 Task: Create a 3D modeling of Mechanical Components.
Action: Mouse moved to (514, 516)
Screenshot: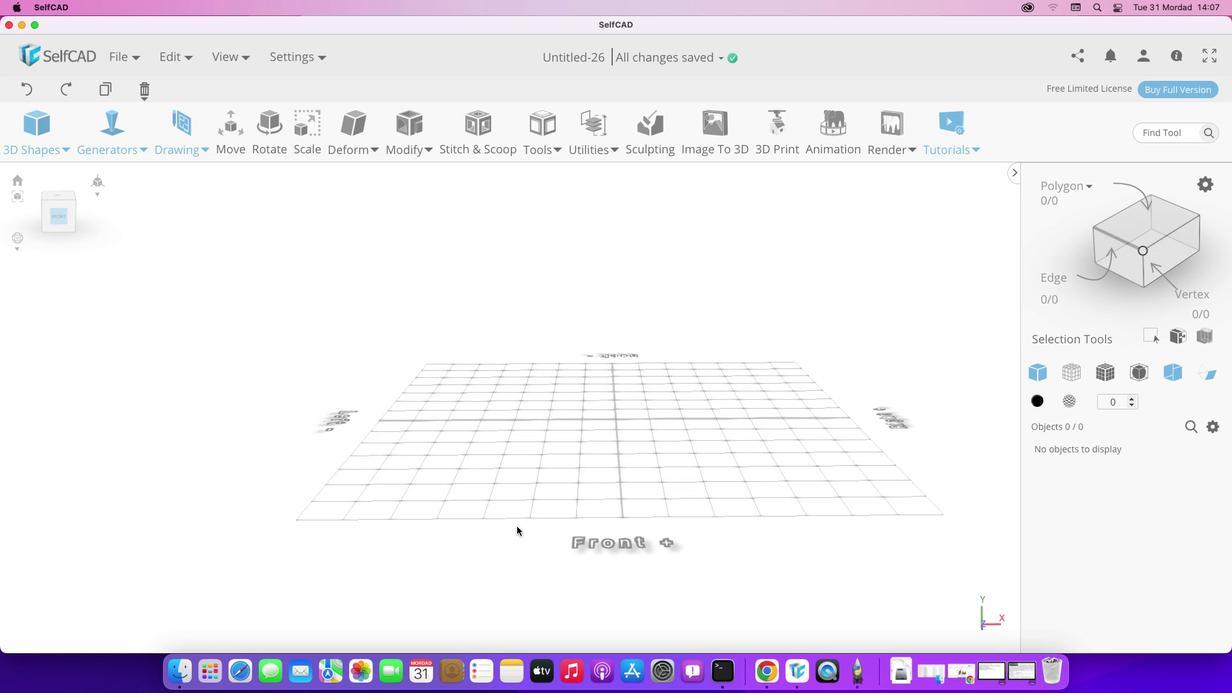 
Action: Mouse pressed left at (514, 516)
Screenshot: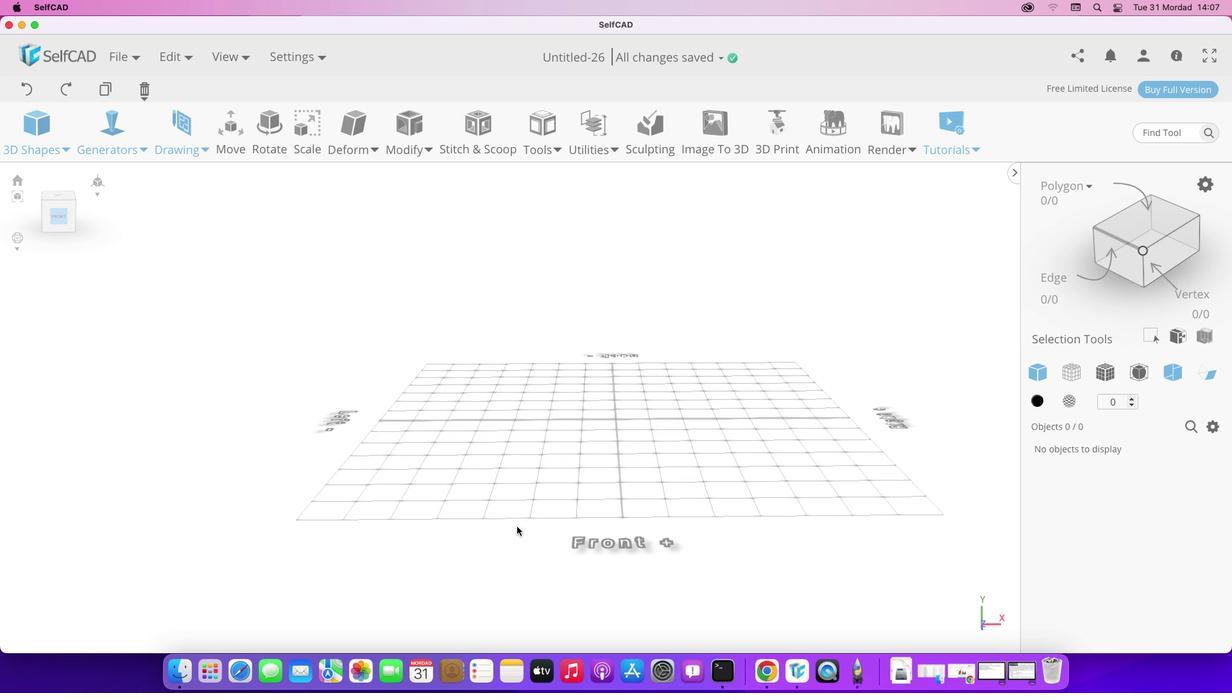 
Action: Mouse moved to (81, 190)
Screenshot: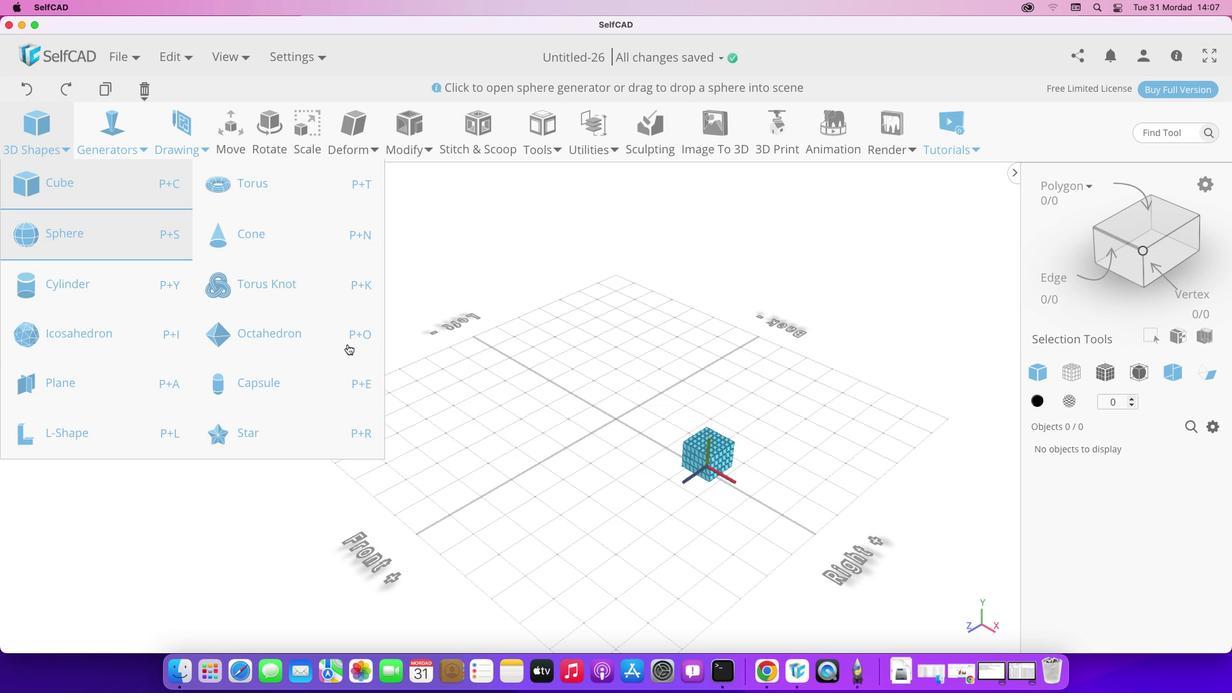 
Action: Mouse pressed left at (81, 190)
Screenshot: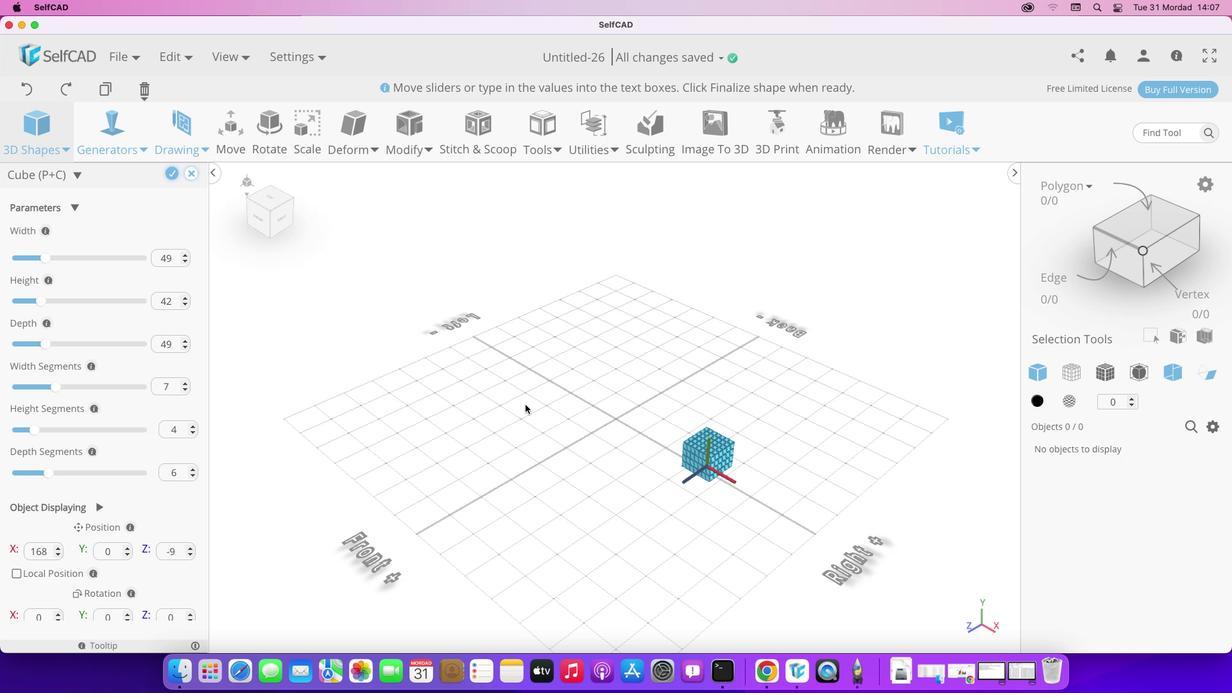 
Action: Mouse moved to (524, 552)
Screenshot: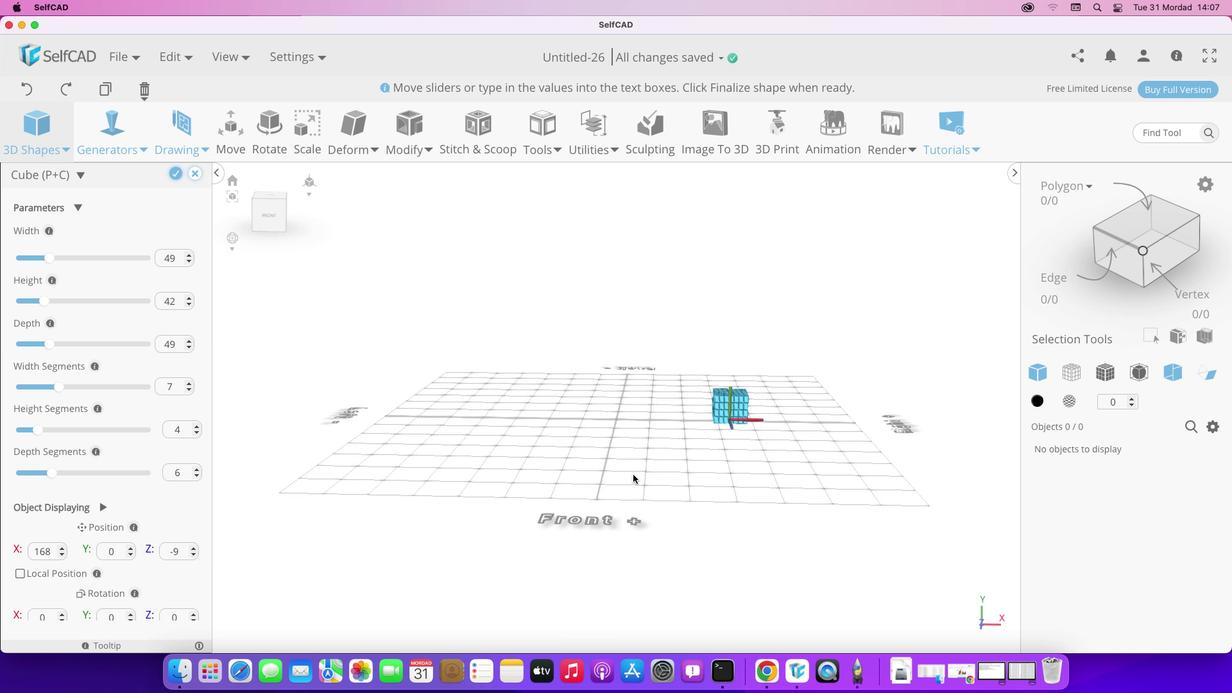 
Action: Mouse pressed left at (524, 552)
Screenshot: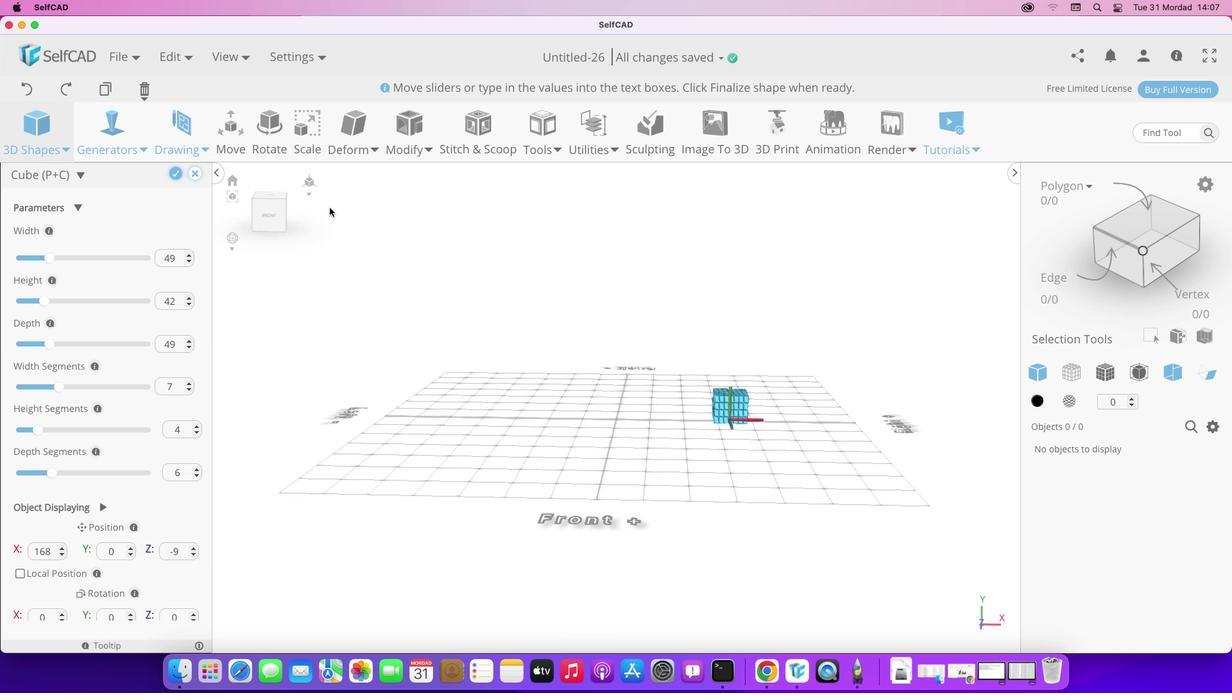 
Action: Mouse moved to (52, 258)
Screenshot: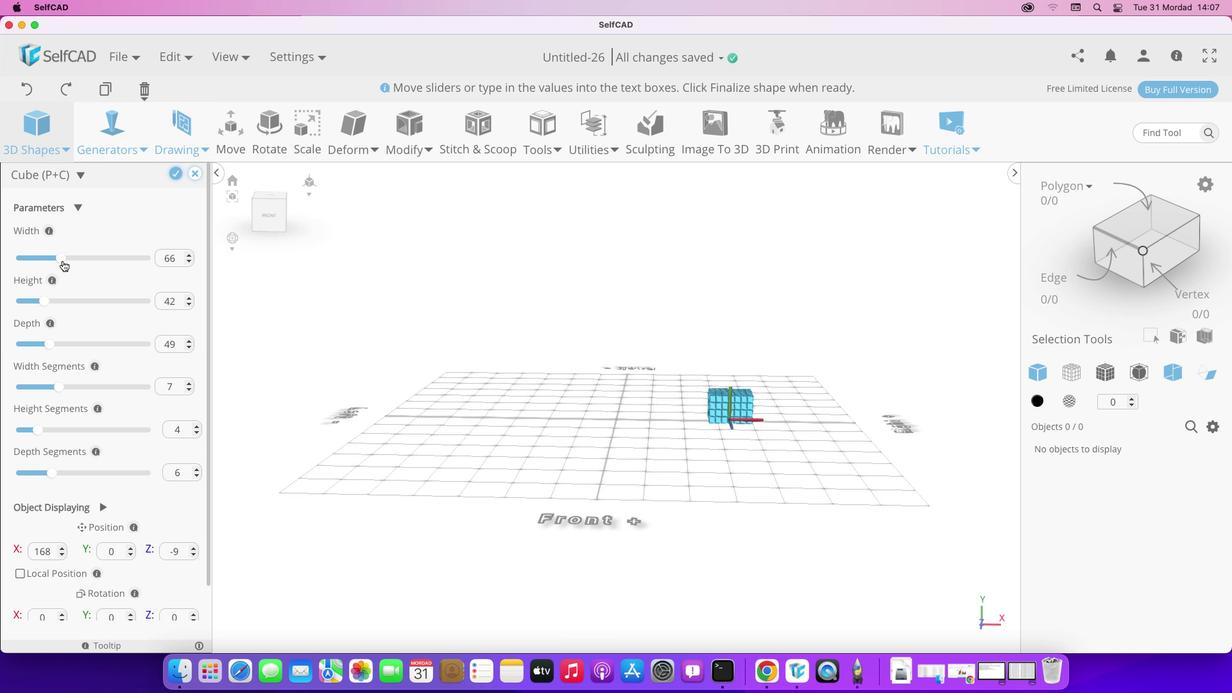 
Action: Mouse pressed left at (52, 258)
Screenshot: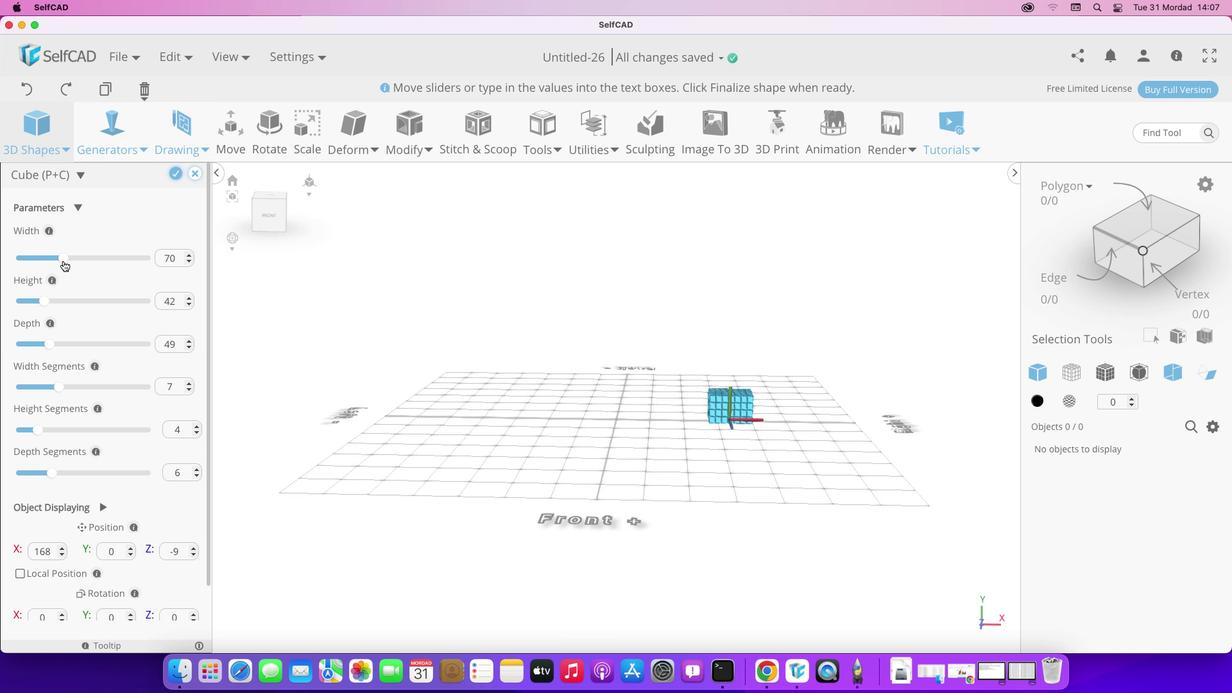
Action: Mouse moved to (482, 429)
Screenshot: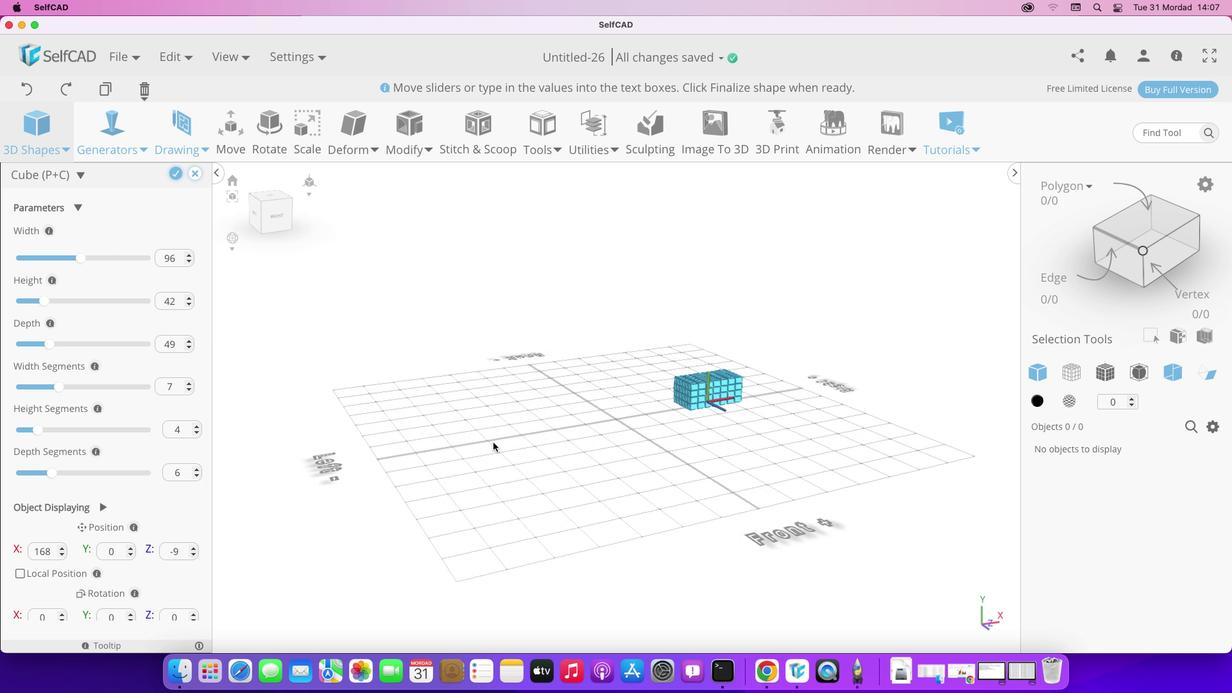 
Action: Mouse pressed left at (482, 429)
Screenshot: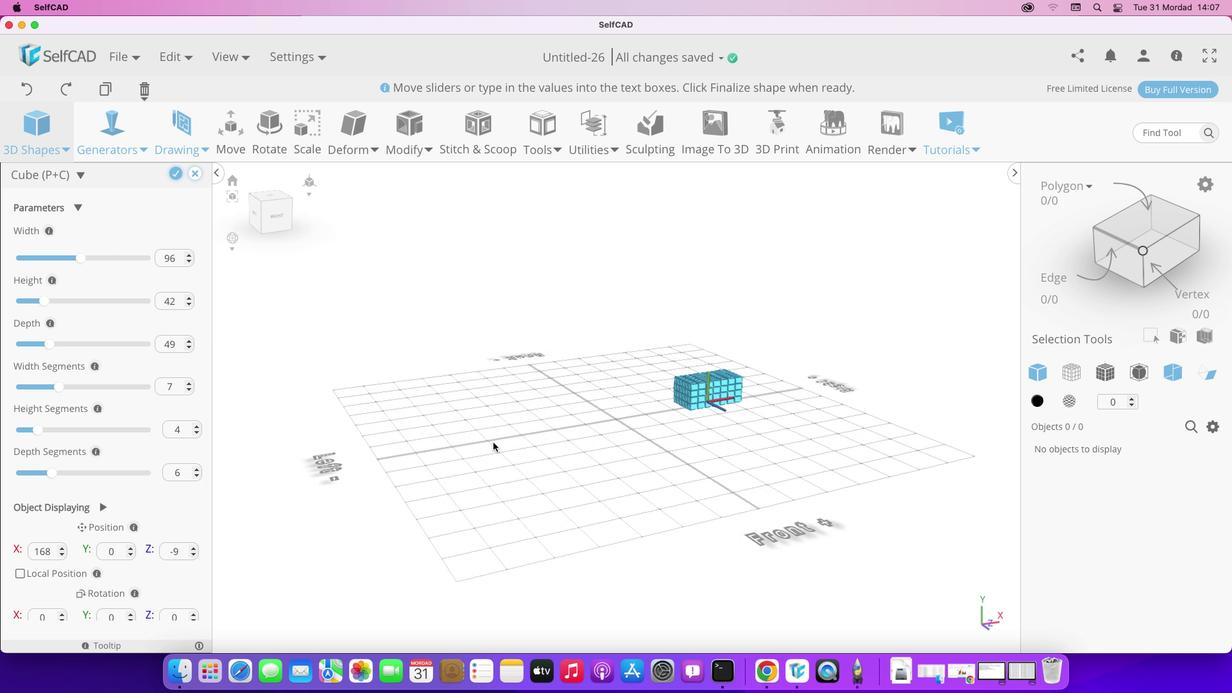 
Action: Mouse moved to (462, 439)
Screenshot: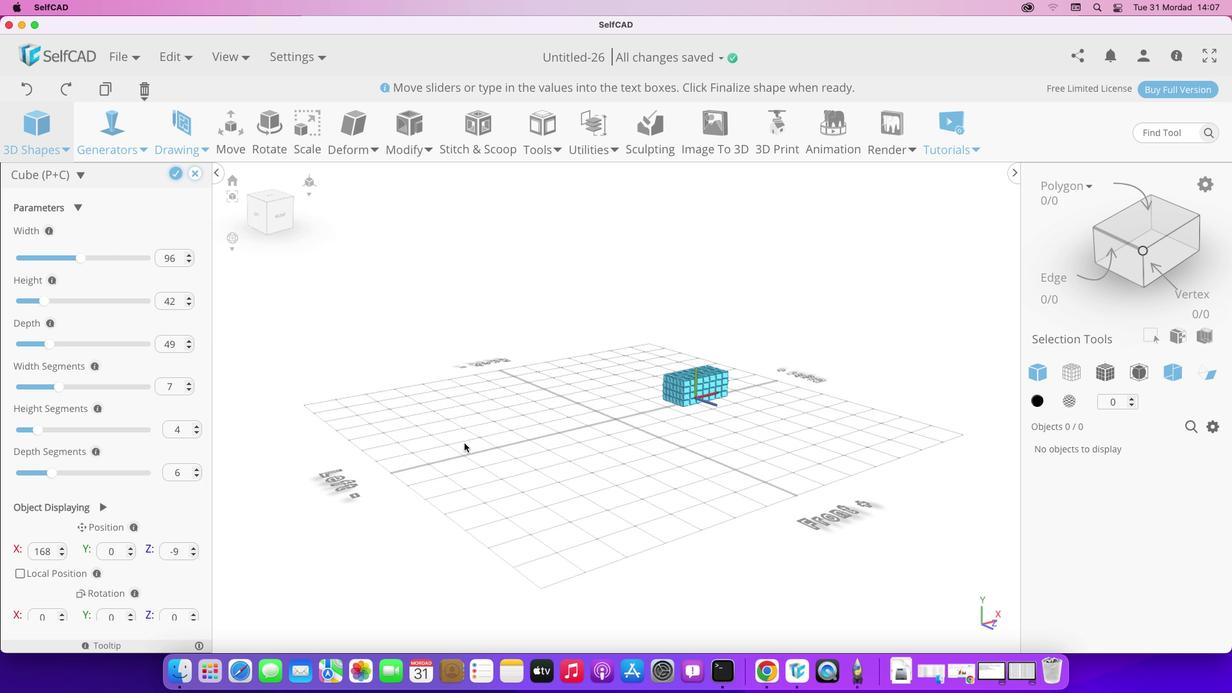 
Action: Mouse pressed left at (462, 439)
Screenshot: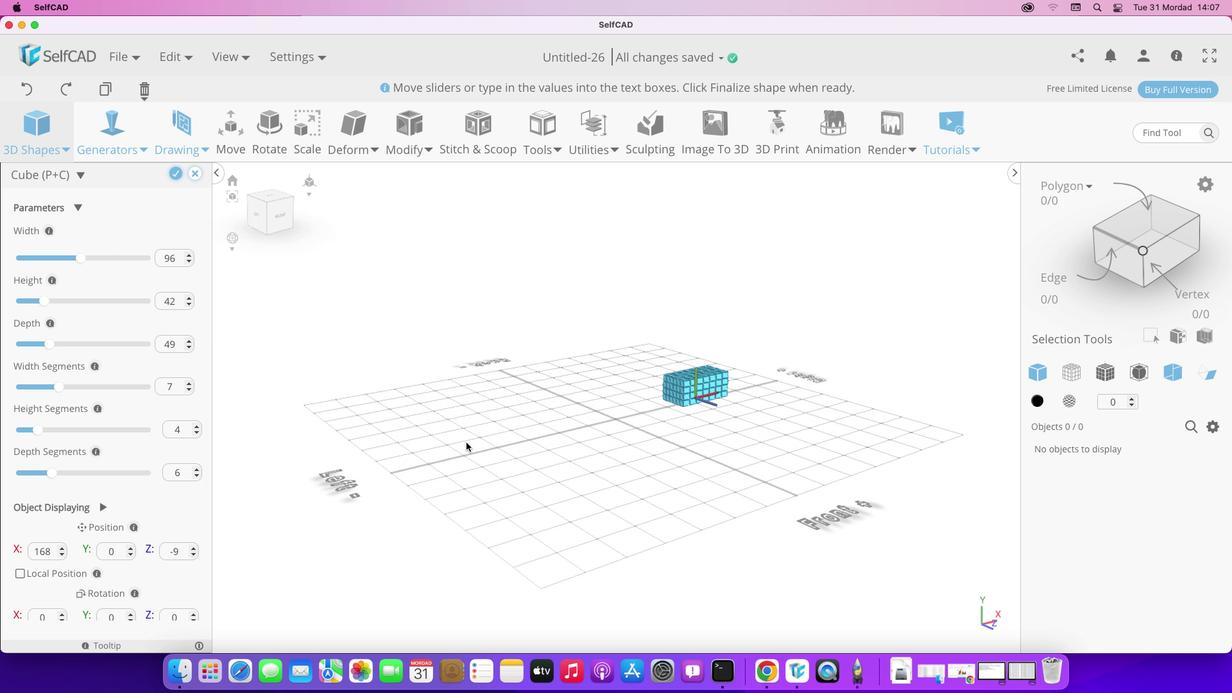 
Action: Mouse moved to (466, 442)
Screenshot: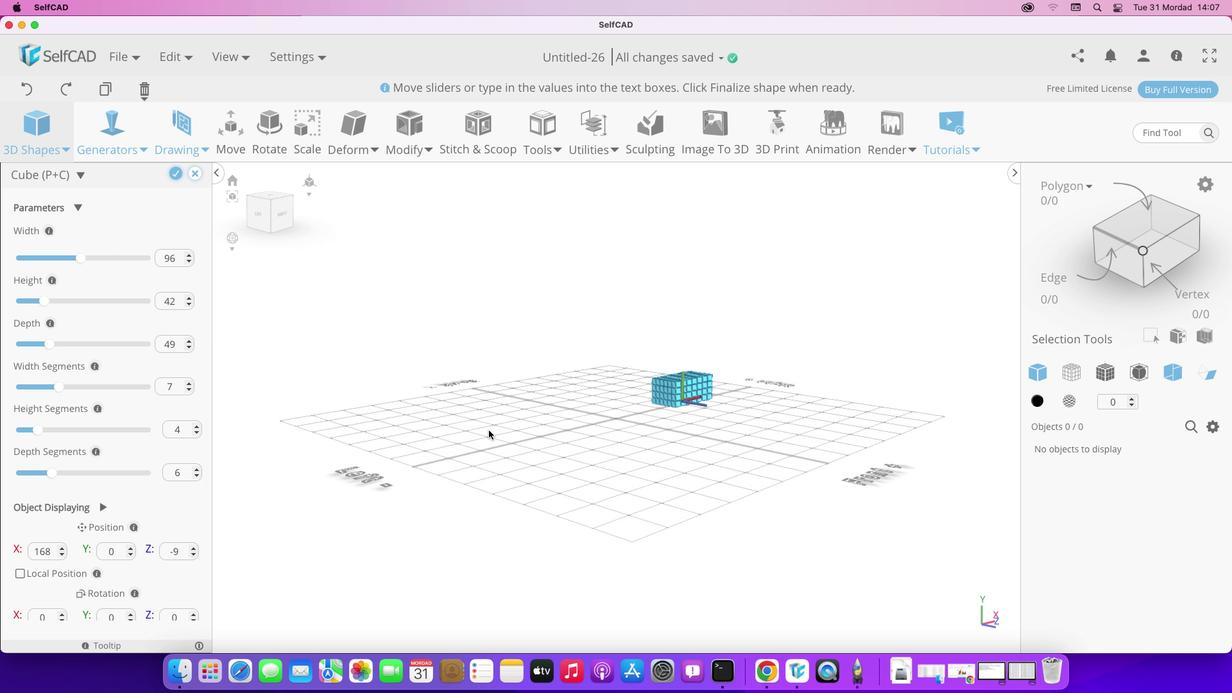 
Action: Mouse pressed left at (466, 442)
Screenshot: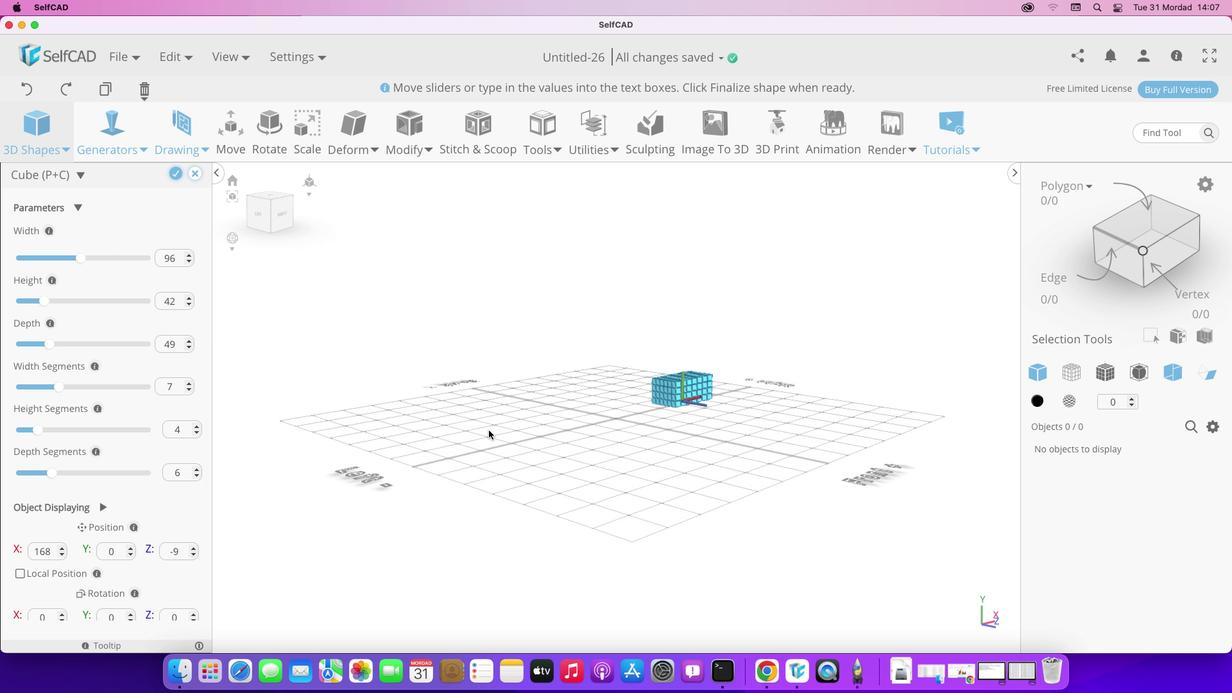 
Action: Mouse moved to (488, 430)
Screenshot: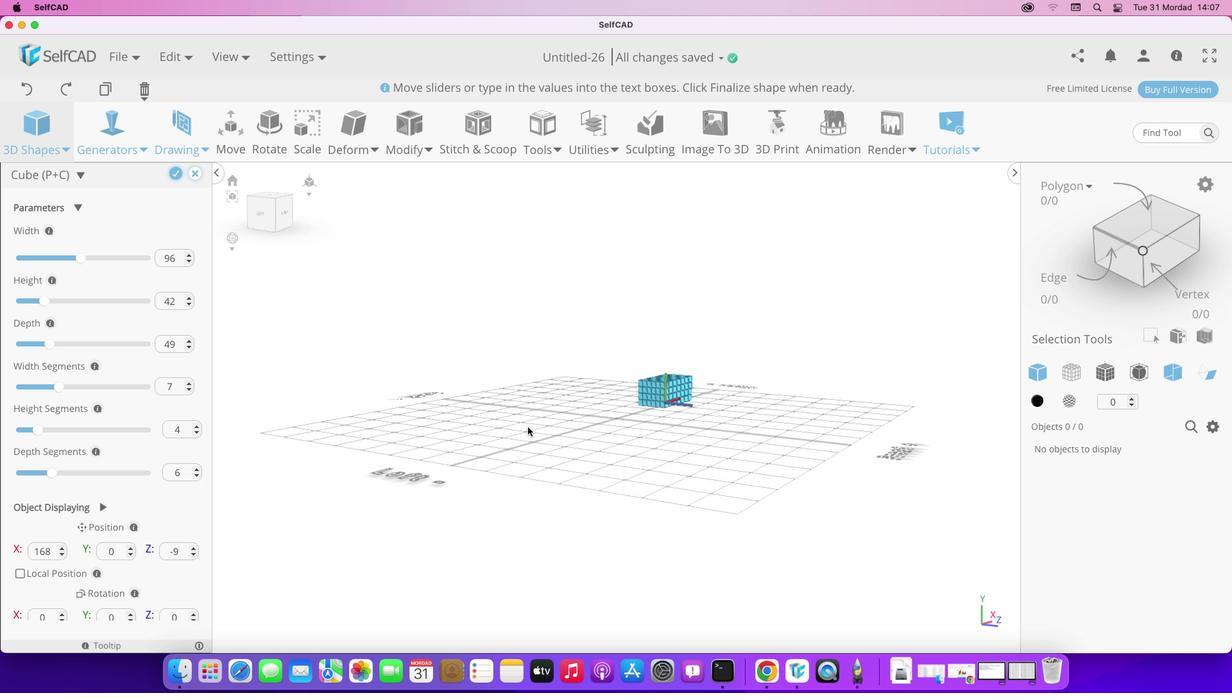 
Action: Mouse pressed left at (488, 430)
Screenshot: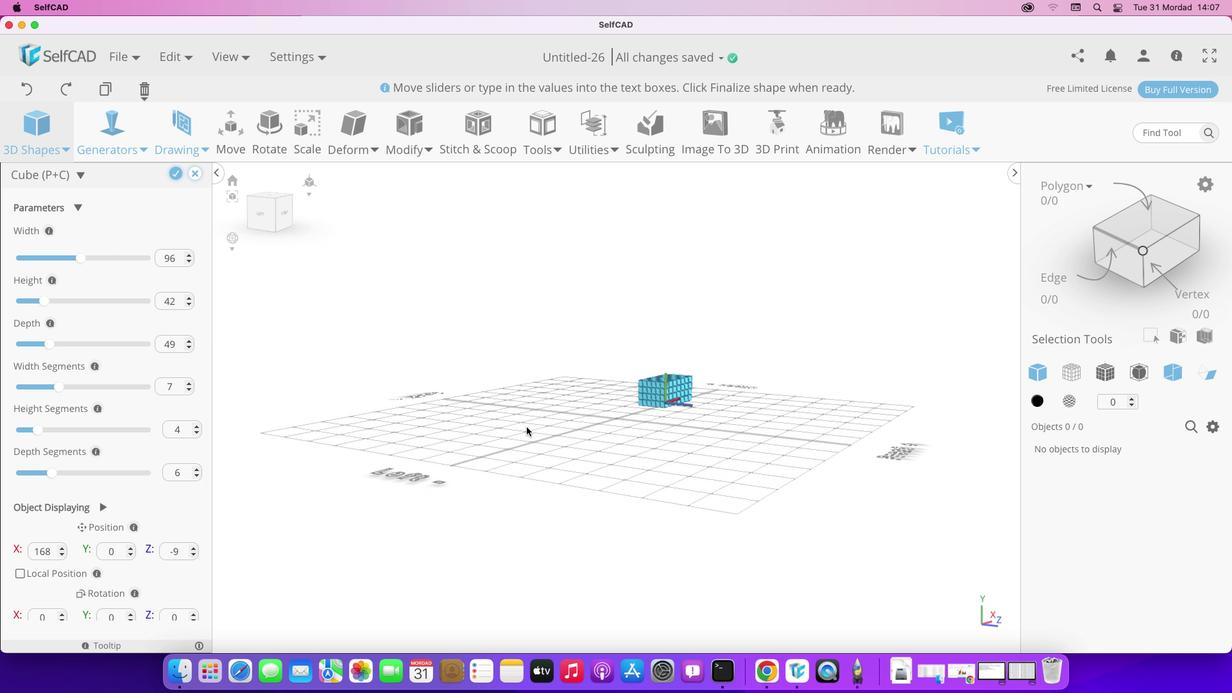 
Action: Mouse moved to (526, 427)
Screenshot: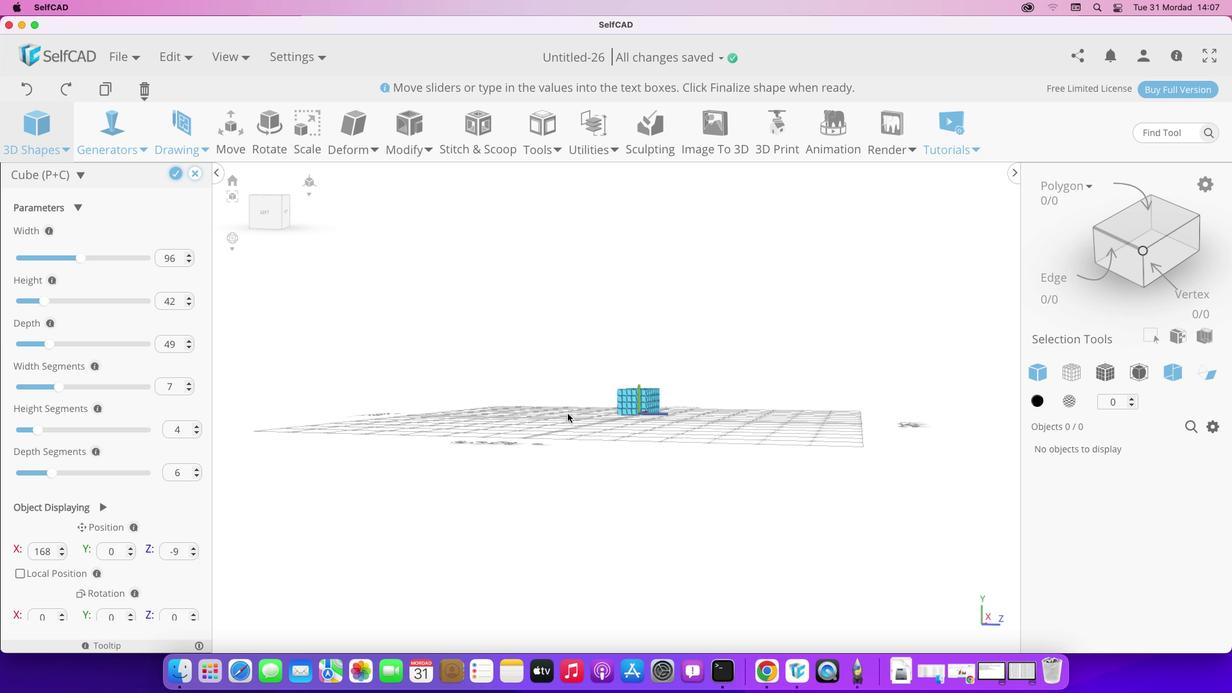 
Action: Mouse pressed left at (526, 427)
Screenshot: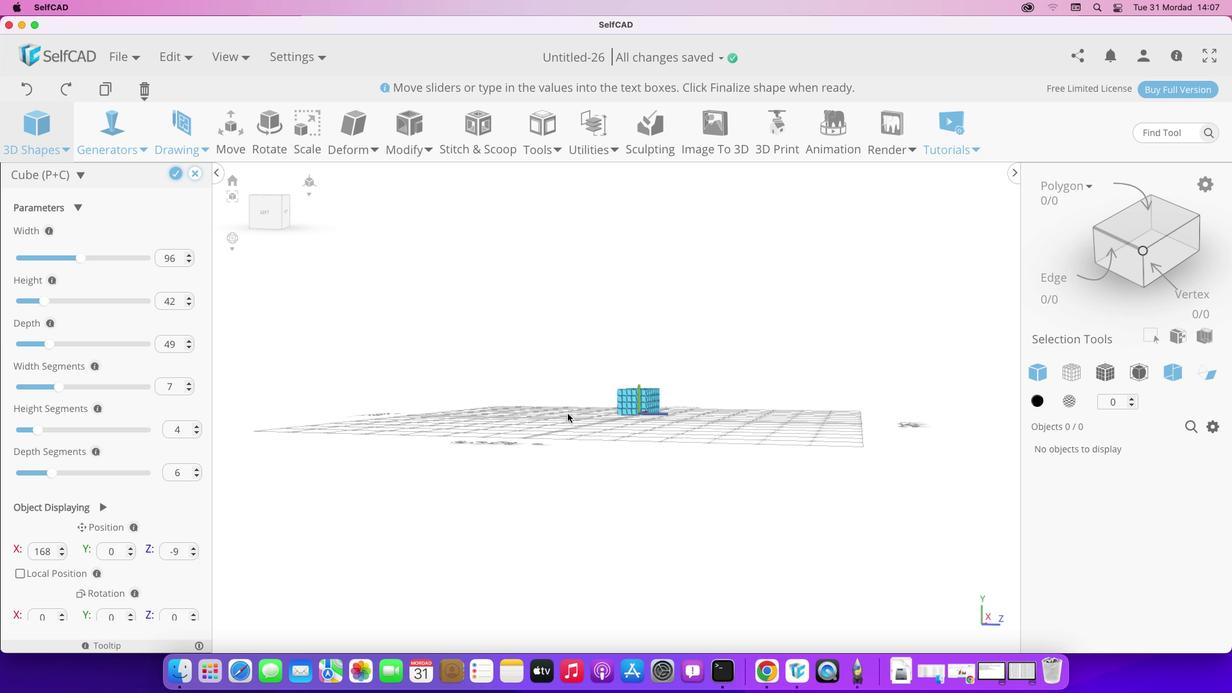 
Action: Mouse moved to (521, 428)
Screenshot: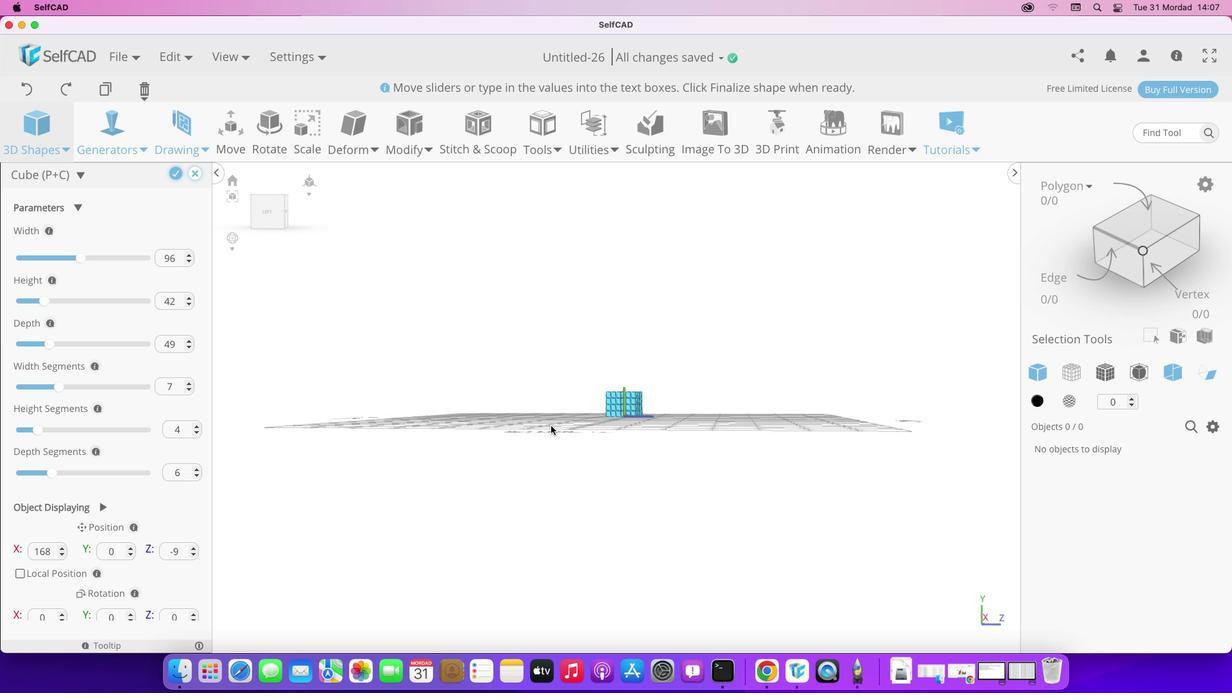 
Action: Mouse pressed left at (521, 428)
Screenshot: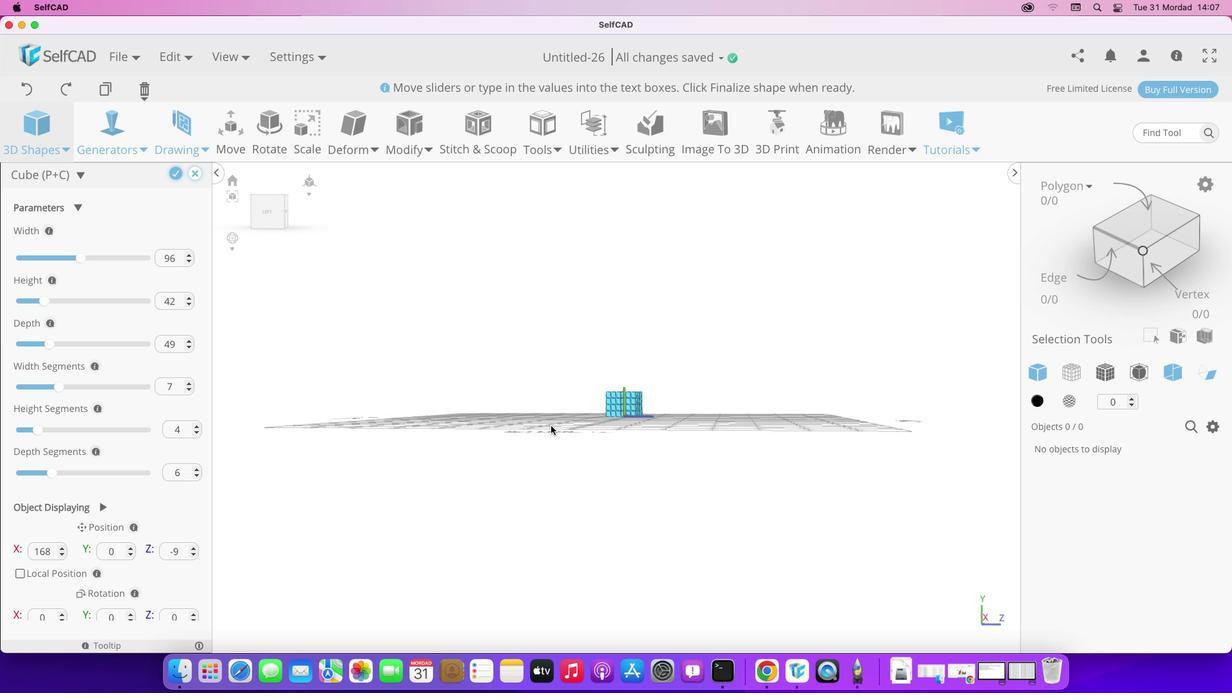 
Action: Mouse moved to (551, 426)
Screenshot: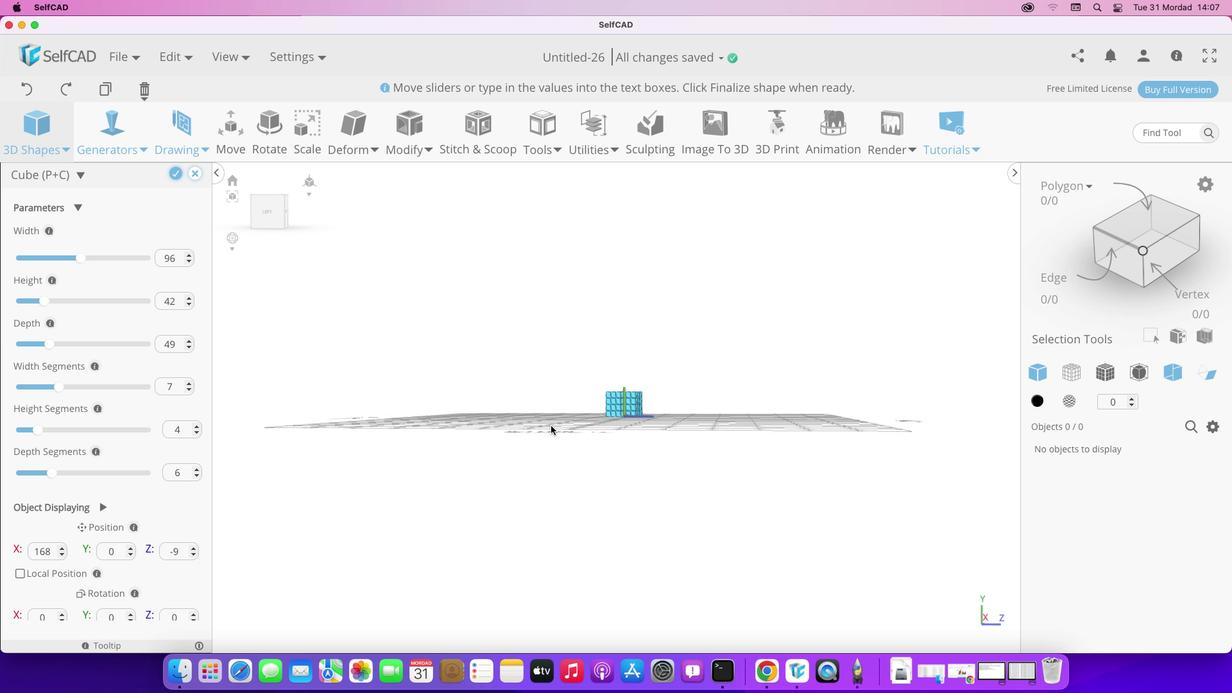 
Action: Mouse pressed left at (551, 426)
Screenshot: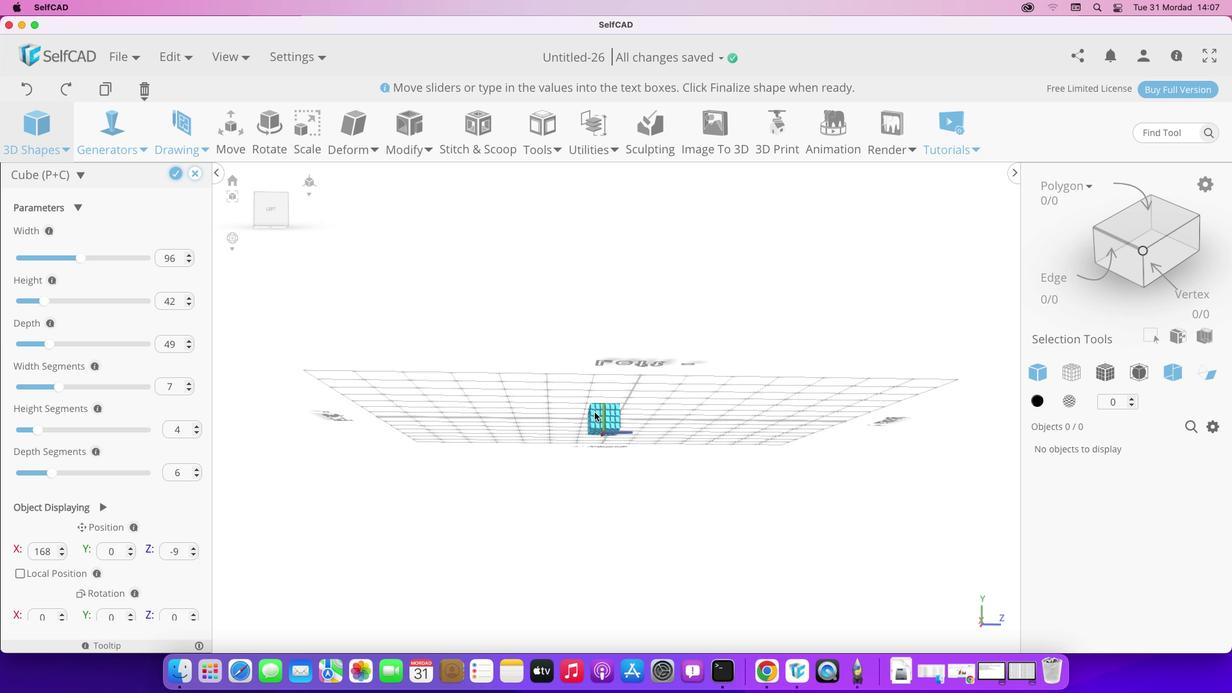 
Action: Mouse moved to (504, 430)
Screenshot: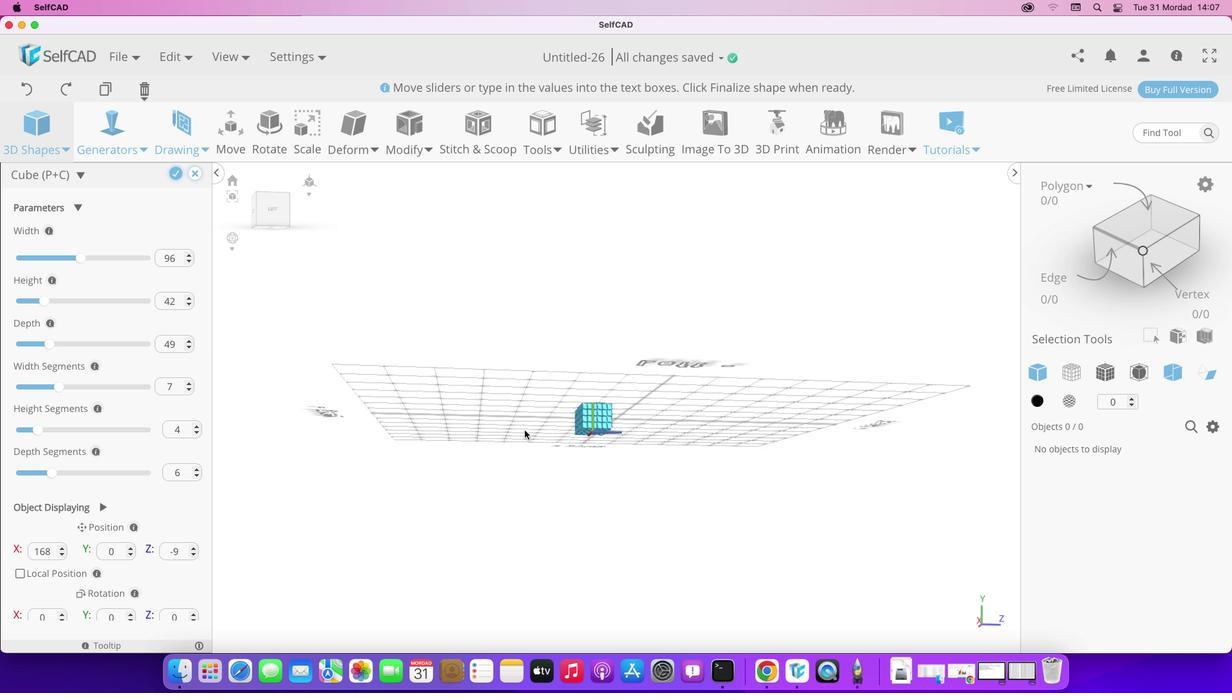 
Action: Mouse pressed left at (504, 430)
Screenshot: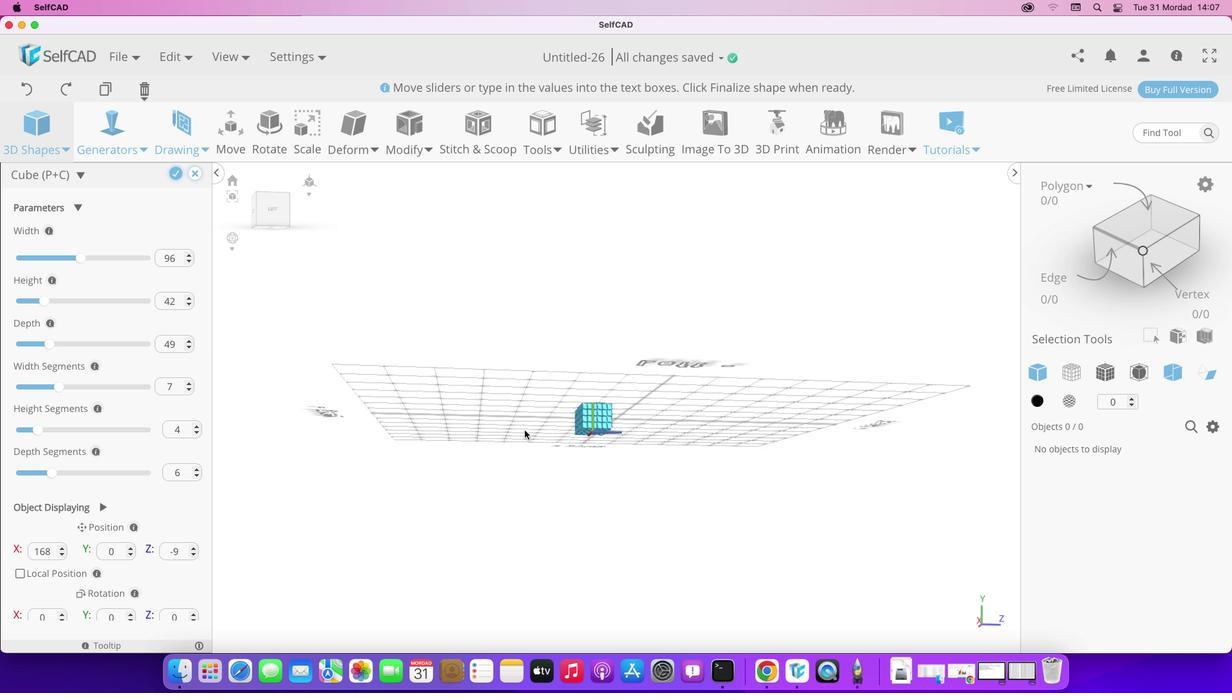 
Action: Mouse moved to (509, 432)
Screenshot: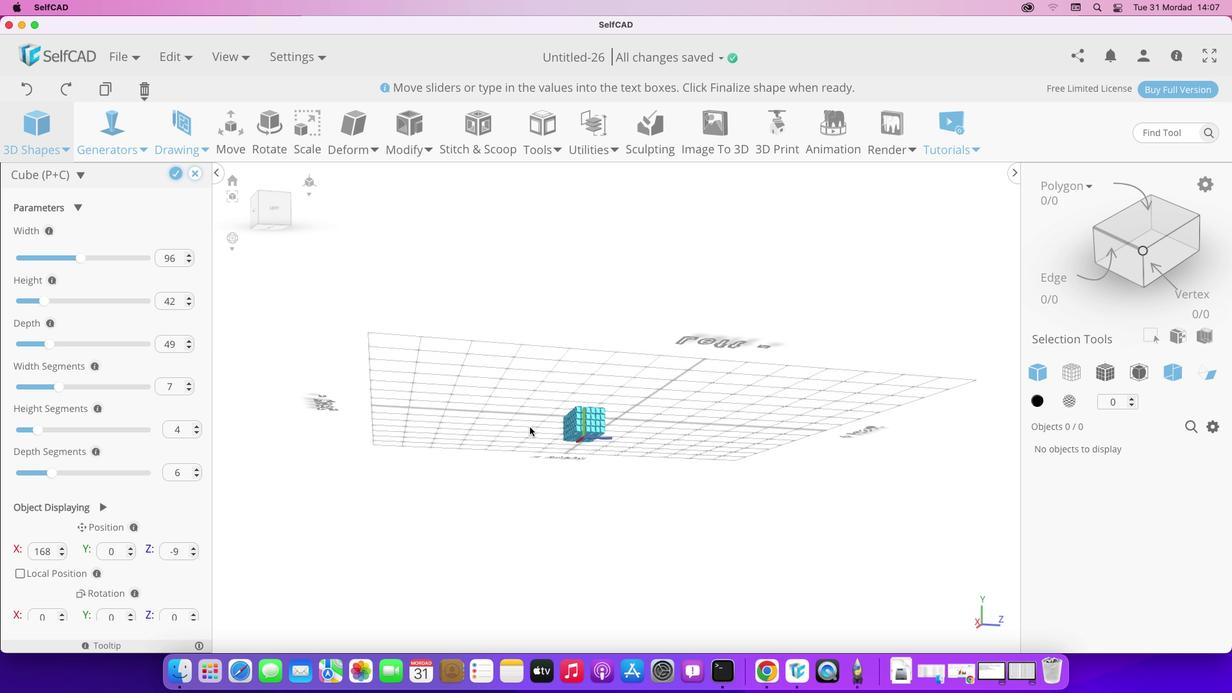 
Action: Mouse pressed left at (509, 432)
Screenshot: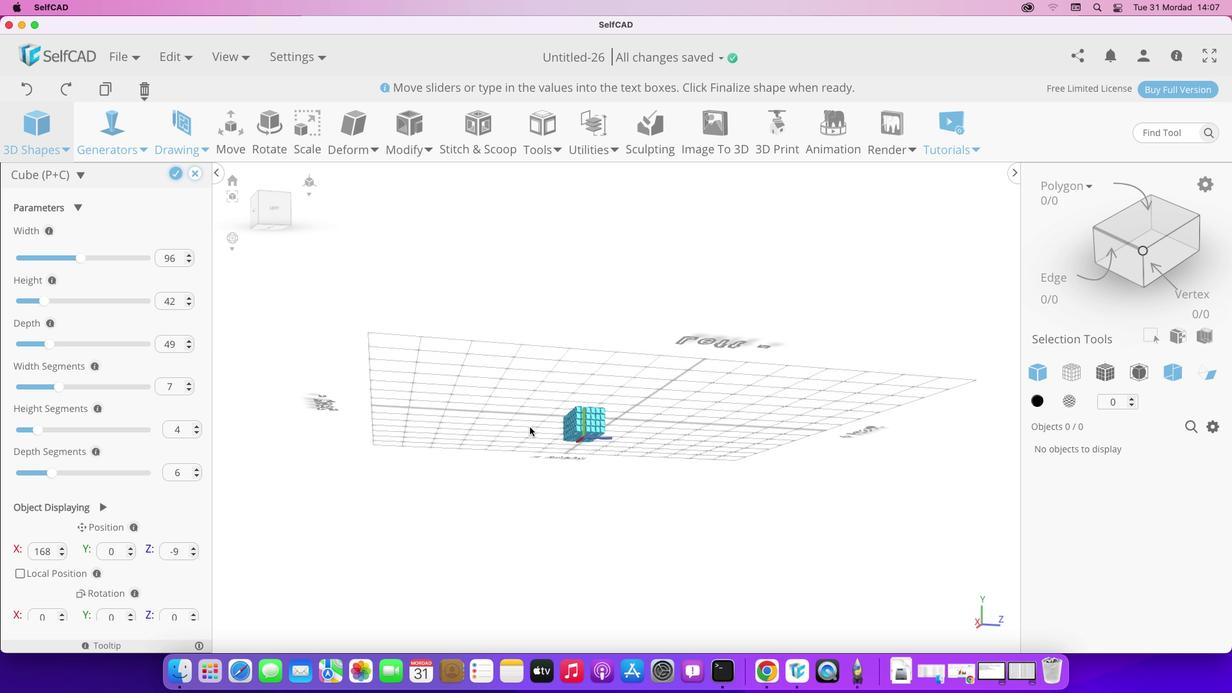 
Action: Mouse moved to (446, 426)
Screenshot: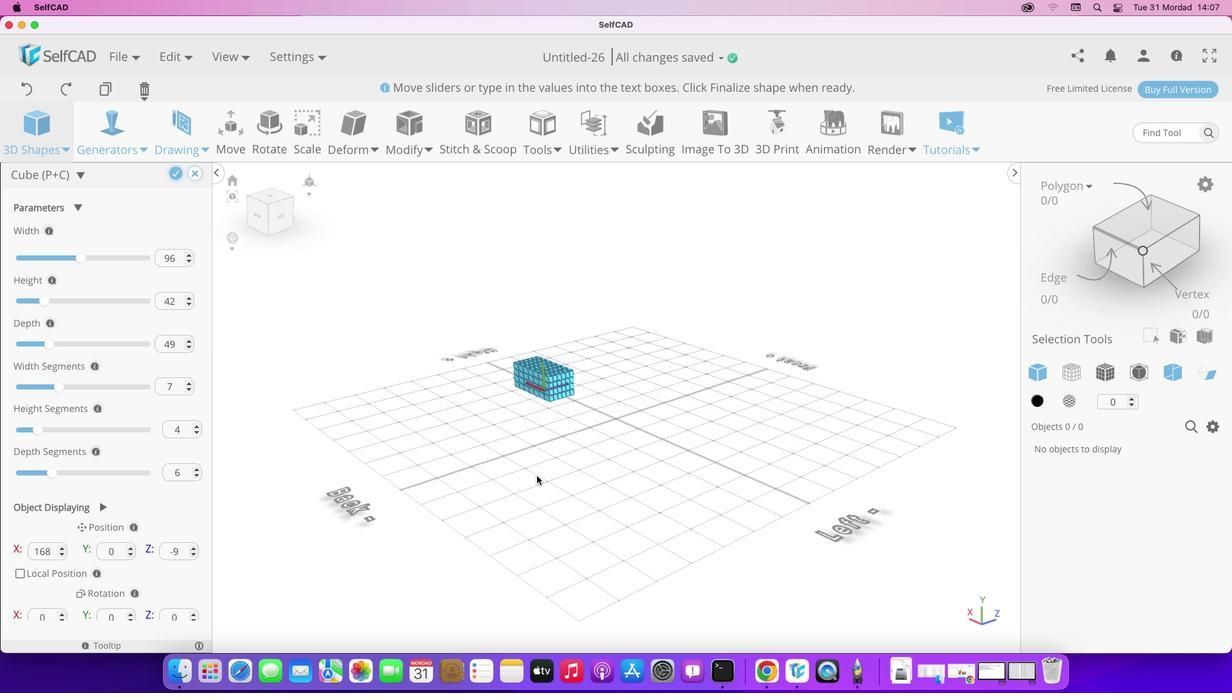 
Action: Mouse pressed left at (446, 426)
Screenshot: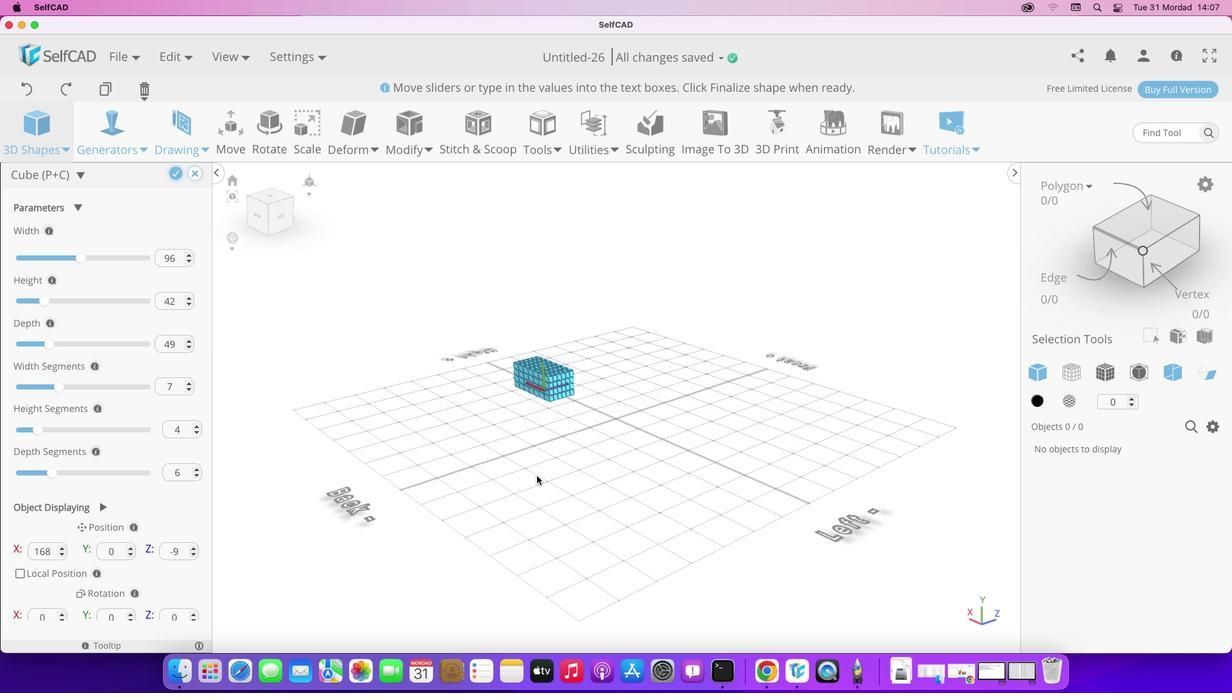 
Action: Mouse moved to (463, 477)
Screenshot: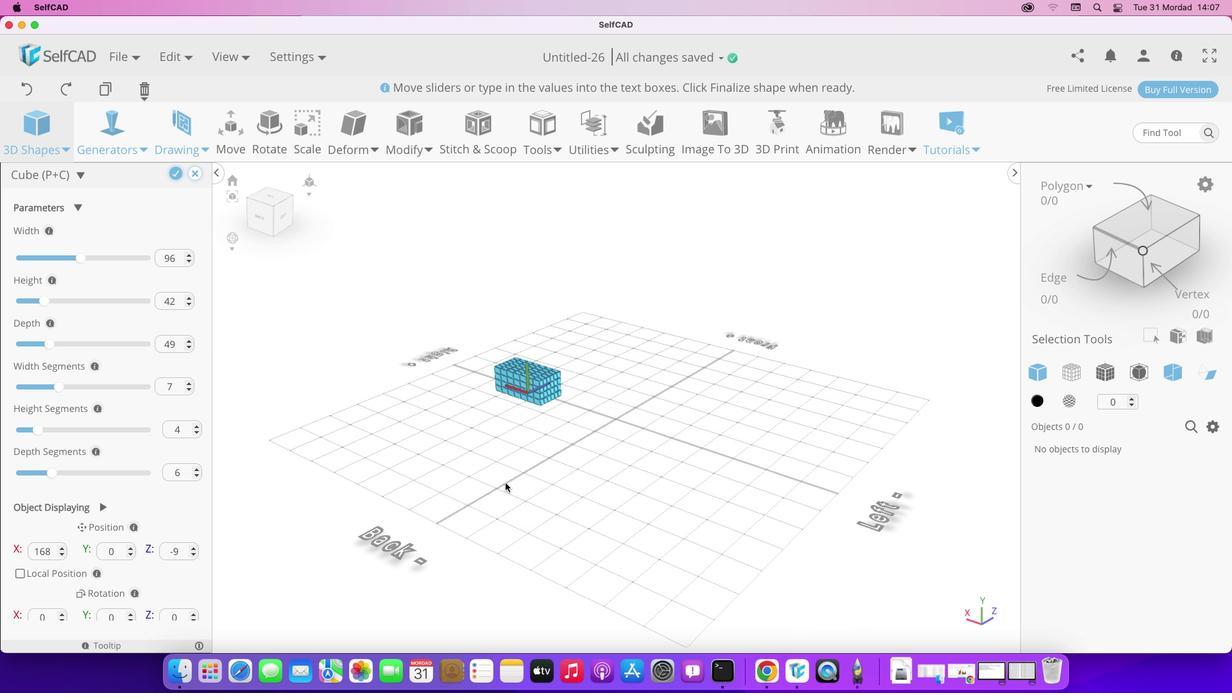 
Action: Mouse pressed left at (463, 477)
Screenshot: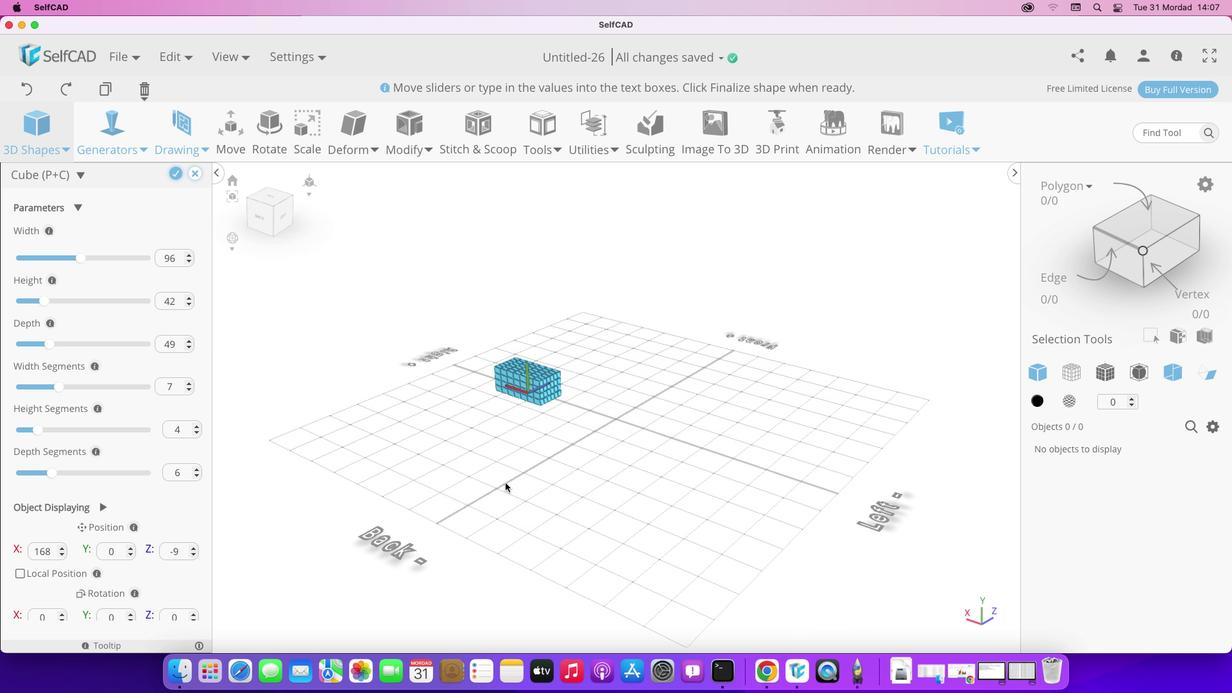 
Action: Mouse moved to (468, 492)
Screenshot: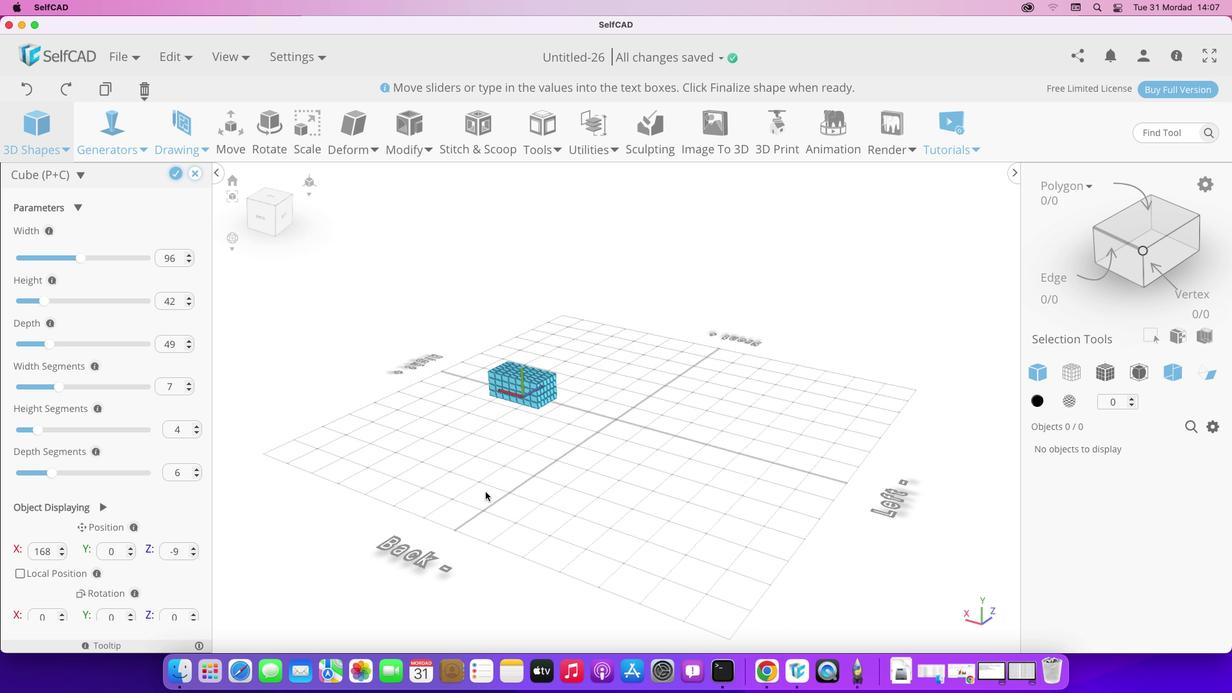 
Action: Mouse pressed left at (468, 492)
Screenshot: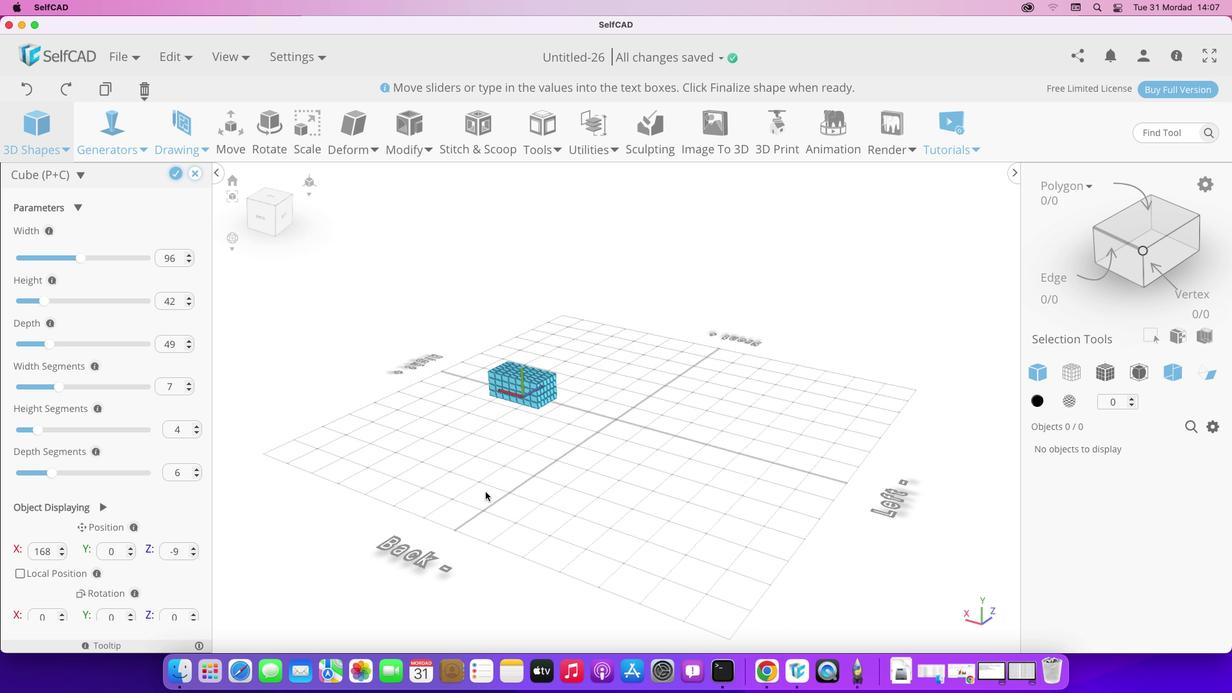 
Action: Mouse moved to (526, 488)
Screenshot: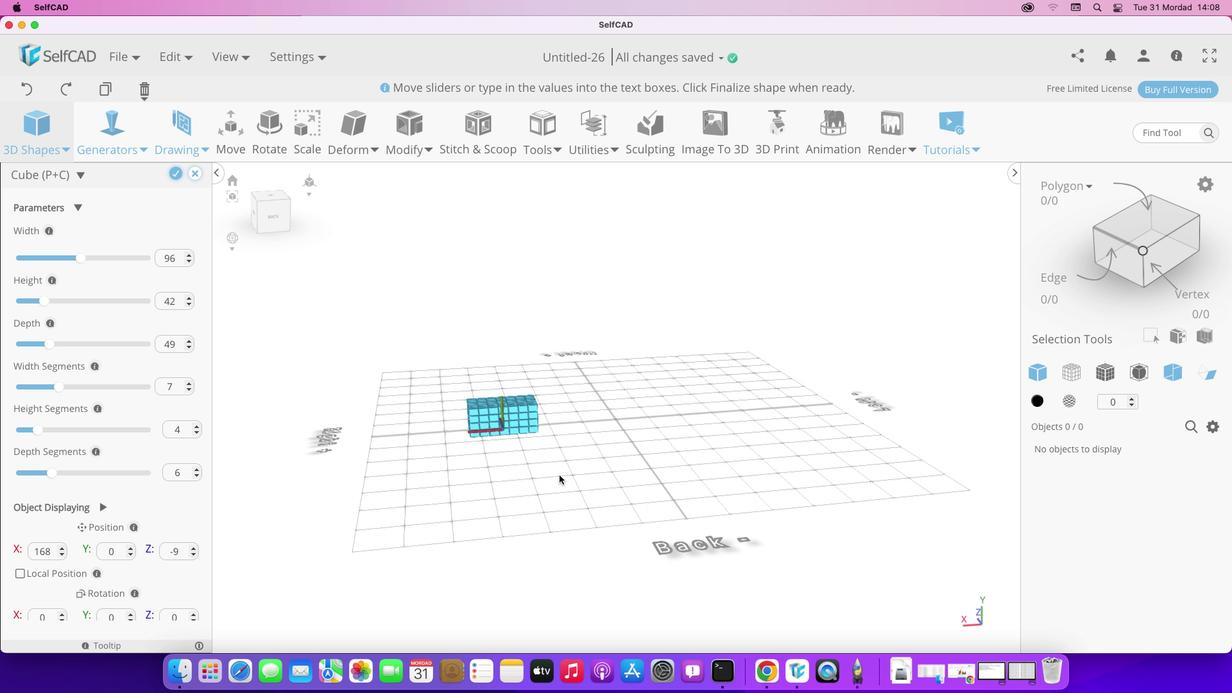 
Action: Mouse pressed left at (526, 488)
Screenshot: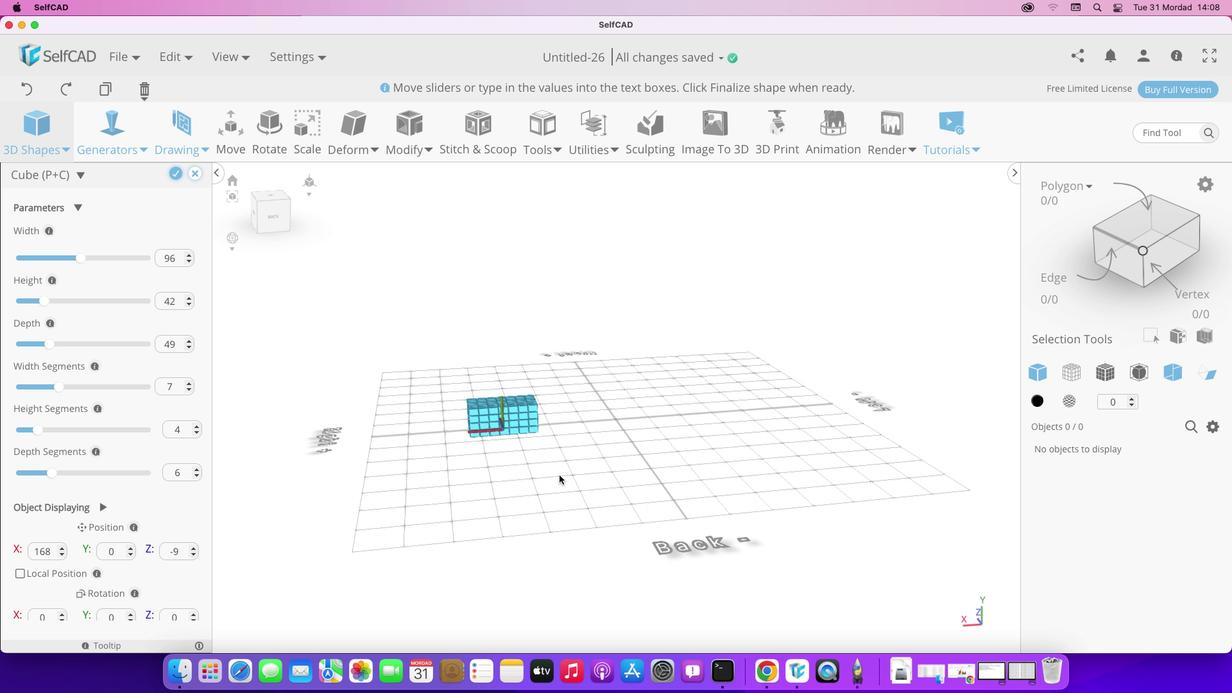 
Action: Mouse moved to (559, 475)
Screenshot: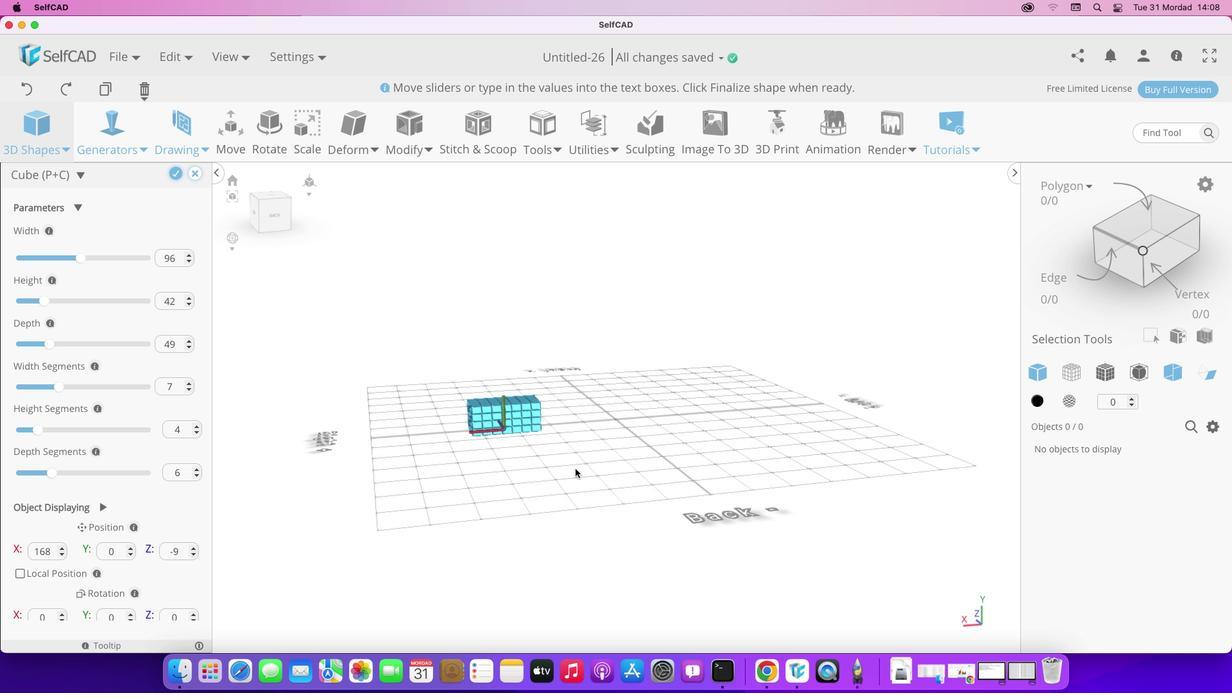 
Action: Mouse pressed left at (559, 475)
Screenshot: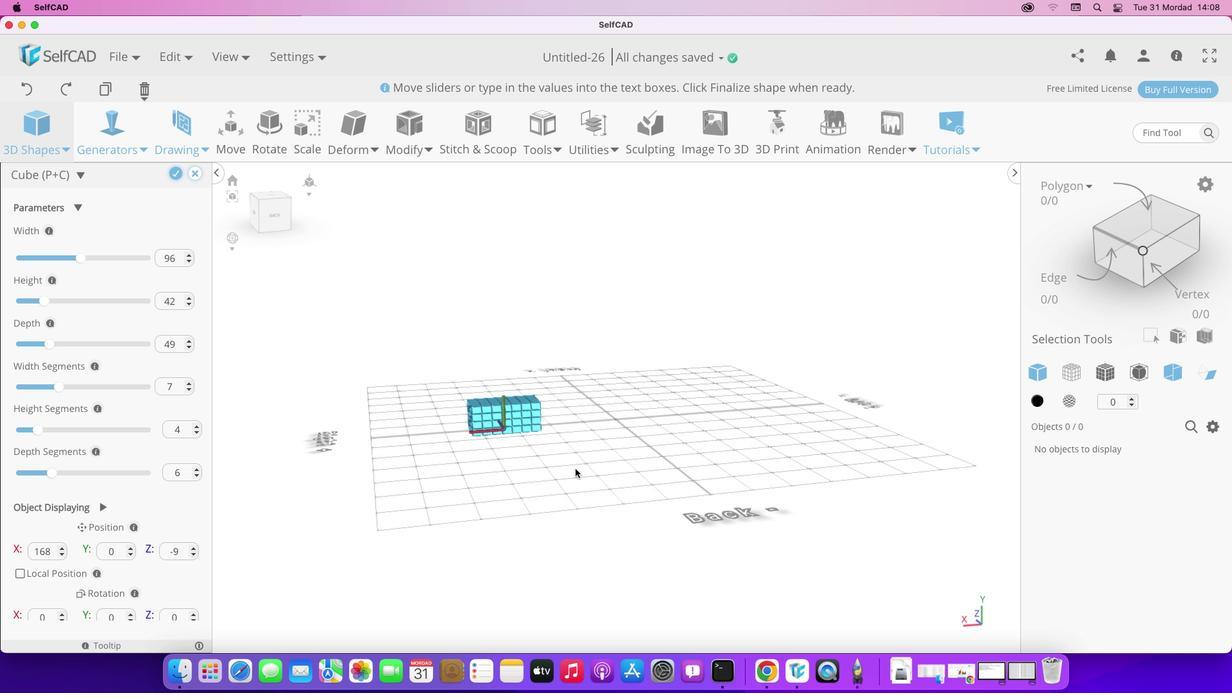 
Action: Mouse moved to (697, 432)
Screenshot: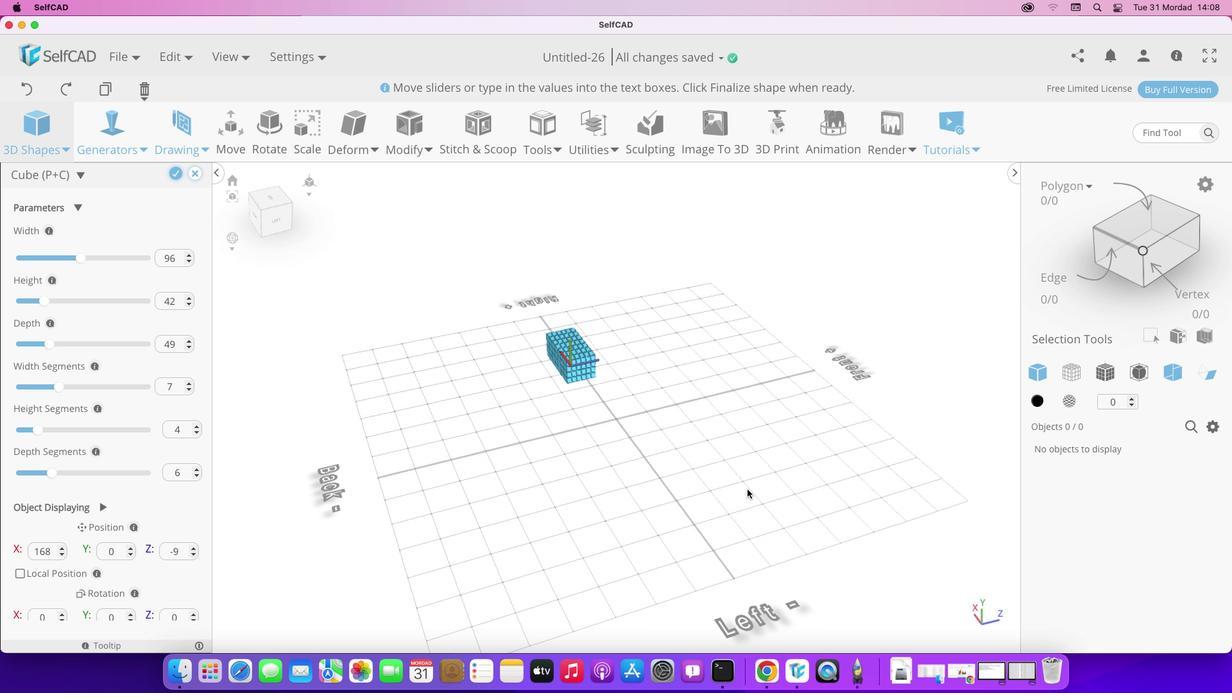 
Action: Mouse pressed left at (697, 432)
Screenshot: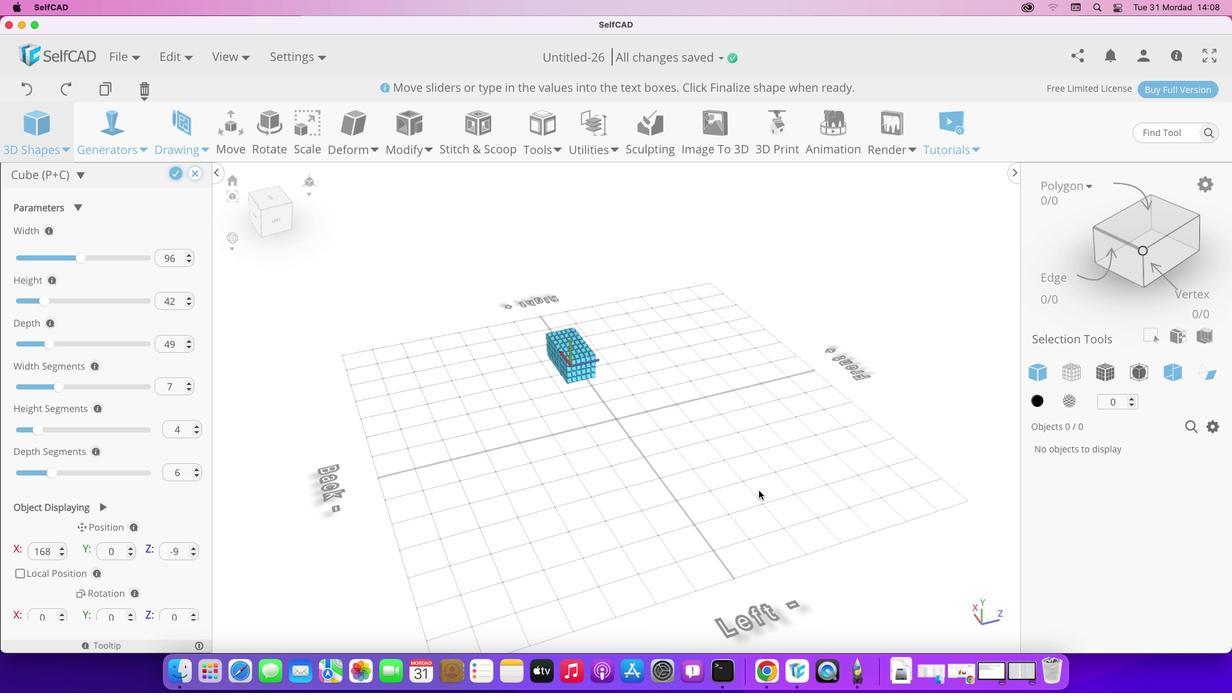 
Action: Mouse moved to (762, 491)
Screenshot: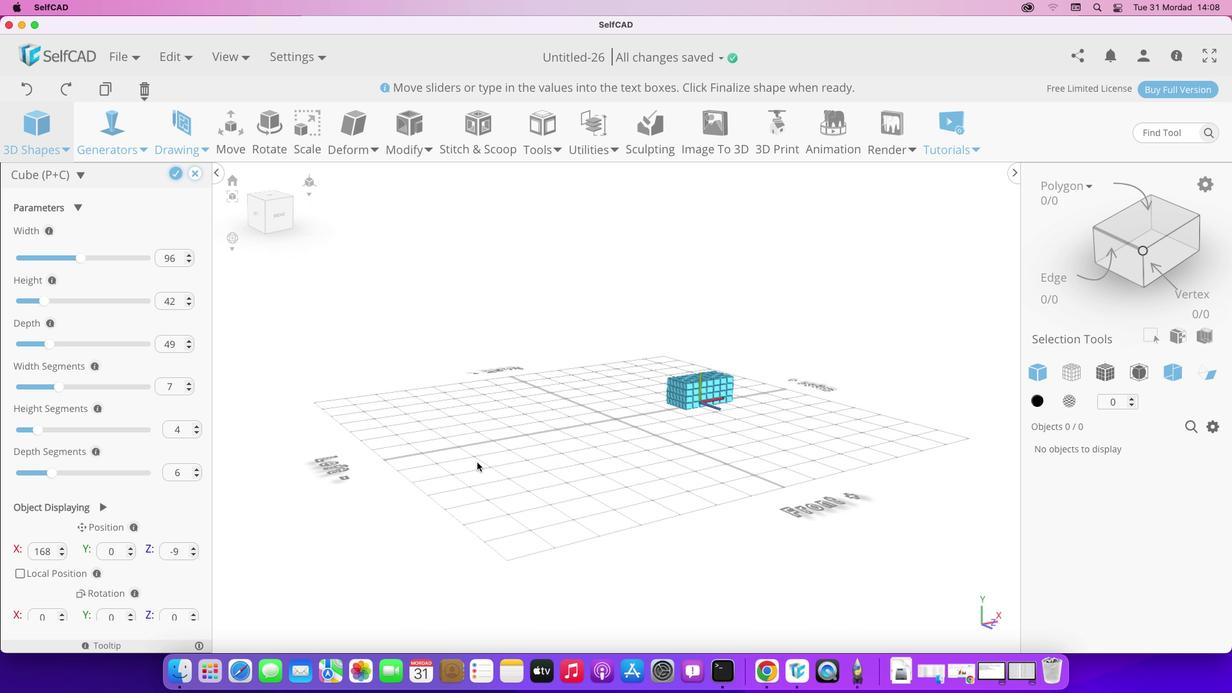 
Action: Mouse pressed left at (762, 491)
Screenshot: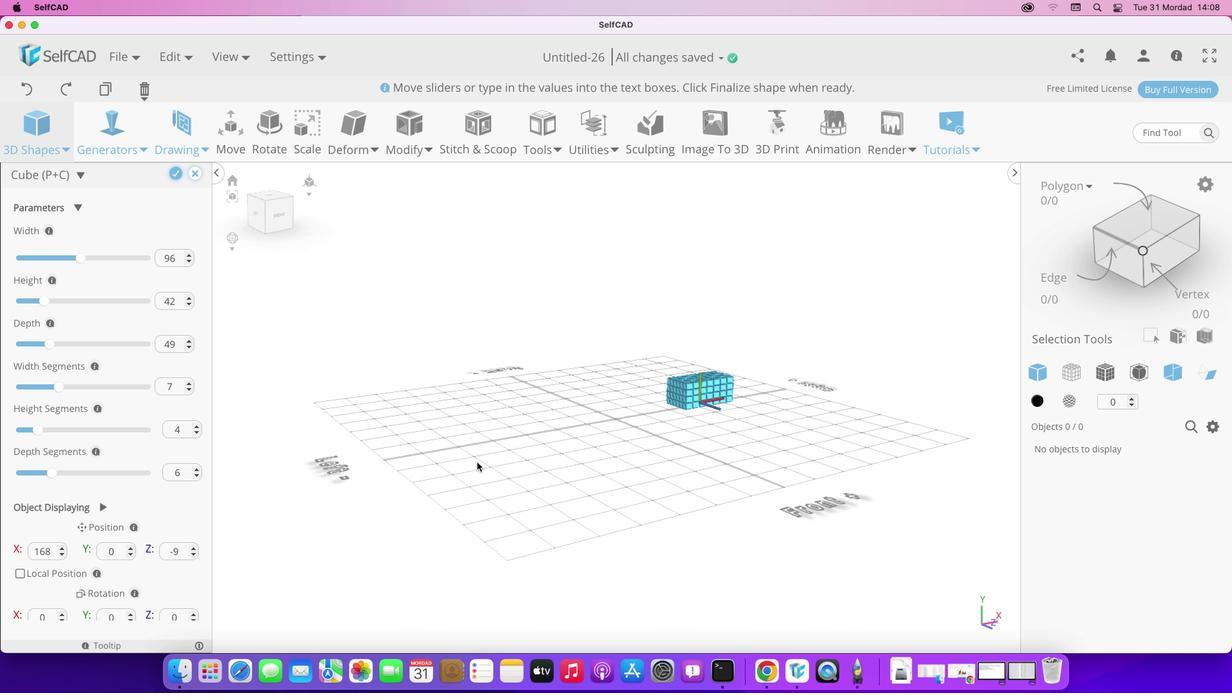 
Action: Mouse moved to (733, 450)
Screenshot: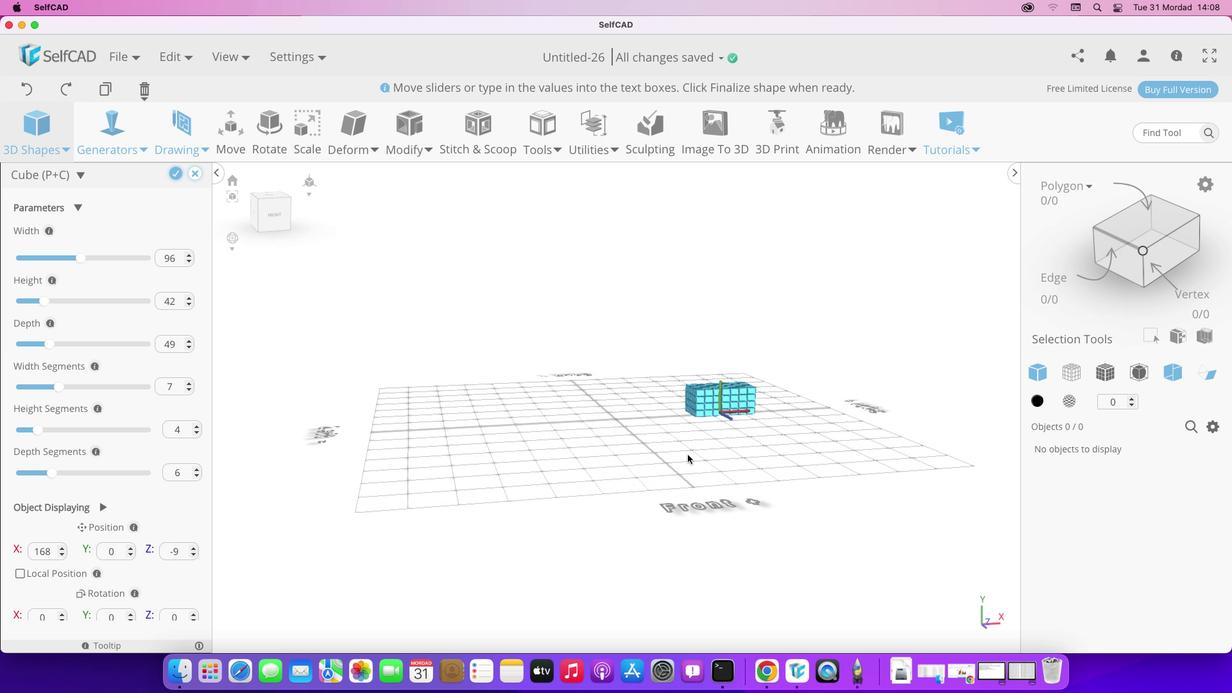
Action: Mouse pressed left at (733, 450)
Screenshot: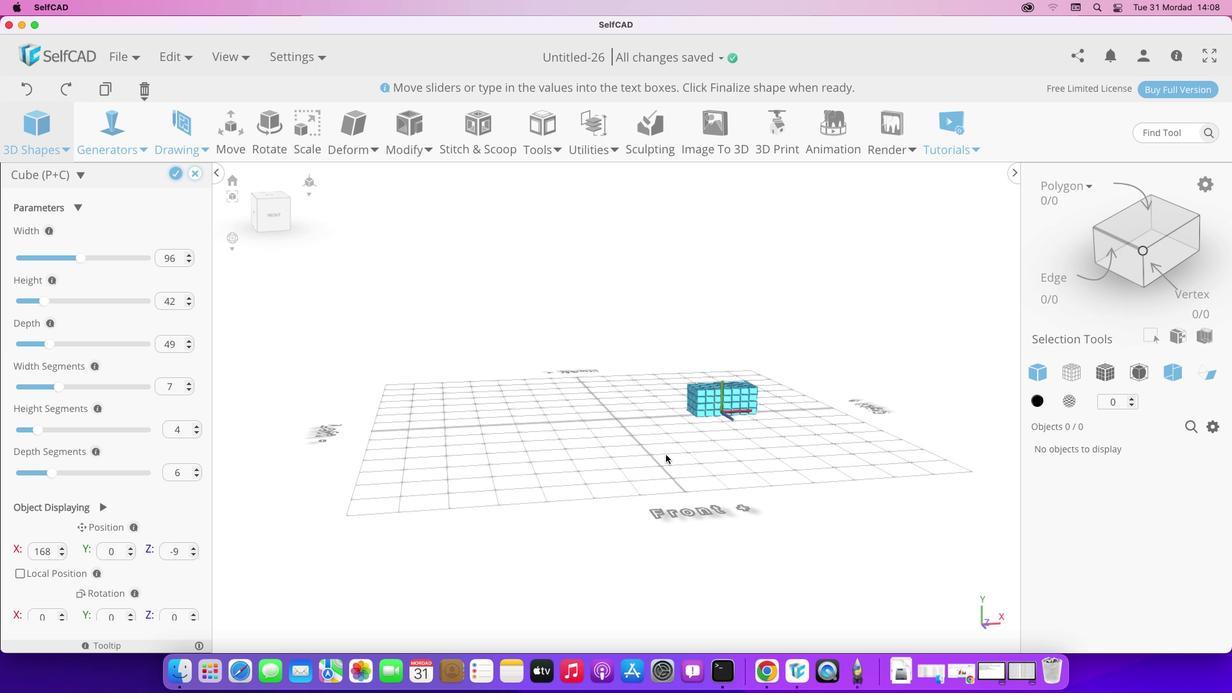 
Action: Mouse moved to (519, 274)
Screenshot: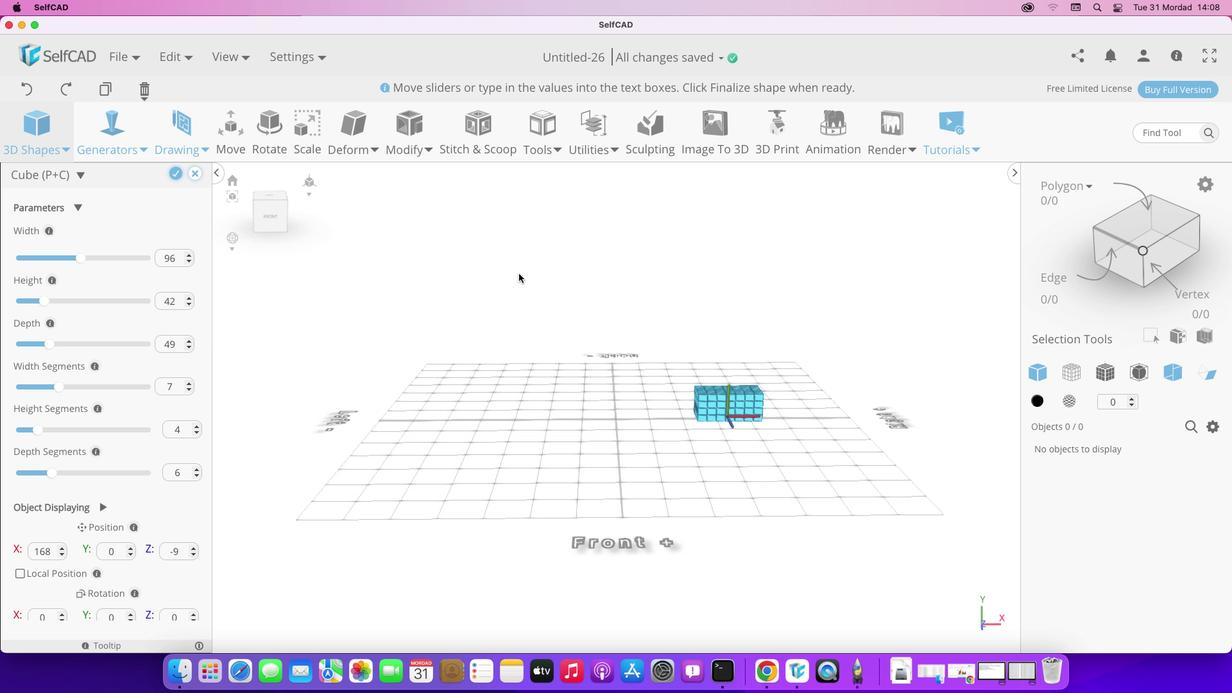 
Action: Mouse pressed left at (519, 274)
Screenshot: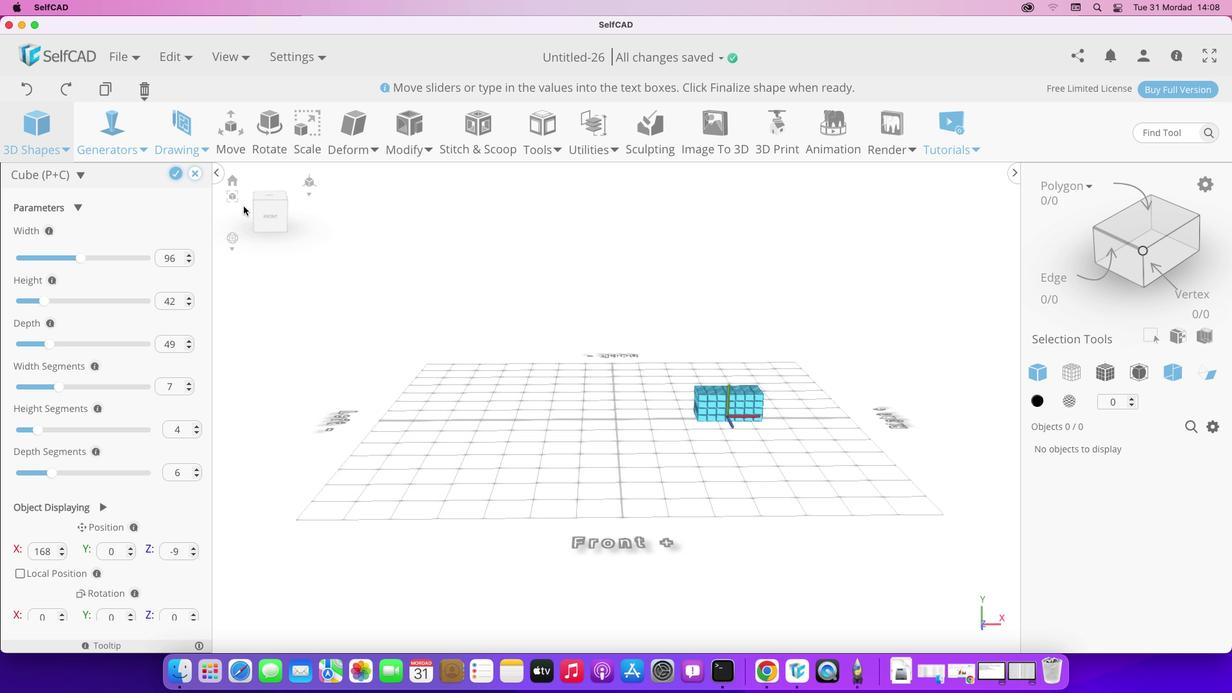 
Action: Mouse moved to (171, 177)
Screenshot: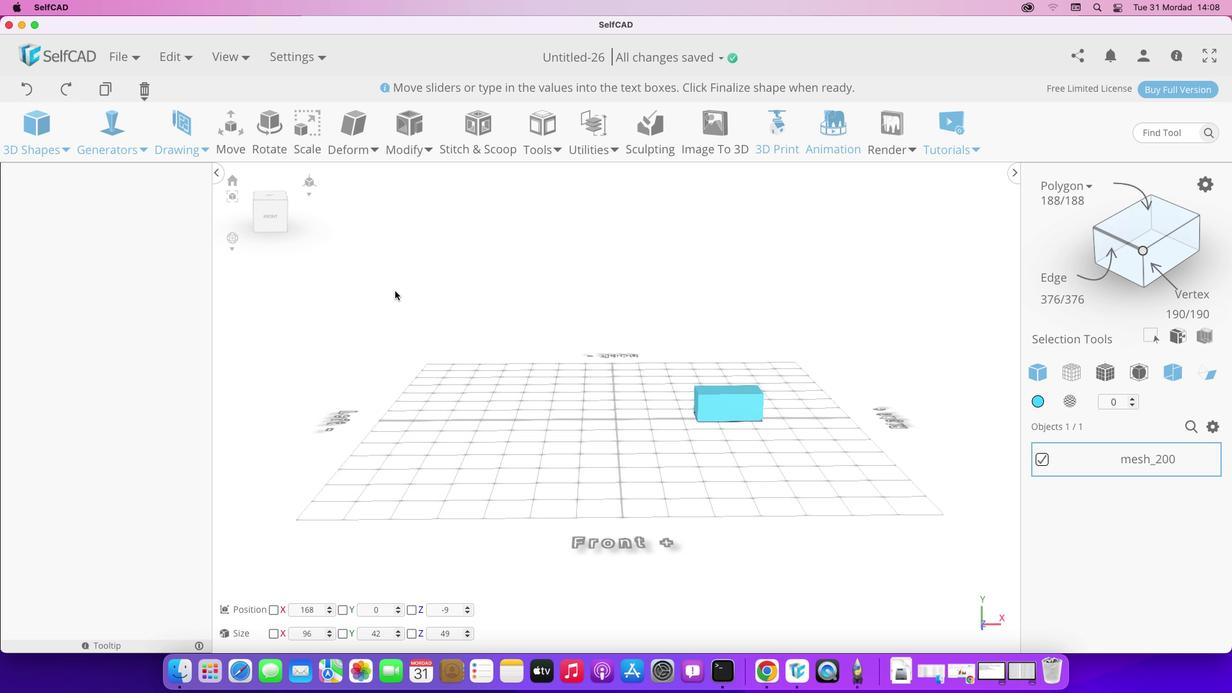 
Action: Mouse pressed left at (171, 177)
Screenshot: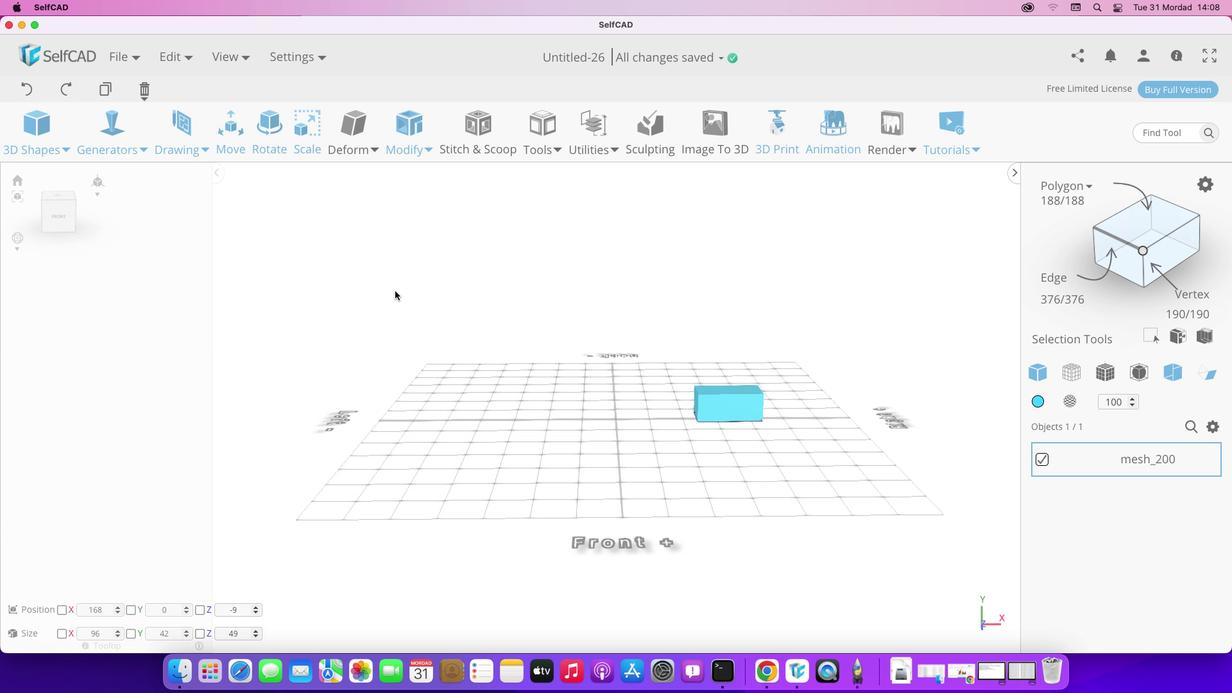 
Action: Mouse moved to (395, 291)
Screenshot: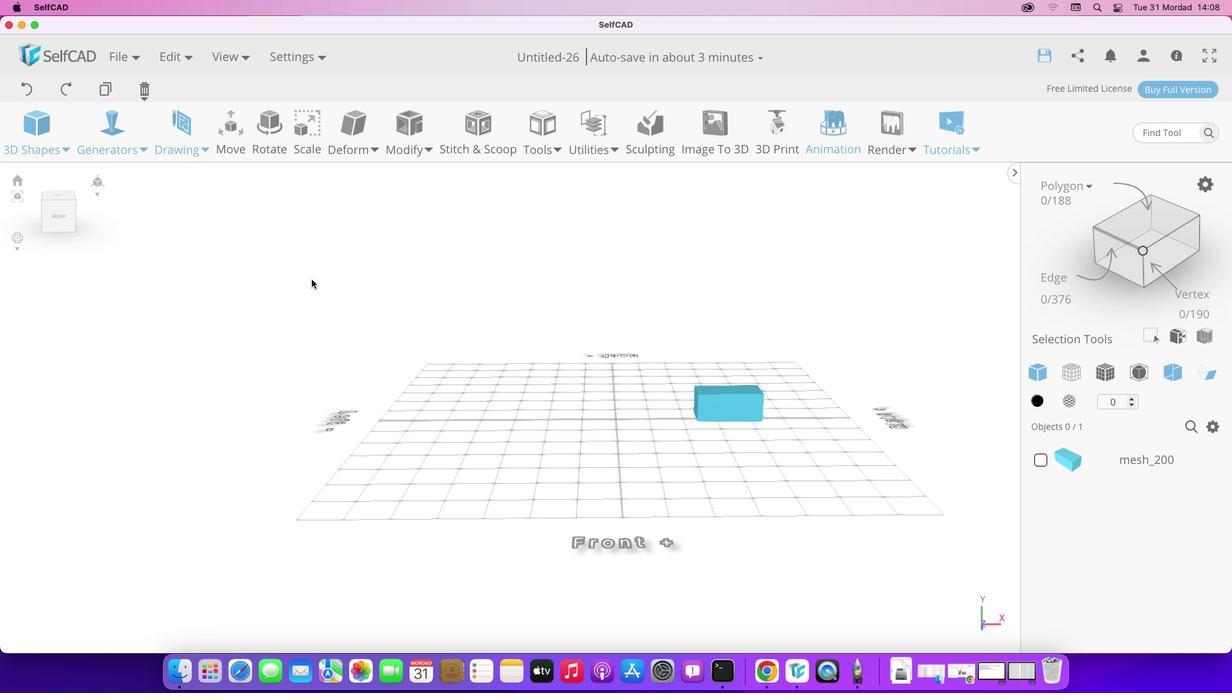 
Action: Mouse pressed left at (395, 291)
Screenshot: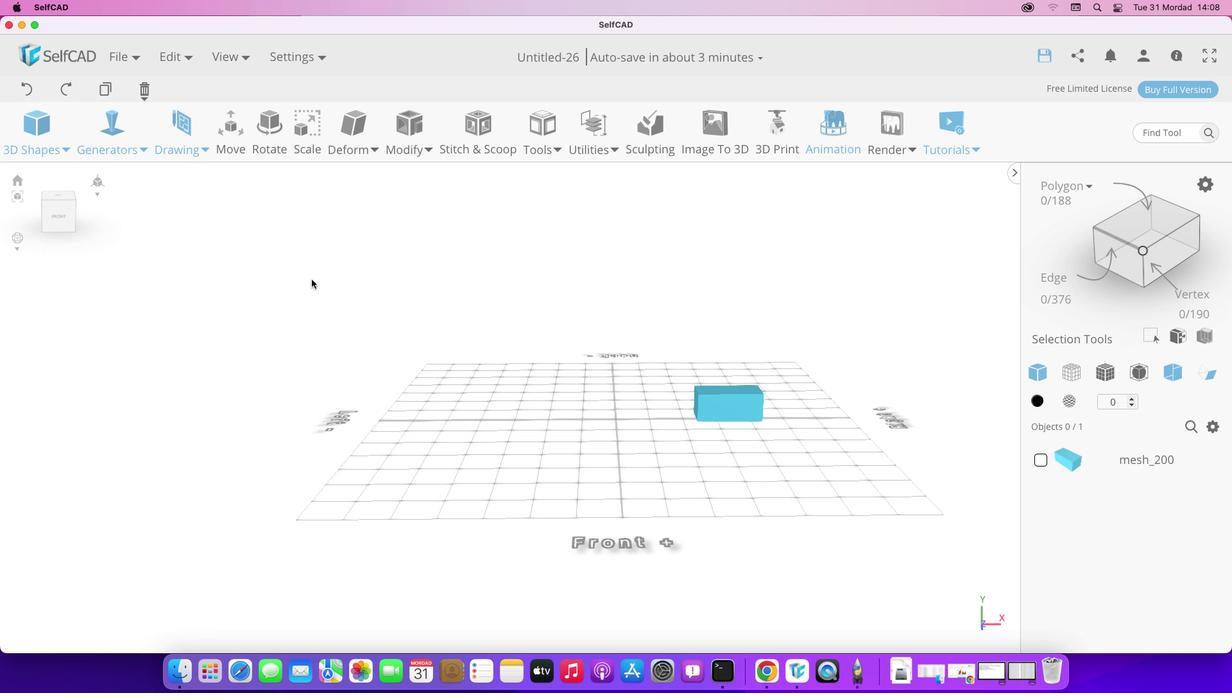 
Action: Mouse moved to (151, 222)
Screenshot: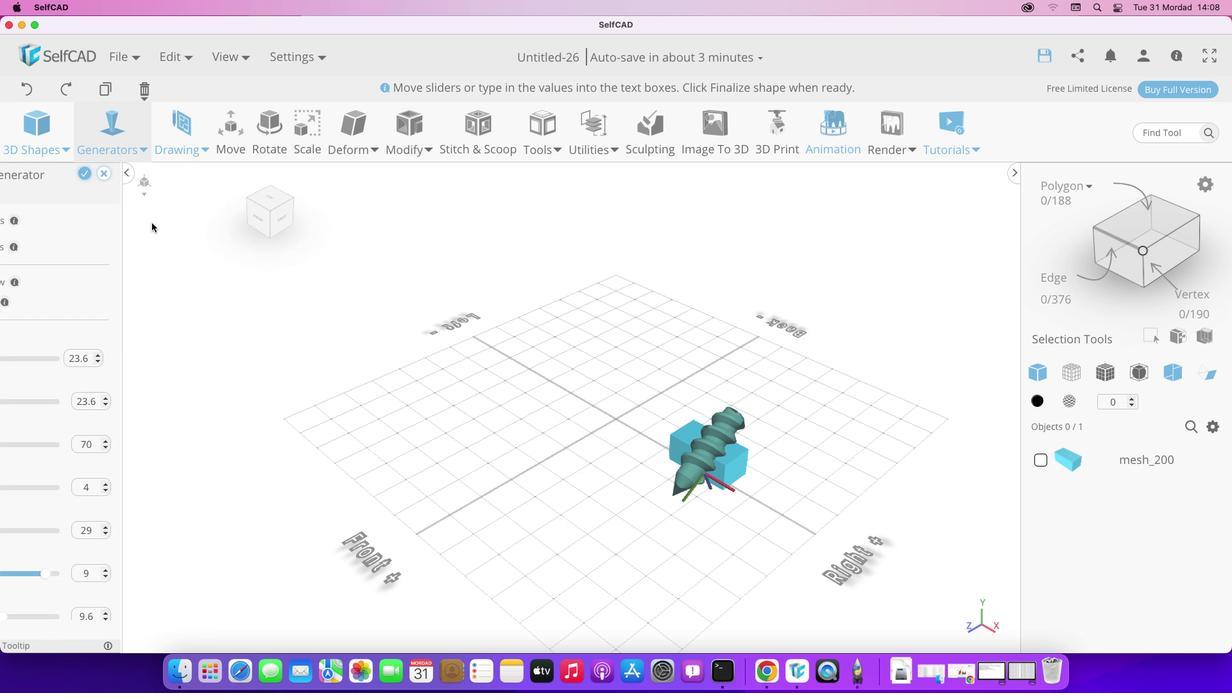 
Action: Mouse pressed left at (151, 222)
Screenshot: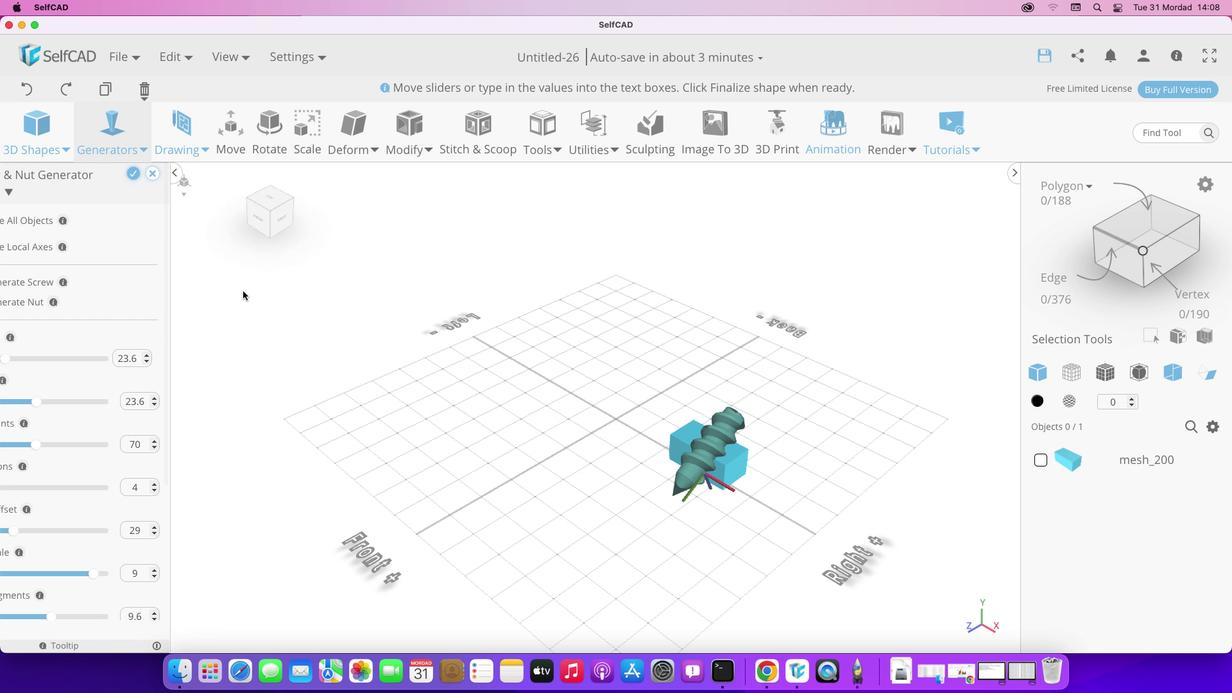 
Action: Mouse moved to (20, 301)
Screenshot: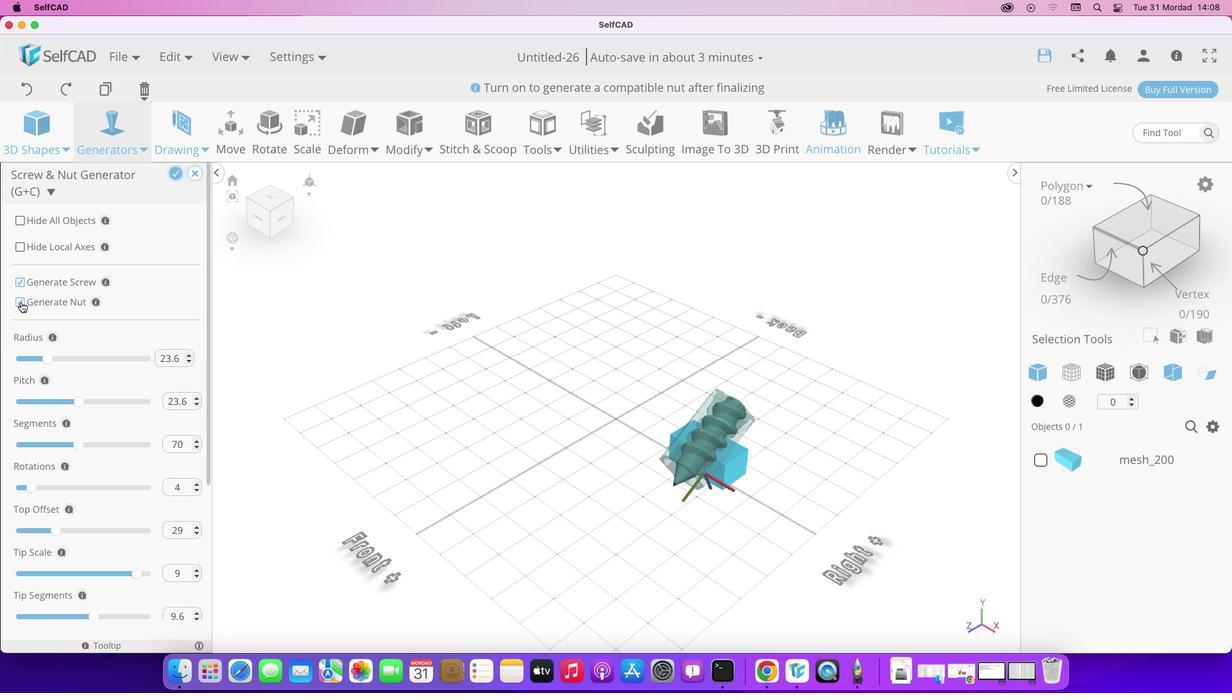 
Action: Mouse pressed left at (20, 301)
Screenshot: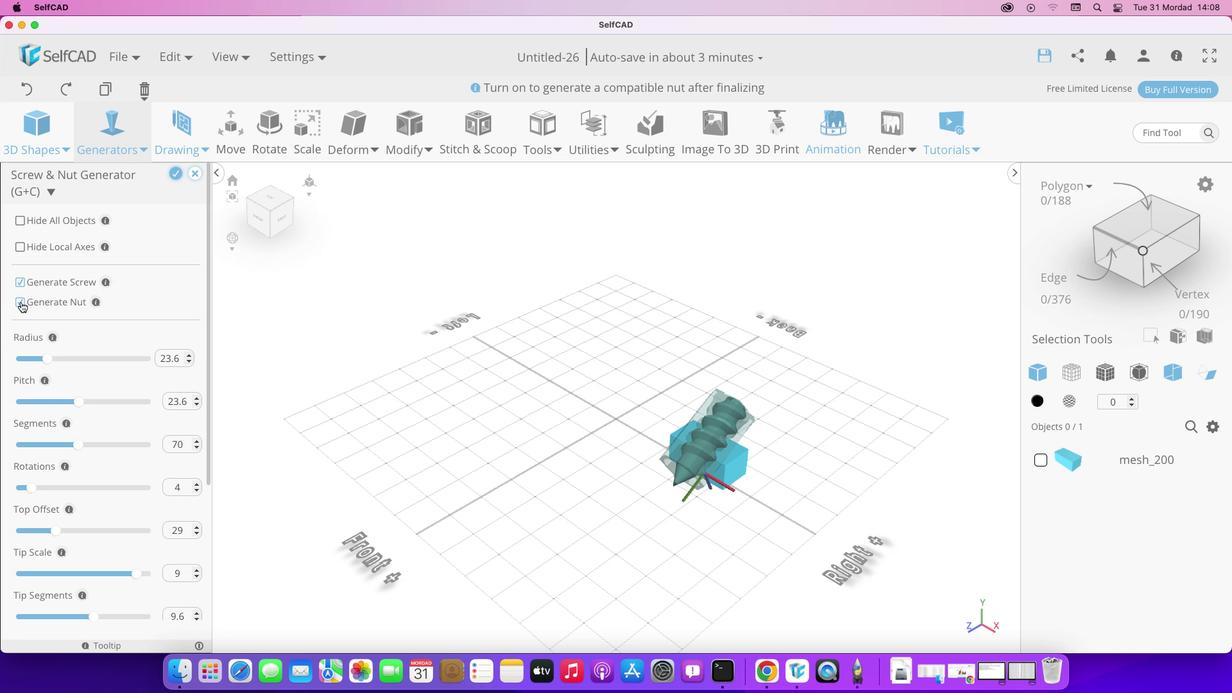 
Action: Mouse moved to (52, 358)
Screenshot: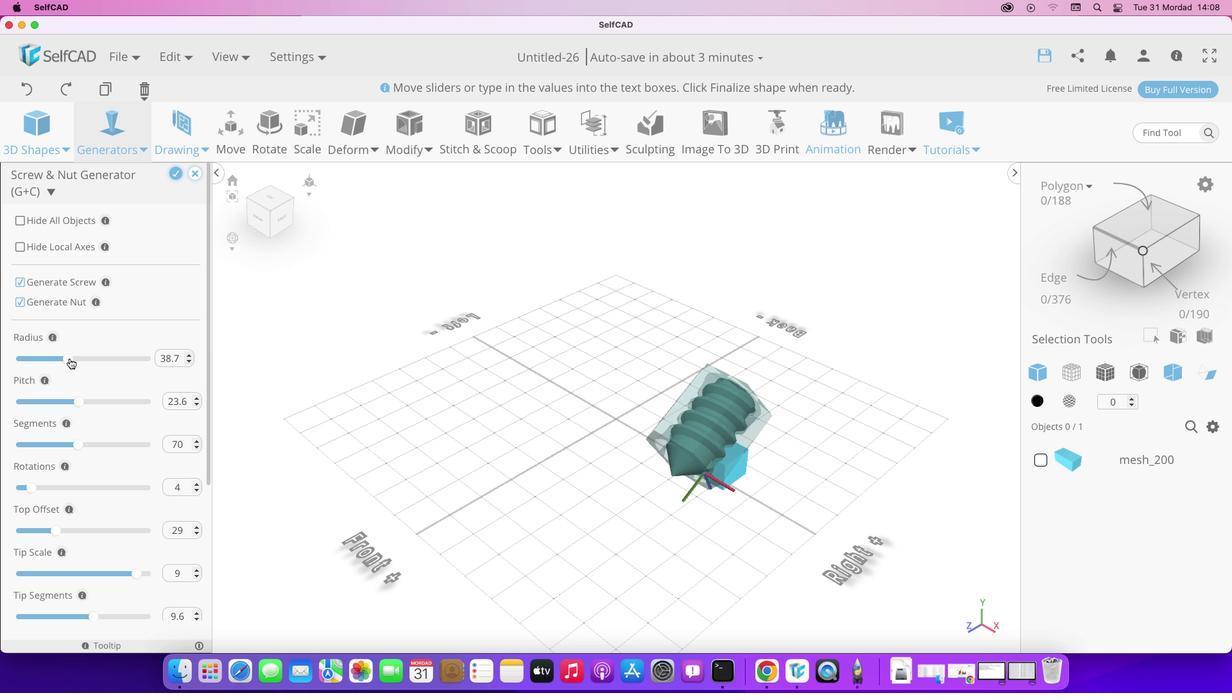 
Action: Mouse pressed left at (52, 358)
Screenshot: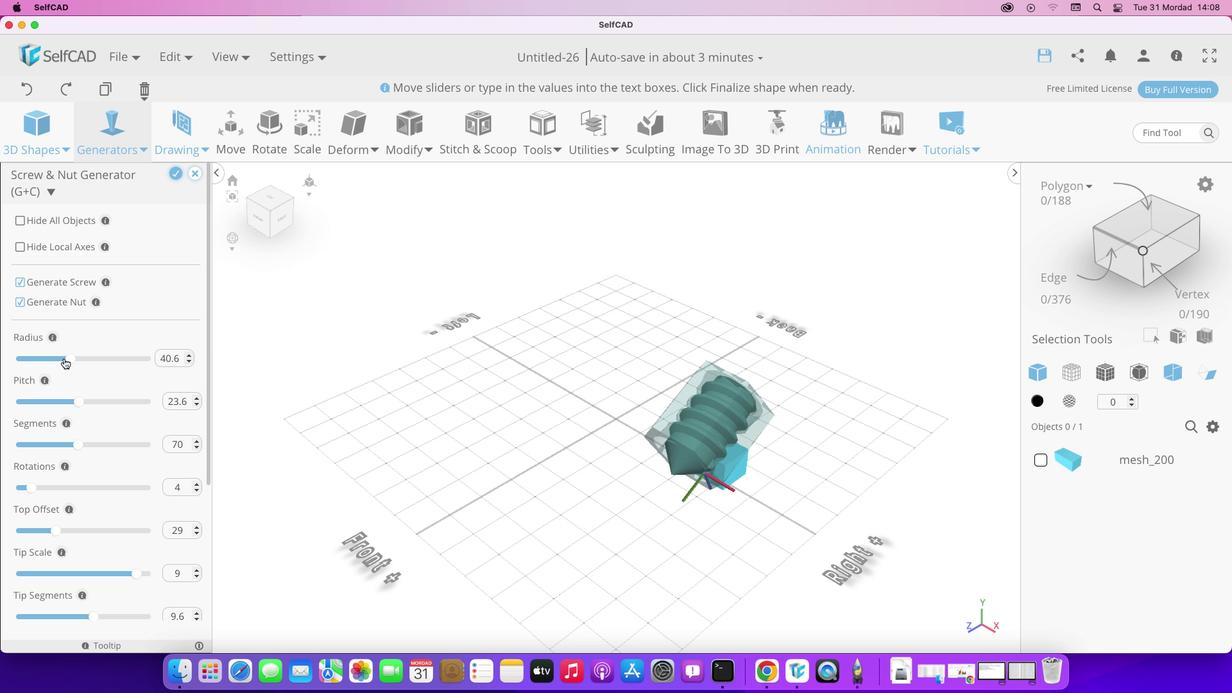 
Action: Mouse moved to (49, 356)
Screenshot: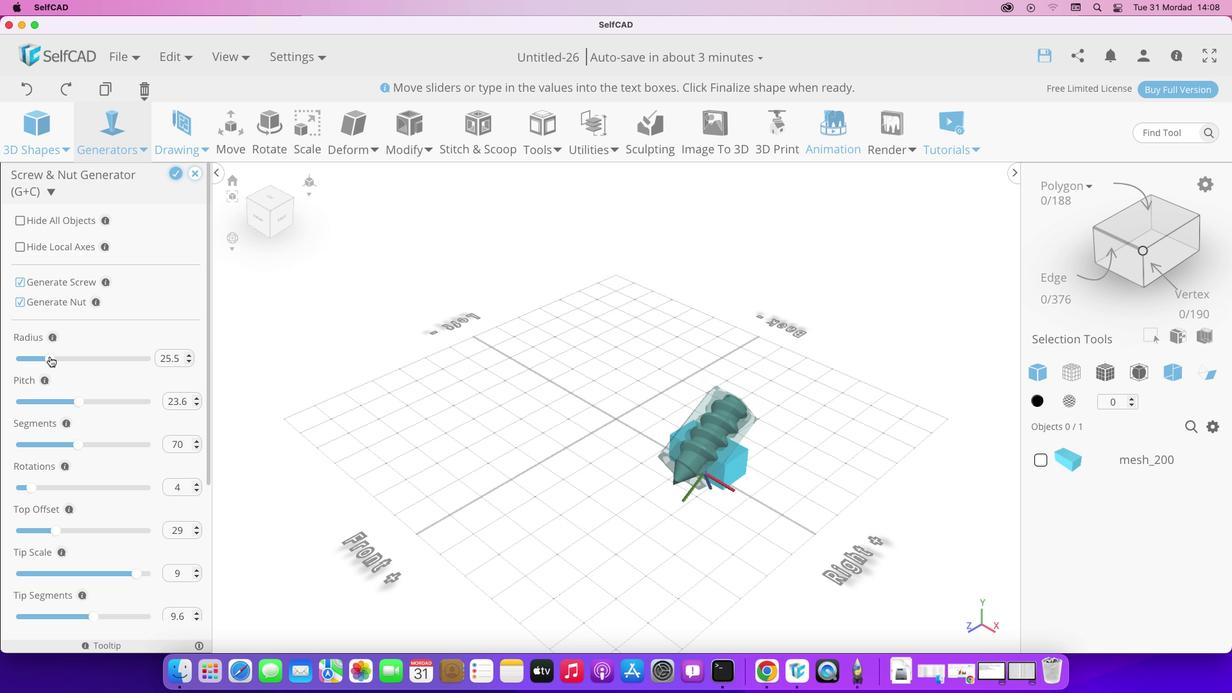 
Action: Mouse pressed left at (49, 356)
Screenshot: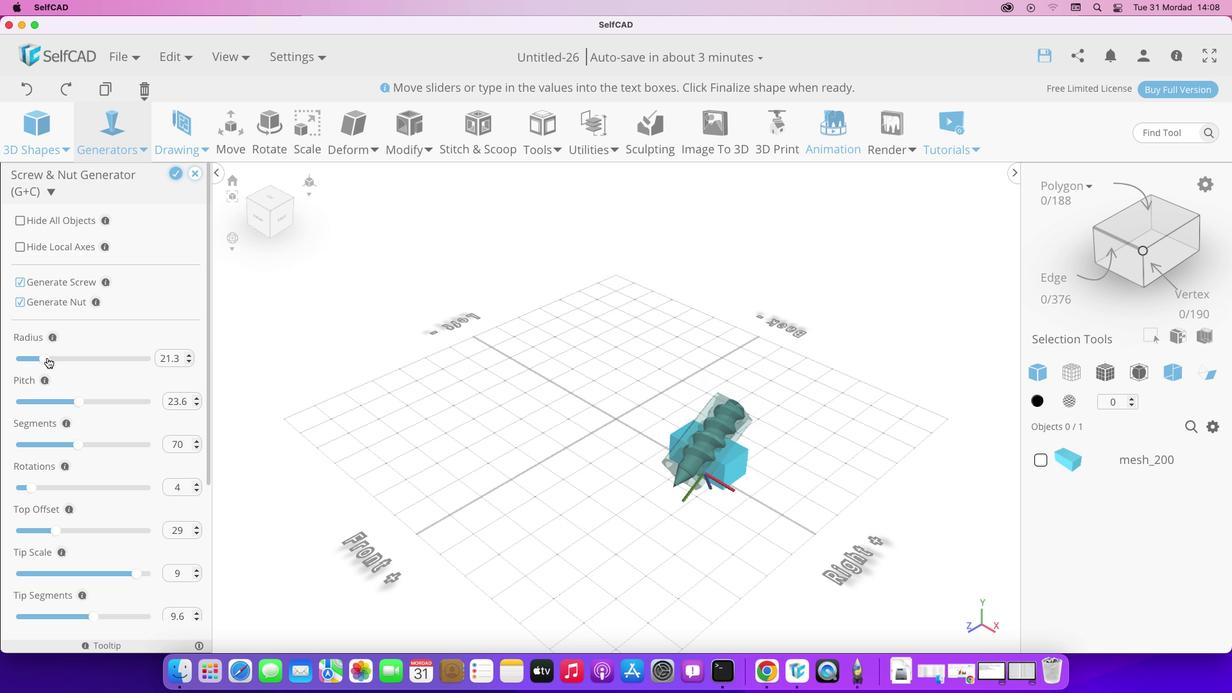 
Action: Mouse moved to (78, 400)
Screenshot: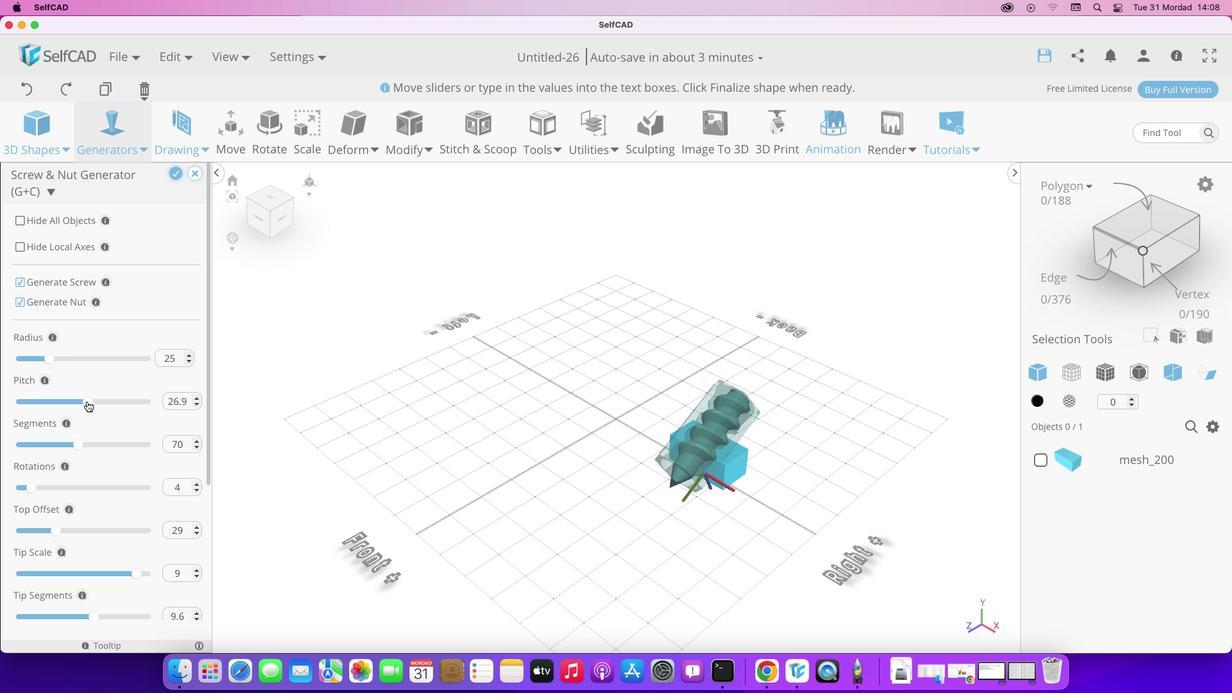 
Action: Mouse pressed left at (78, 400)
Screenshot: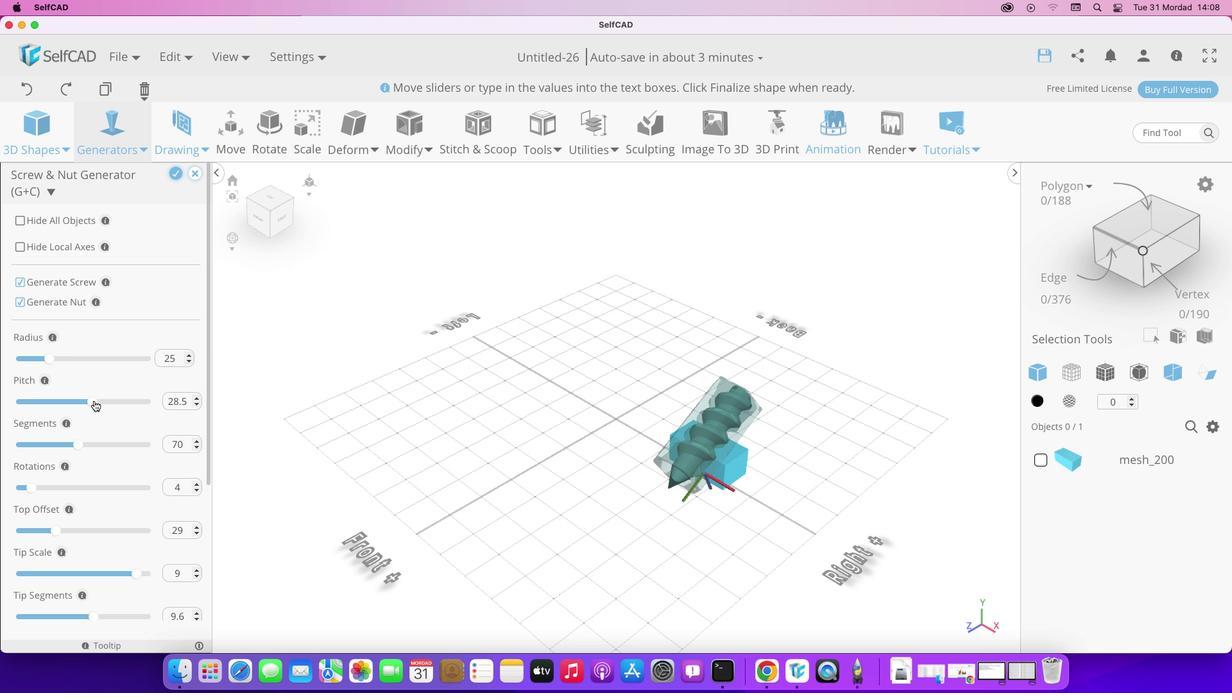 
Action: Mouse moved to (75, 445)
Screenshot: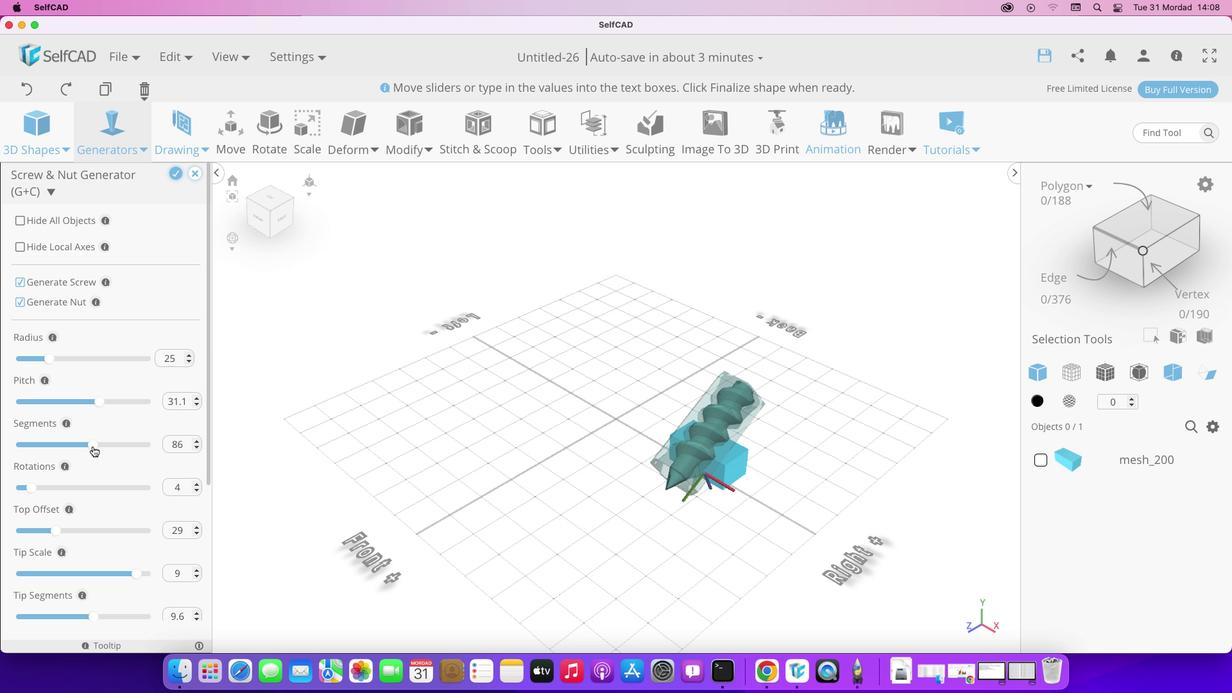 
Action: Mouse pressed left at (75, 445)
Screenshot: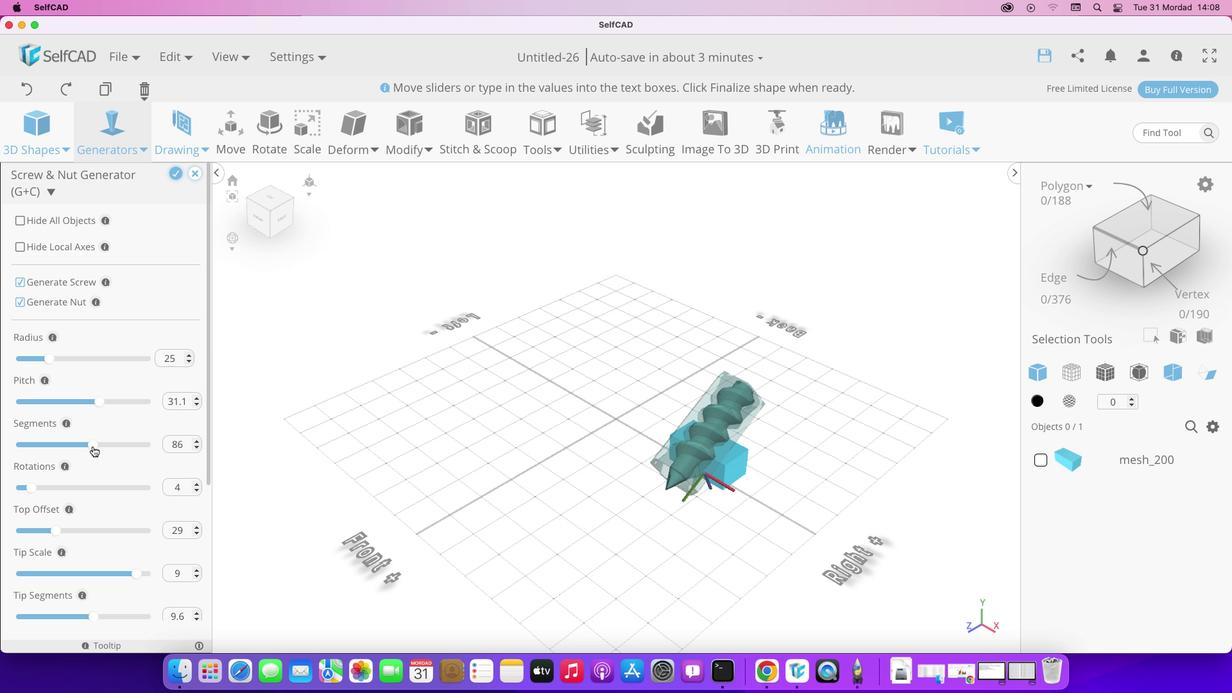 
Action: Mouse moved to (32, 486)
Screenshot: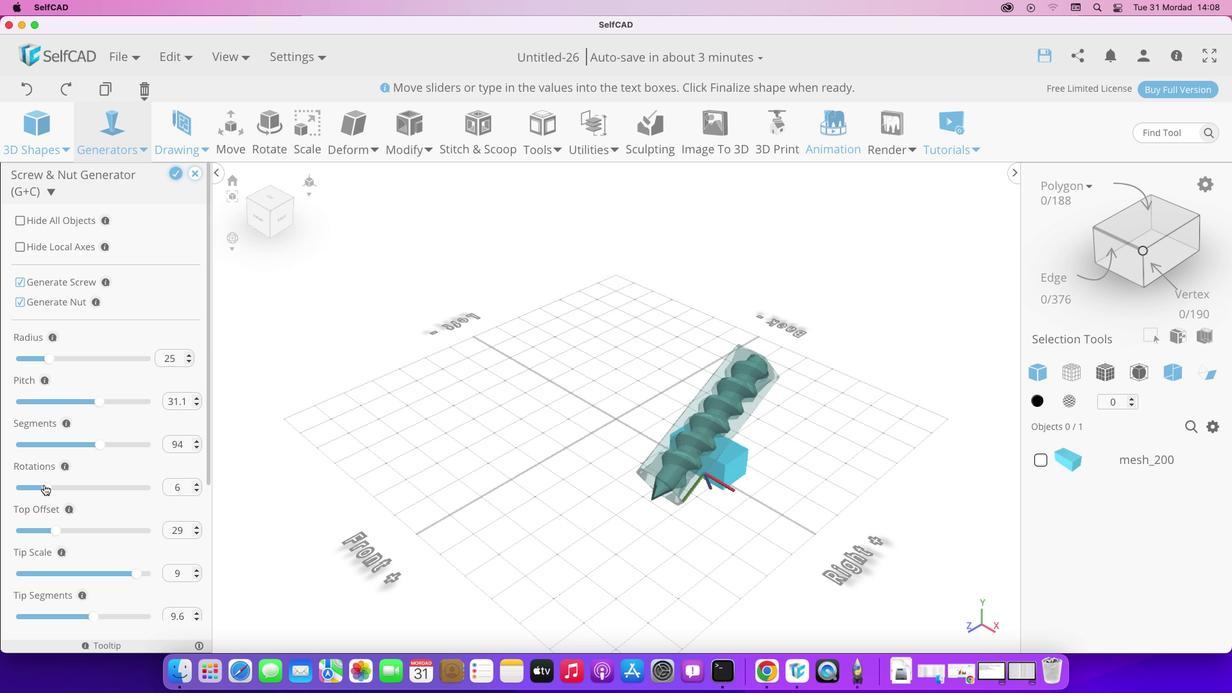 
Action: Mouse pressed left at (32, 486)
Screenshot: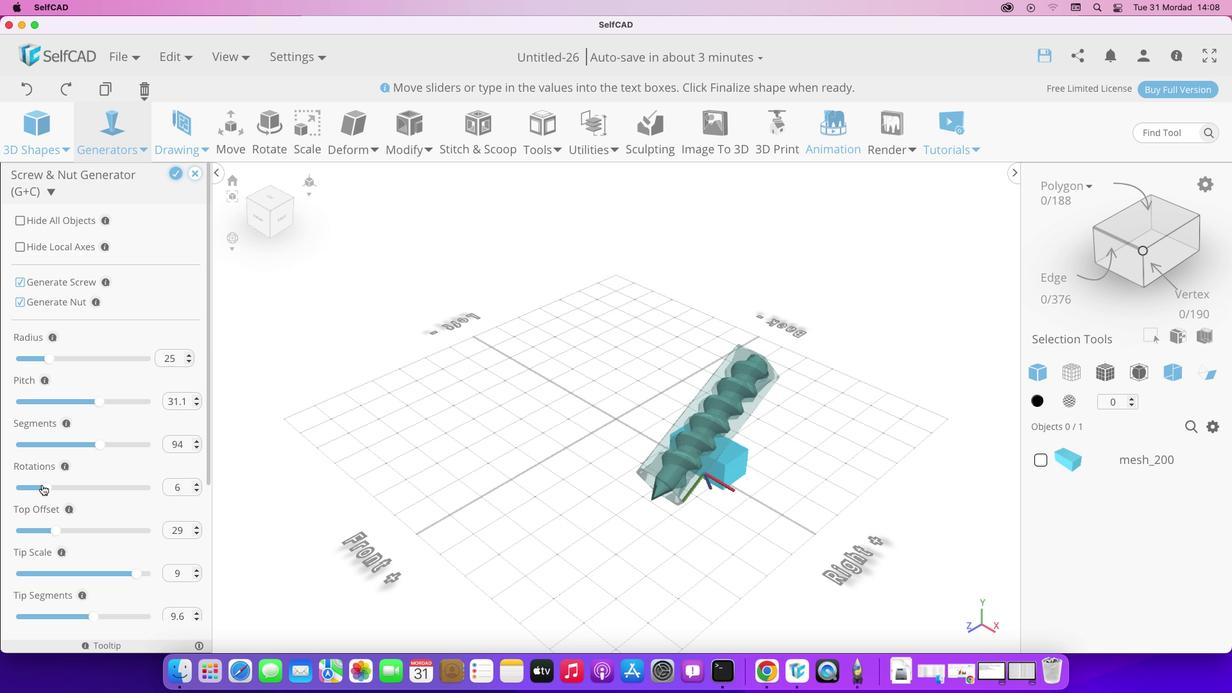
Action: Mouse moved to (57, 529)
Screenshot: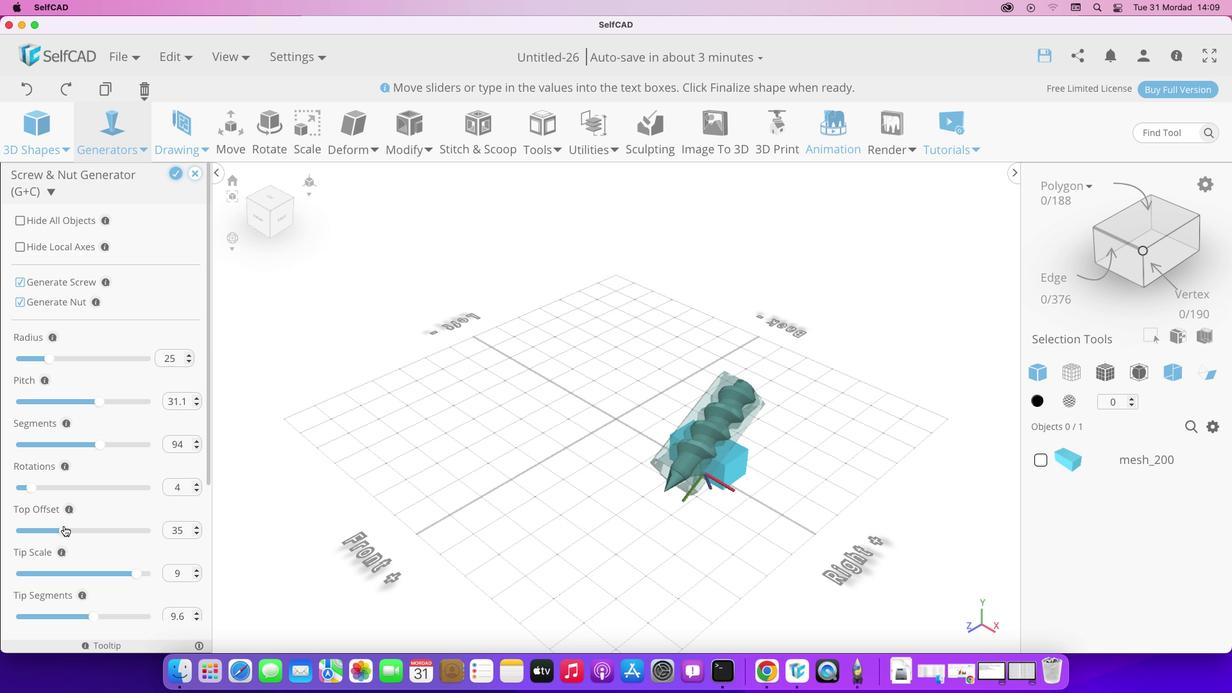
Action: Mouse pressed left at (57, 529)
Screenshot: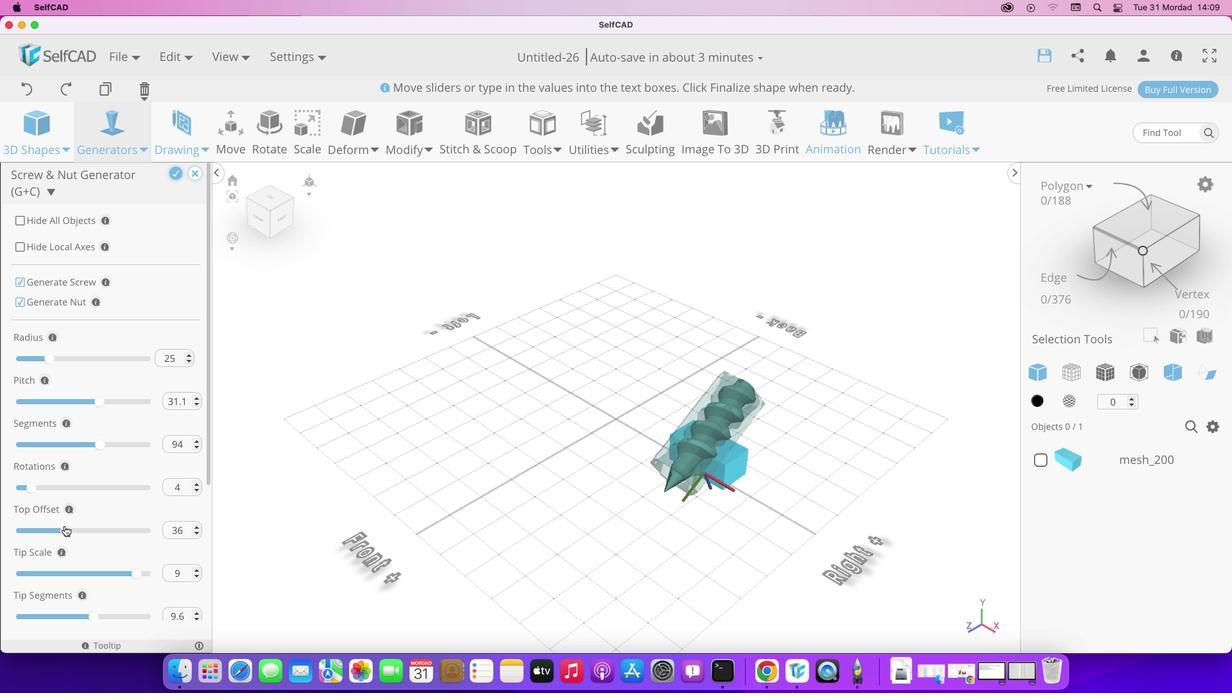 
Action: Mouse moved to (134, 576)
Screenshot: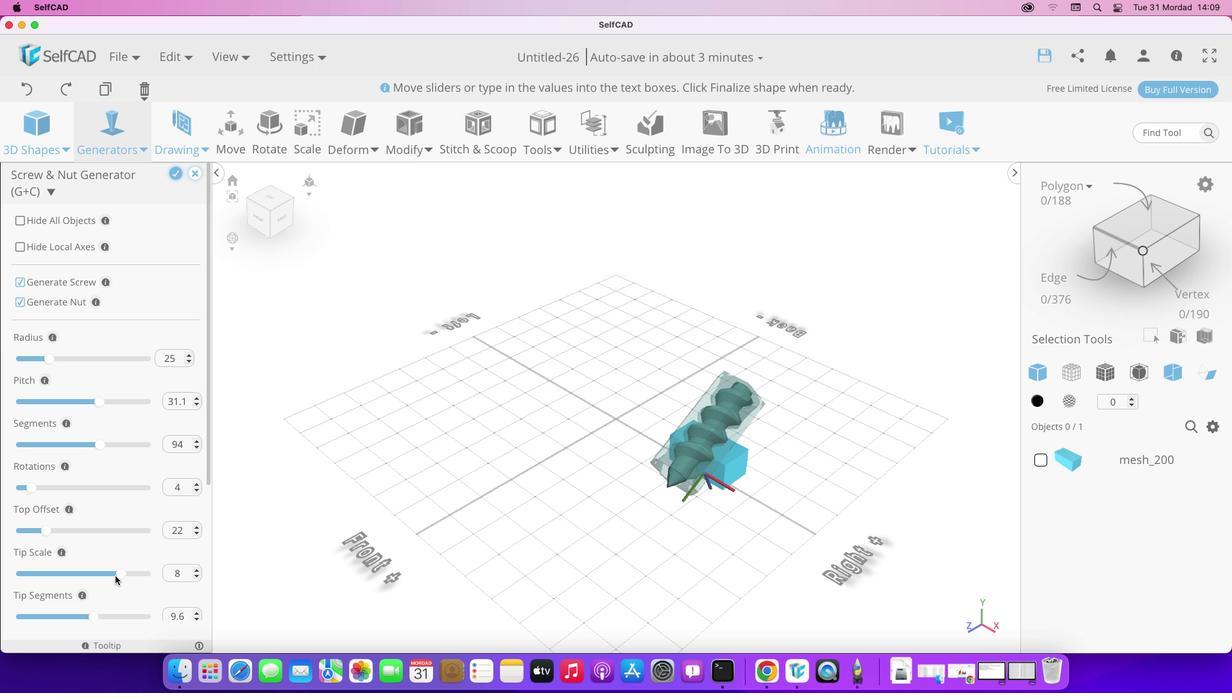 
Action: Mouse pressed left at (134, 576)
Screenshot: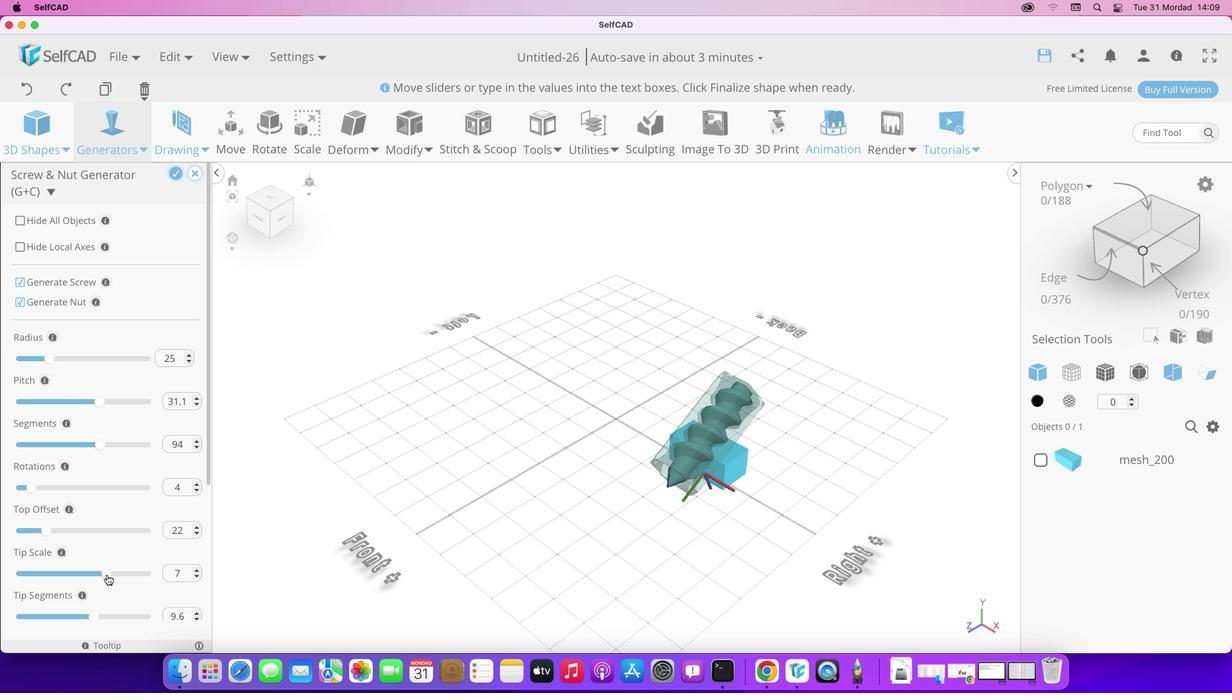 
Action: Mouse moved to (132, 571)
Screenshot: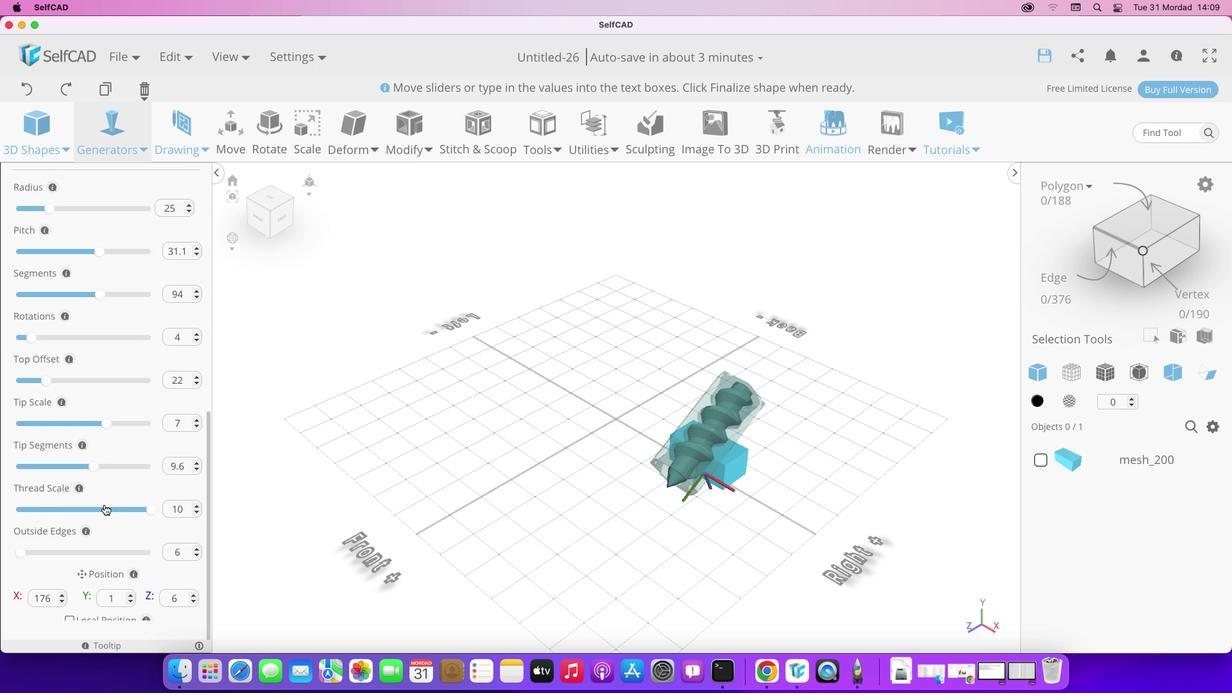 
Action: Mouse scrolled (132, 571) with delta (0, 0)
Screenshot: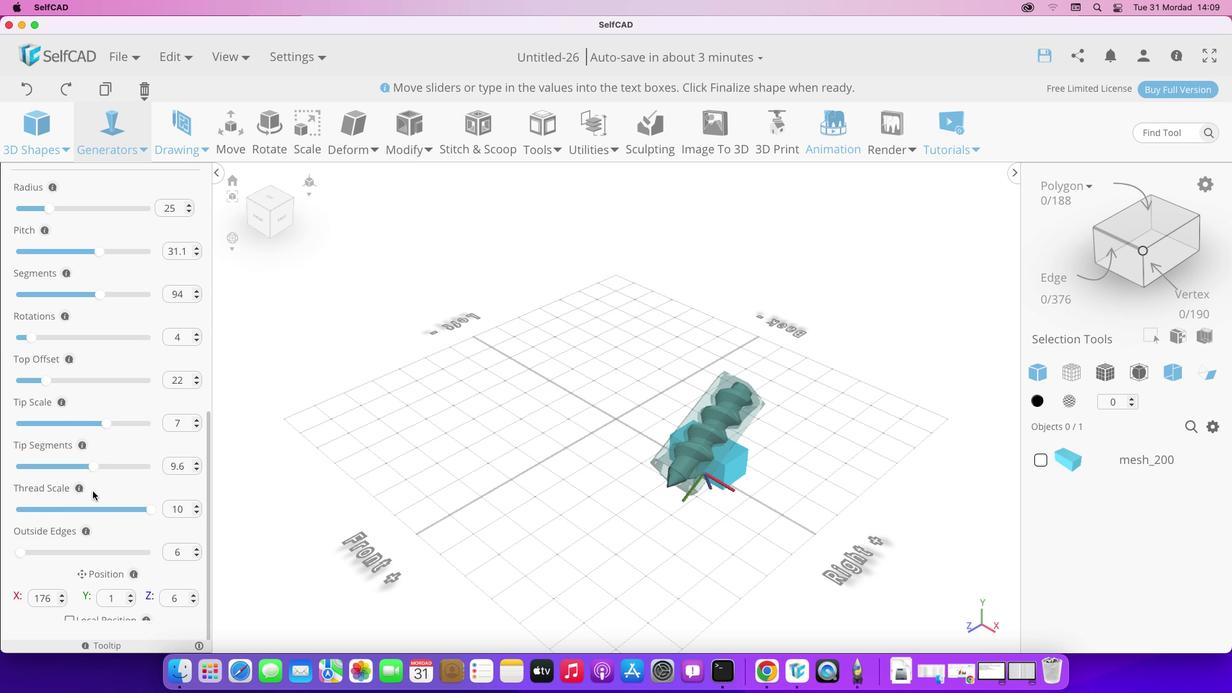 
Action: Mouse scrolled (132, 571) with delta (0, 0)
Screenshot: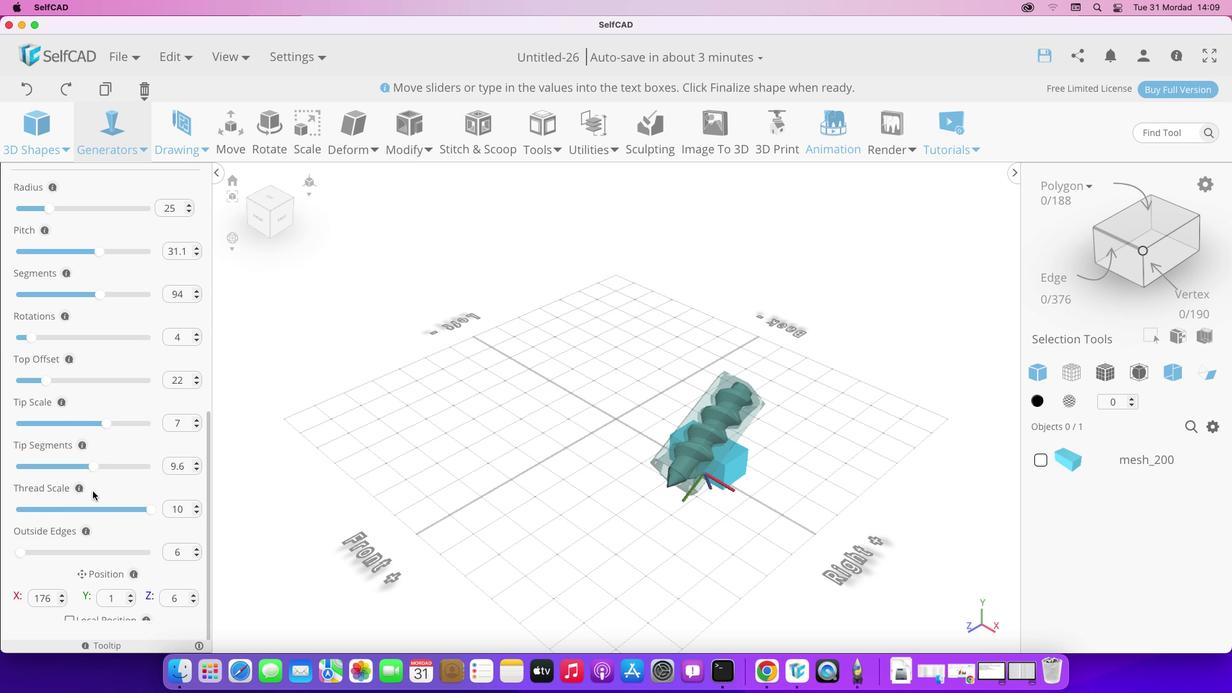 
Action: Mouse scrolled (132, 571) with delta (0, -1)
Screenshot: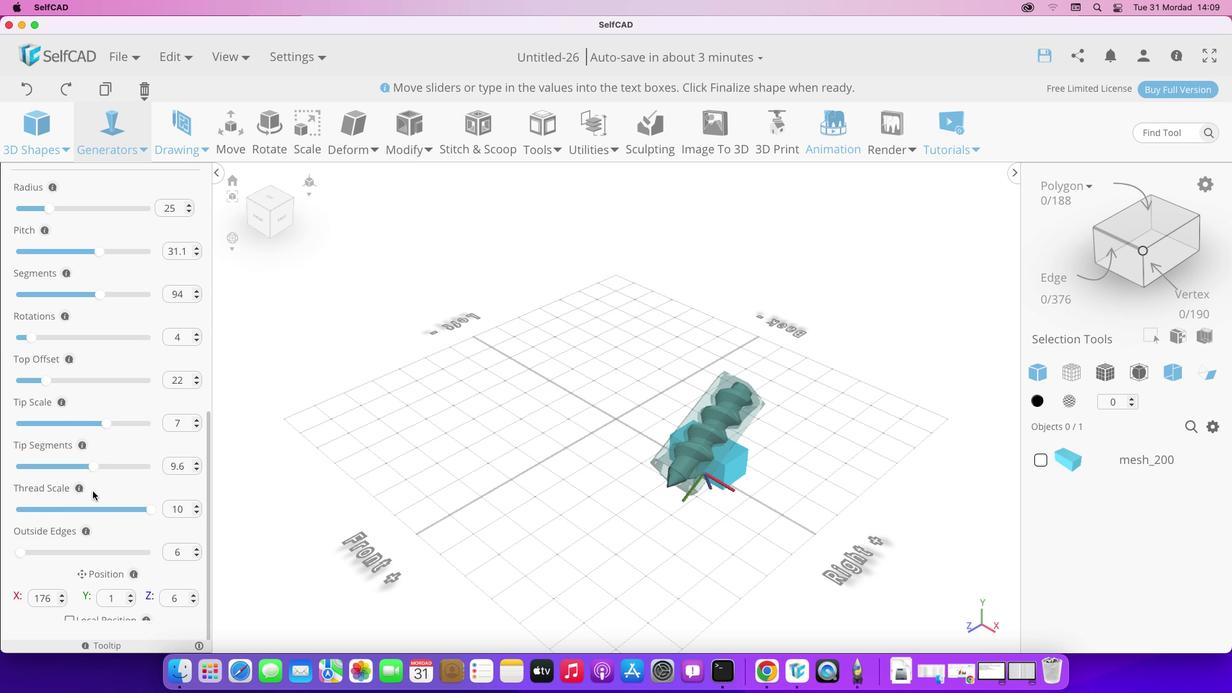 
Action: Mouse scrolled (132, 571) with delta (0, -1)
Screenshot: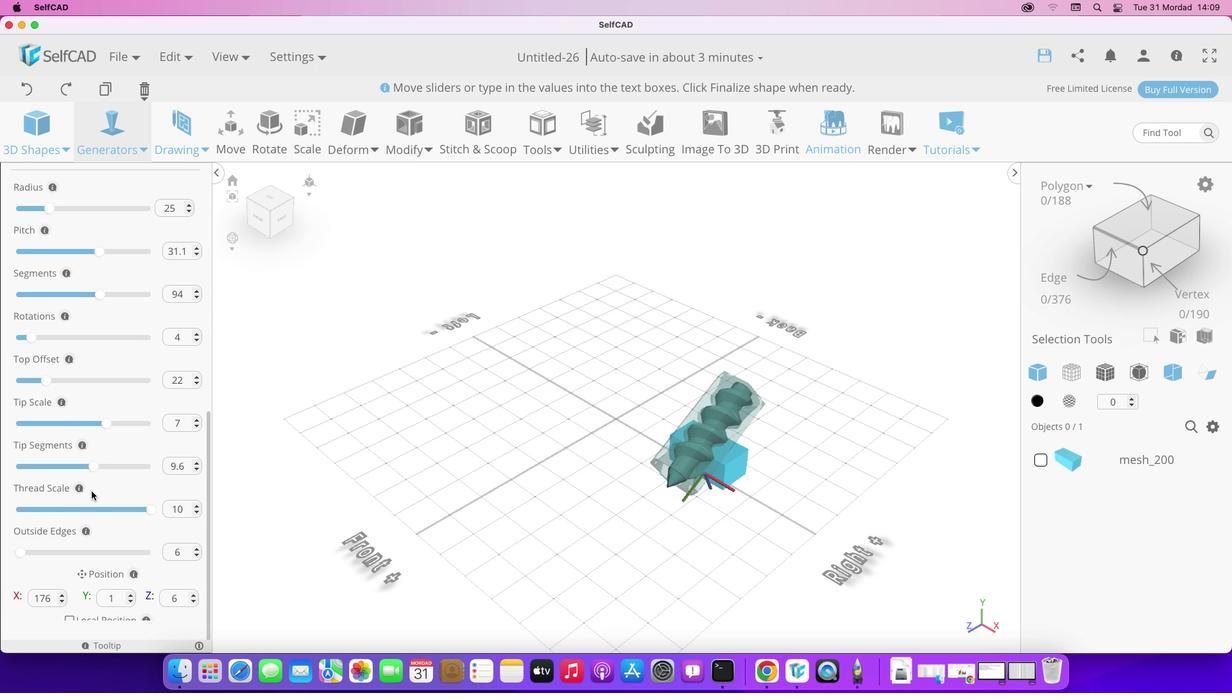 
Action: Mouse moved to (93, 467)
Screenshot: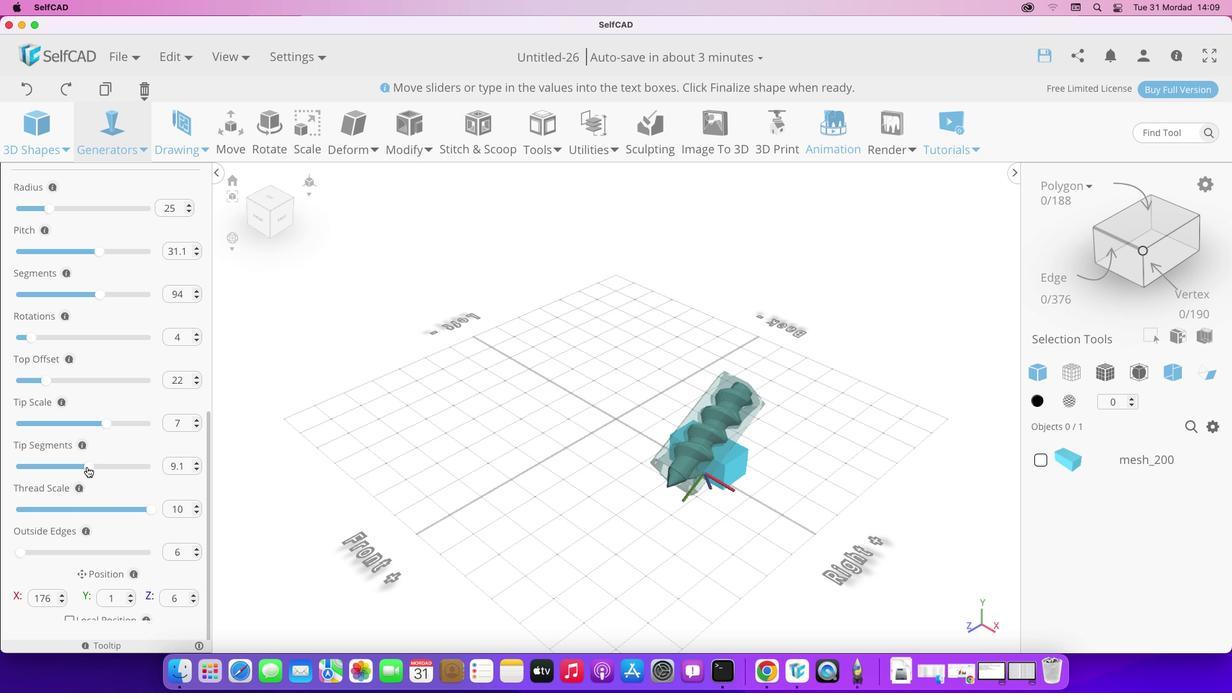 
Action: Mouse pressed left at (93, 467)
Screenshot: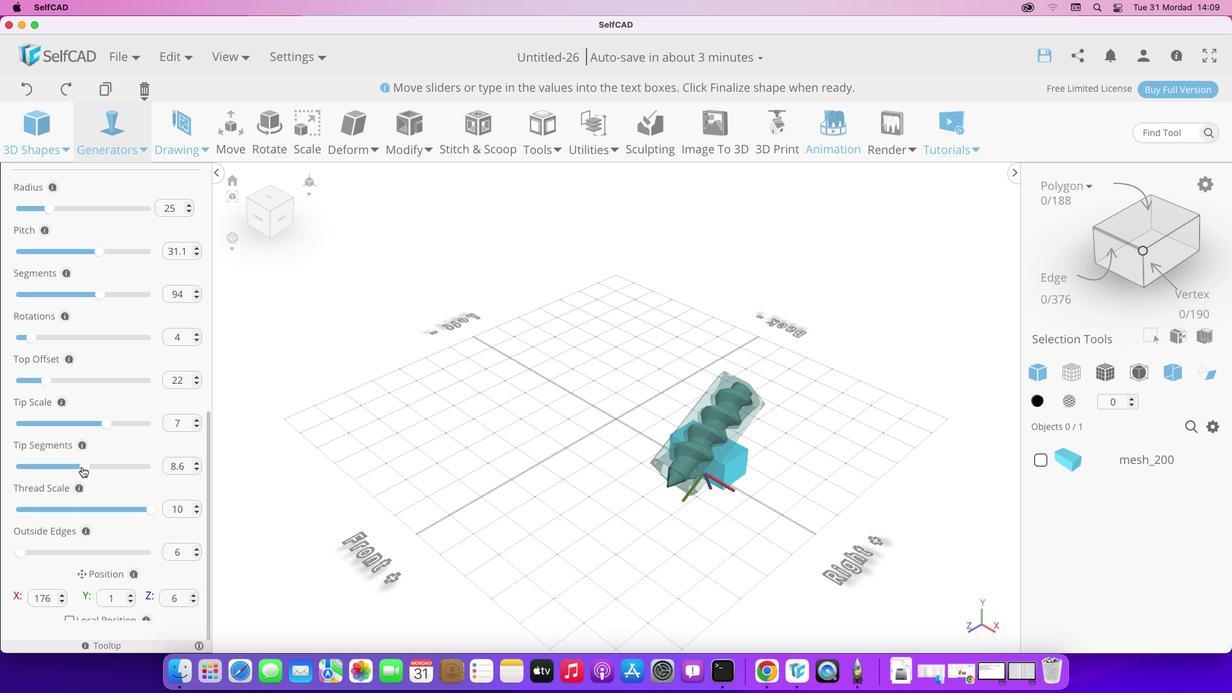 
Action: Mouse moved to (150, 508)
Screenshot: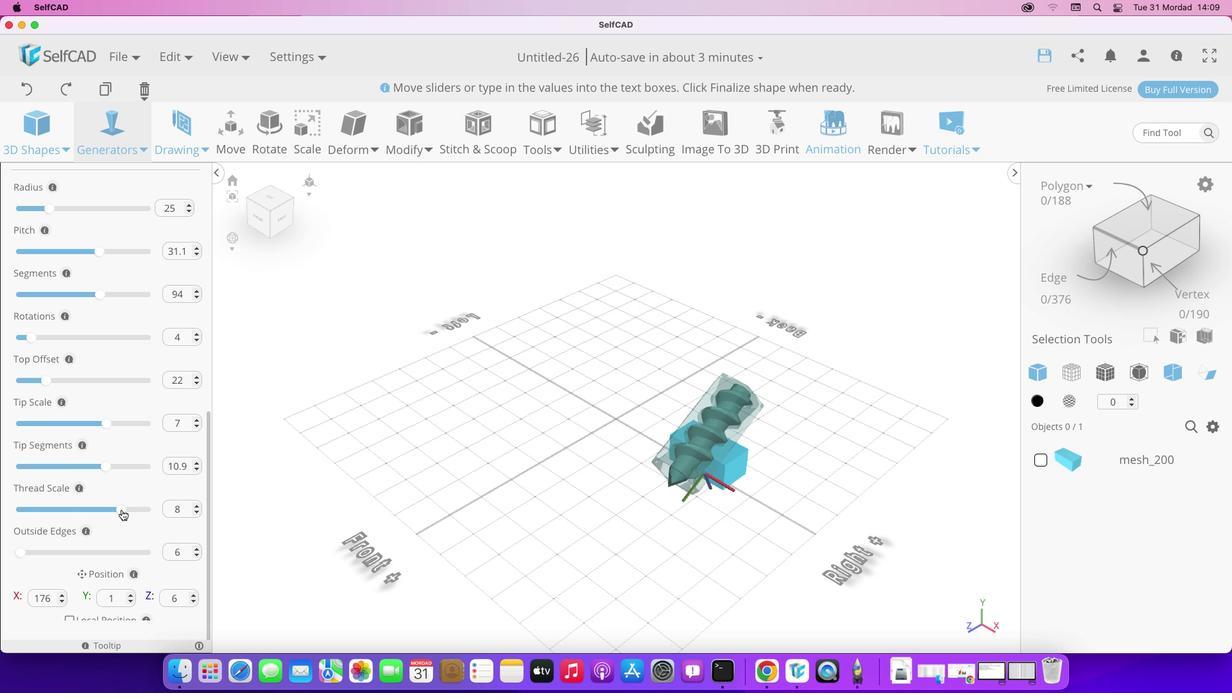 
Action: Mouse pressed left at (150, 508)
Screenshot: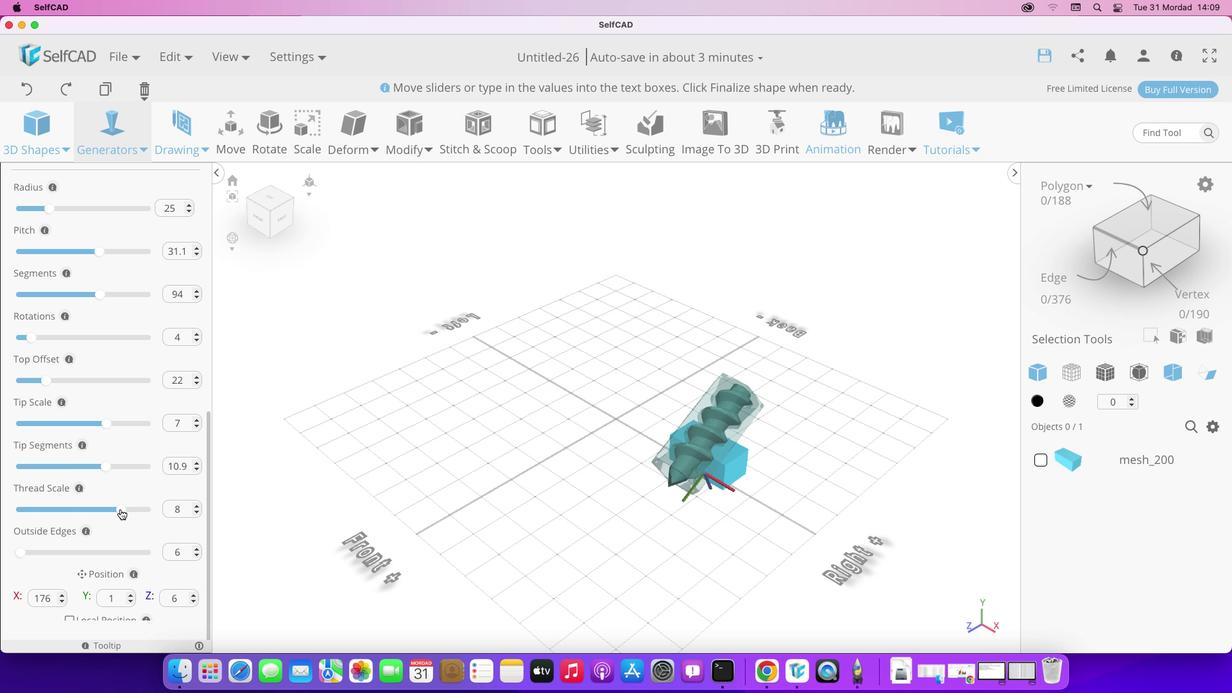 
Action: Mouse moved to (17, 550)
Screenshot: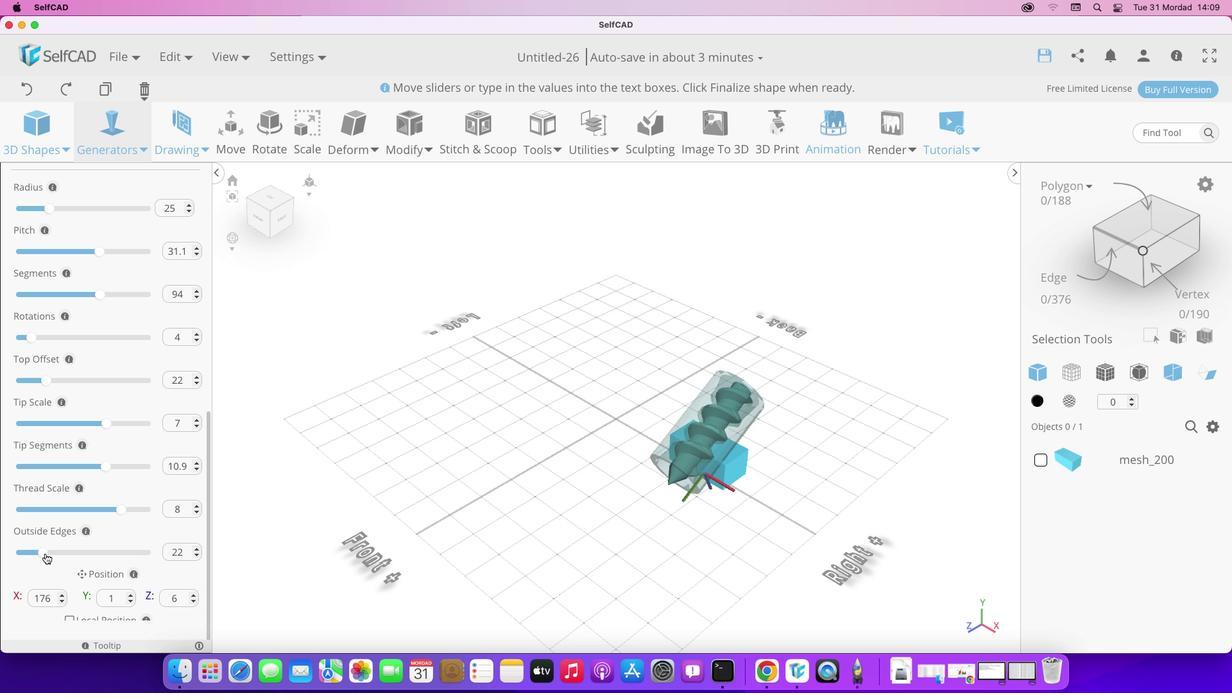 
Action: Mouse pressed left at (17, 550)
Screenshot: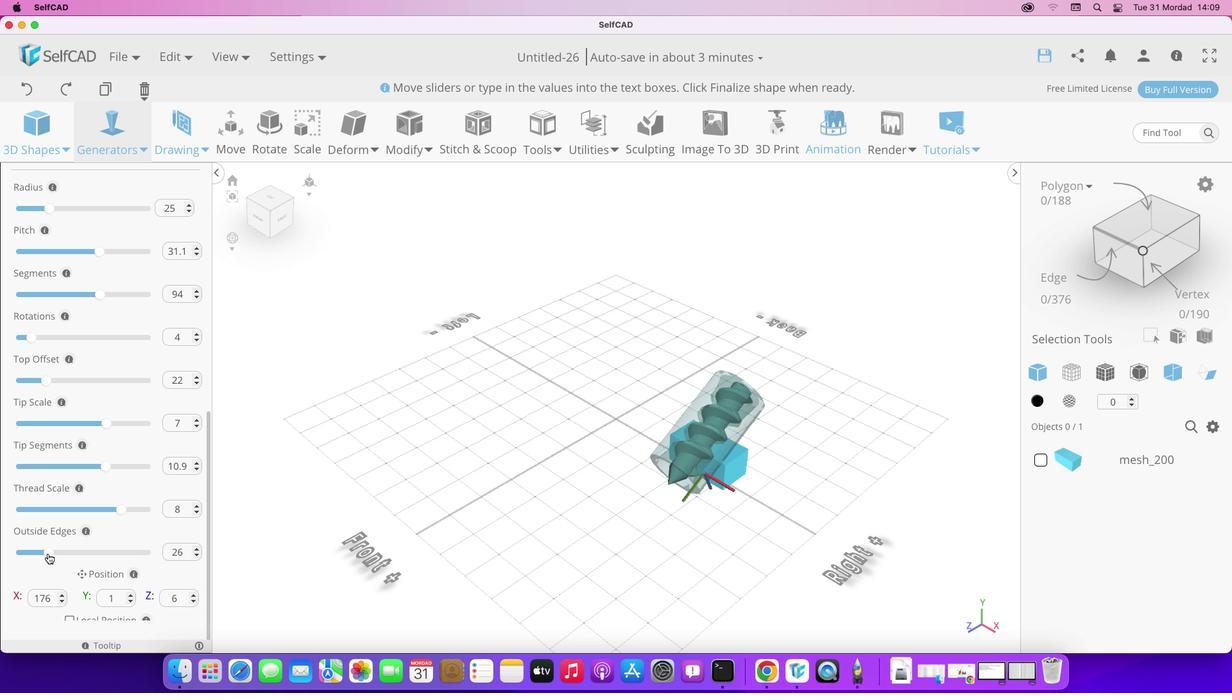 
Action: Mouse moved to (129, 585)
Screenshot: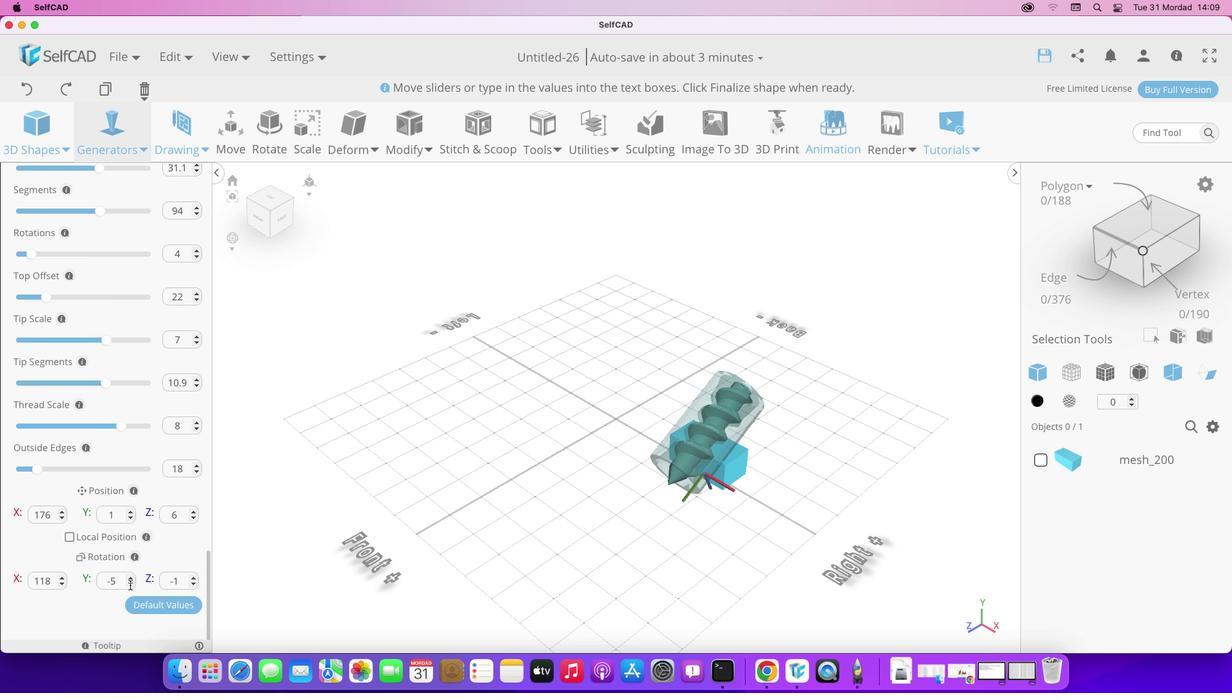 
Action: Mouse scrolled (129, 585) with delta (0, 0)
Screenshot: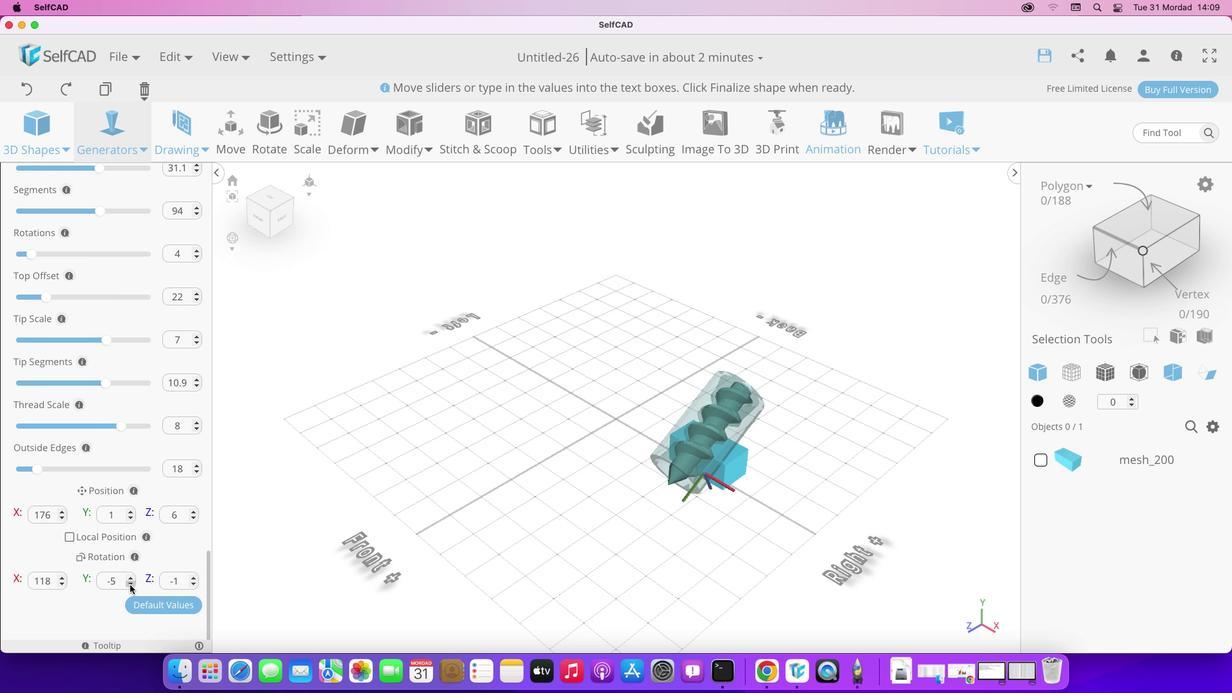 
Action: Mouse scrolled (129, 585) with delta (0, 0)
Screenshot: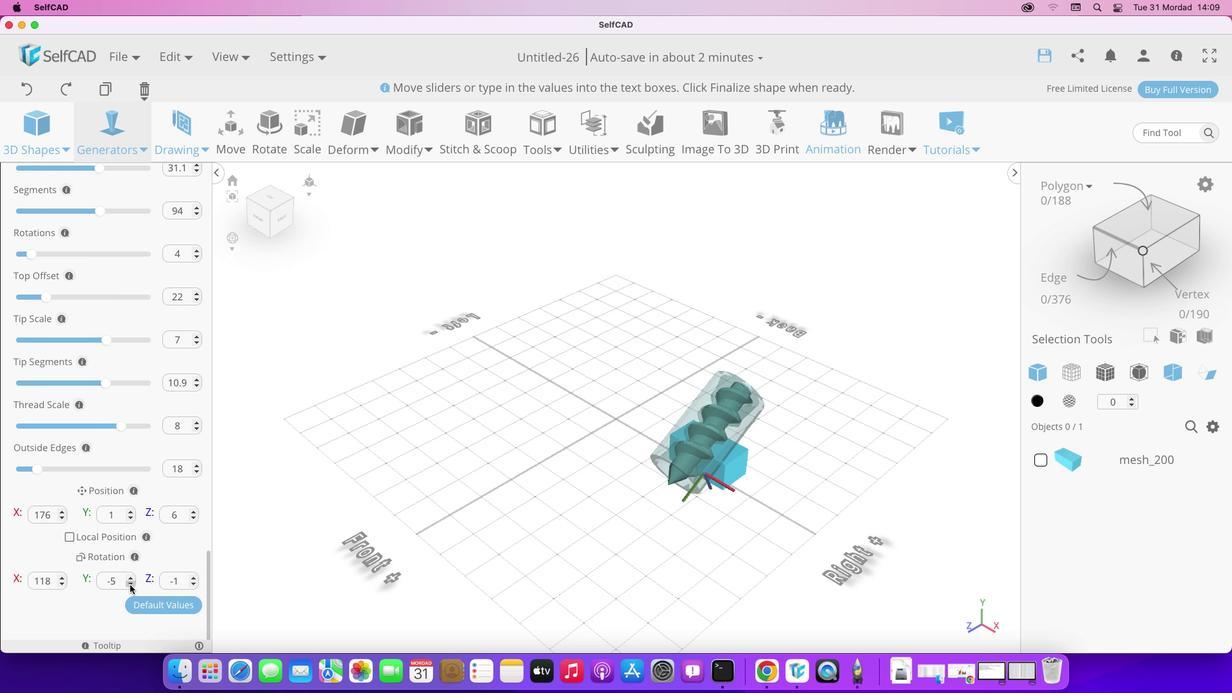 
Action: Mouse scrolled (129, 585) with delta (0, 0)
Screenshot: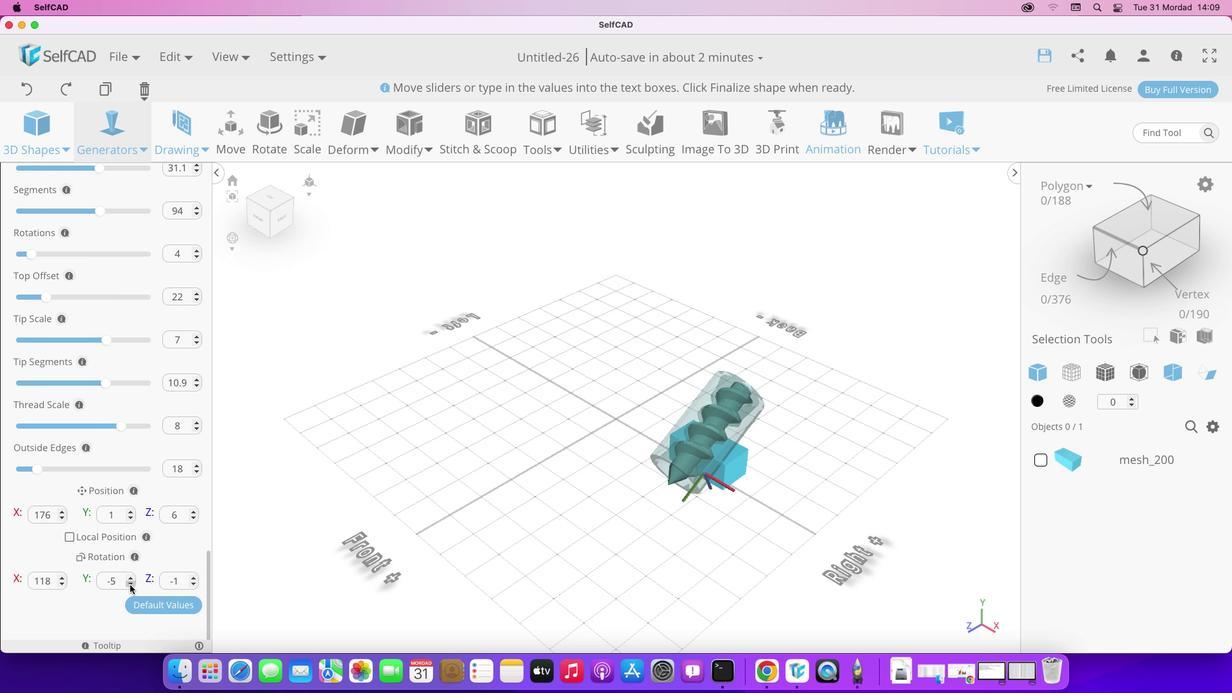 
Action: Mouse scrolled (129, 585) with delta (0, 0)
Screenshot: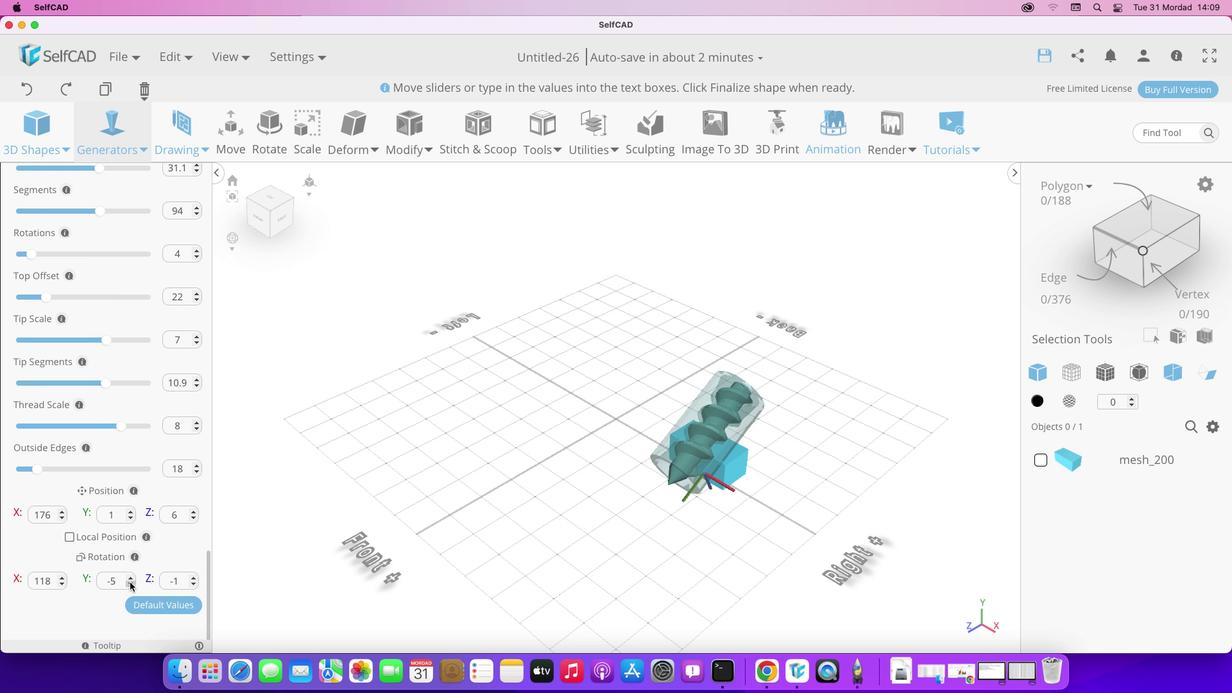 
Action: Mouse scrolled (129, 585) with delta (0, 0)
Screenshot: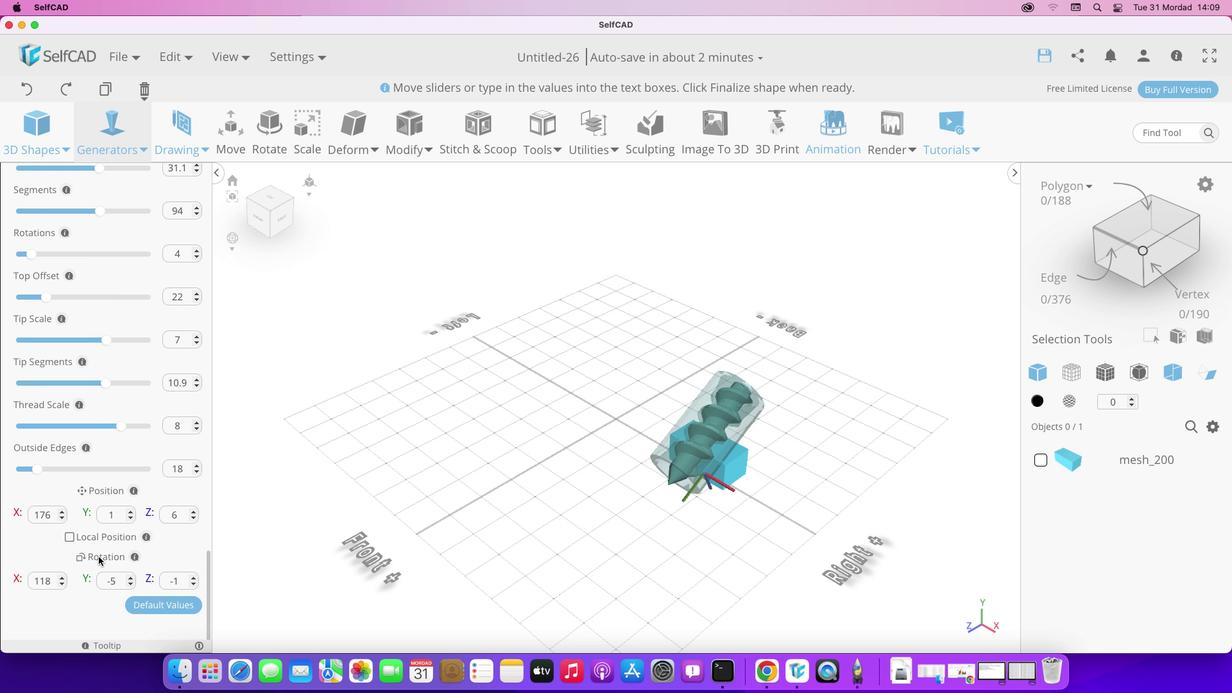 
Action: Mouse scrolled (129, 585) with delta (0, 0)
Screenshot: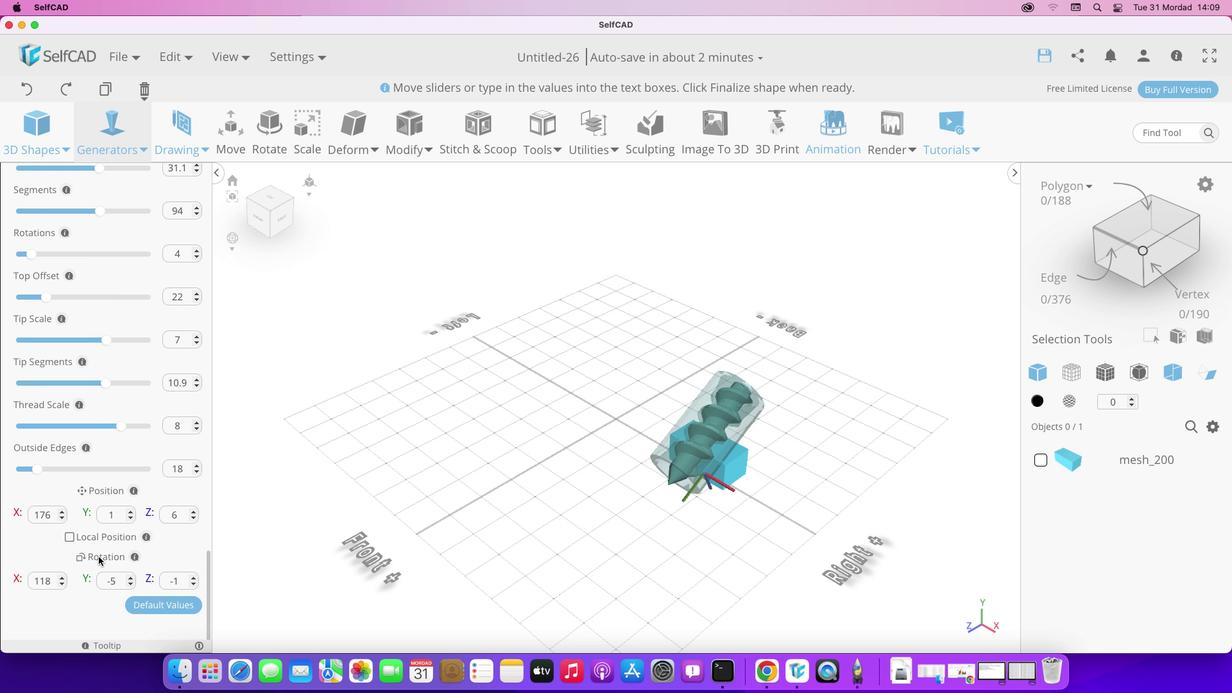 
Action: Mouse scrolled (129, 585) with delta (0, -1)
Screenshot: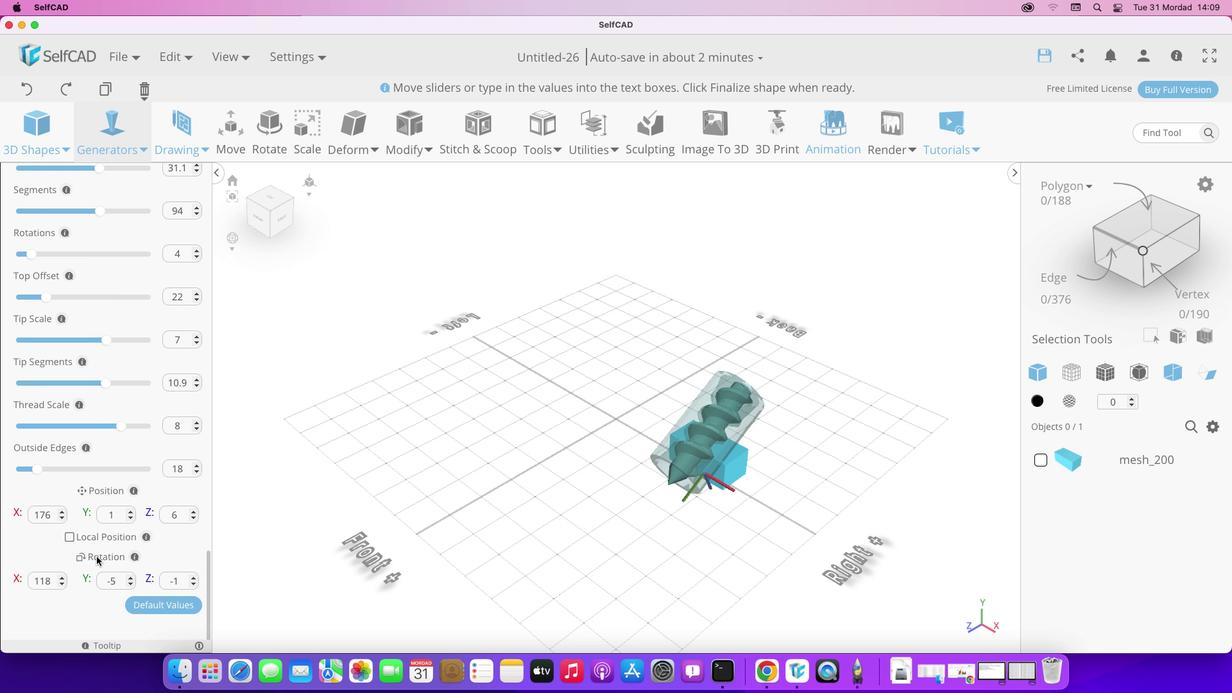 
Action: Mouse moved to (614, 552)
Screenshot: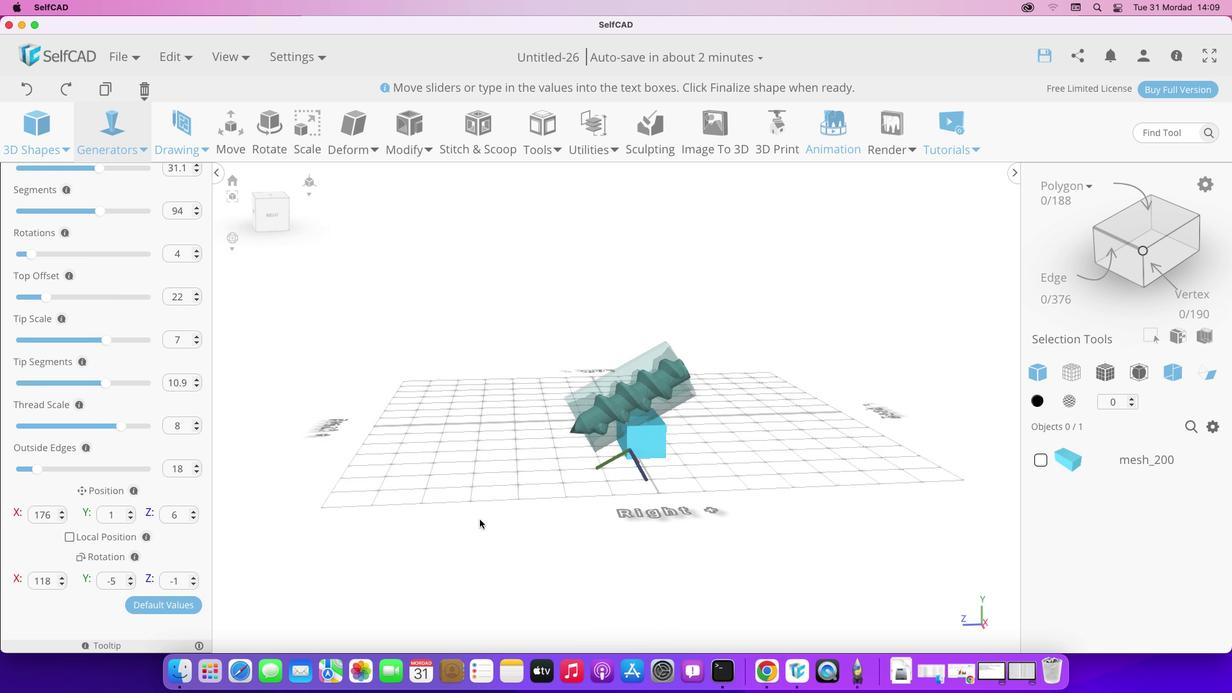 
Action: Mouse pressed left at (614, 552)
Screenshot: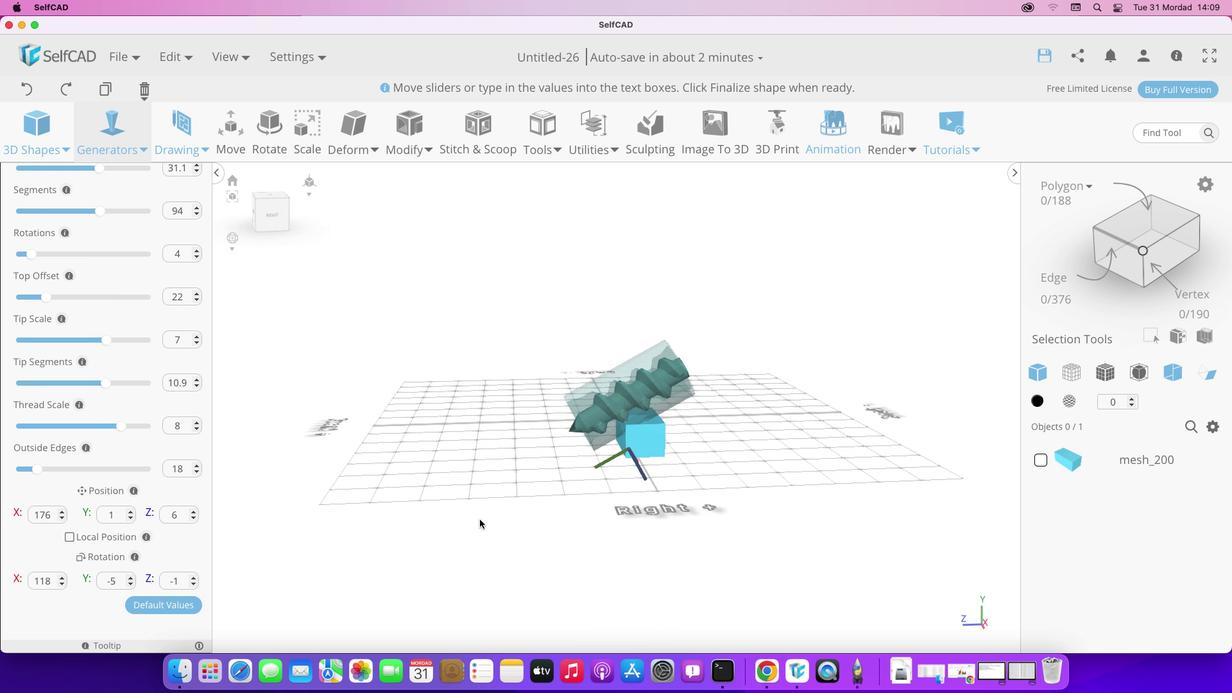
Action: Mouse moved to (63, 579)
Screenshot: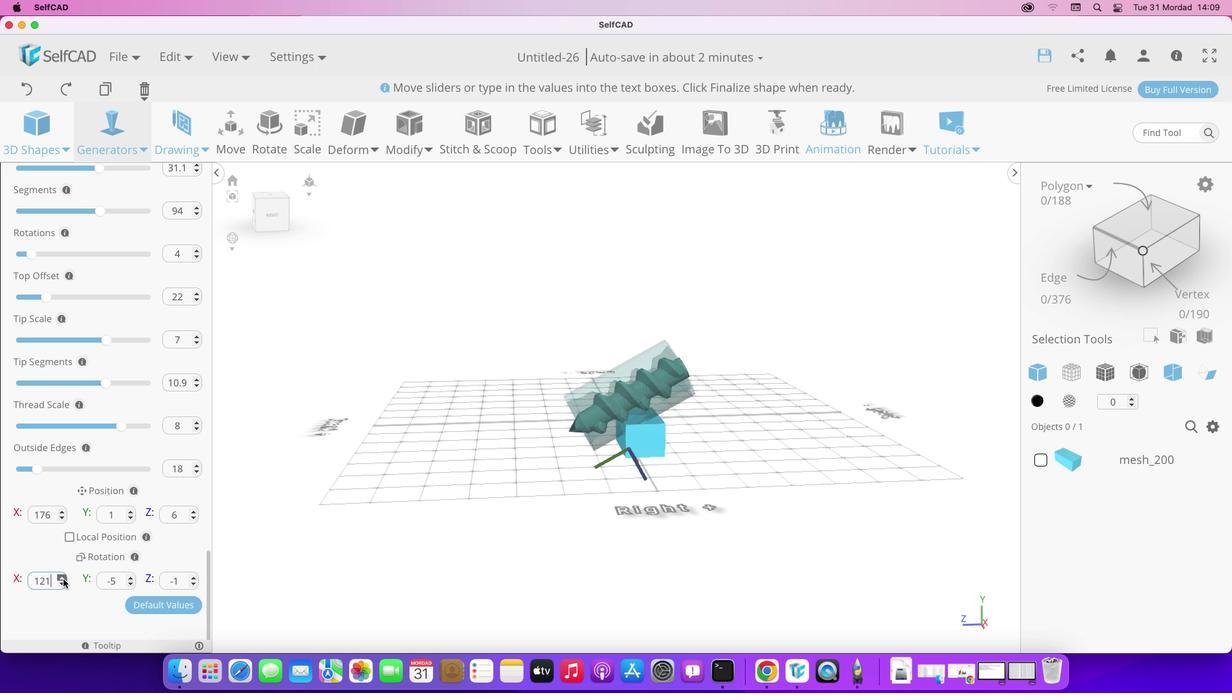 
Action: Mouse pressed left at (63, 579)
Screenshot: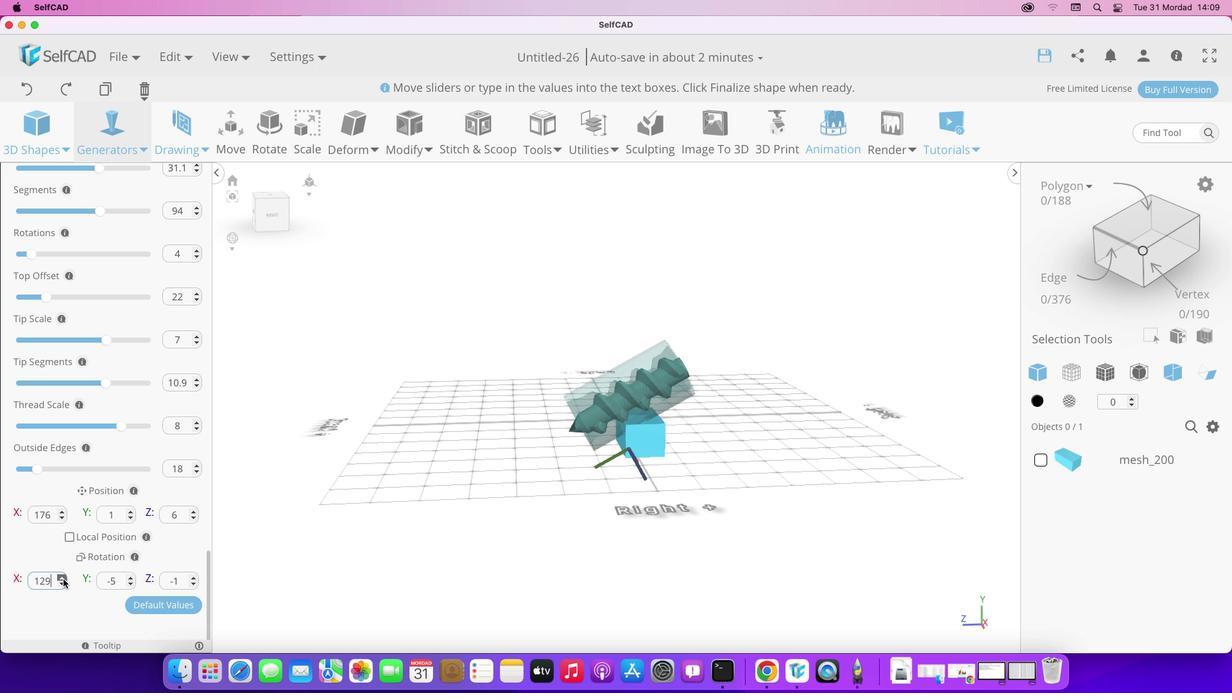 
Action: Mouse moved to (61, 585)
Screenshot: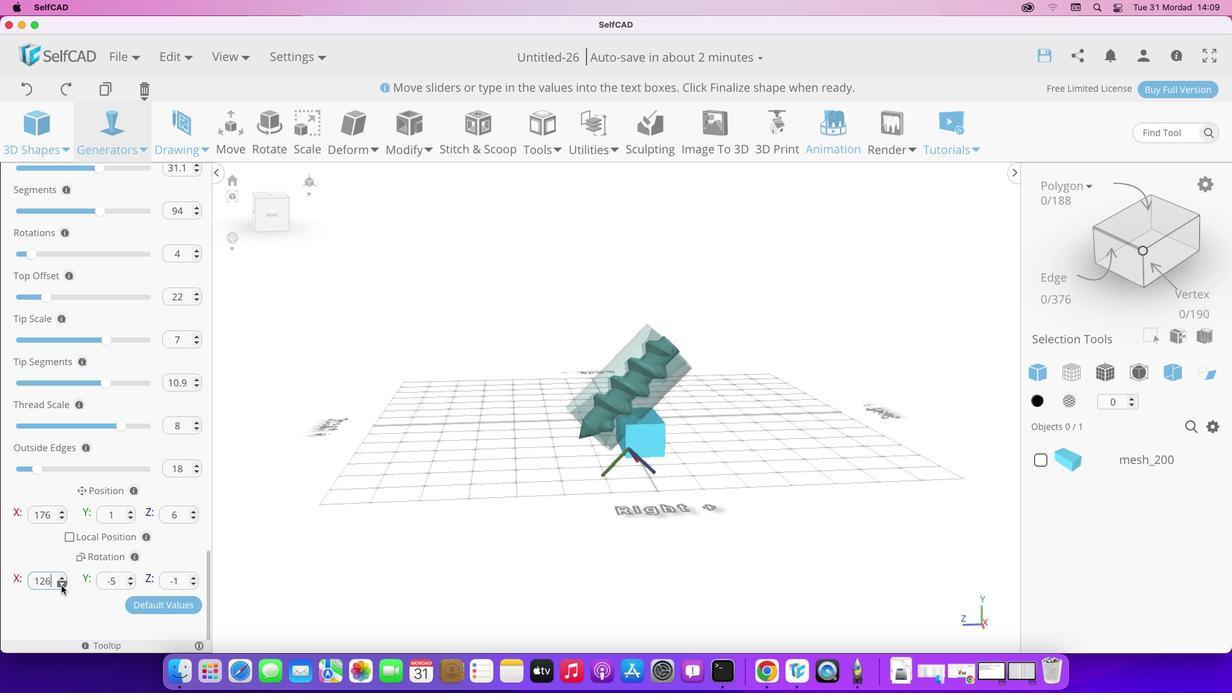 
Action: Mouse pressed left at (61, 585)
Screenshot: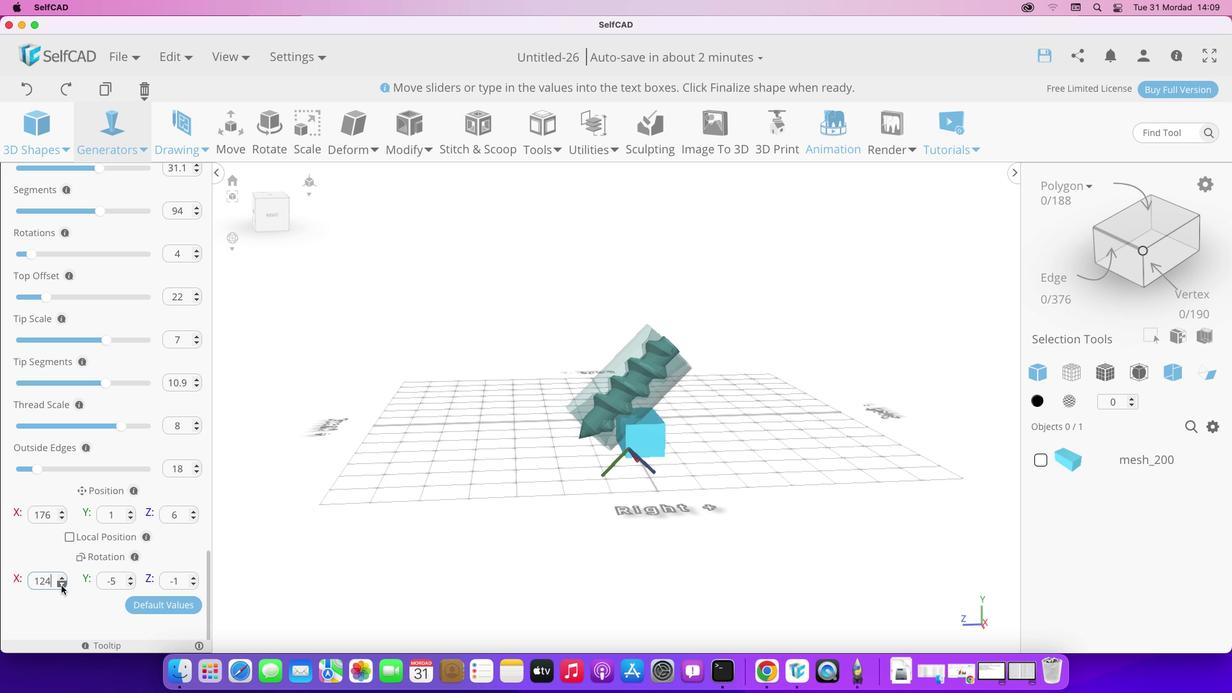 
Action: Mouse pressed left at (61, 585)
Screenshot: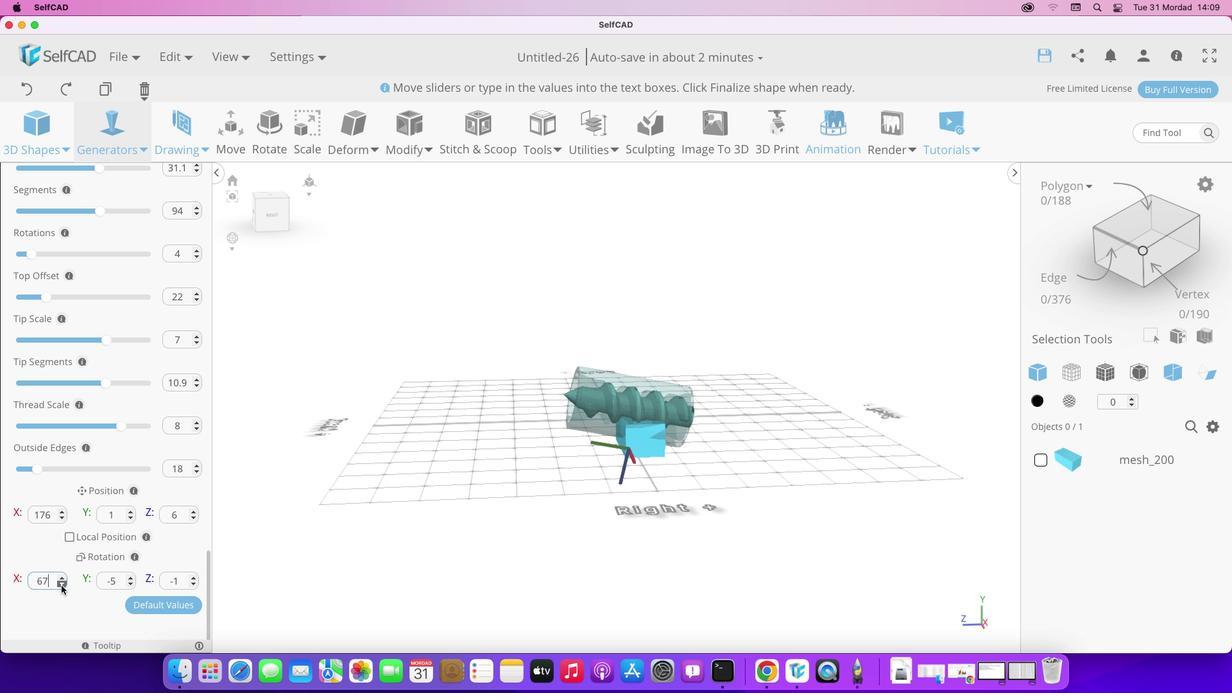 
Action: Mouse pressed left at (61, 585)
Screenshot: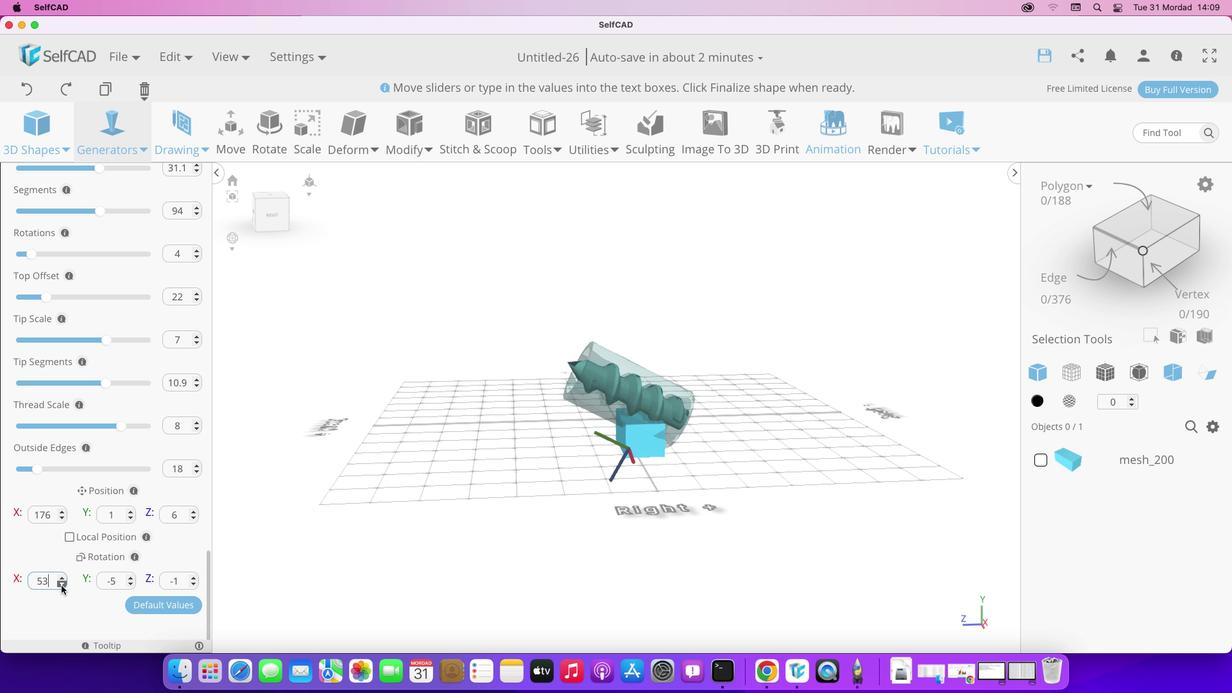 
Action: Mouse pressed left at (61, 585)
Screenshot: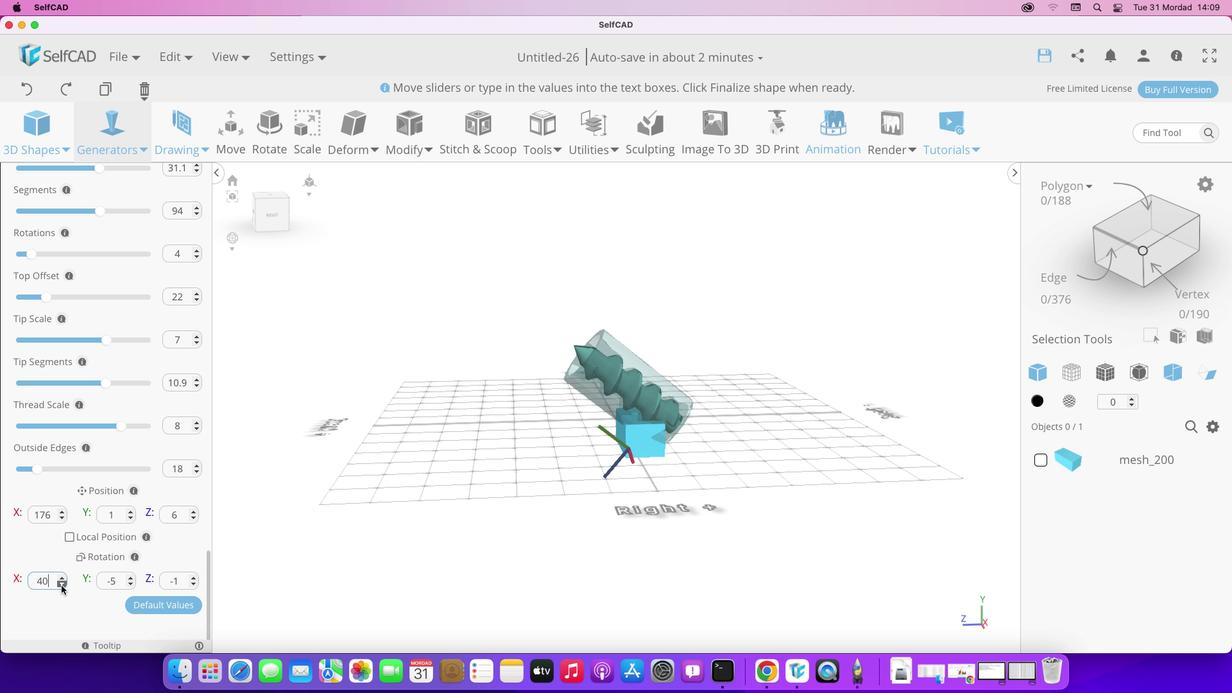 
Action: Mouse pressed left at (61, 585)
Screenshot: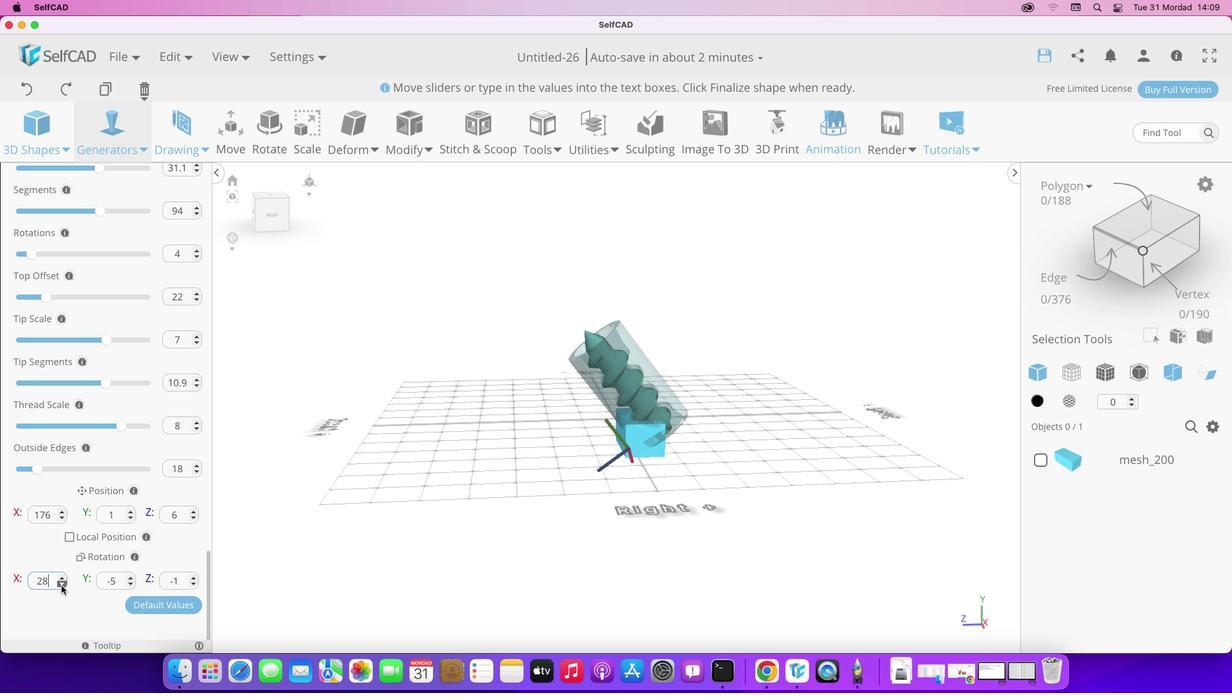 
Action: Mouse pressed left at (61, 585)
Screenshot: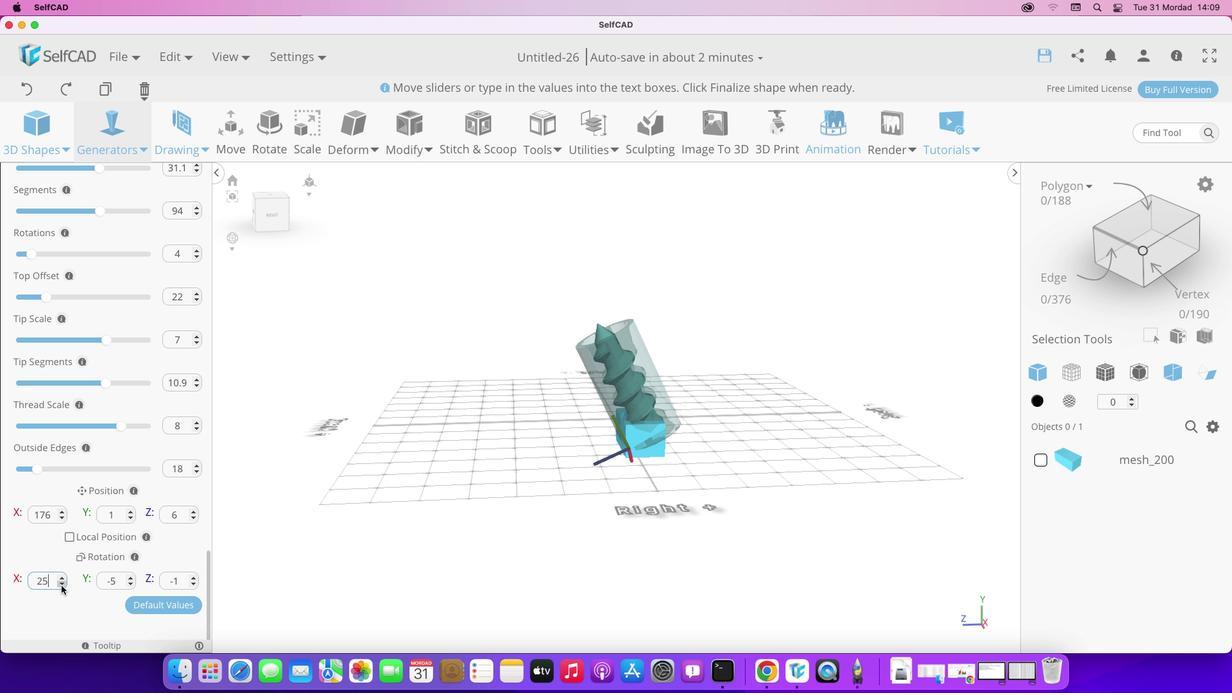 
Action: Mouse pressed left at (61, 585)
Screenshot: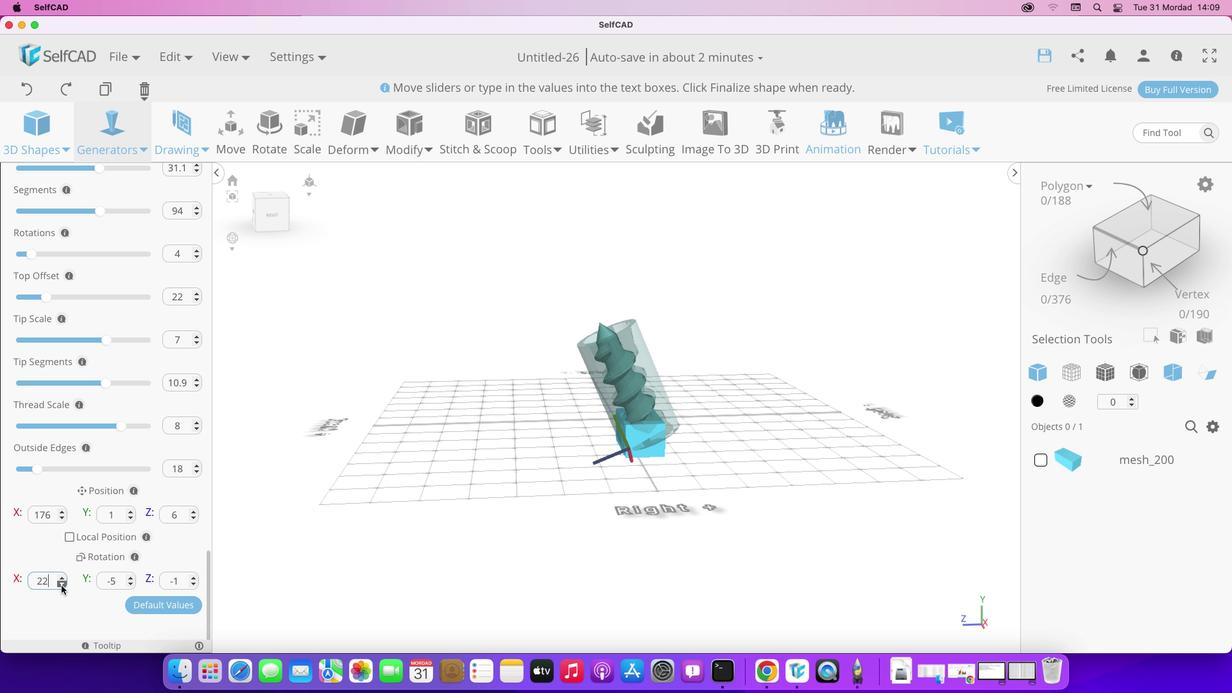 
Action: Mouse pressed left at (61, 585)
Screenshot: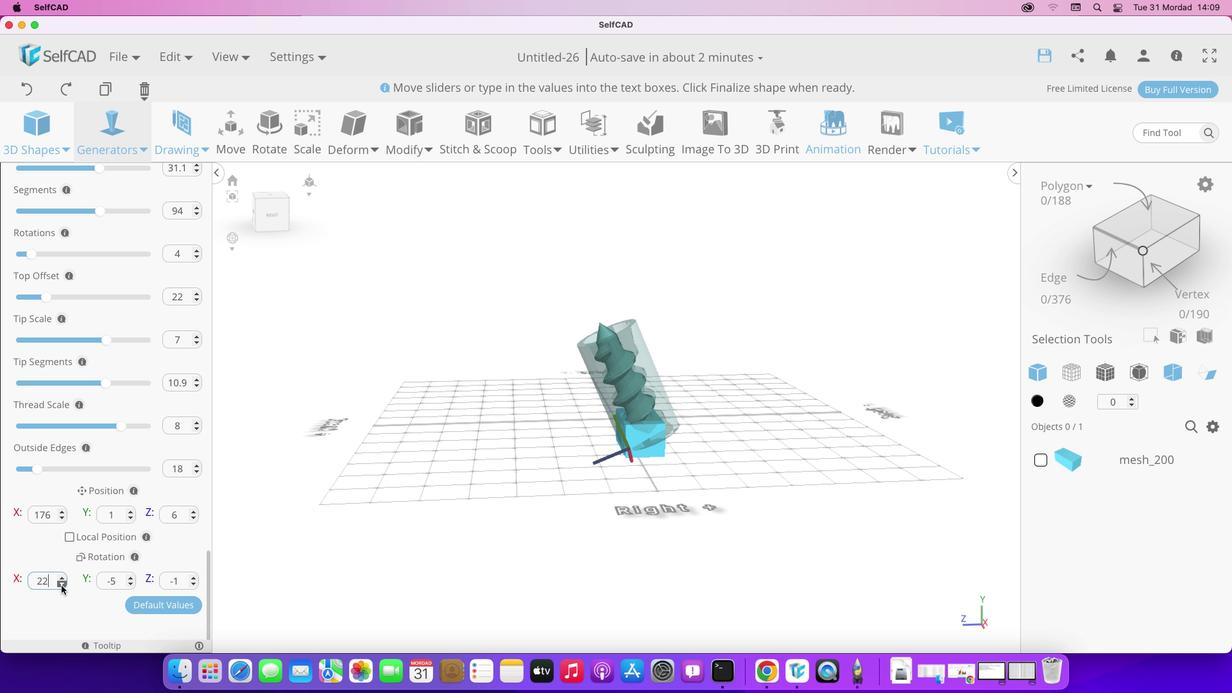 
Action: Mouse pressed left at (61, 585)
Screenshot: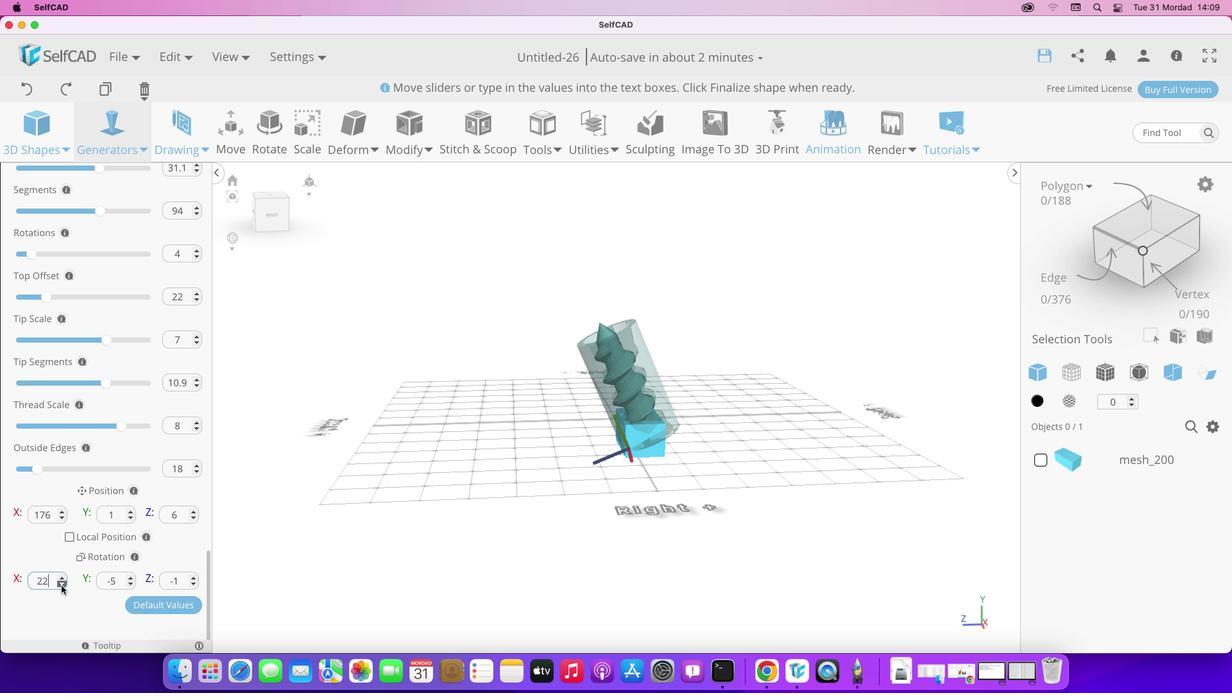 
Action: Mouse pressed left at (61, 585)
Screenshot: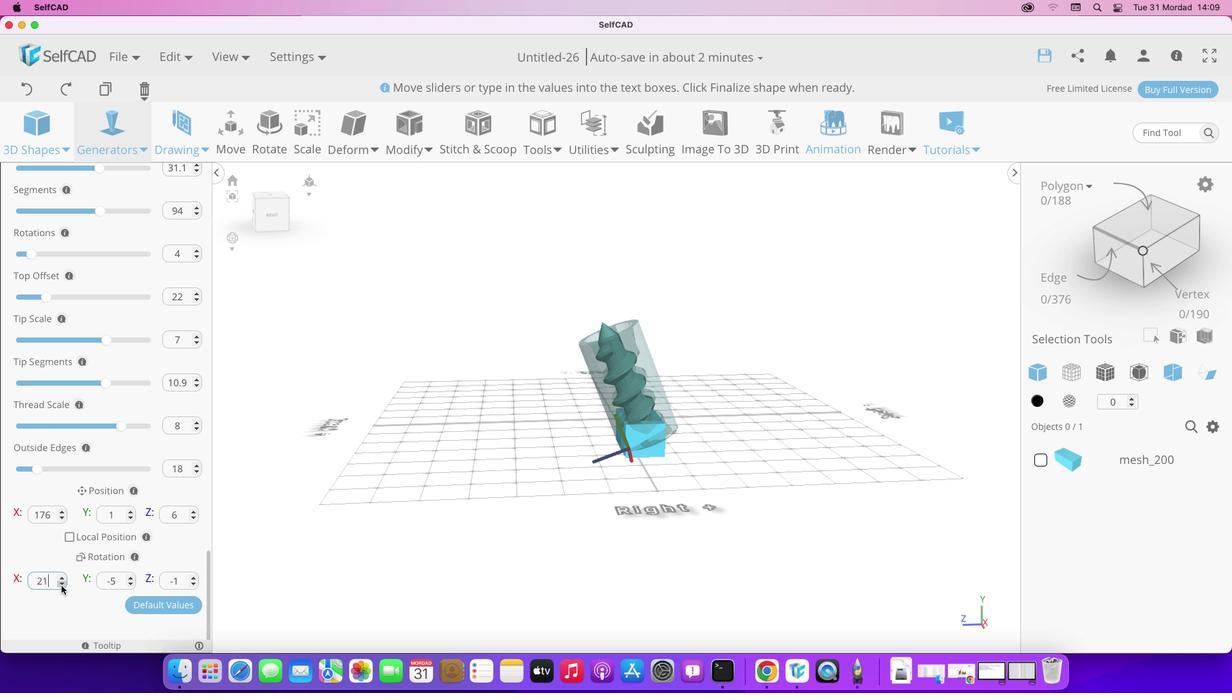 
Action: Mouse pressed left at (61, 585)
Screenshot: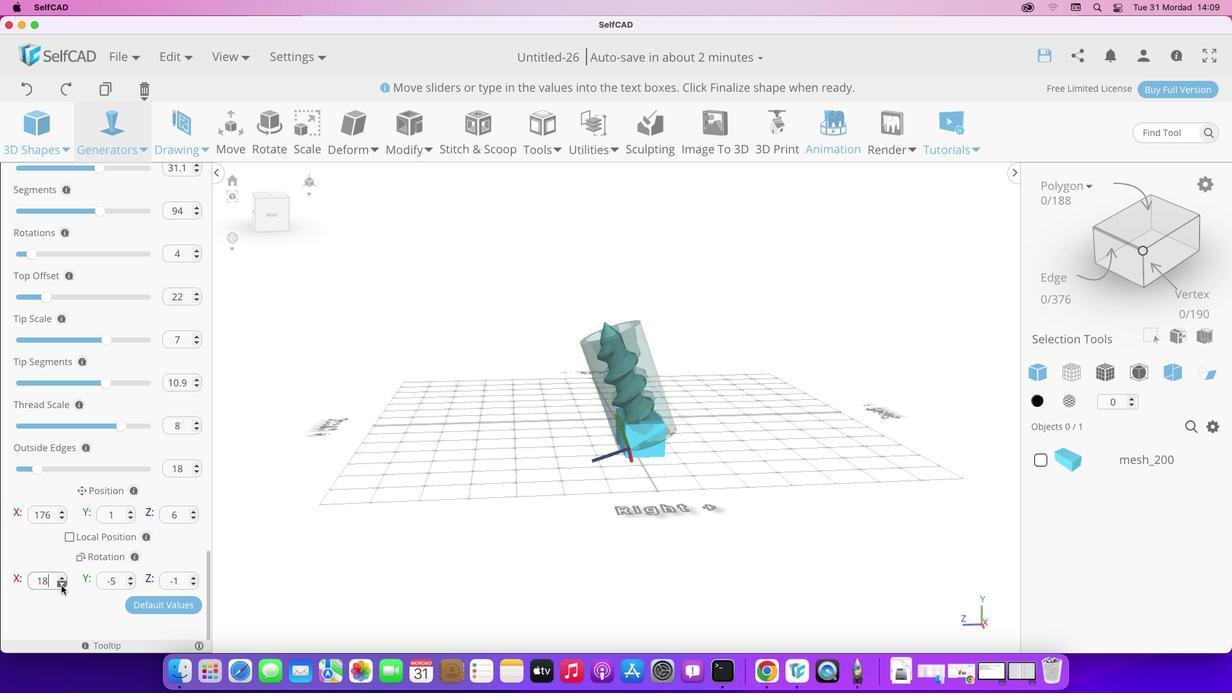 
Action: Mouse pressed left at (61, 585)
Screenshot: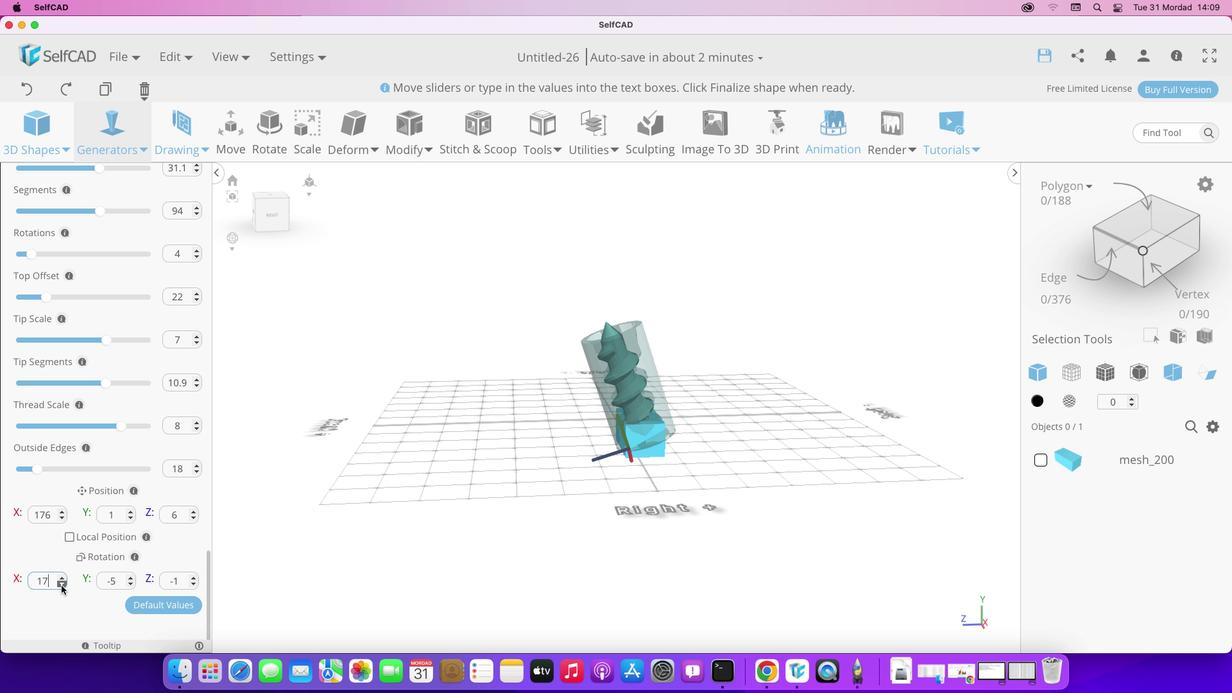
Action: Mouse pressed left at (61, 585)
Screenshot: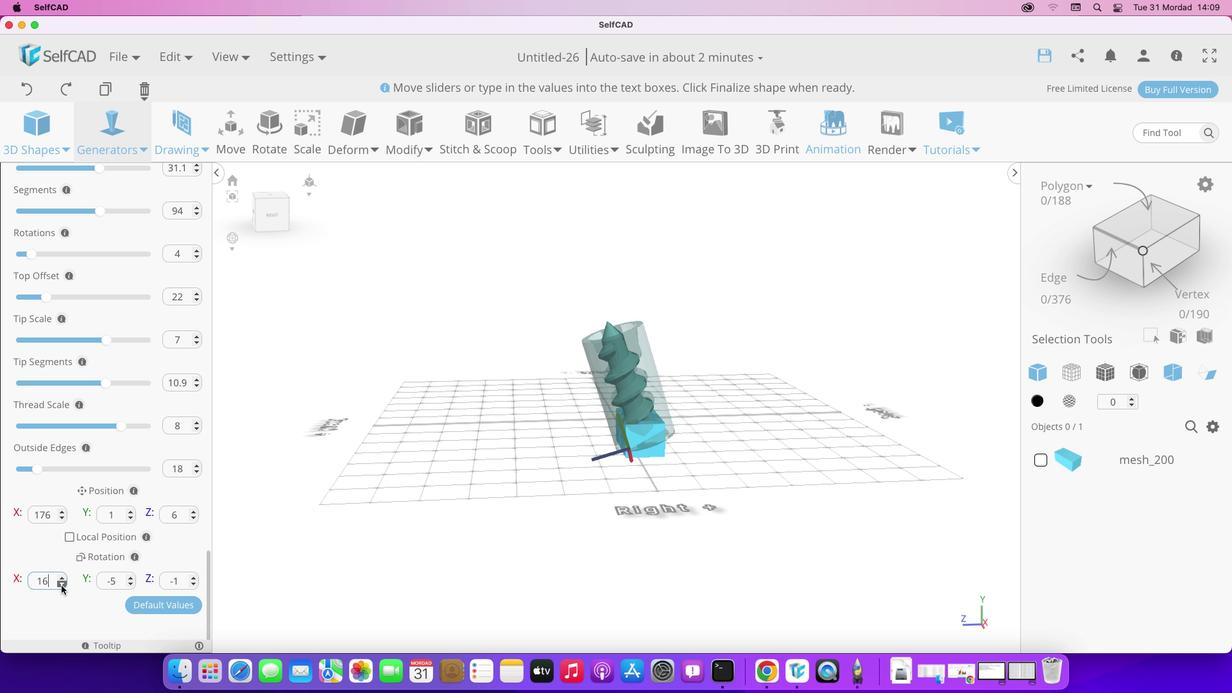
Action: Mouse pressed left at (61, 585)
Screenshot: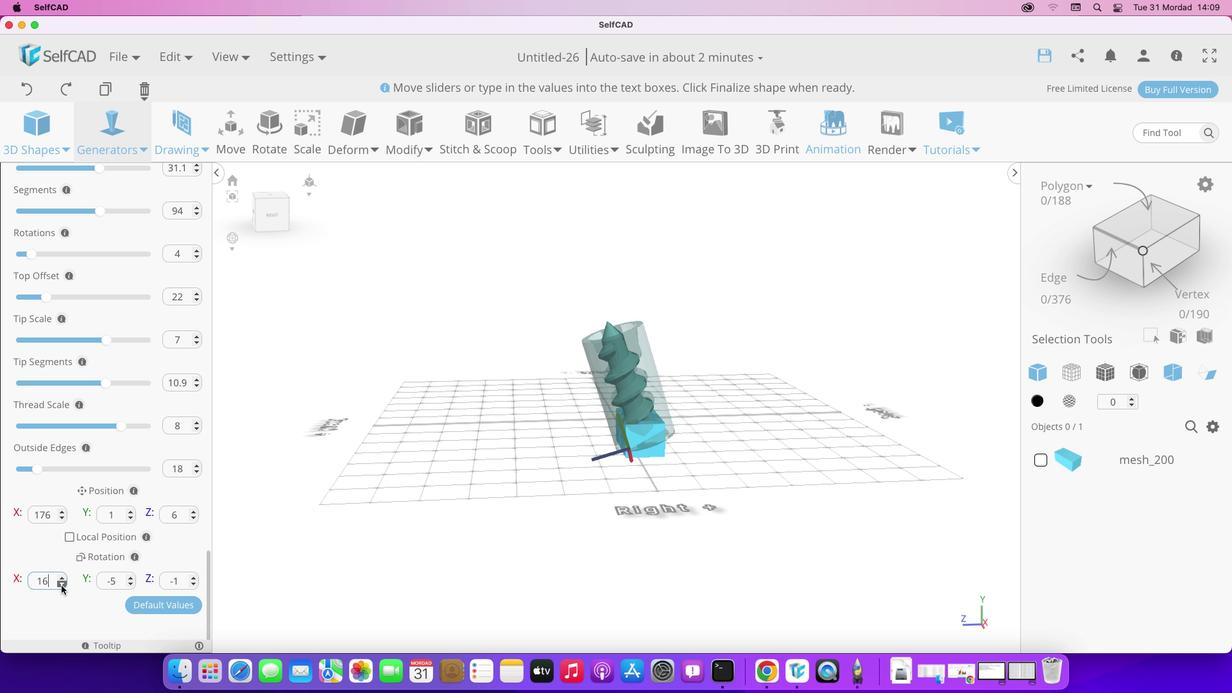 
Action: Mouse pressed left at (61, 585)
Screenshot: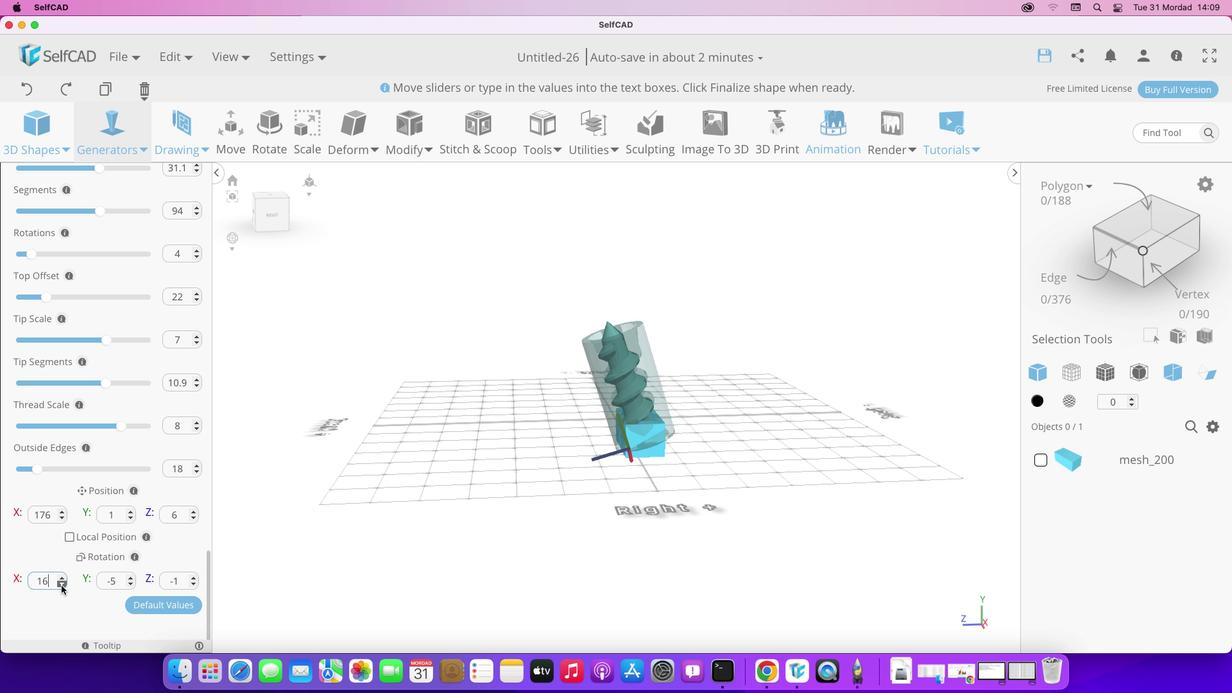 
Action: Mouse pressed left at (61, 585)
Screenshot: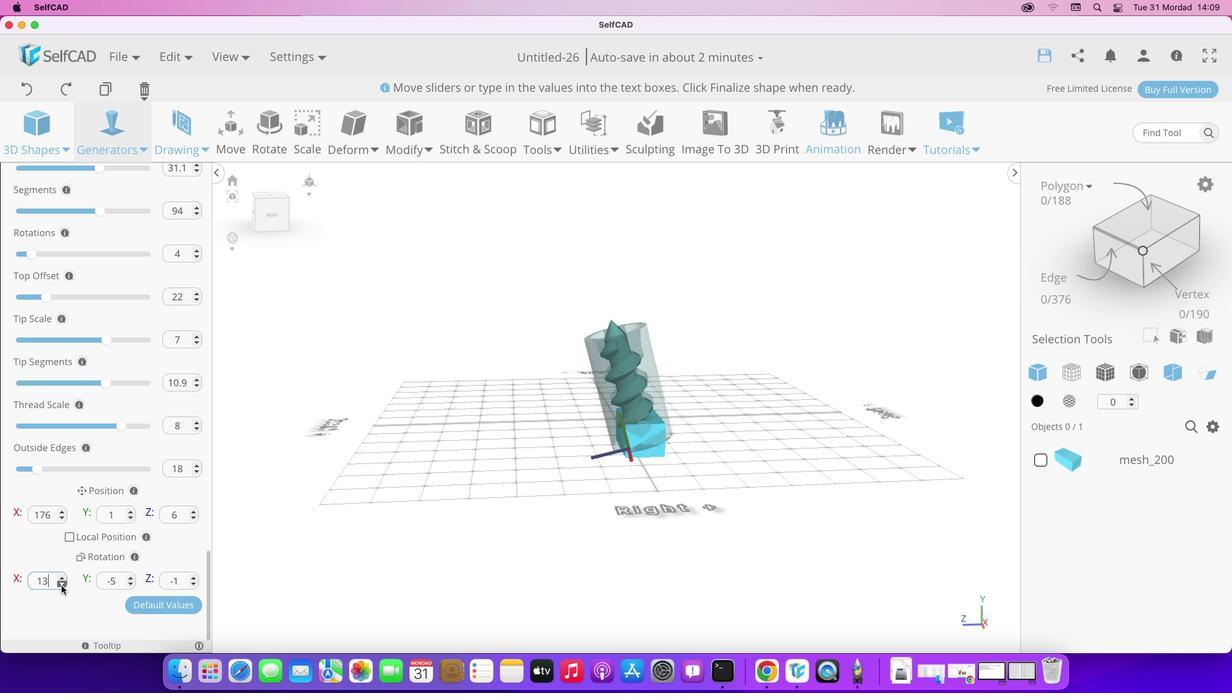 
Action: Mouse pressed left at (61, 585)
Screenshot: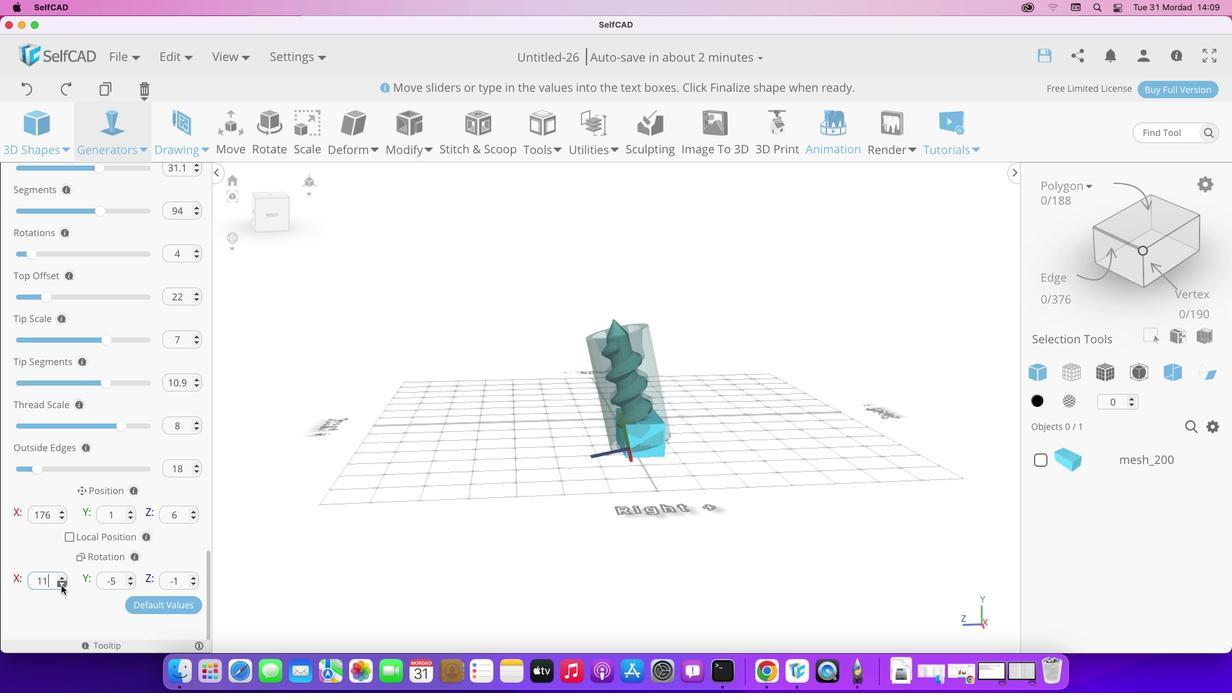 
Action: Mouse pressed left at (61, 585)
Screenshot: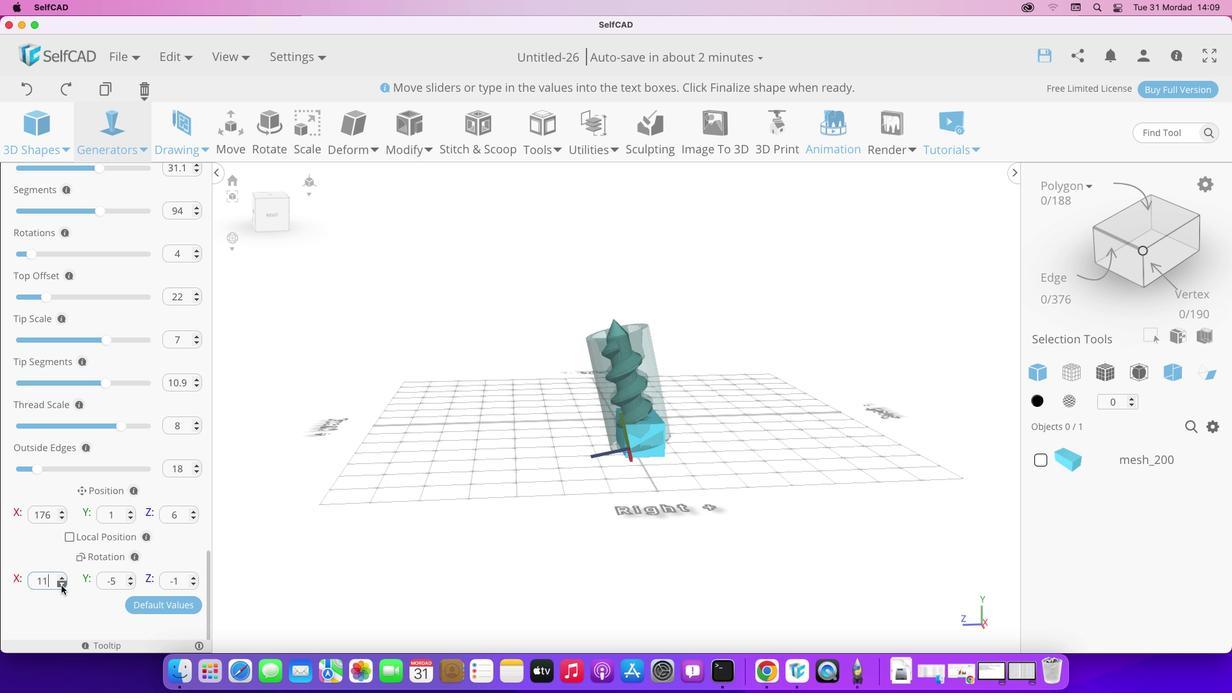 
Action: Mouse pressed left at (61, 585)
Screenshot: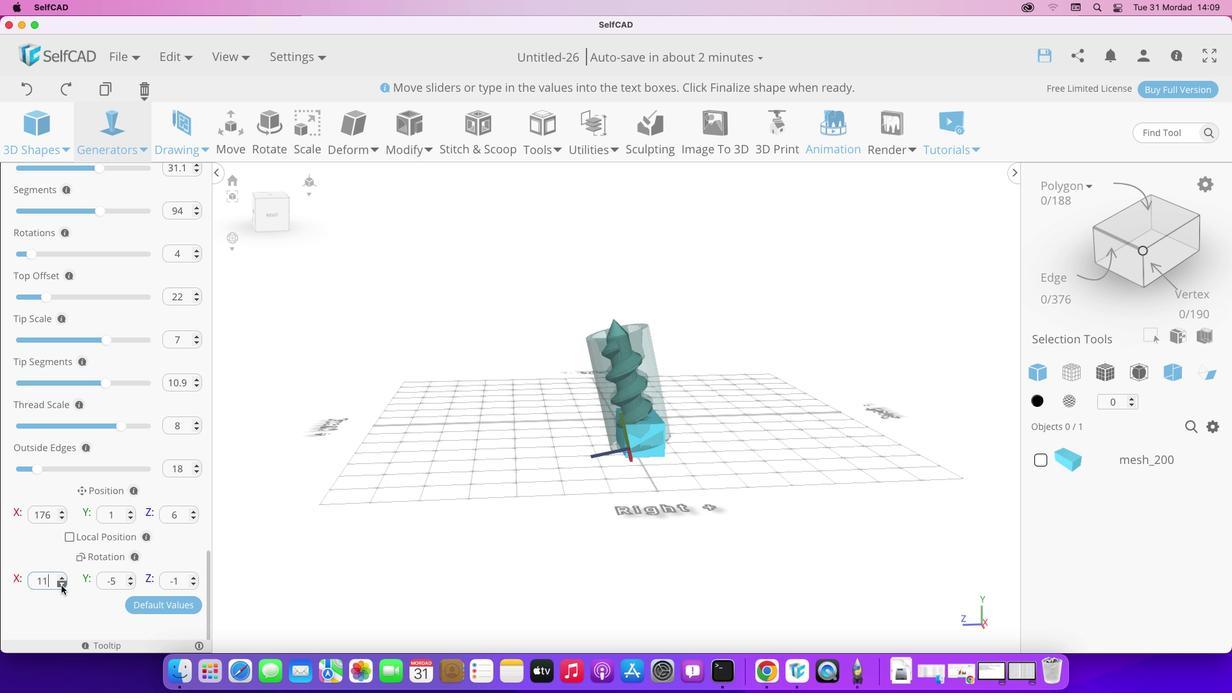 
Action: Mouse pressed left at (61, 585)
Screenshot: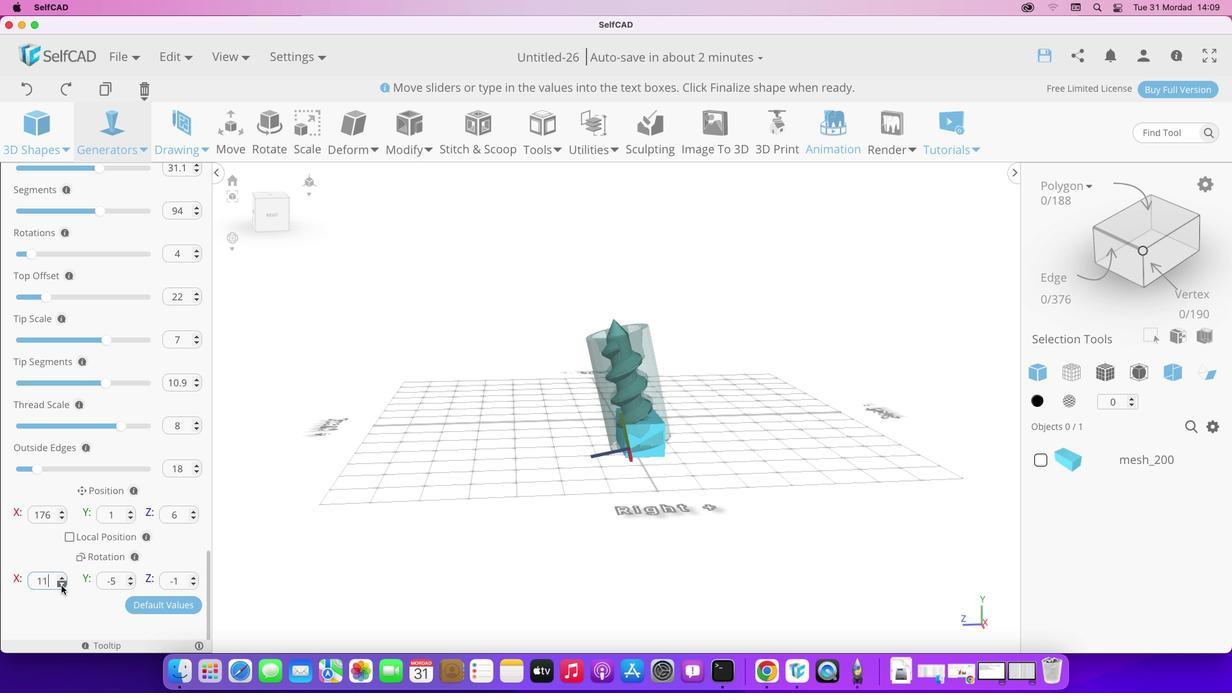
Action: Mouse pressed left at (61, 585)
Screenshot: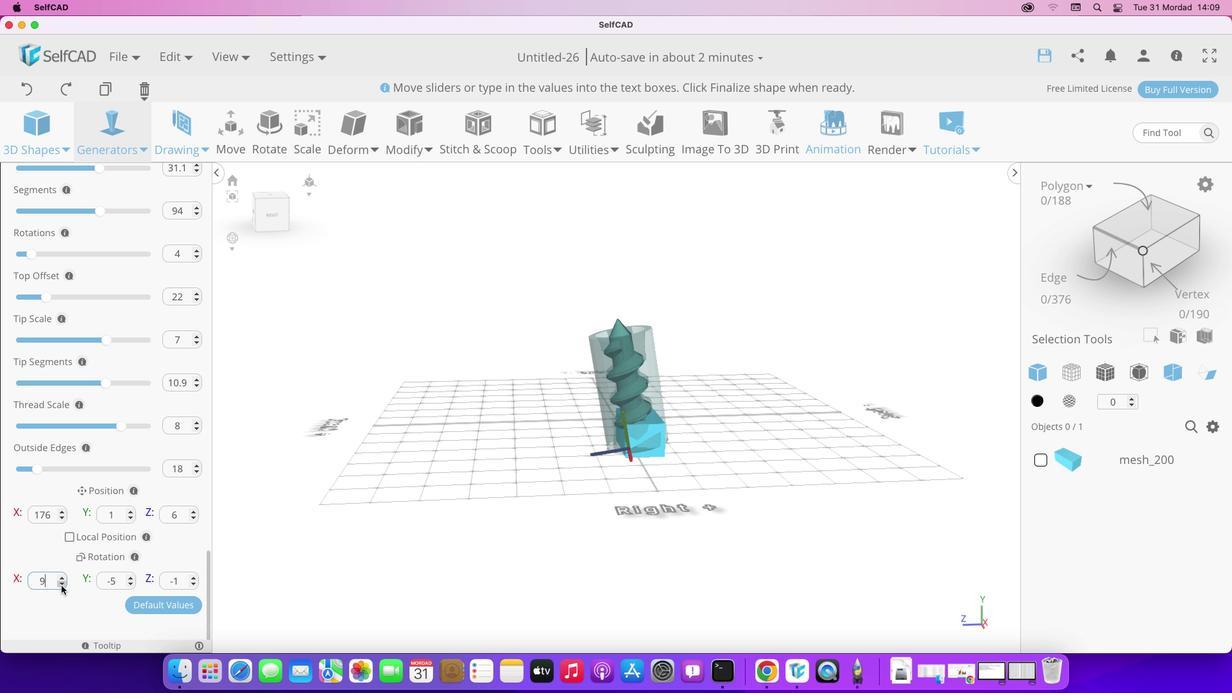 
Action: Mouse pressed left at (61, 585)
Screenshot: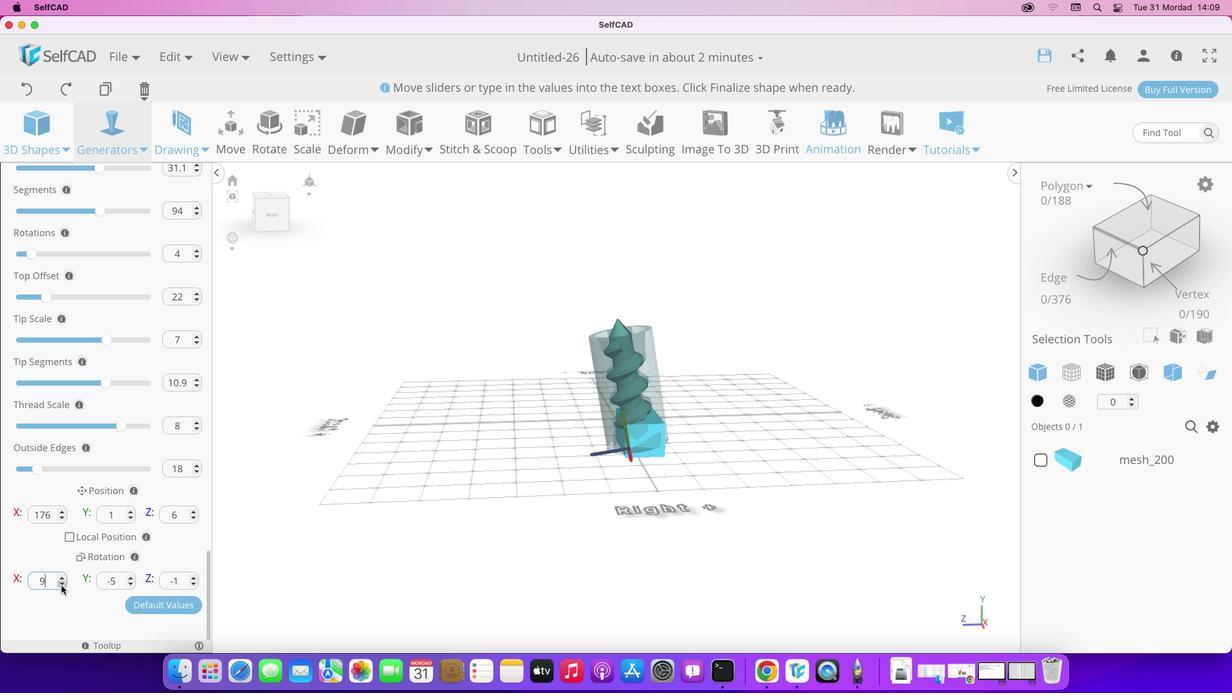 
Action: Mouse pressed left at (61, 585)
Screenshot: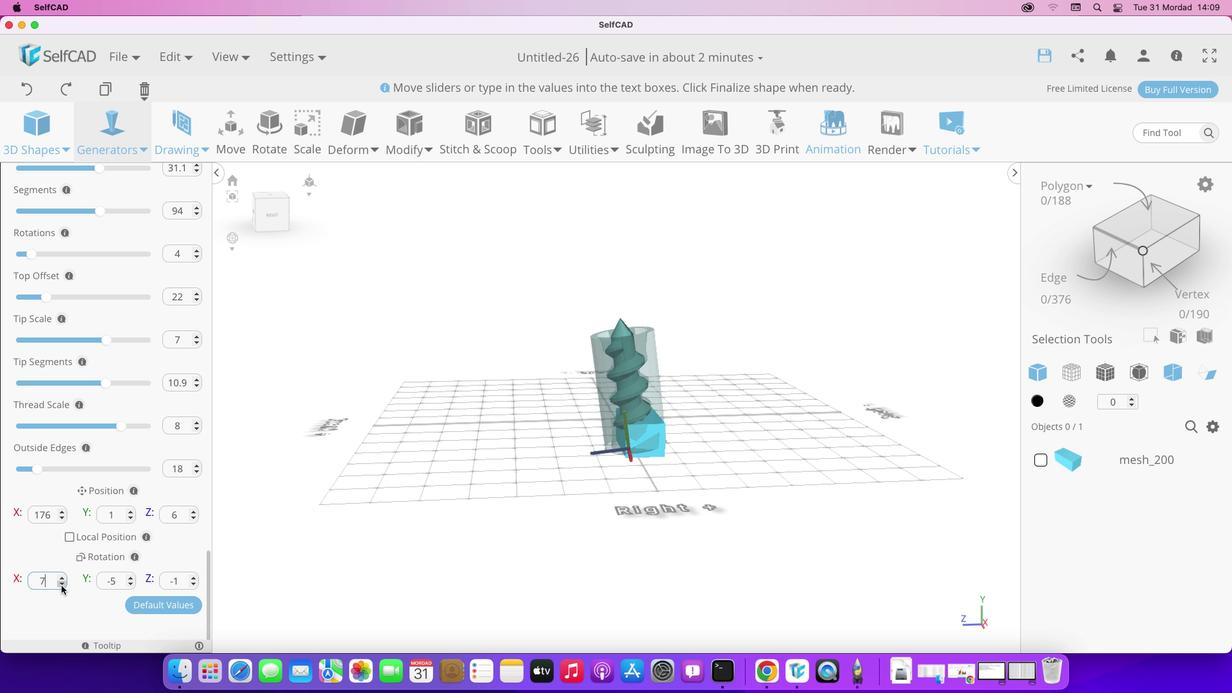 
Action: Mouse pressed left at (61, 585)
Screenshot: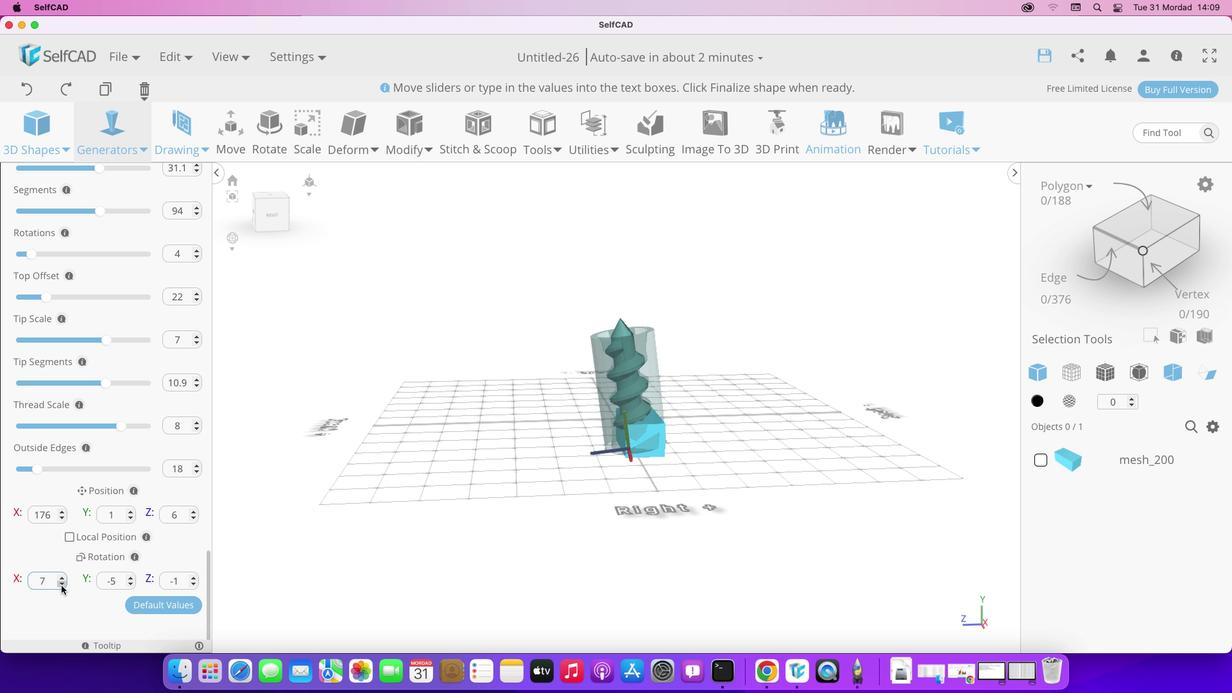 
Action: Mouse pressed left at (61, 585)
Screenshot: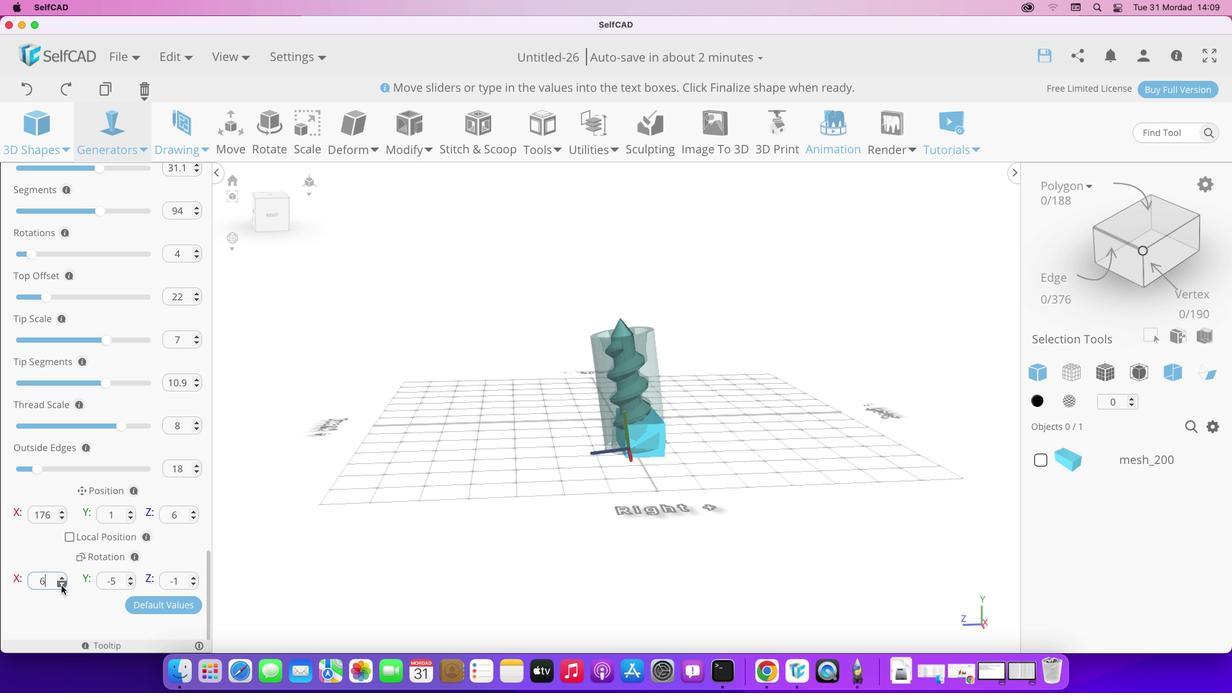 
Action: Mouse pressed left at (61, 585)
Screenshot: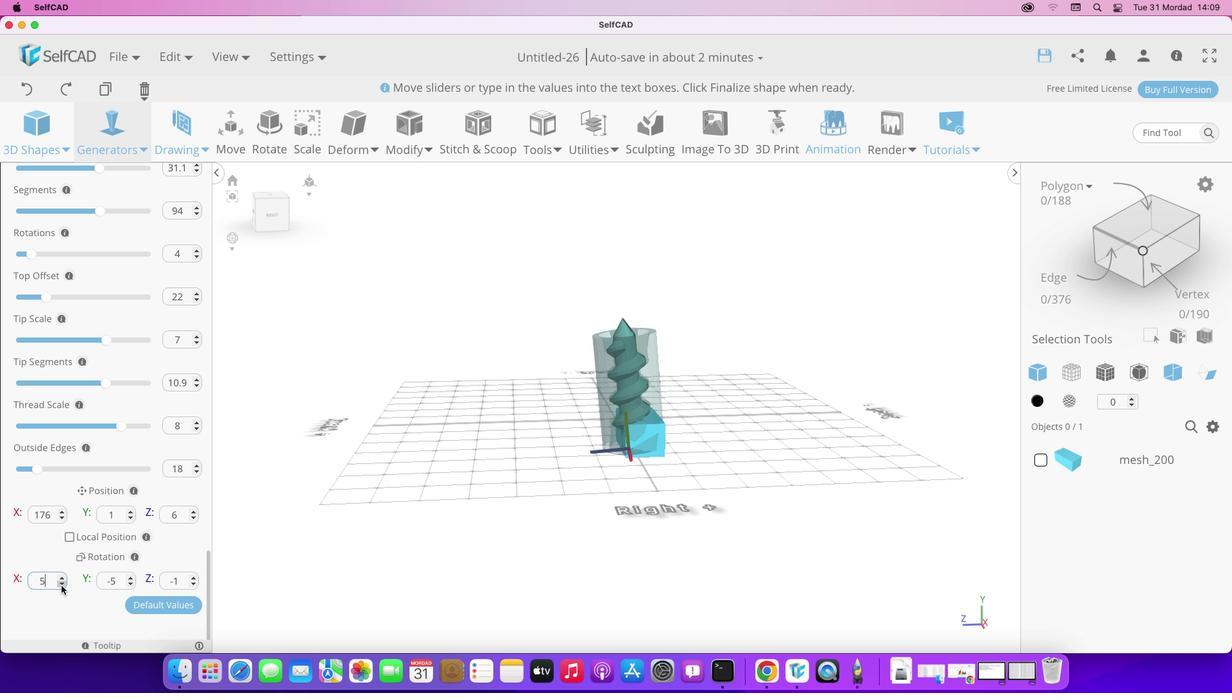 
Action: Mouse pressed left at (61, 585)
Screenshot: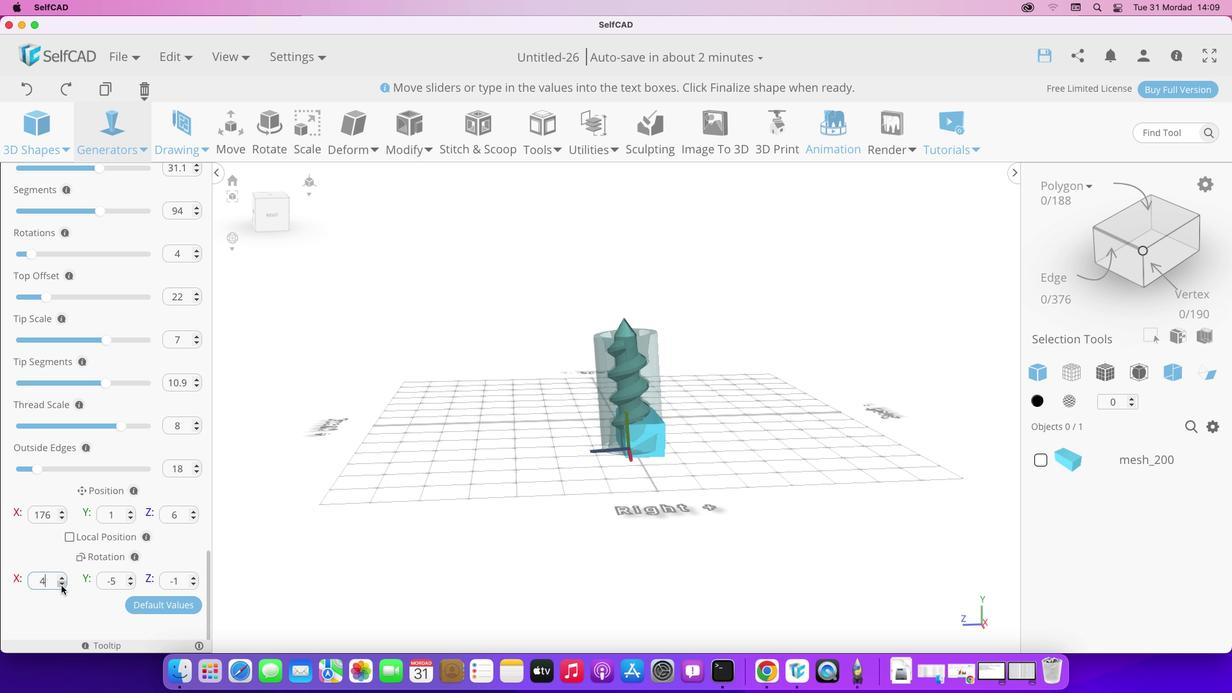 
Action: Mouse pressed left at (61, 585)
Screenshot: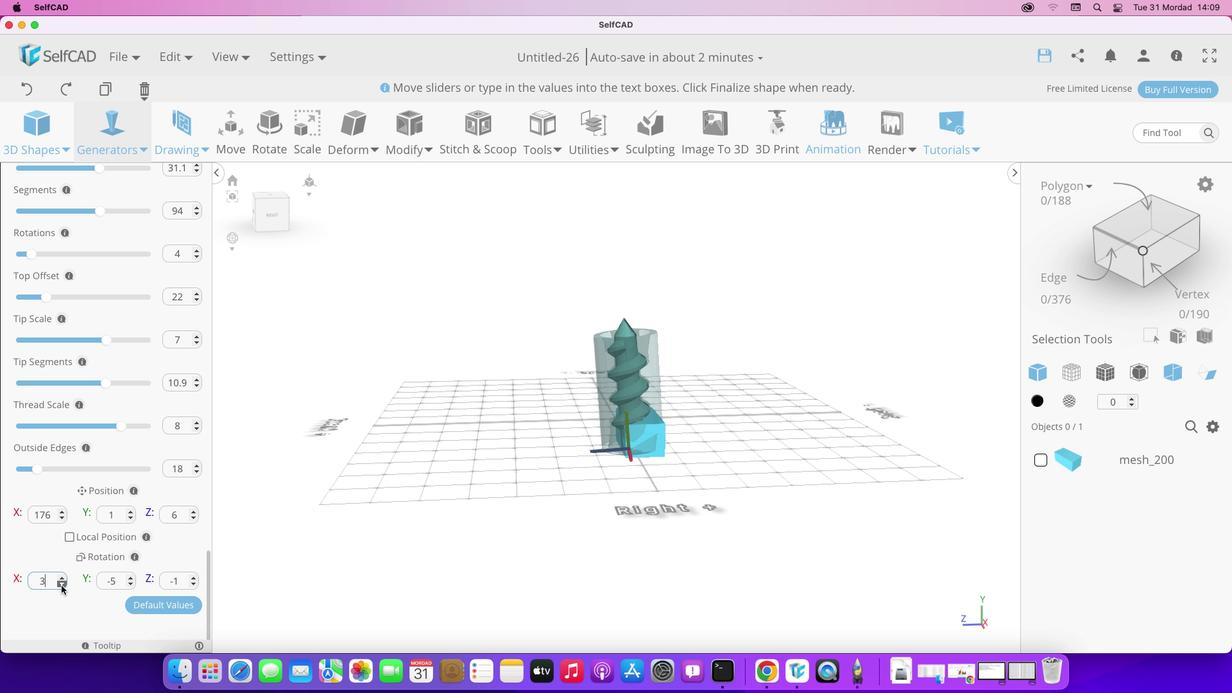 
Action: Mouse pressed left at (61, 585)
Screenshot: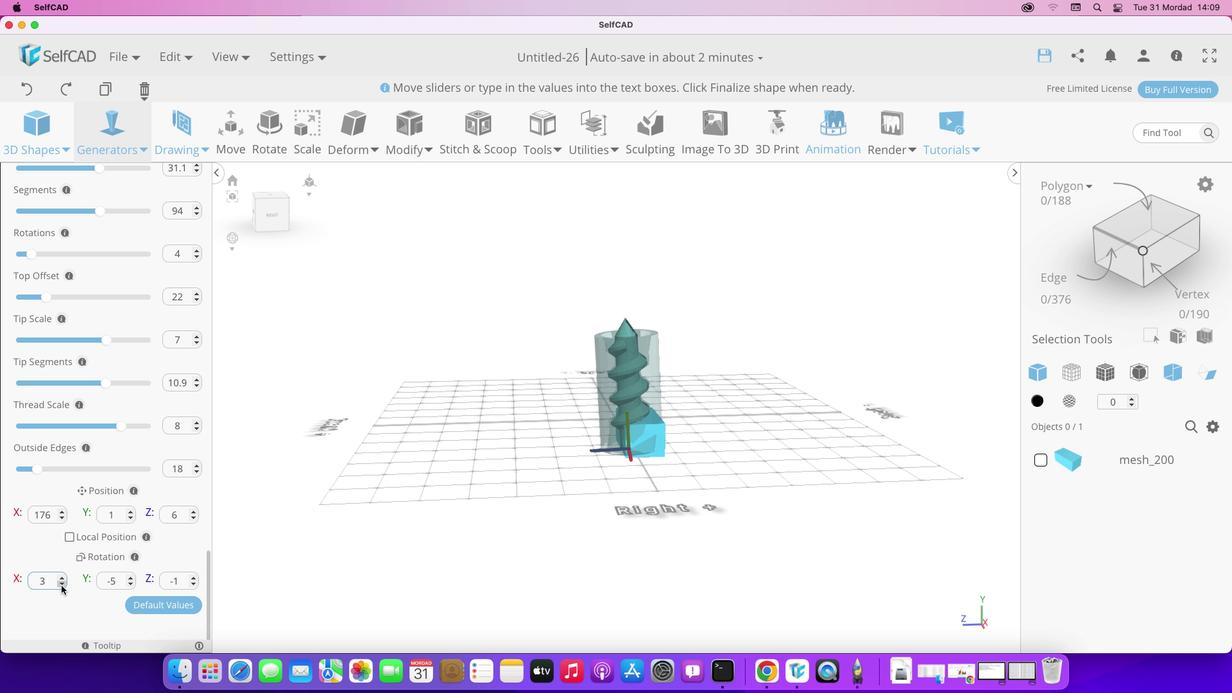 
Action: Mouse pressed left at (61, 585)
Screenshot: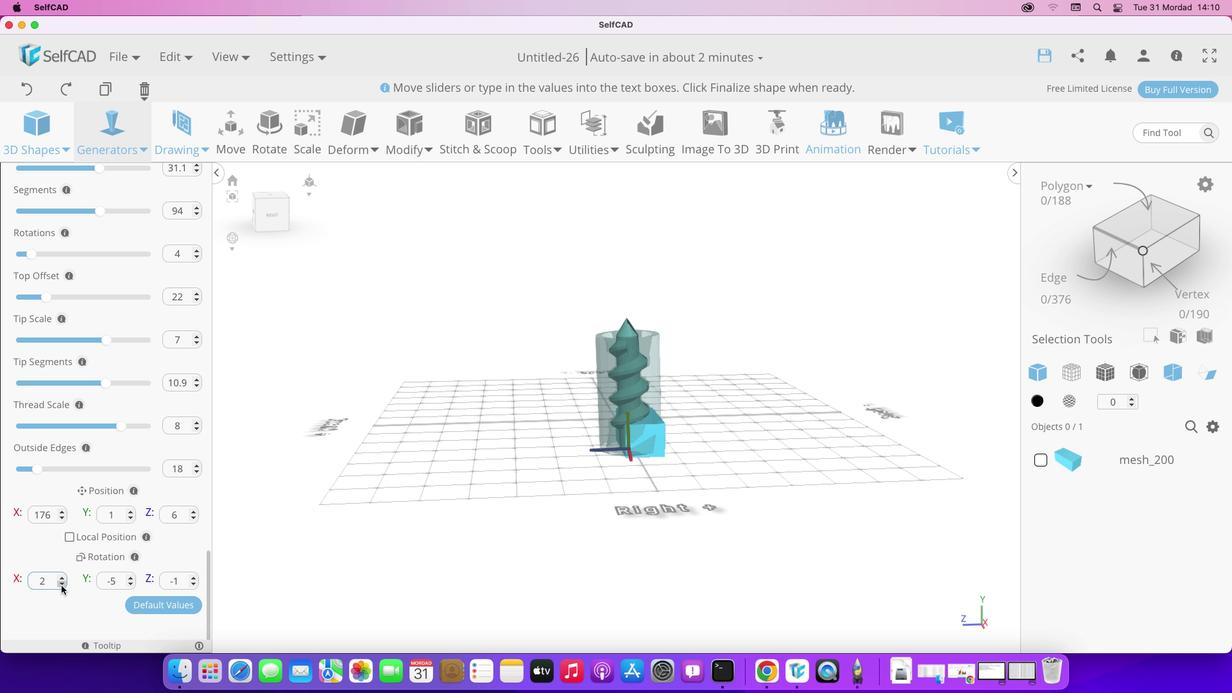 
Action: Mouse pressed left at (61, 585)
Screenshot: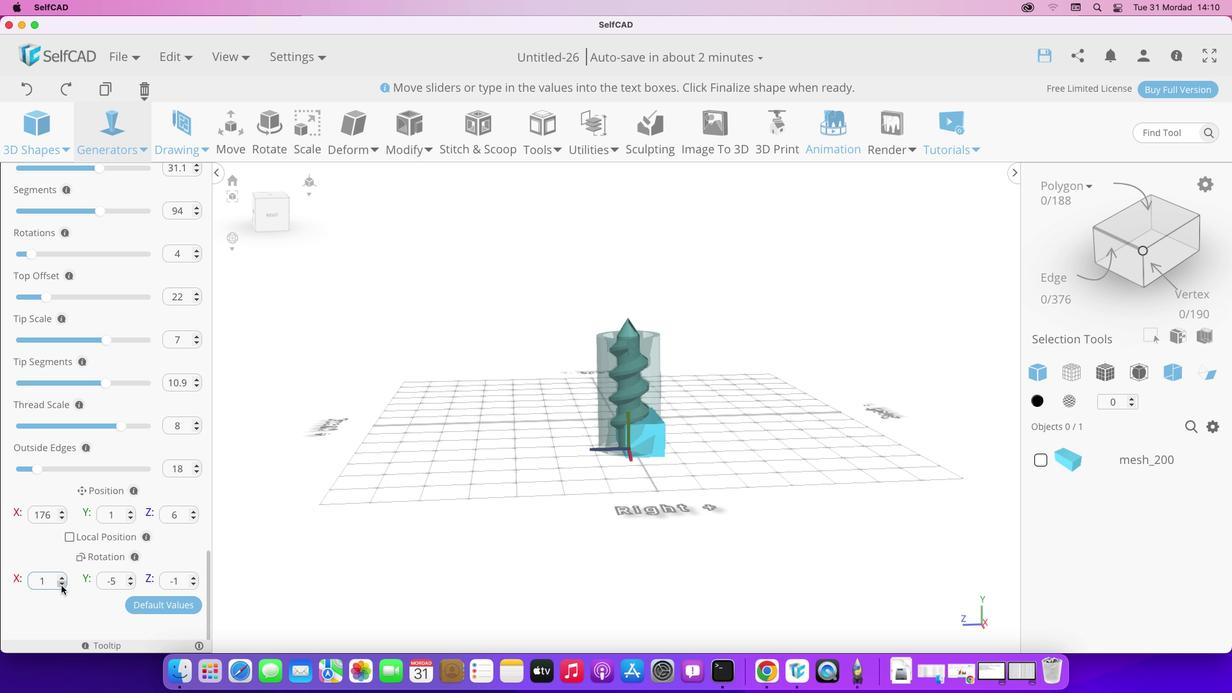 
Action: Mouse moved to (130, 578)
Screenshot: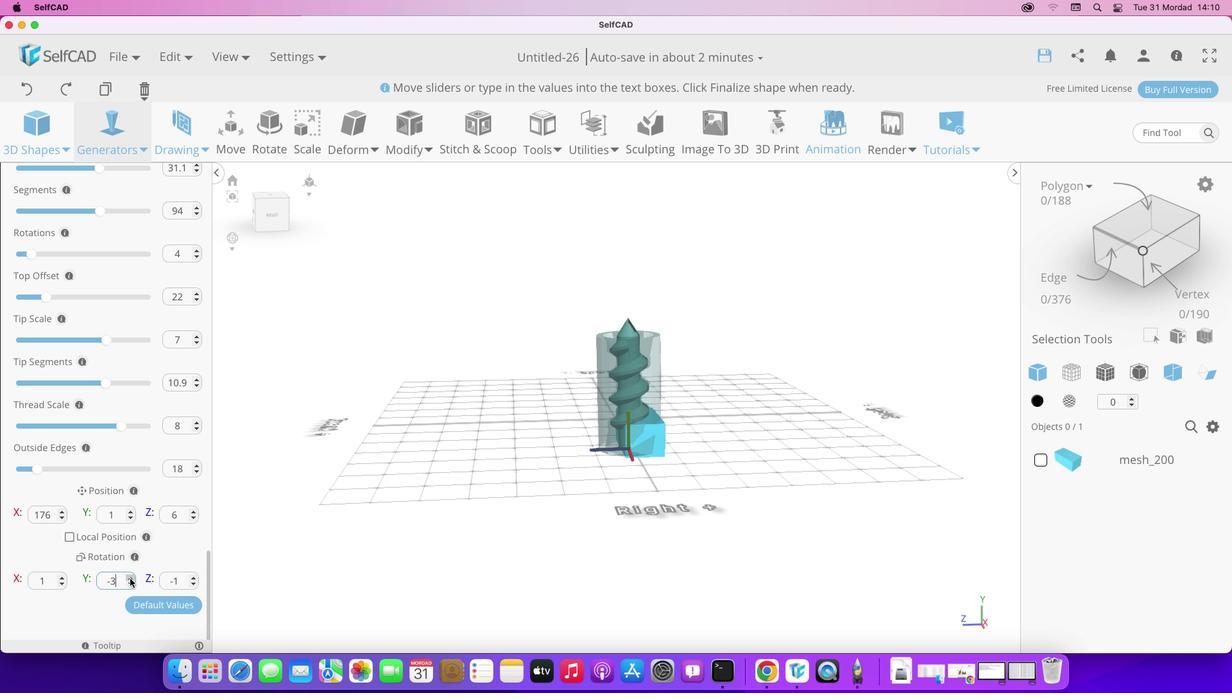 
Action: Mouse pressed left at (130, 578)
Screenshot: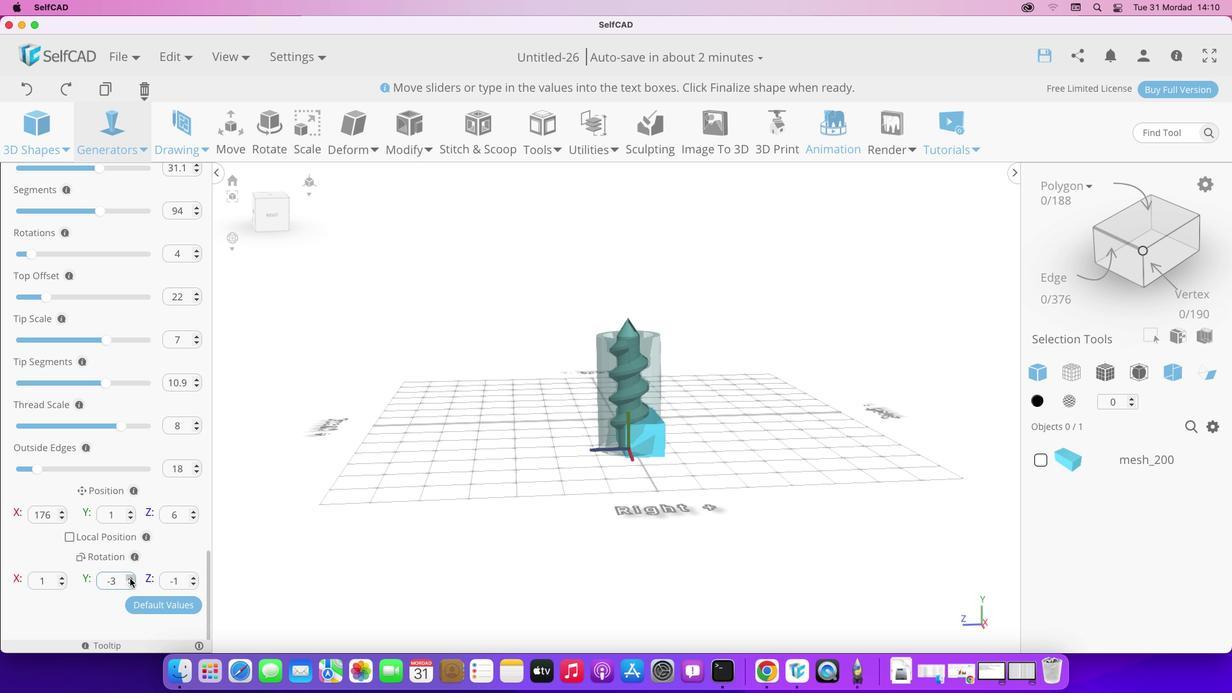 
Action: Mouse pressed left at (130, 578)
Screenshot: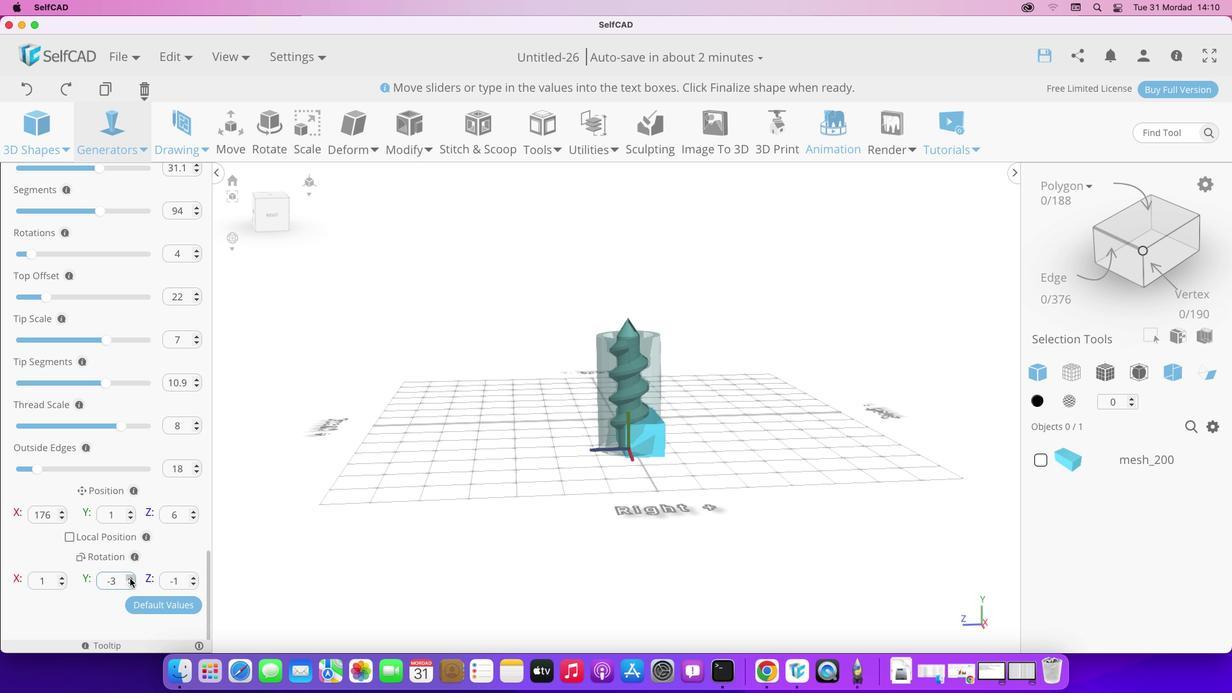 
Action: Mouse pressed left at (130, 578)
Screenshot: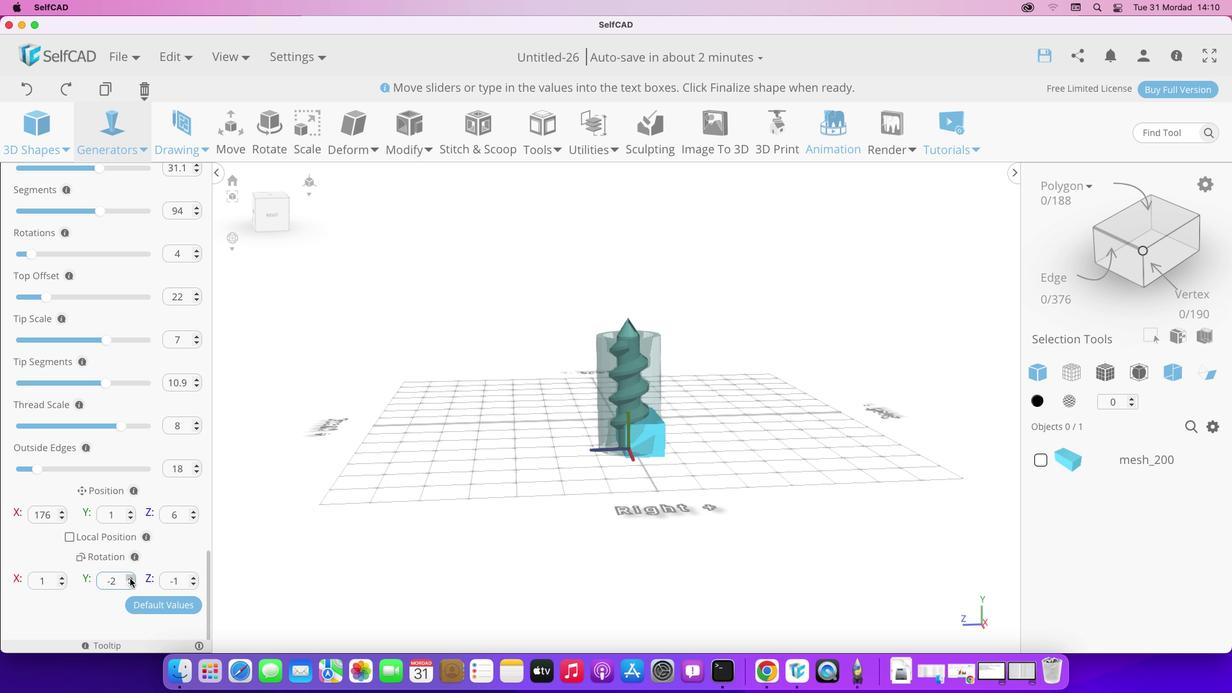 
Action: Mouse moved to (131, 511)
Screenshot: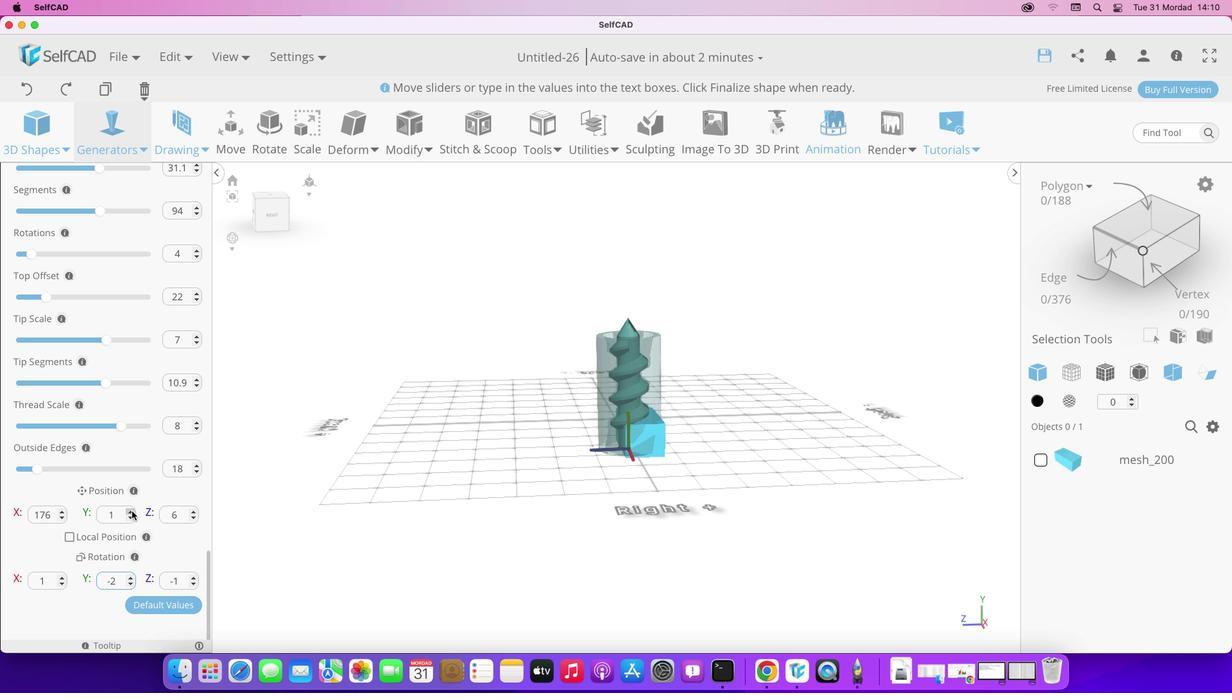 
Action: Mouse pressed left at (131, 511)
Screenshot: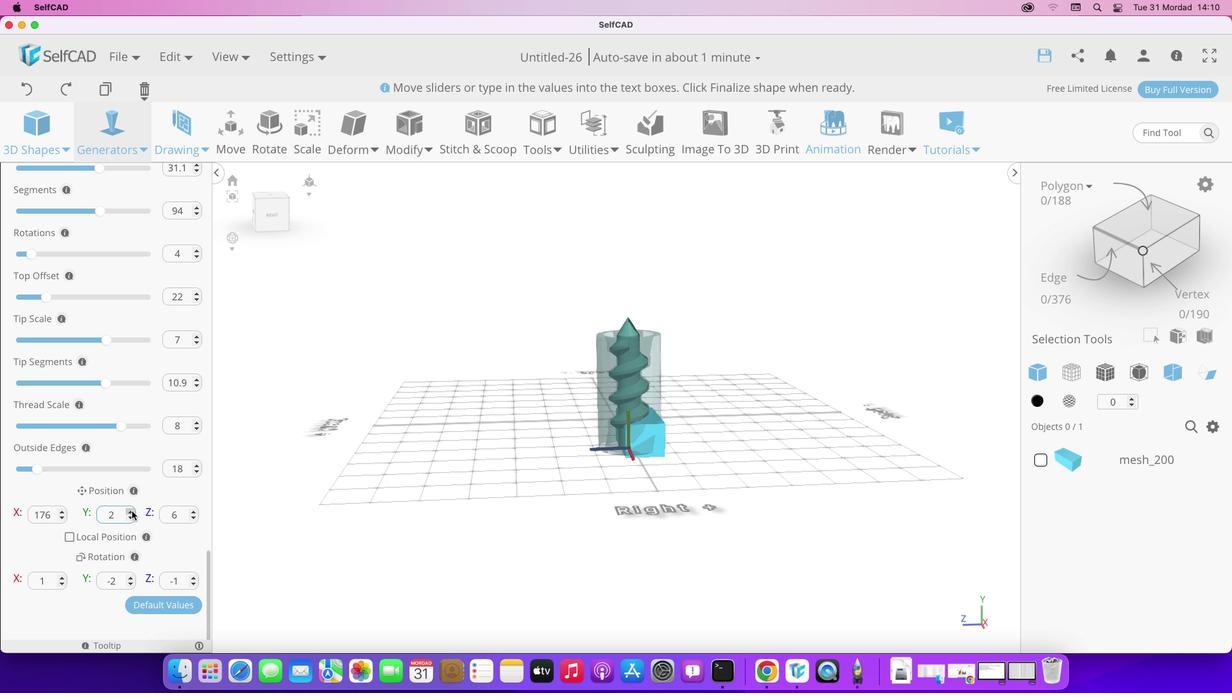 
Action: Mouse pressed left at (131, 511)
Screenshot: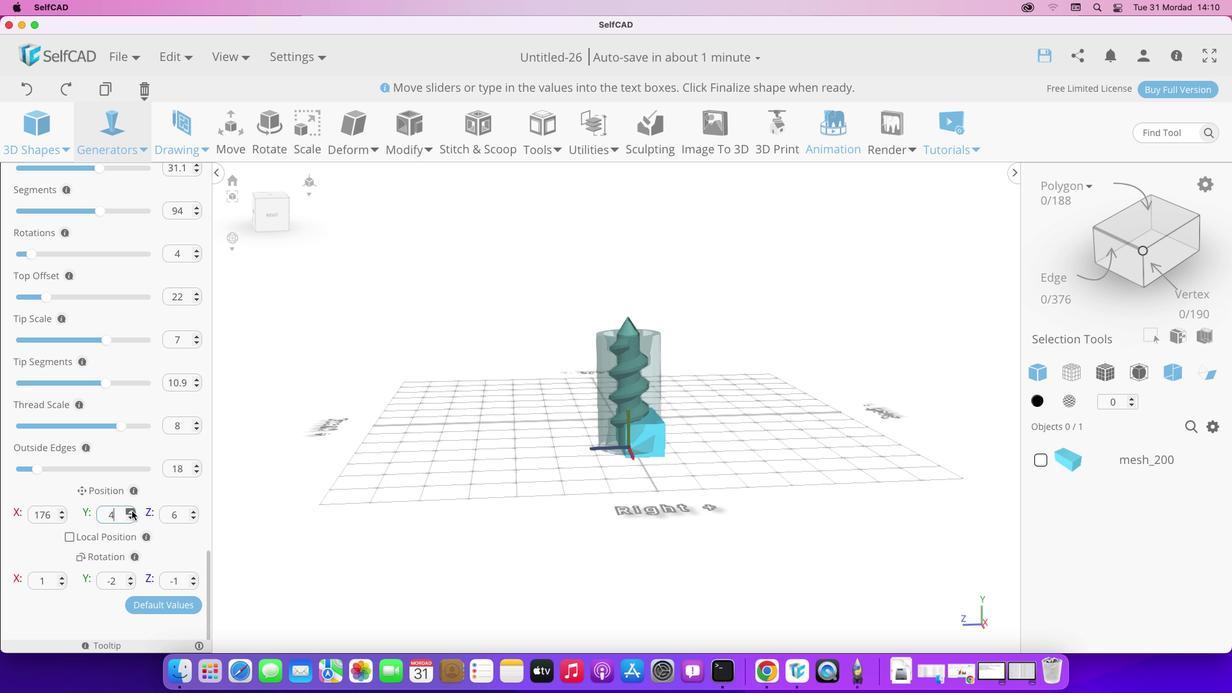 
Action: Mouse pressed left at (131, 511)
Screenshot: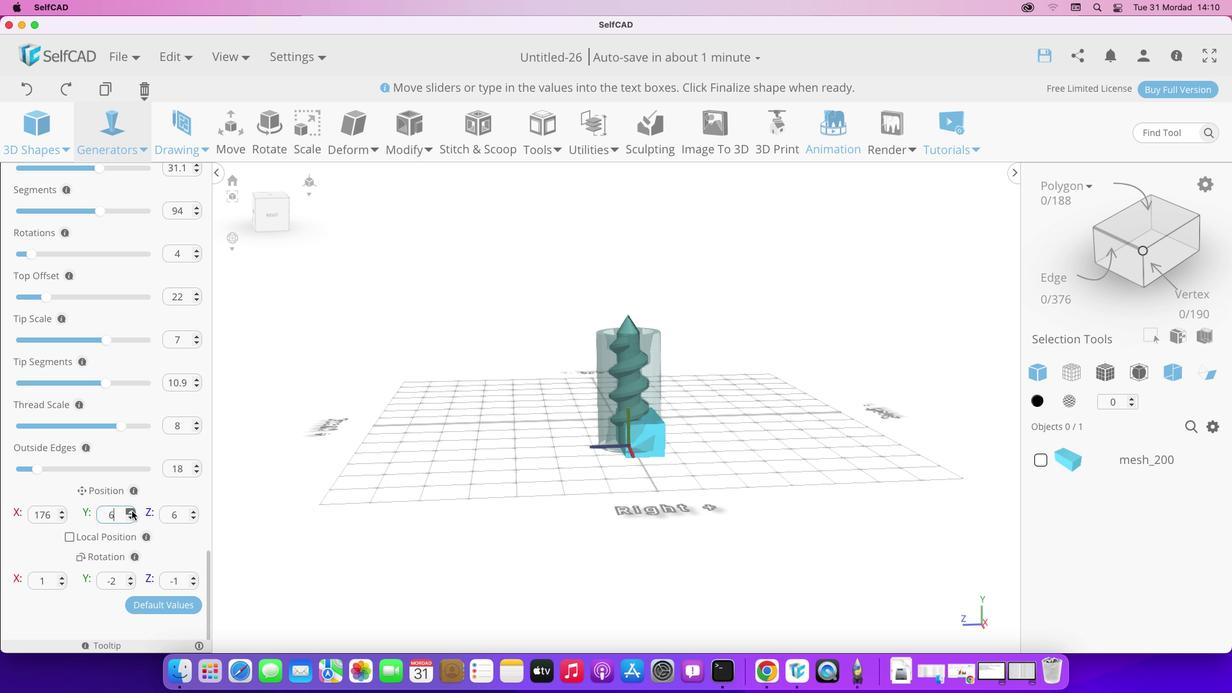
Action: Mouse pressed left at (131, 511)
Screenshot: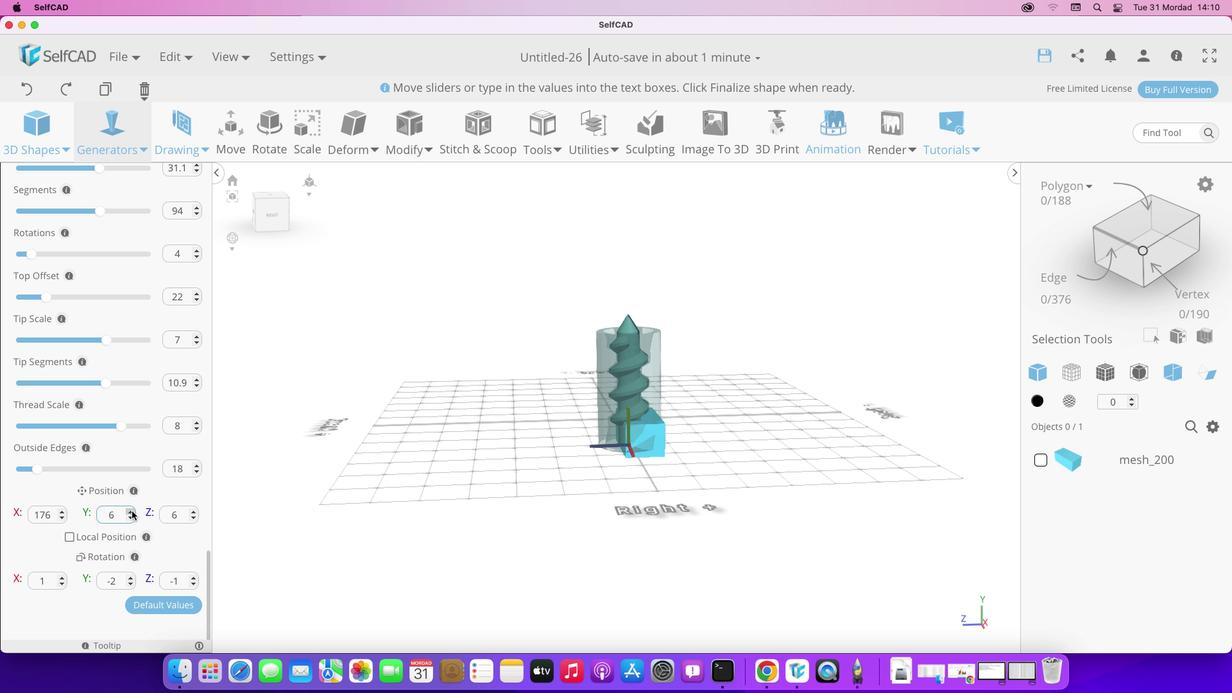 
Action: Mouse pressed left at (131, 511)
Screenshot: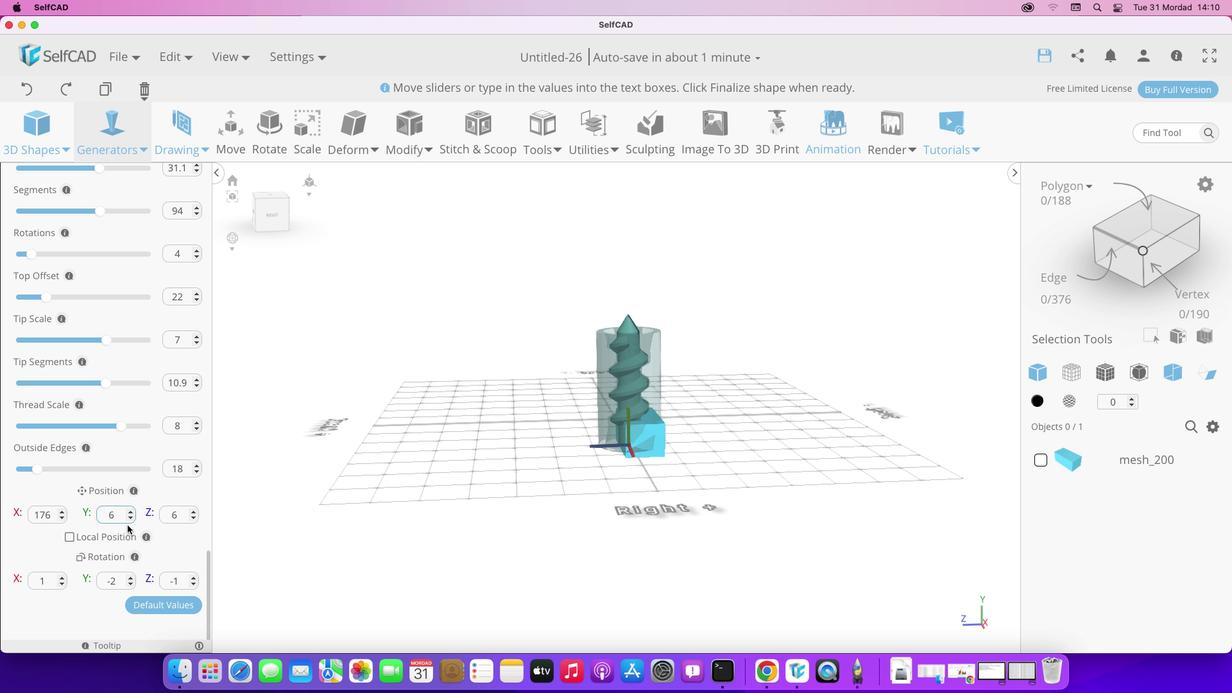 
Action: Mouse moved to (132, 520)
Screenshot: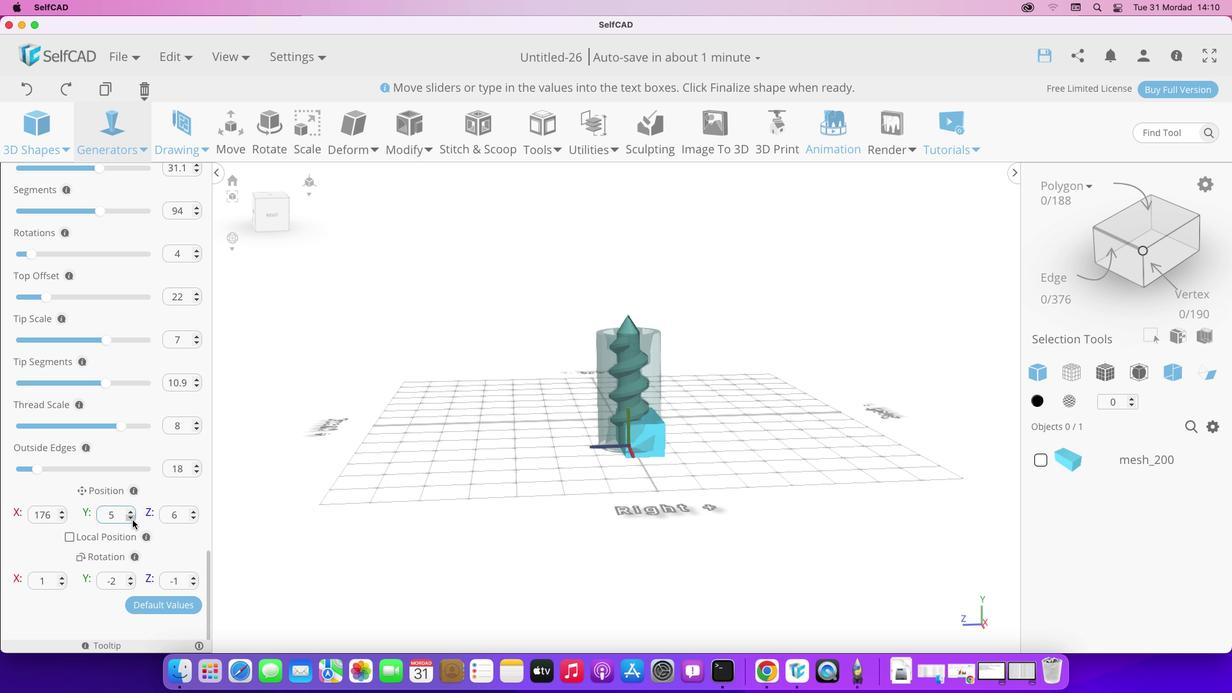 
Action: Mouse pressed left at (132, 520)
Screenshot: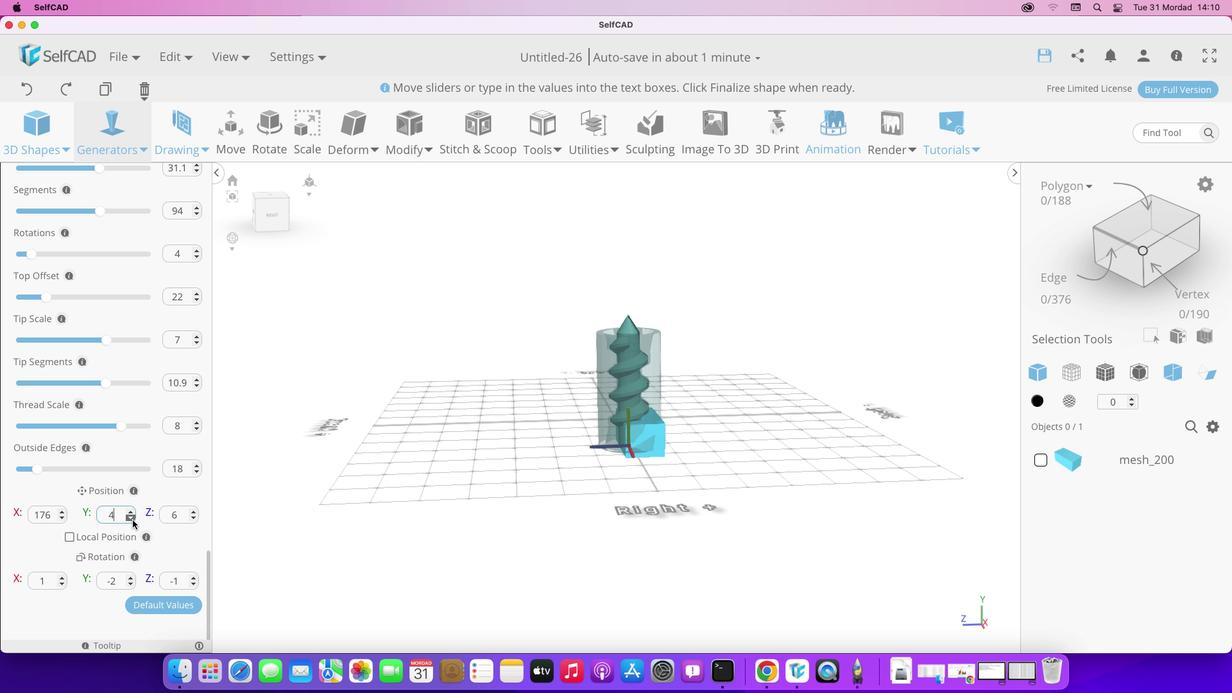 
Action: Mouse pressed left at (132, 520)
Screenshot: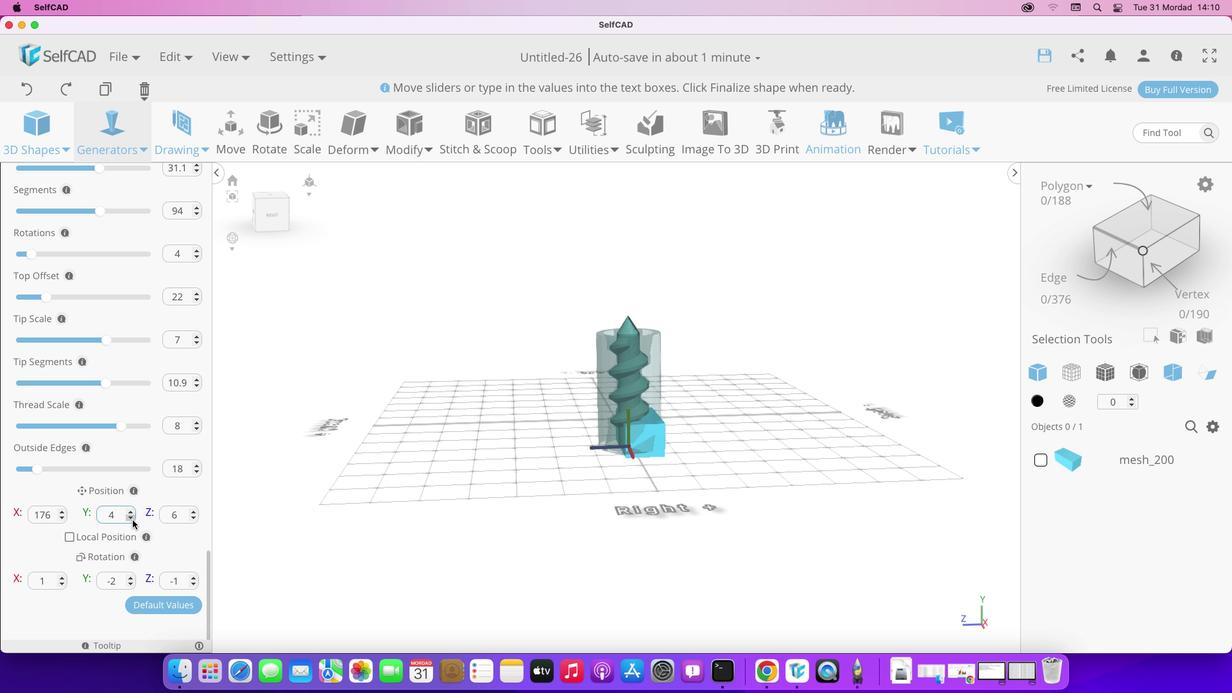 
Action: Mouse moved to (192, 511)
Screenshot: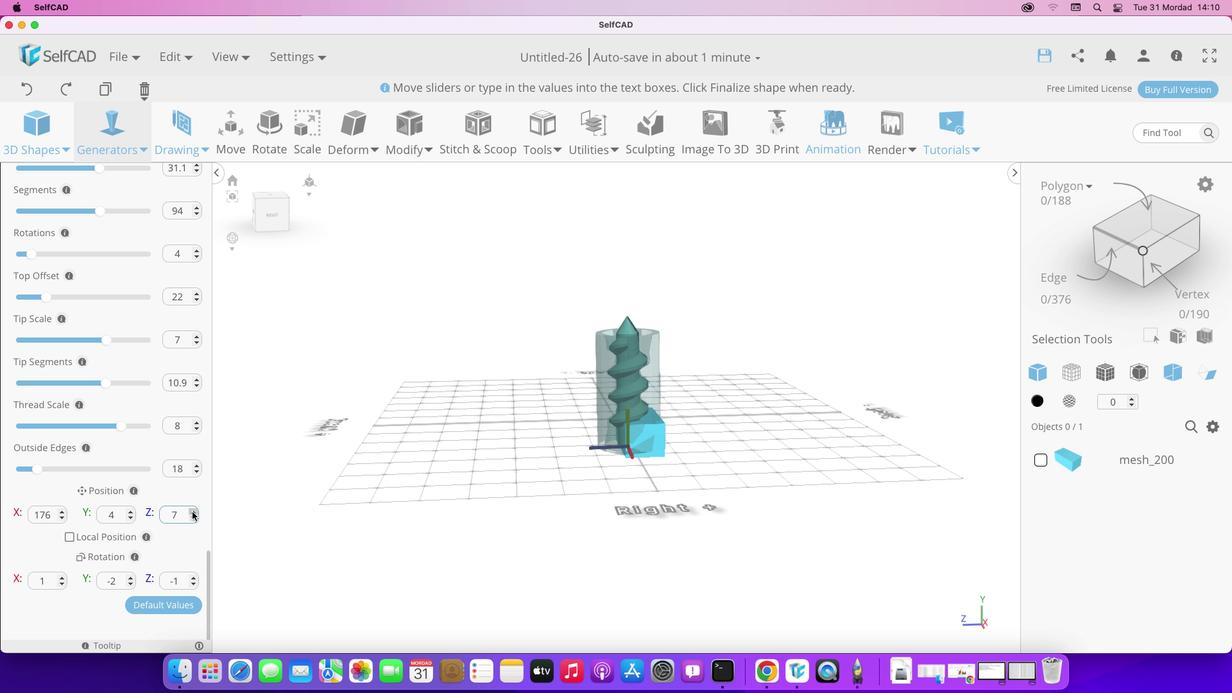 
Action: Mouse pressed left at (192, 511)
Screenshot: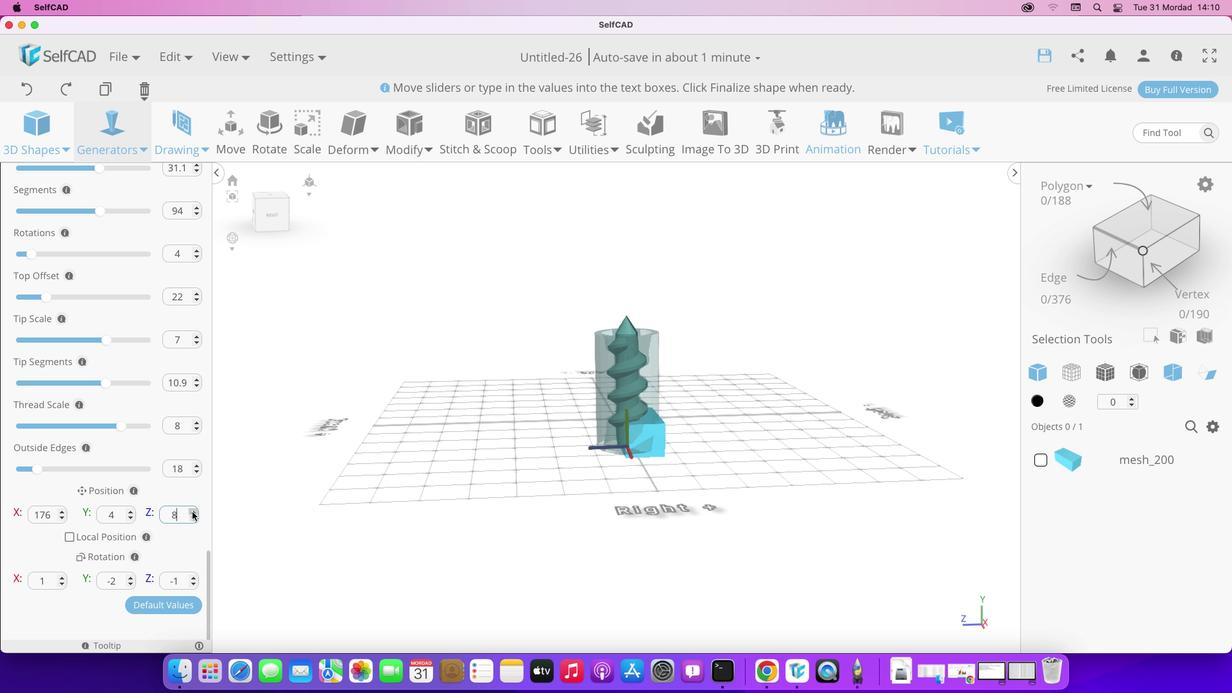 
Action: Mouse pressed left at (192, 511)
Screenshot: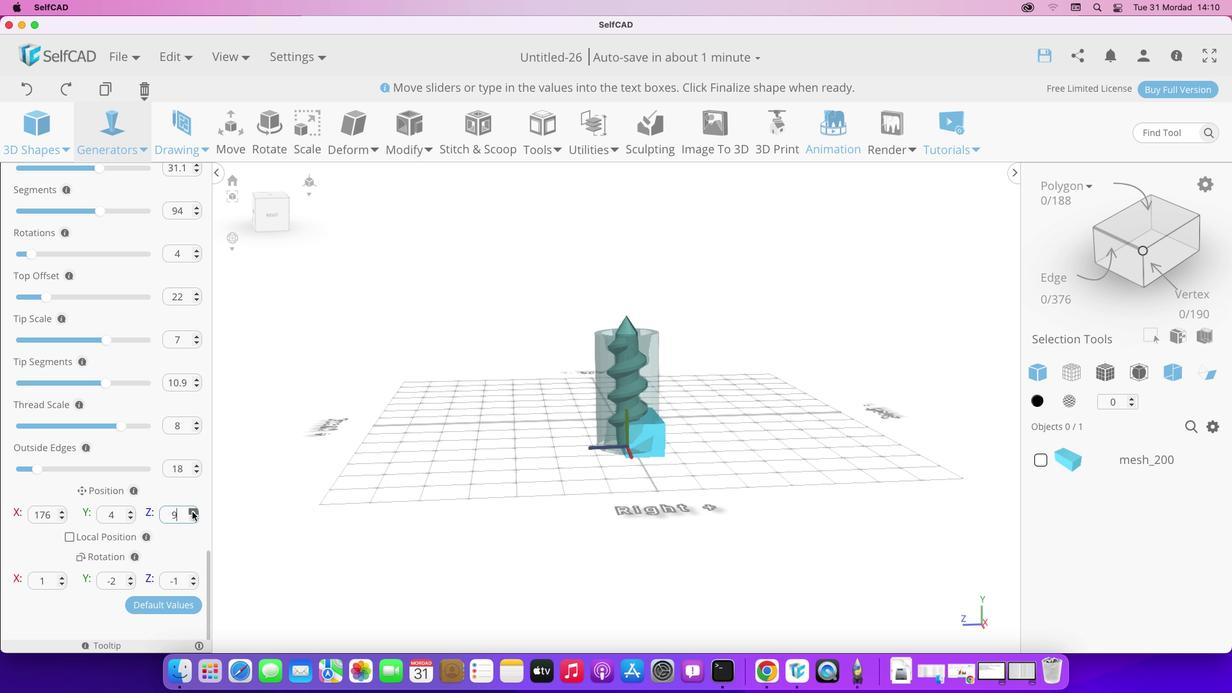 
Action: Mouse pressed left at (192, 511)
Screenshot: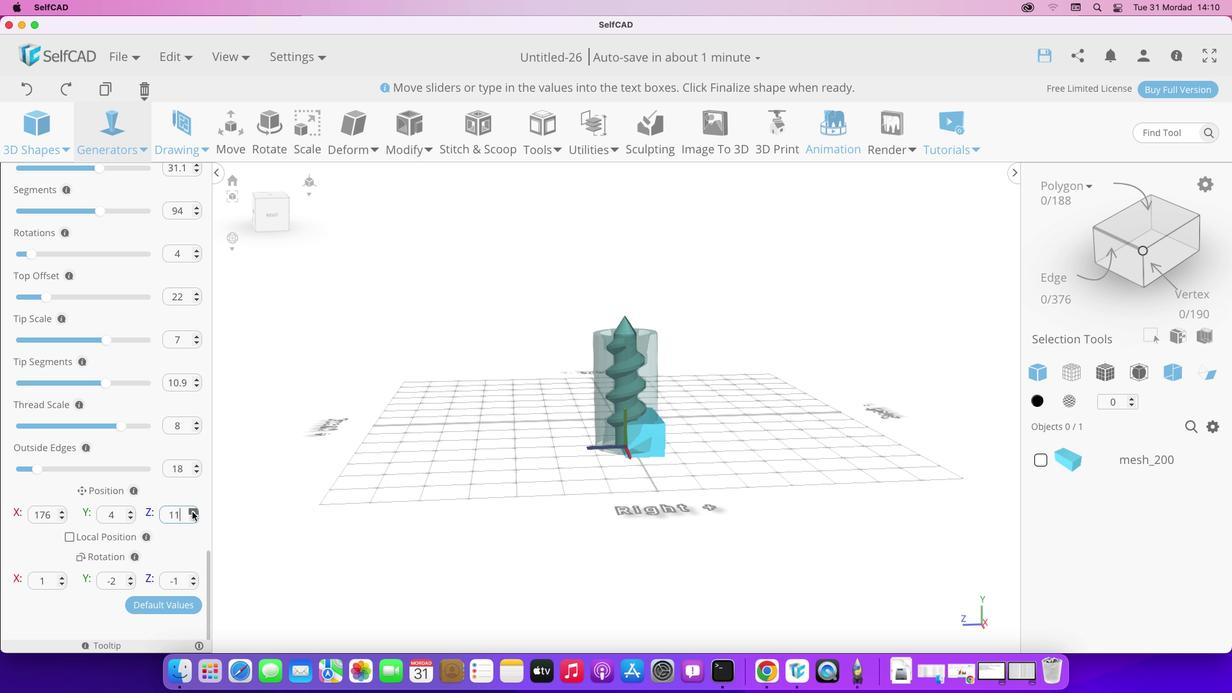 
Action: Mouse pressed left at (192, 511)
Screenshot: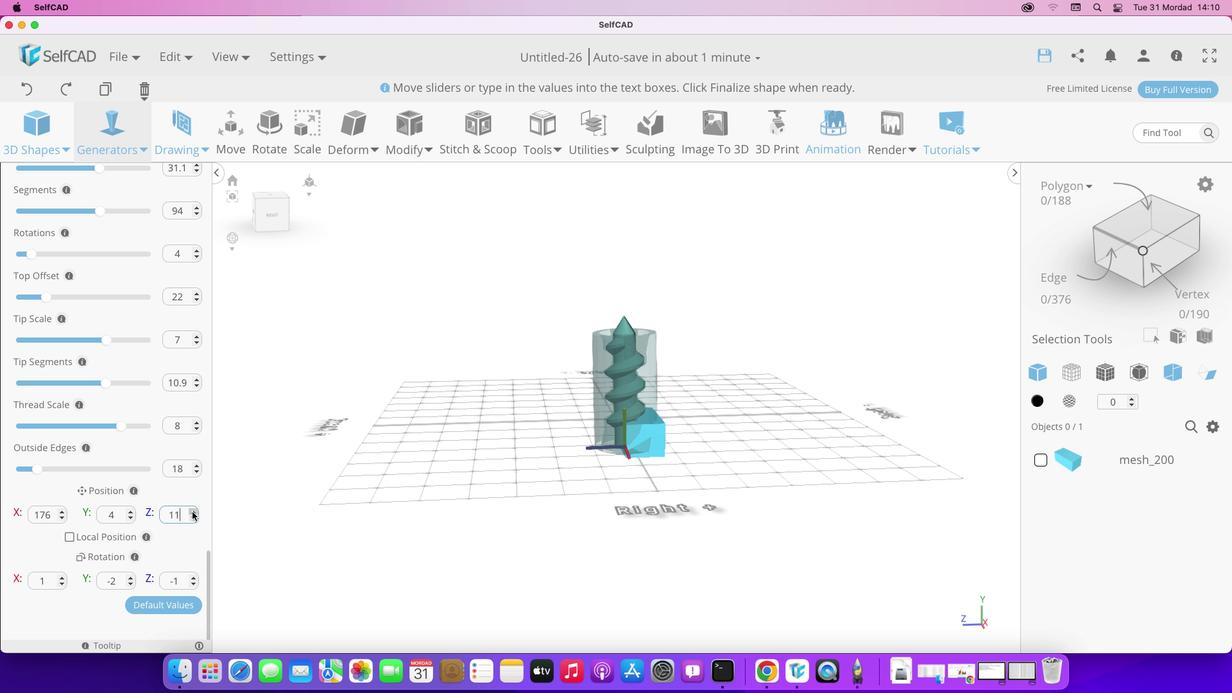 
Action: Mouse pressed left at (192, 511)
Screenshot: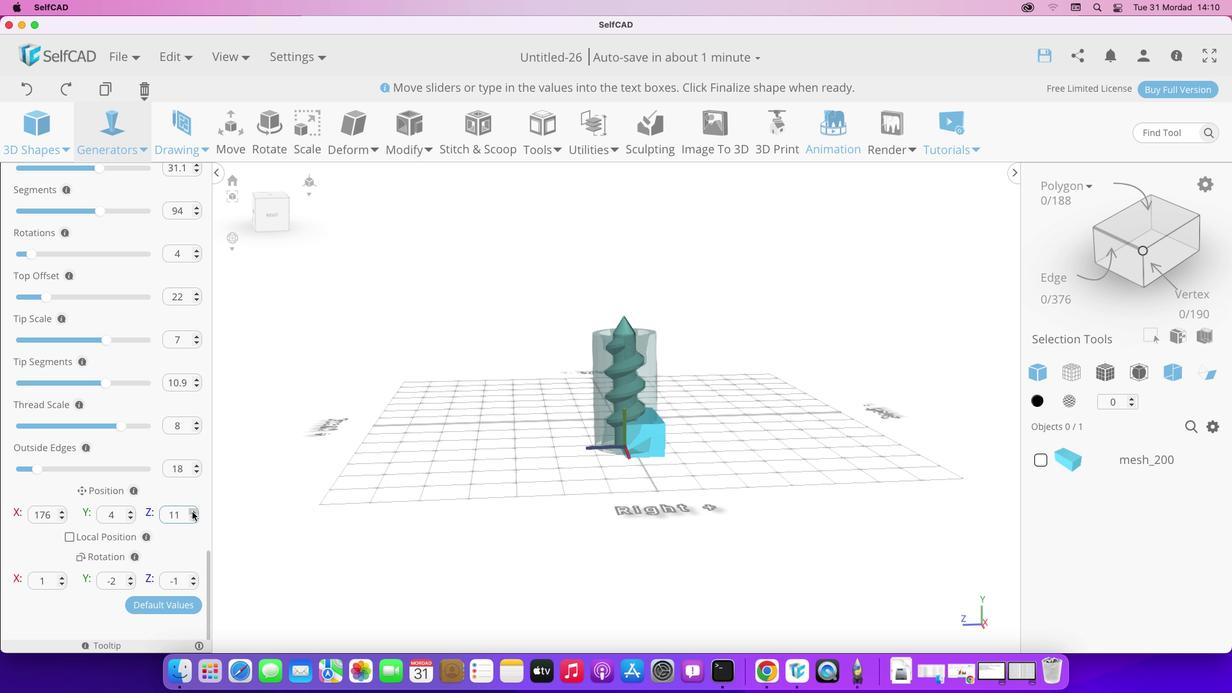 
Action: Mouse pressed left at (192, 511)
Screenshot: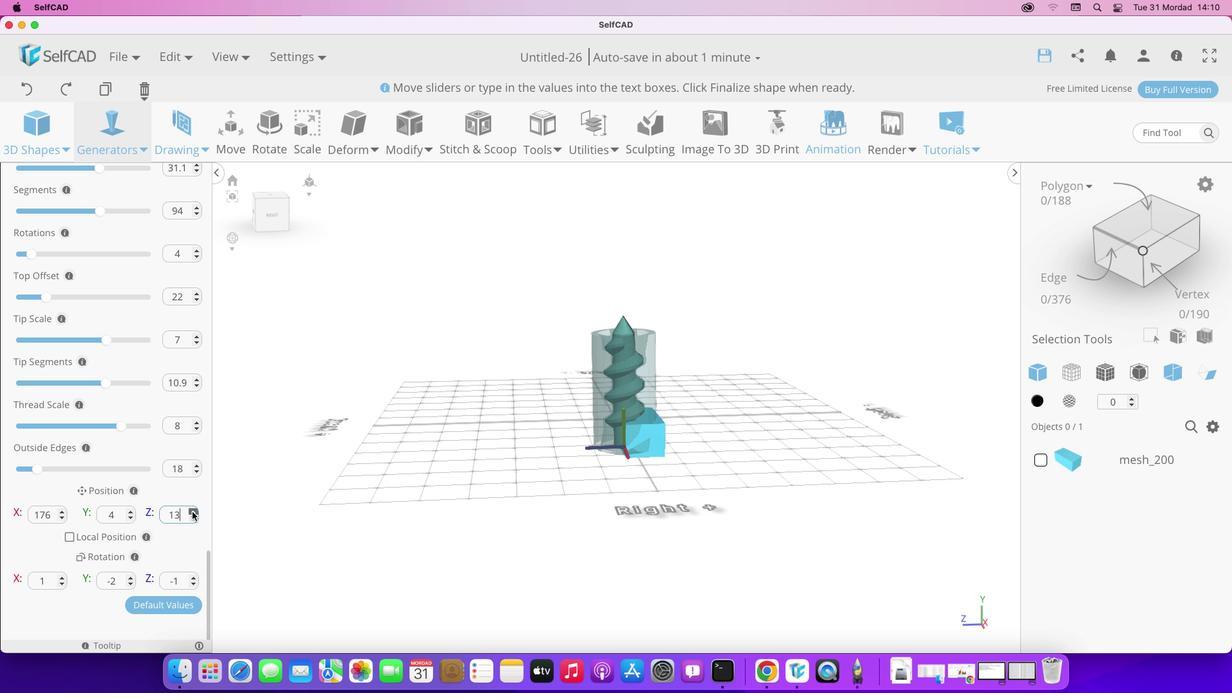 
Action: Mouse pressed left at (192, 511)
Screenshot: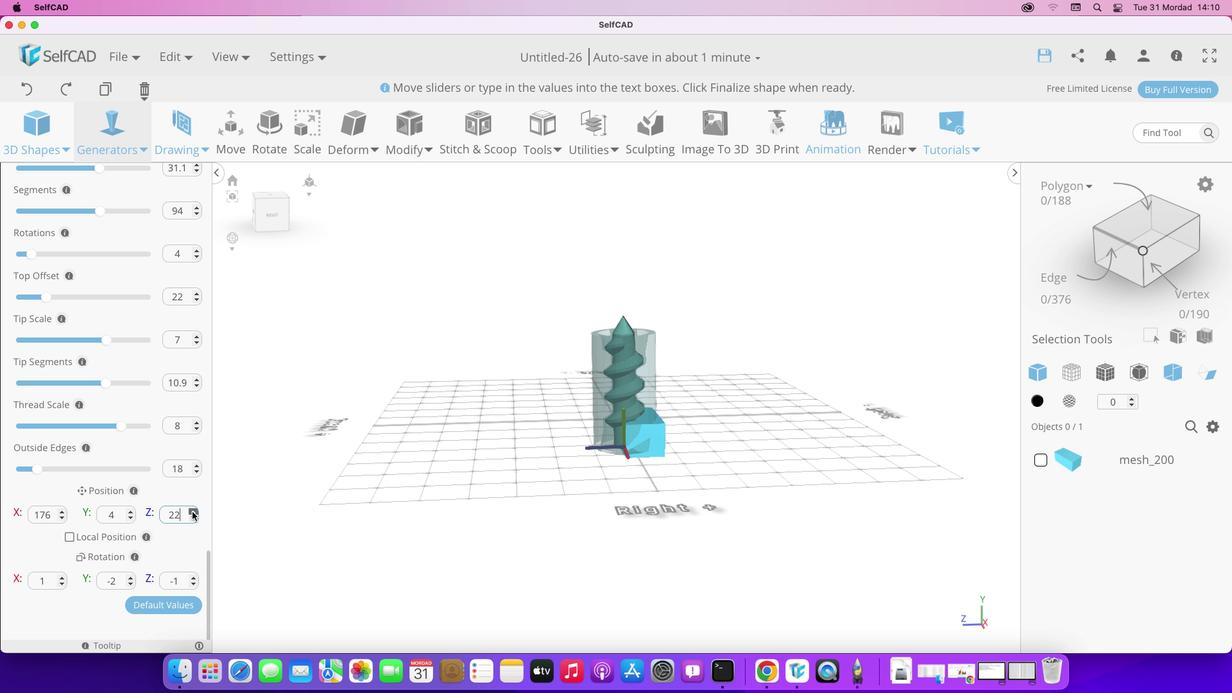 
Action: Mouse pressed left at (192, 511)
Screenshot: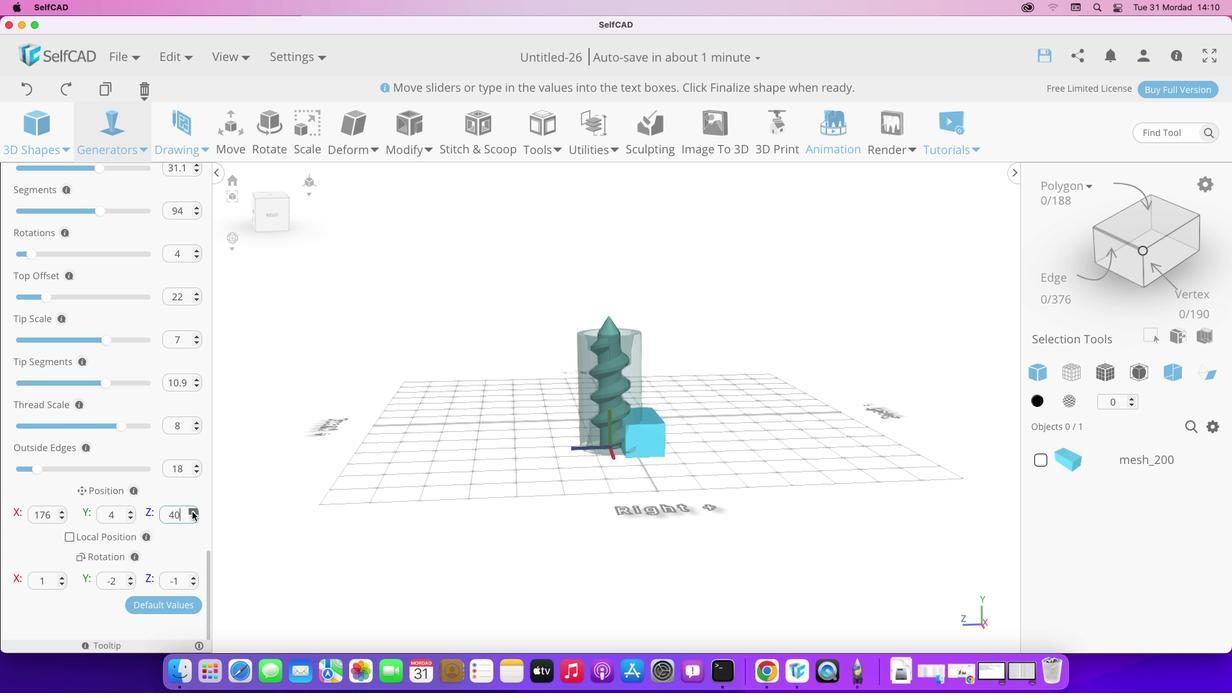 
Action: Mouse pressed left at (192, 511)
Screenshot: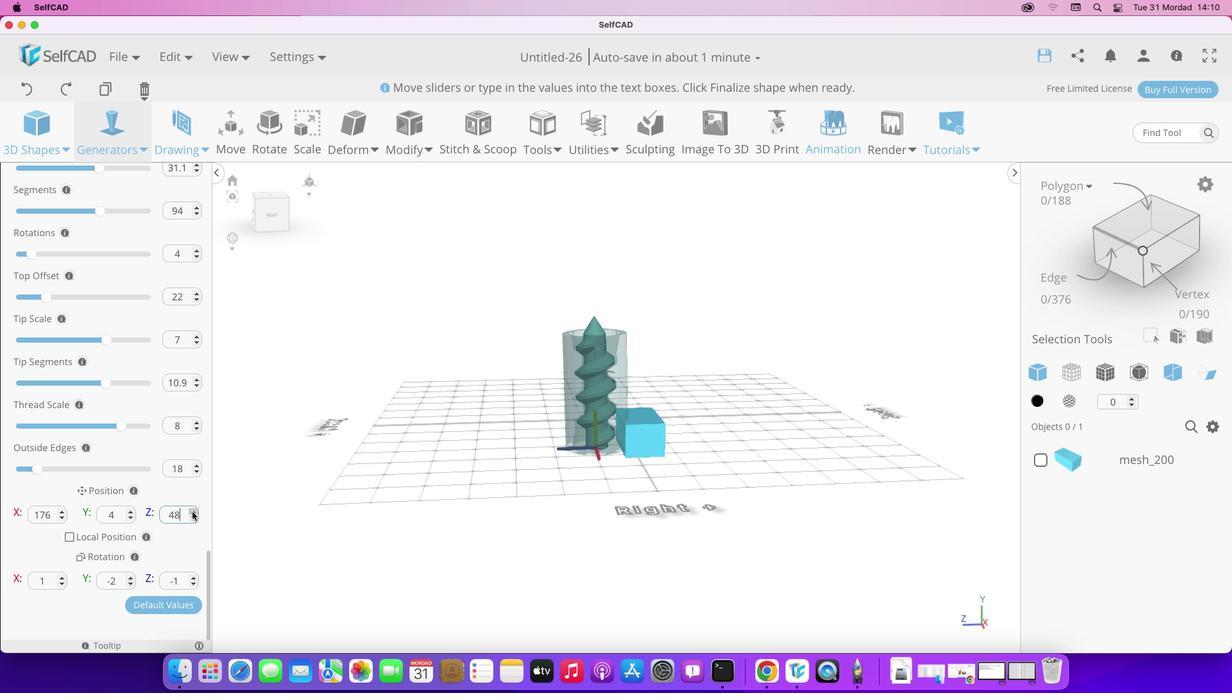 
Action: Mouse pressed left at (192, 511)
Screenshot: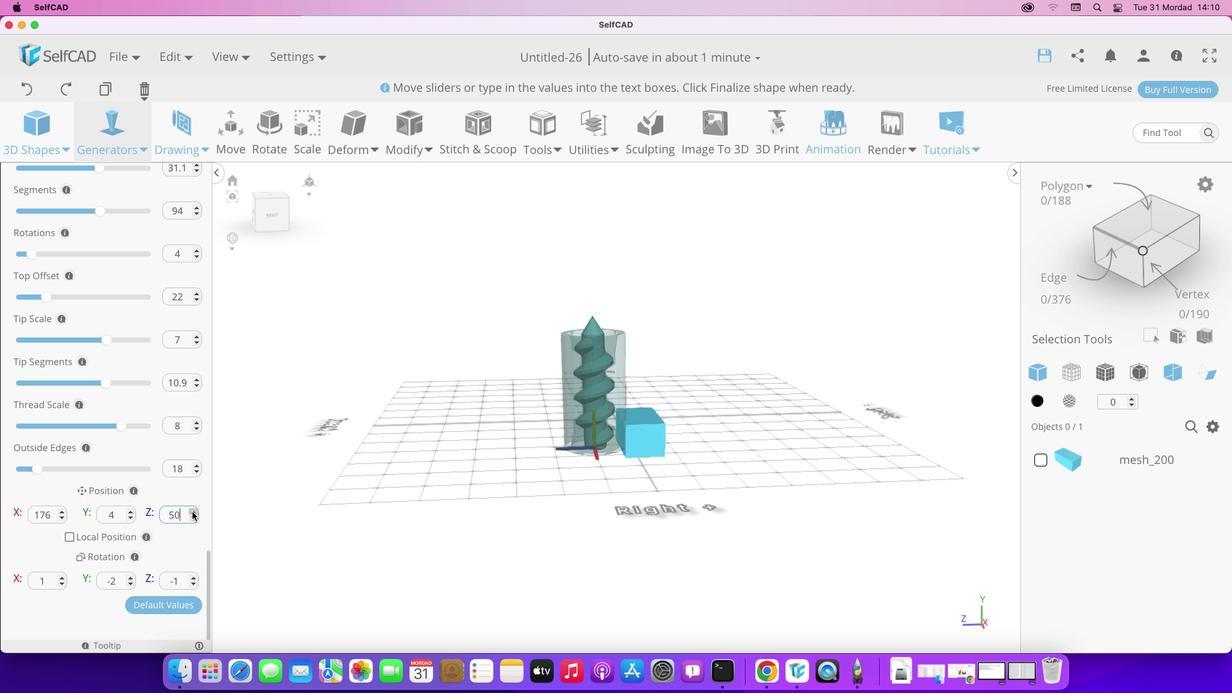 
Action: Mouse pressed left at (192, 511)
Screenshot: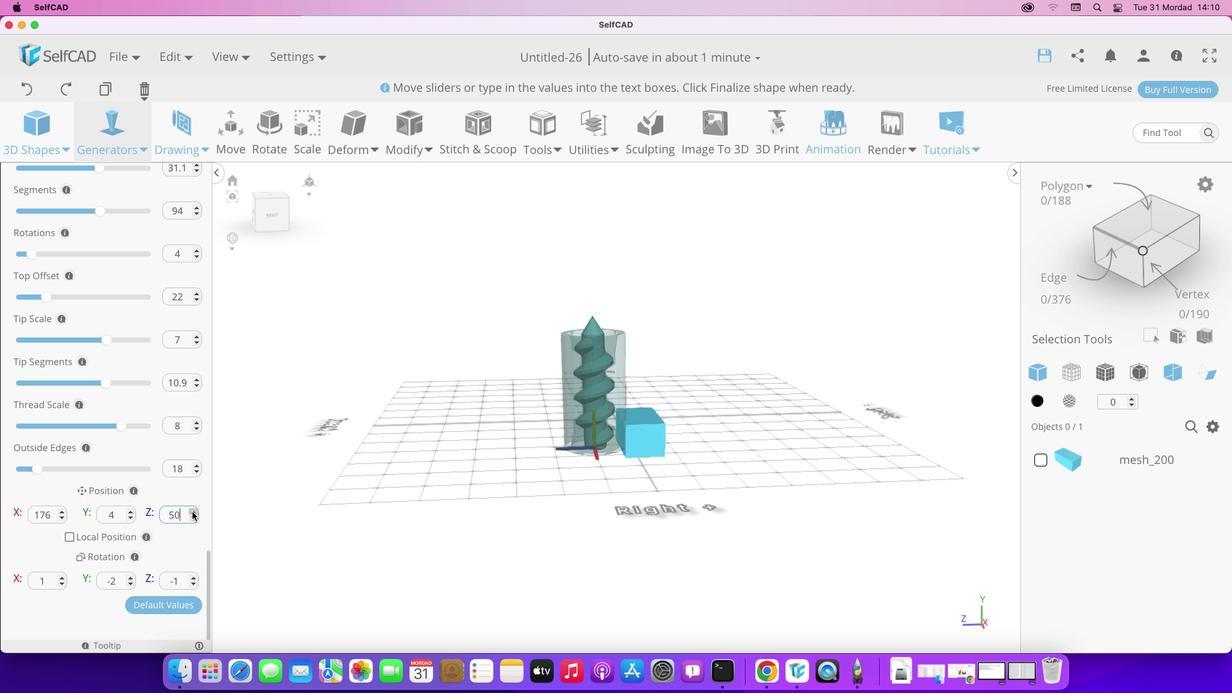 
Action: Mouse pressed left at (192, 511)
Screenshot: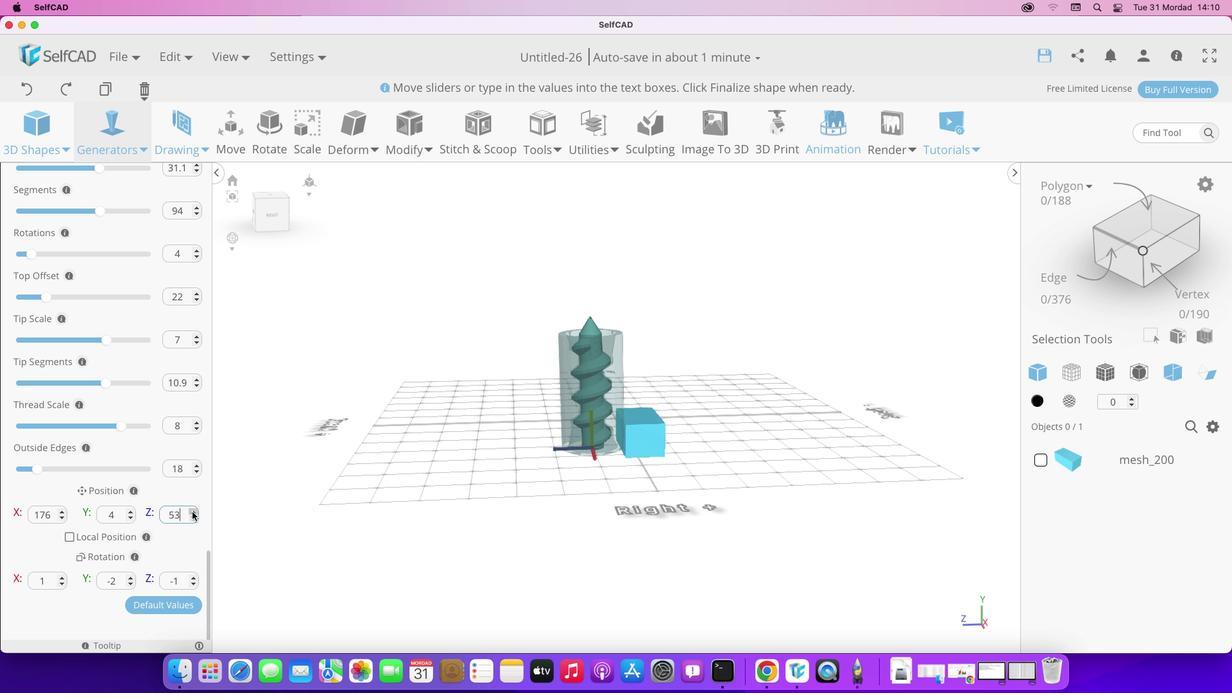 
Action: Mouse pressed left at (192, 511)
Screenshot: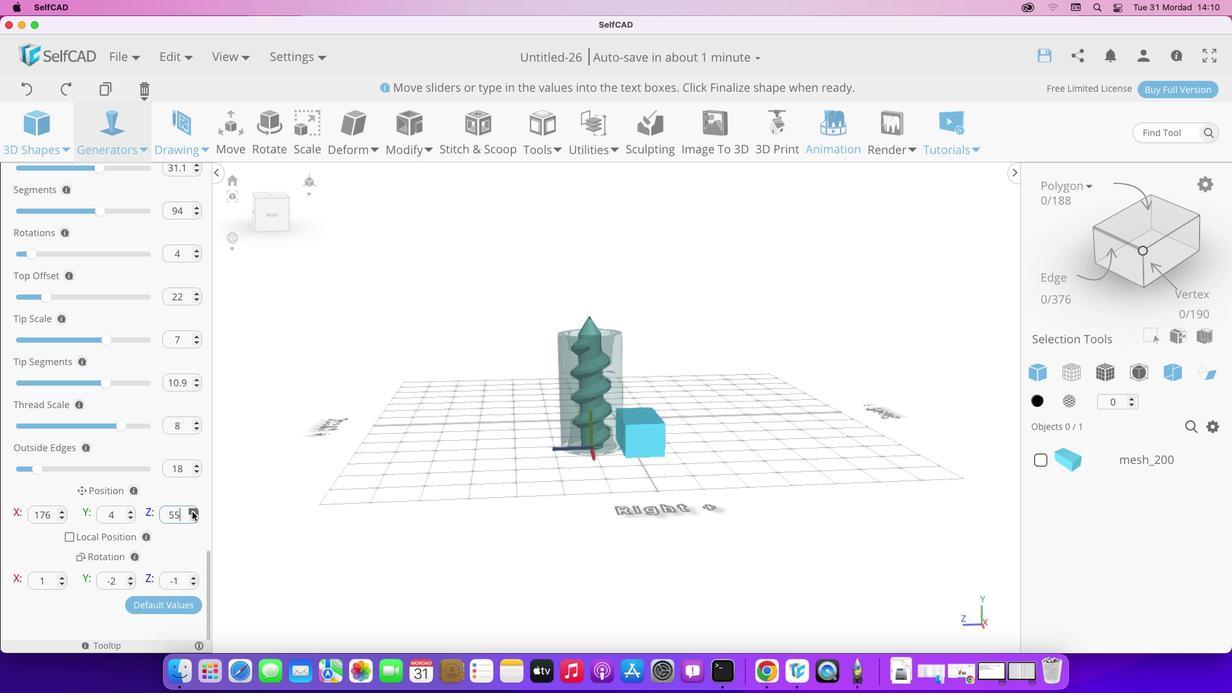 
Action: Mouse pressed left at (192, 511)
Screenshot: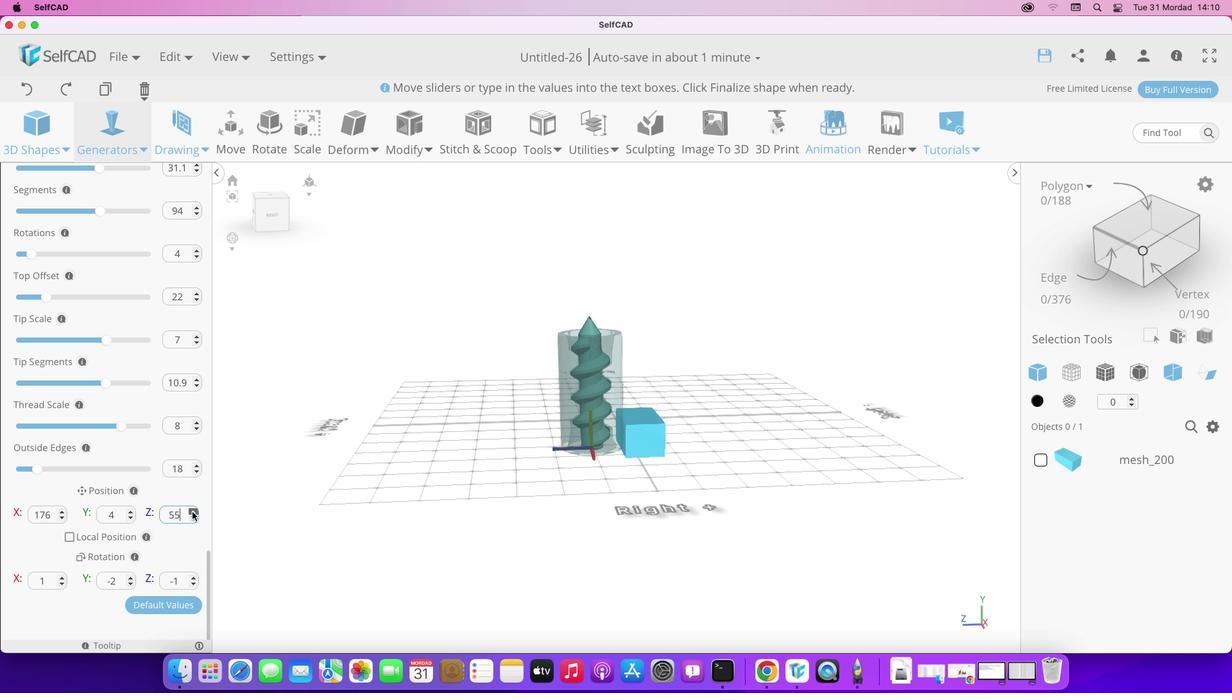 
Action: Mouse pressed left at (192, 511)
Screenshot: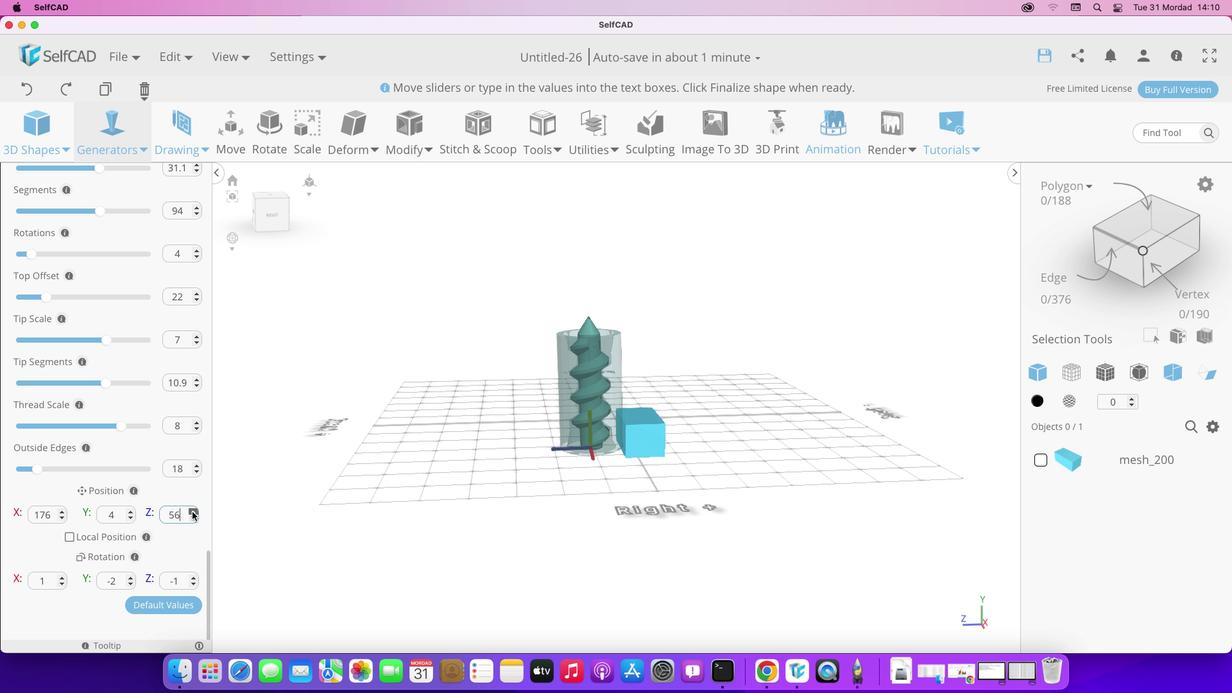 
Action: Mouse pressed left at (192, 511)
Screenshot: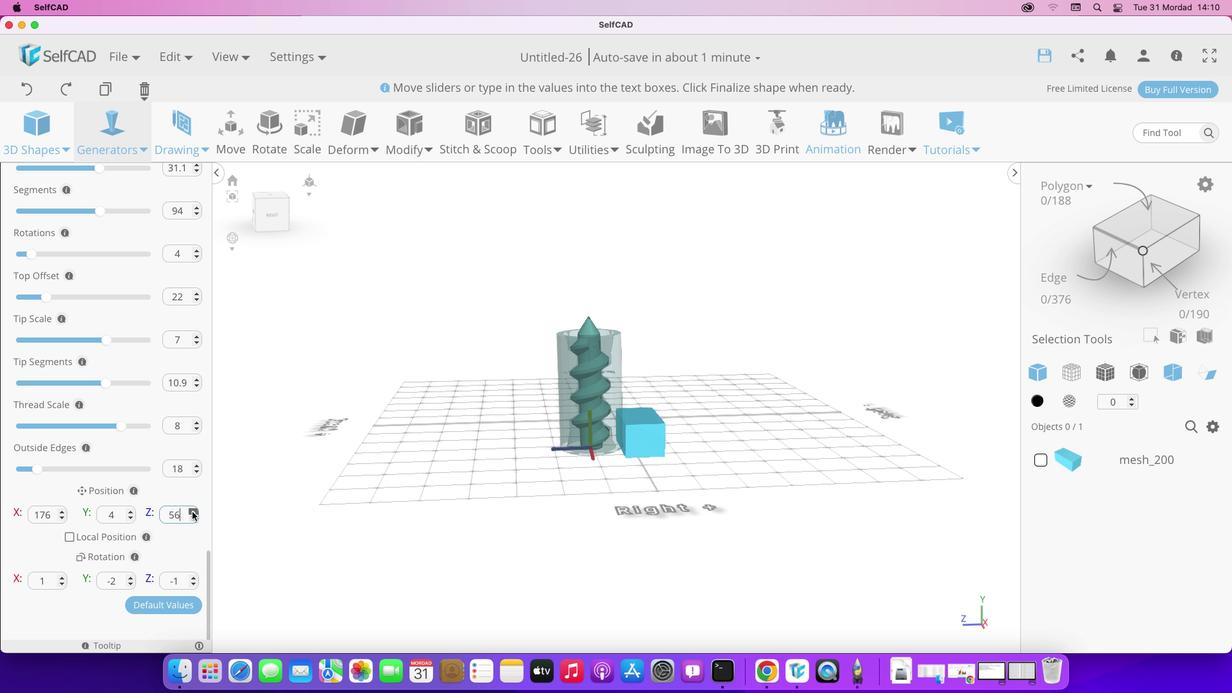 
Action: Mouse pressed left at (192, 511)
Screenshot: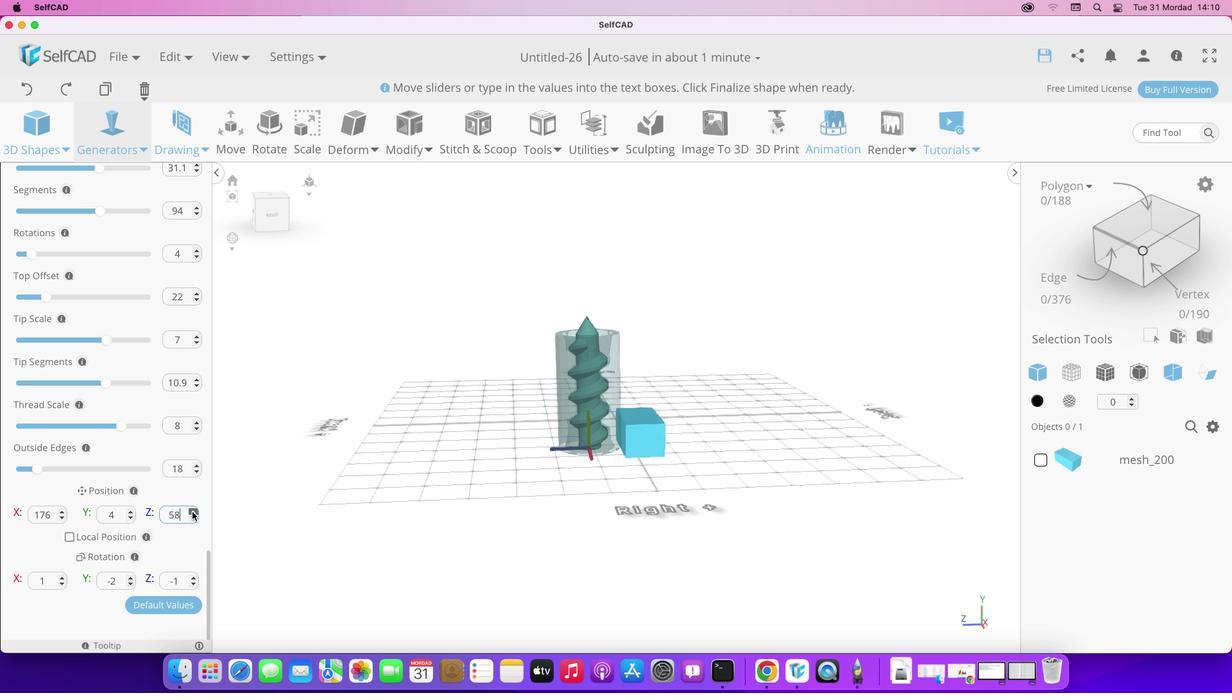 
Action: Mouse pressed left at (192, 511)
Screenshot: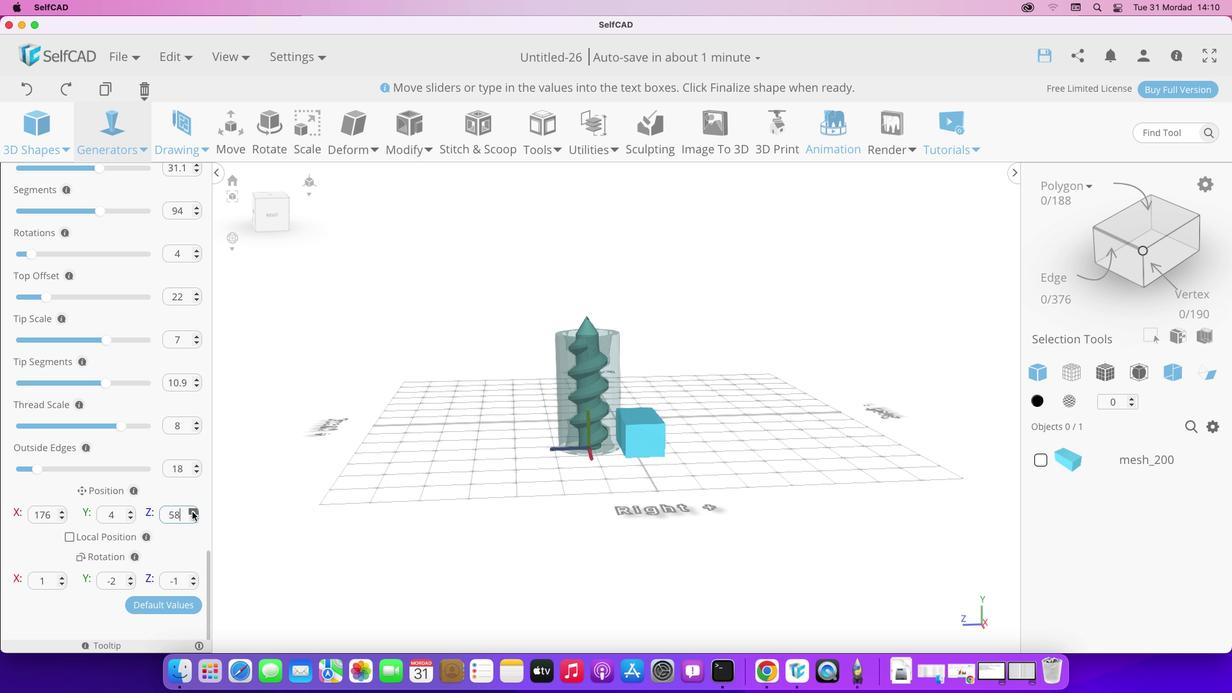 
Action: Mouse pressed left at (192, 511)
Screenshot: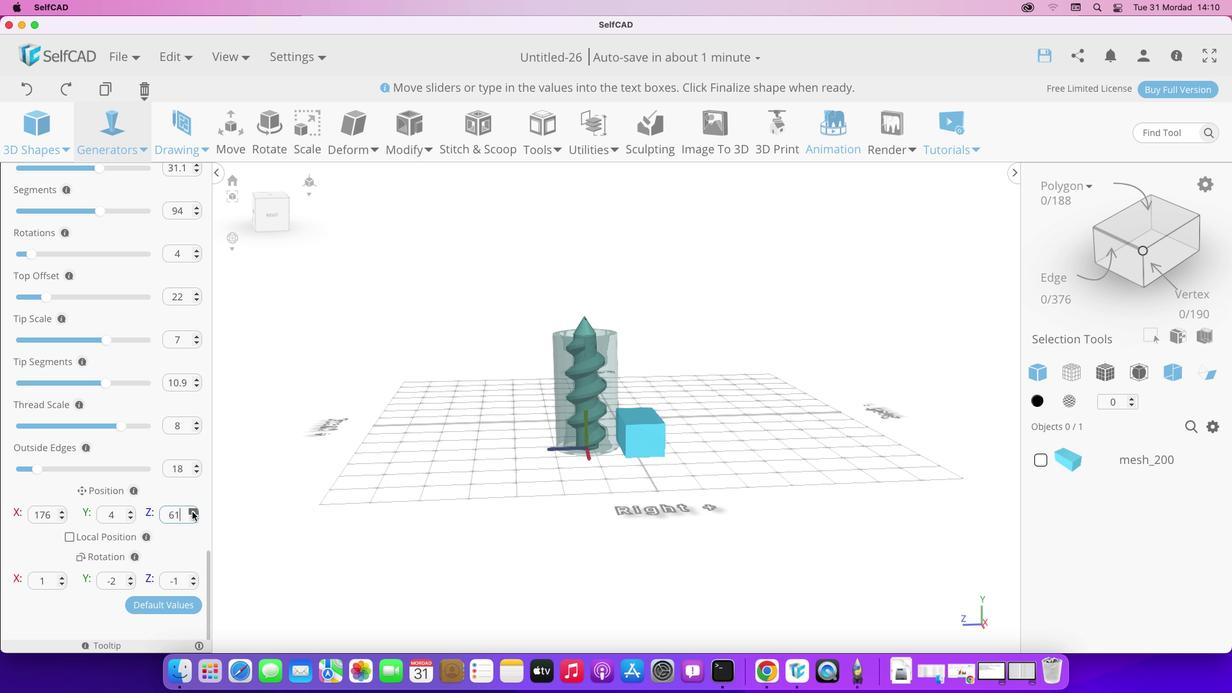 
Action: Mouse pressed left at (192, 511)
Screenshot: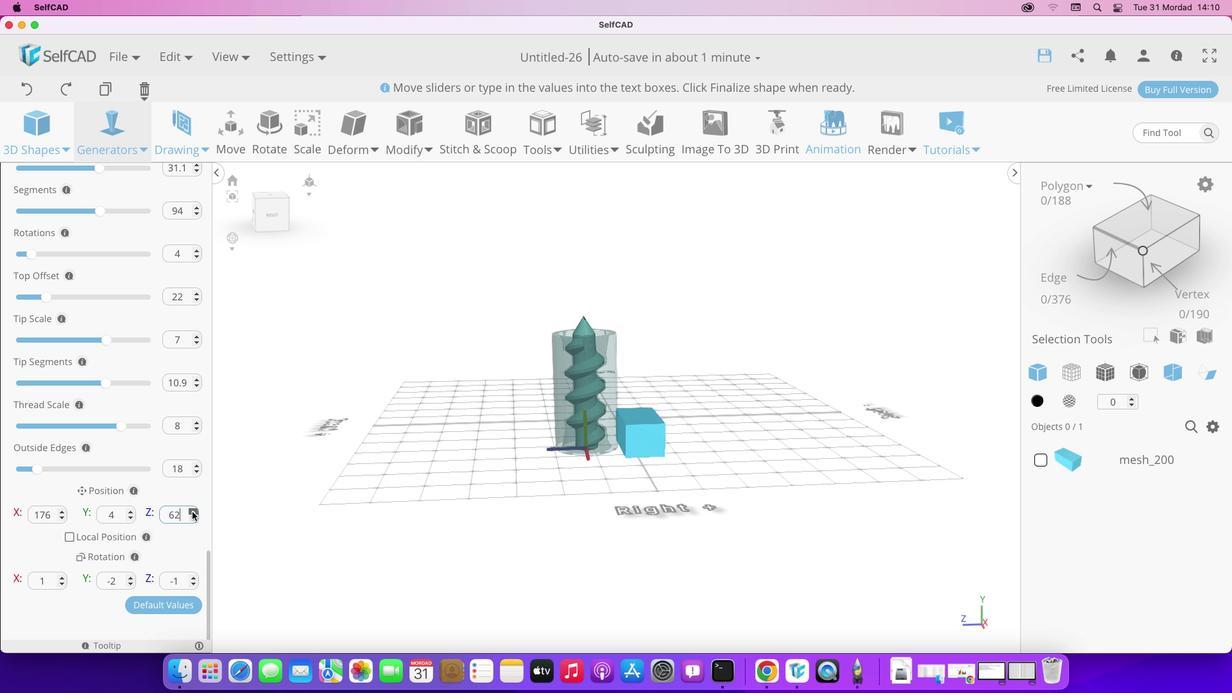 
Action: Mouse pressed left at (192, 511)
Screenshot: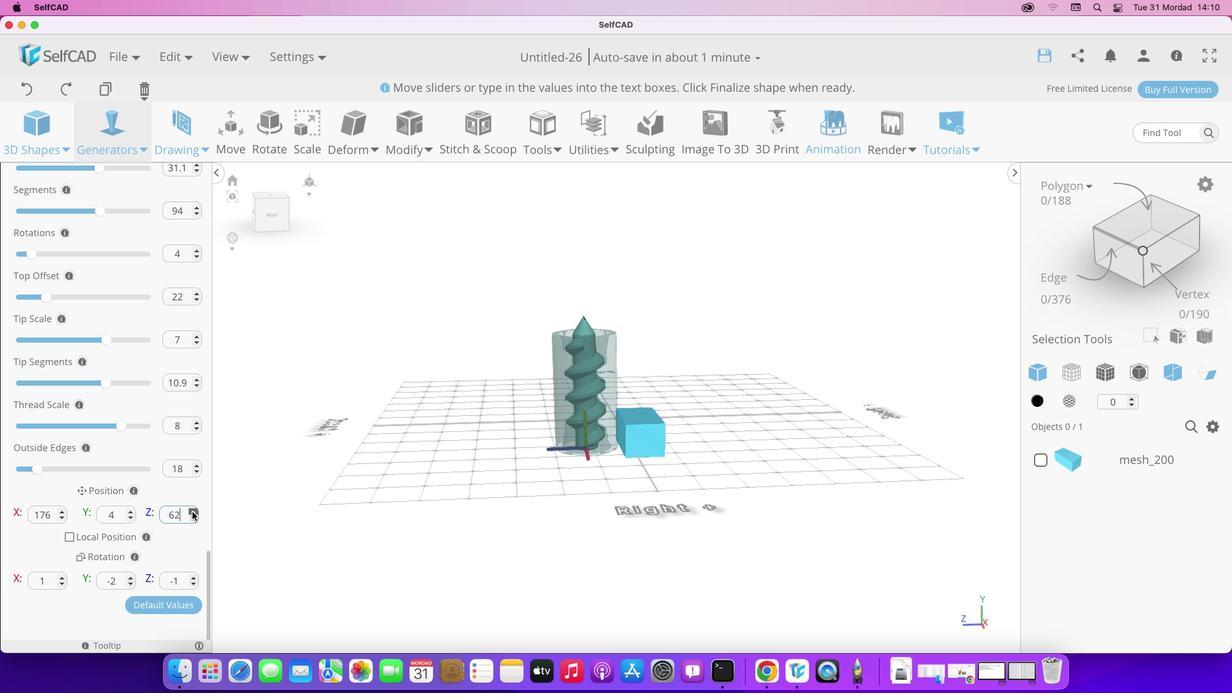 
Action: Mouse pressed left at (192, 511)
Screenshot: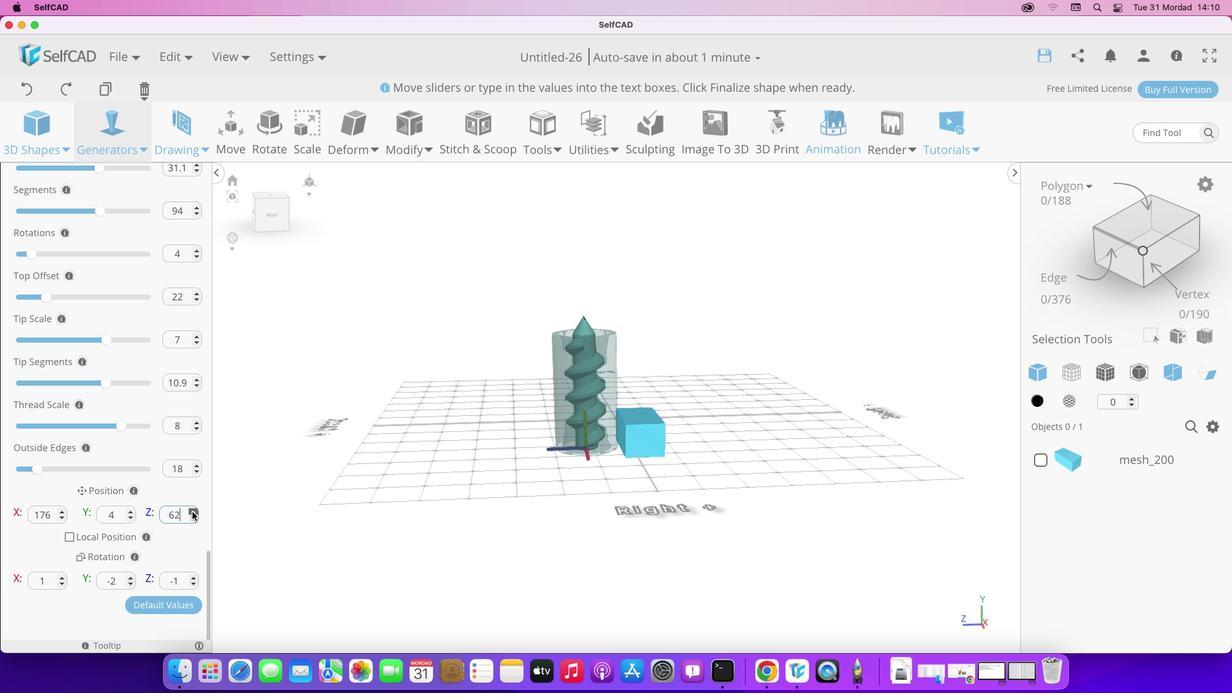 
Action: Mouse pressed left at (192, 511)
Screenshot: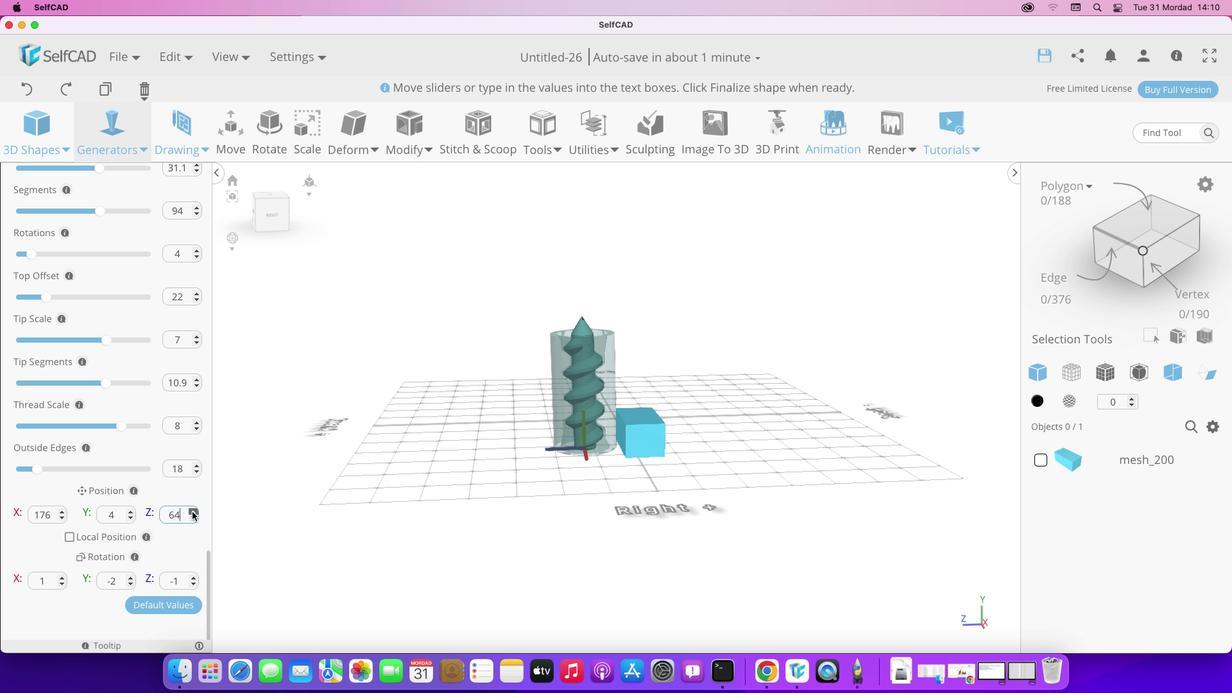 
Action: Mouse pressed left at (192, 511)
Screenshot: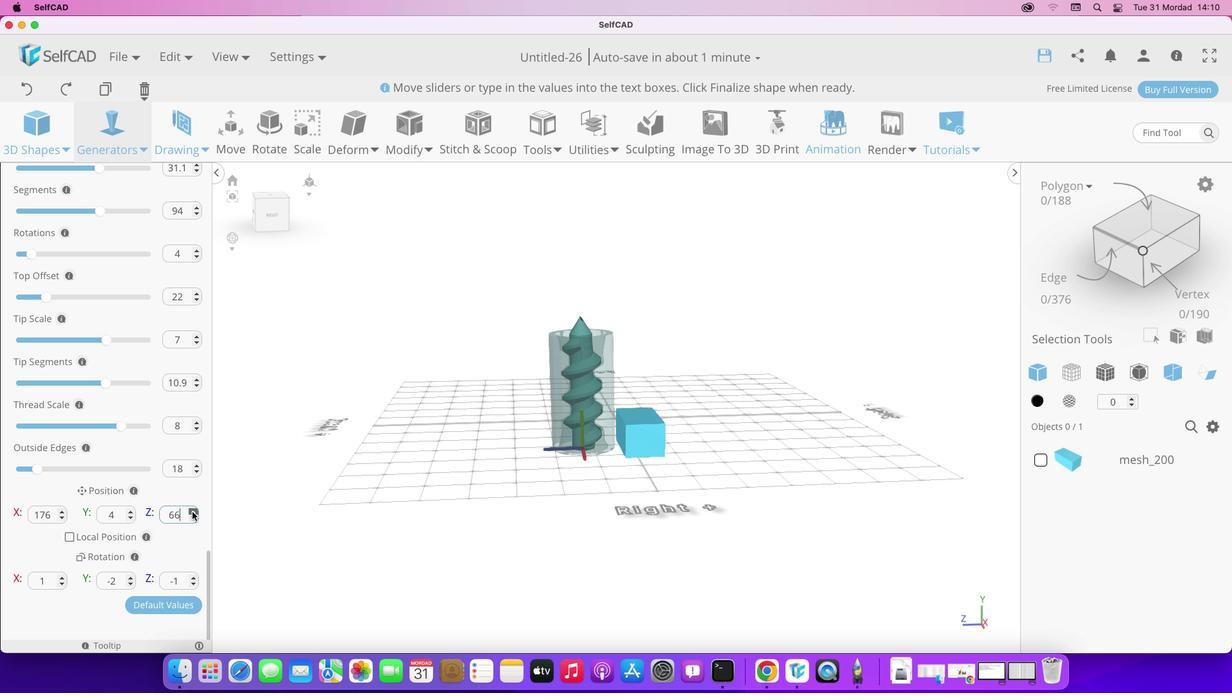 
Action: Mouse pressed left at (192, 511)
Screenshot: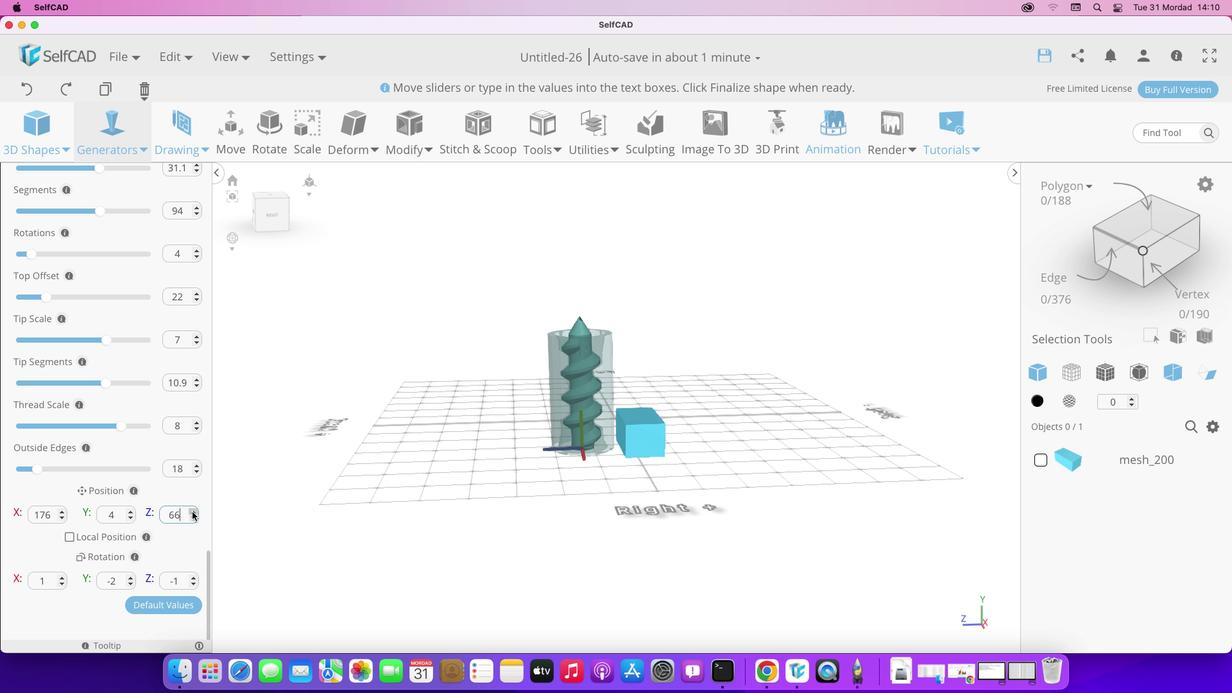 
Action: Mouse pressed left at (192, 511)
Screenshot: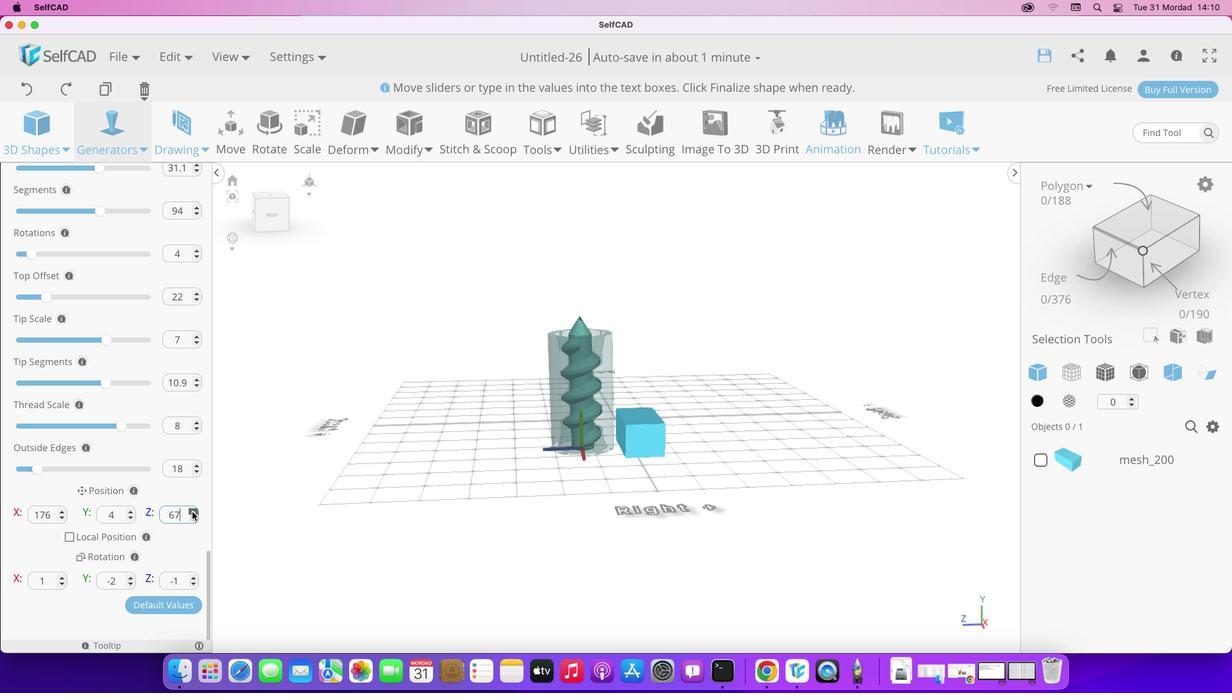 
Action: Mouse pressed left at (192, 511)
Screenshot: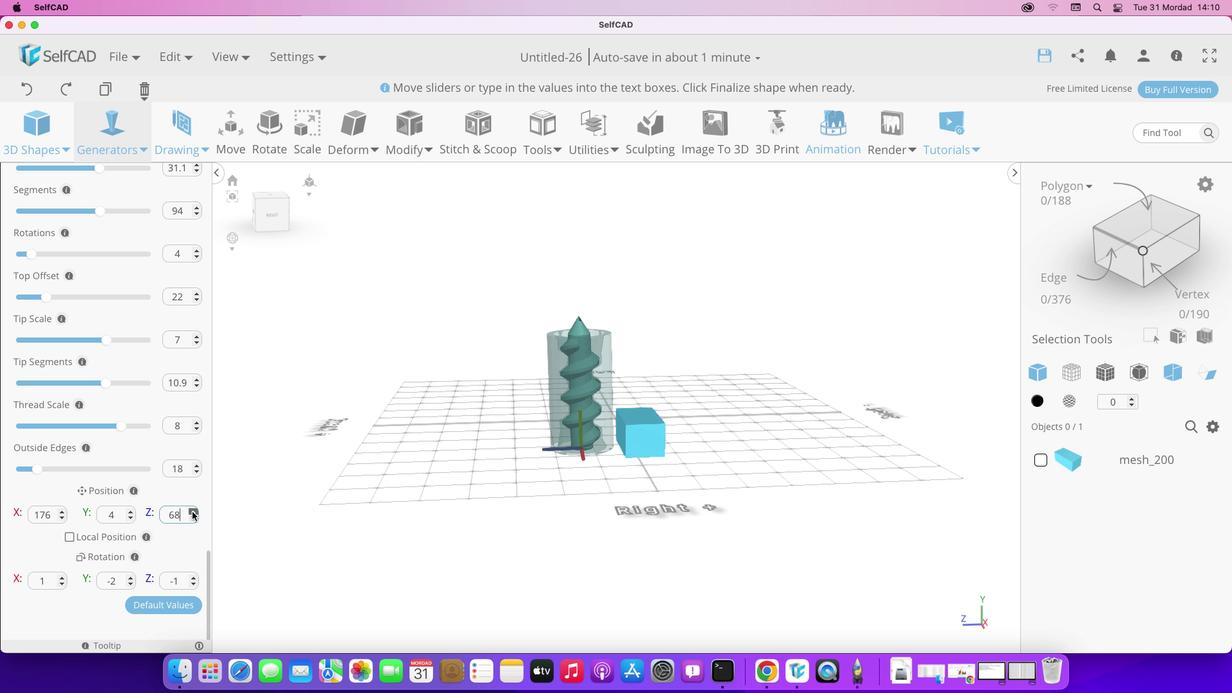 
Action: Mouse pressed left at (192, 511)
Screenshot: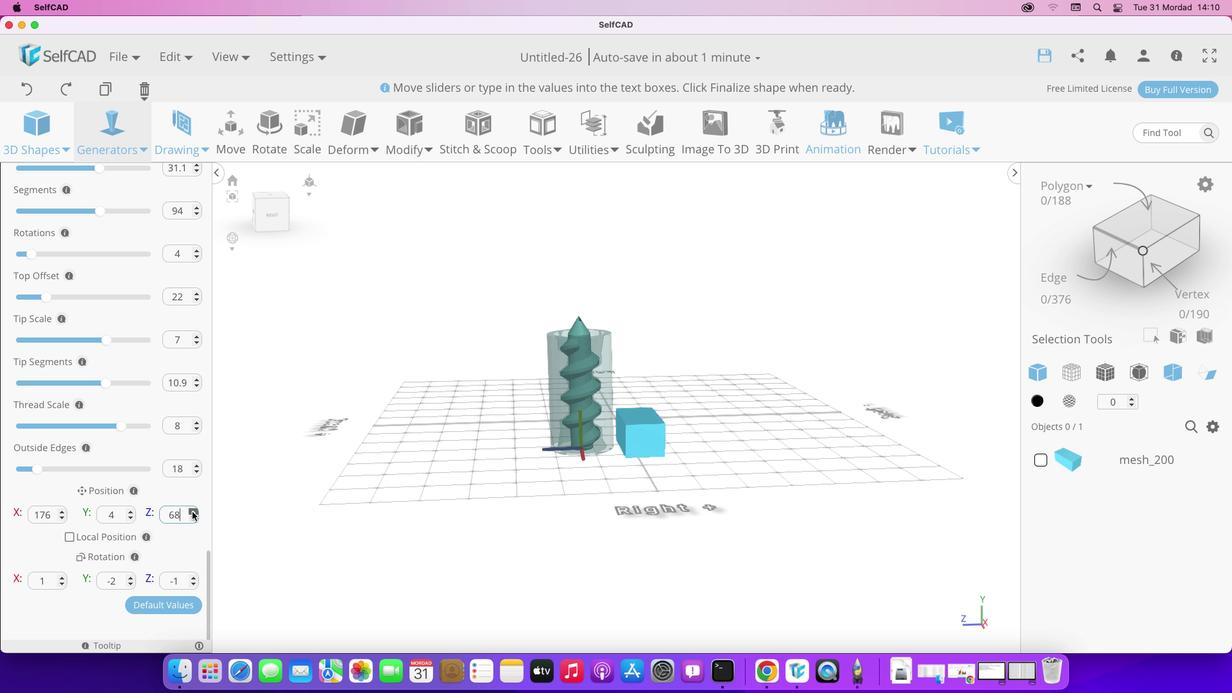 
Action: Mouse pressed left at (192, 511)
Screenshot: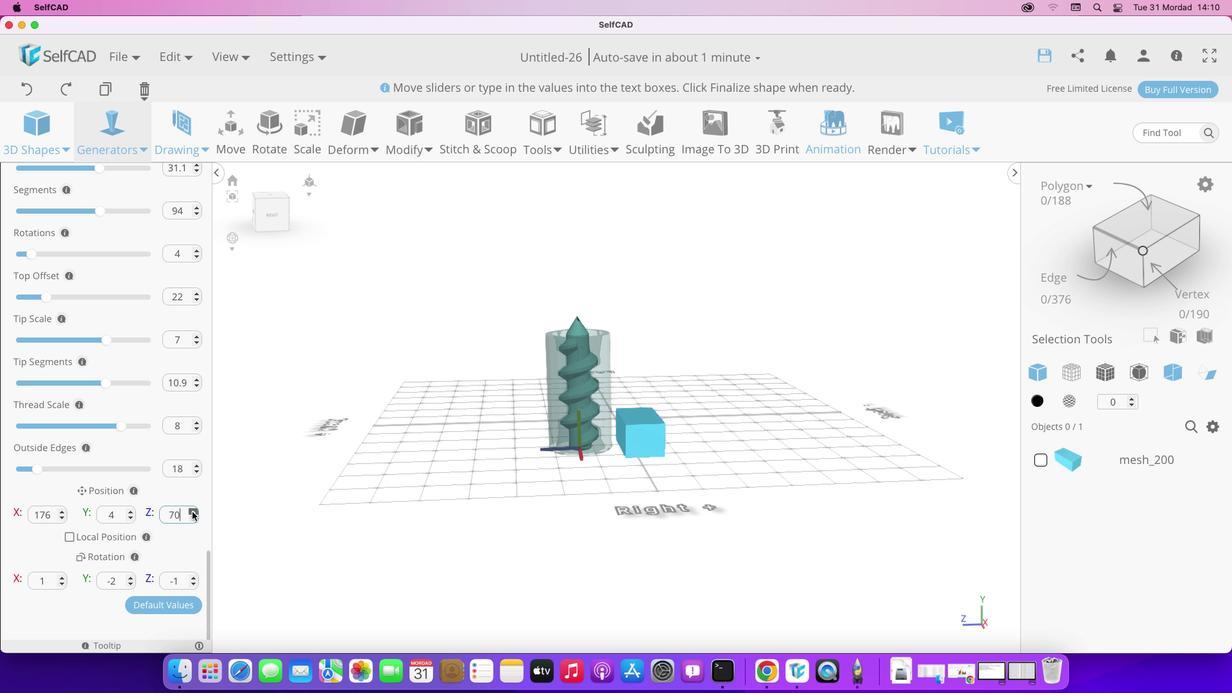
Action: Mouse pressed left at (192, 511)
Screenshot: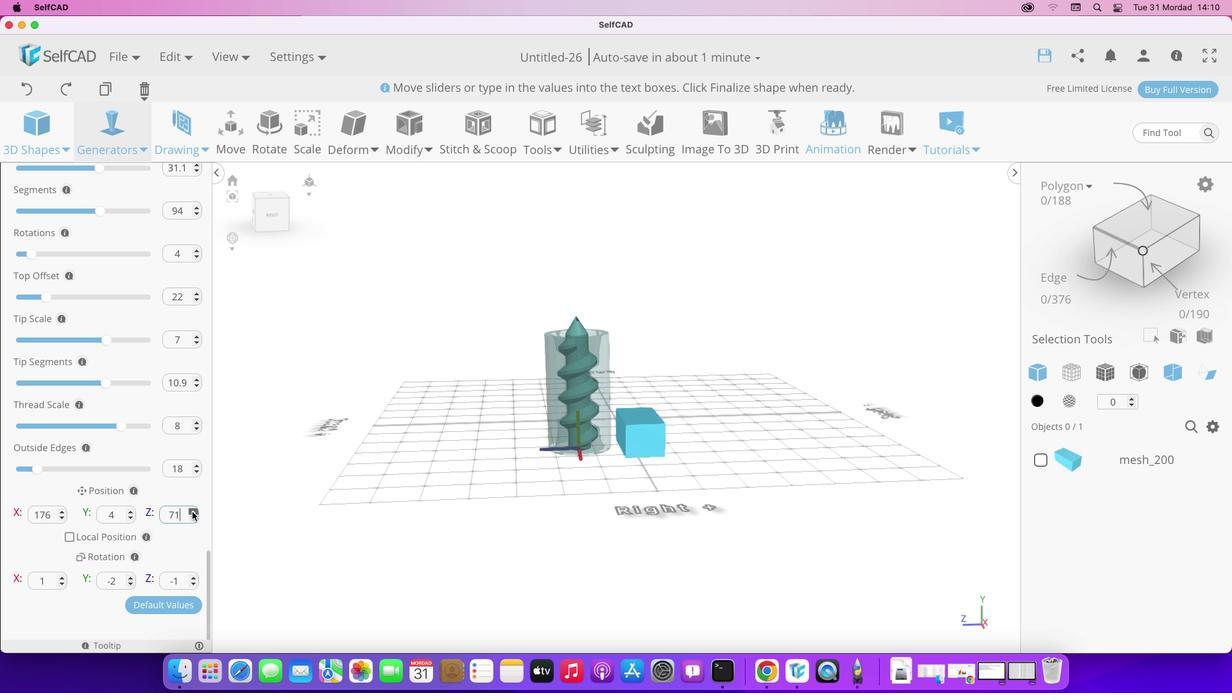 
Action: Mouse pressed left at (192, 511)
Screenshot: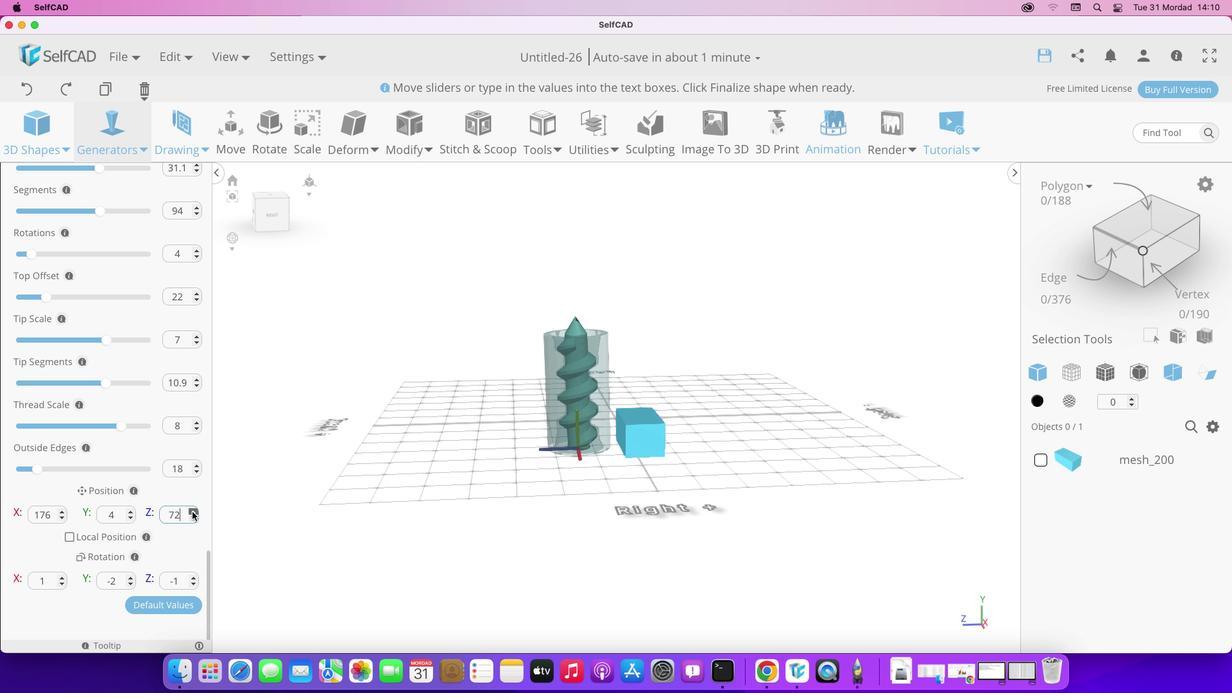 
Action: Mouse pressed left at (192, 511)
Screenshot: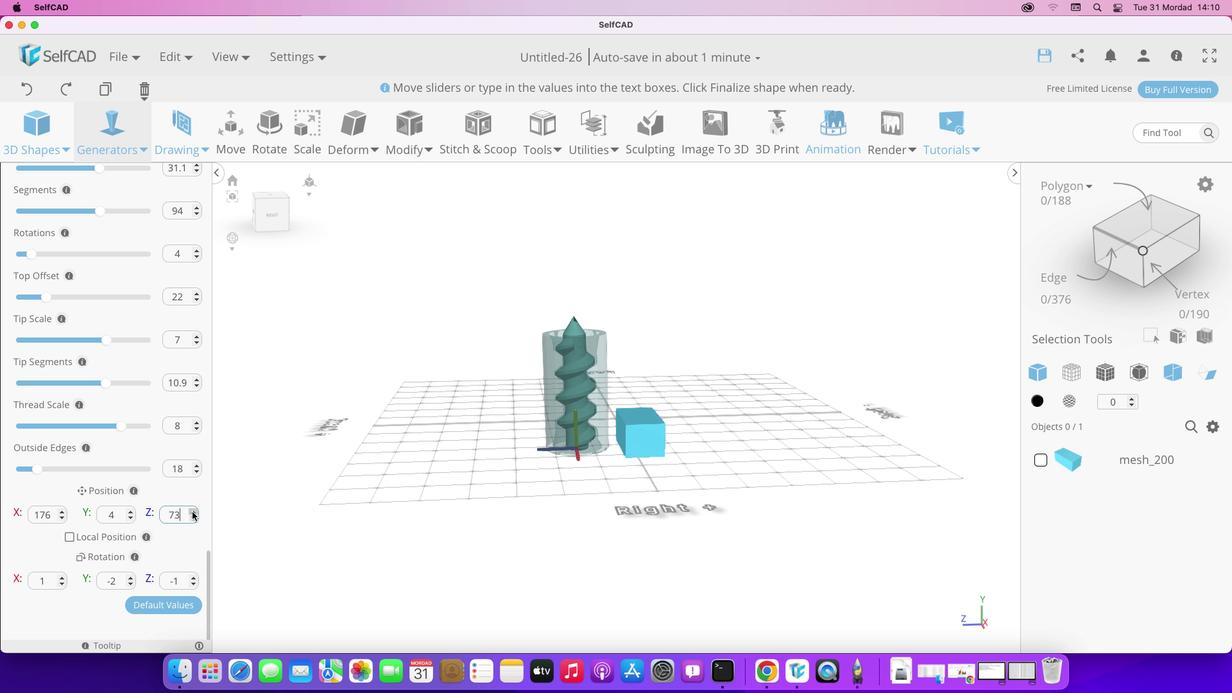 
Action: Mouse pressed left at (192, 511)
Screenshot: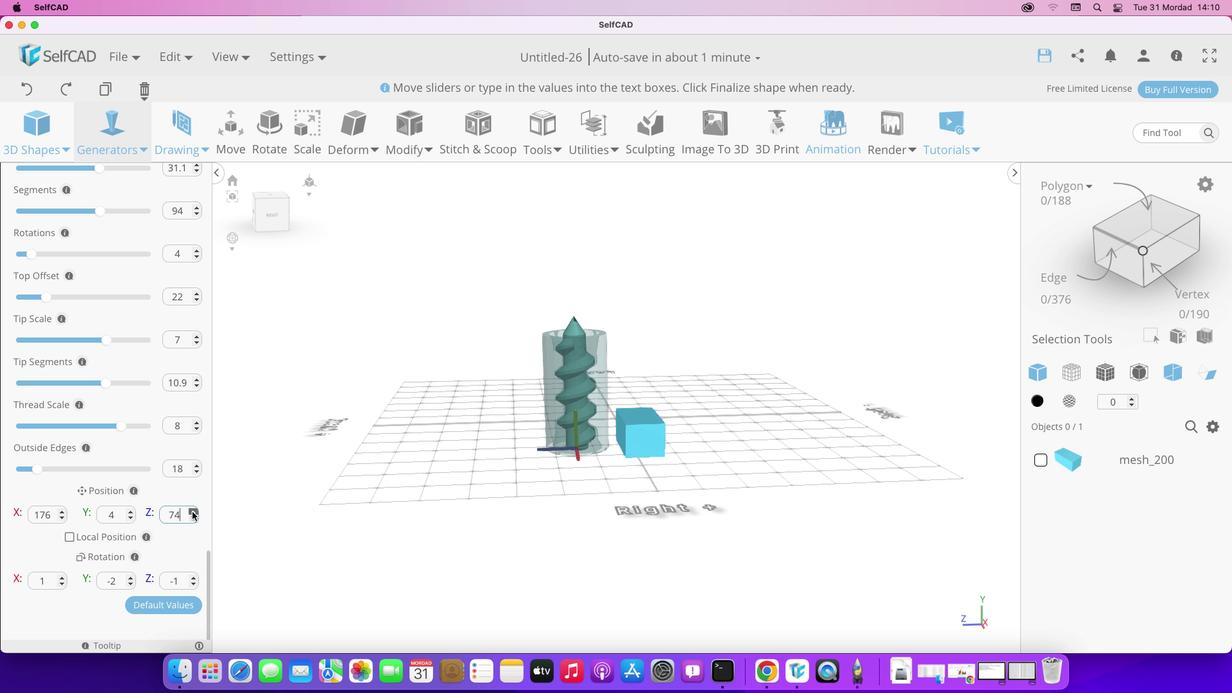 
Action: Mouse pressed left at (192, 511)
Screenshot: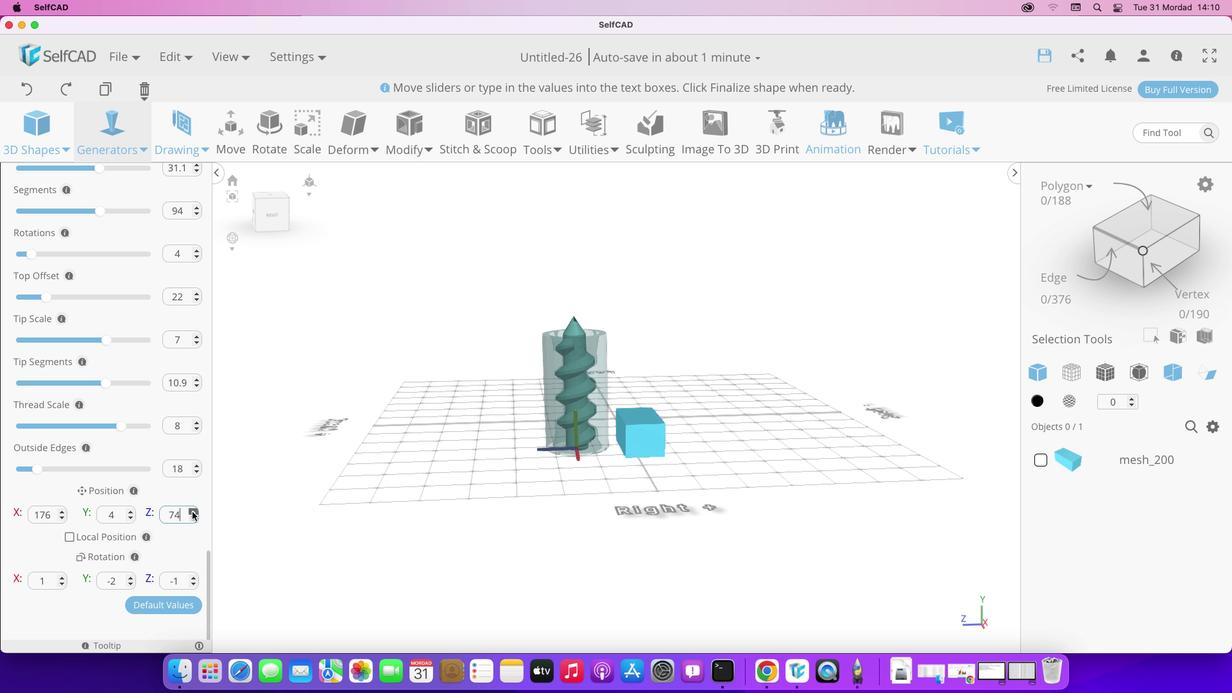 
Action: Mouse pressed left at (192, 511)
Screenshot: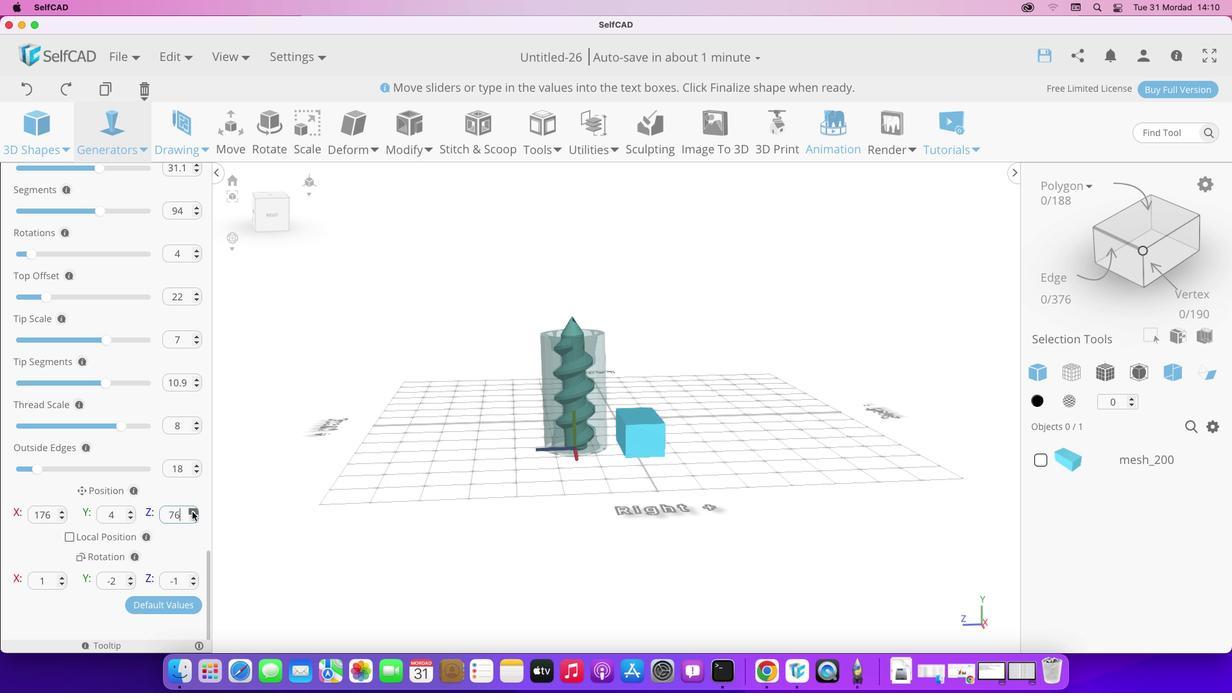 
Action: Mouse pressed left at (192, 511)
Screenshot: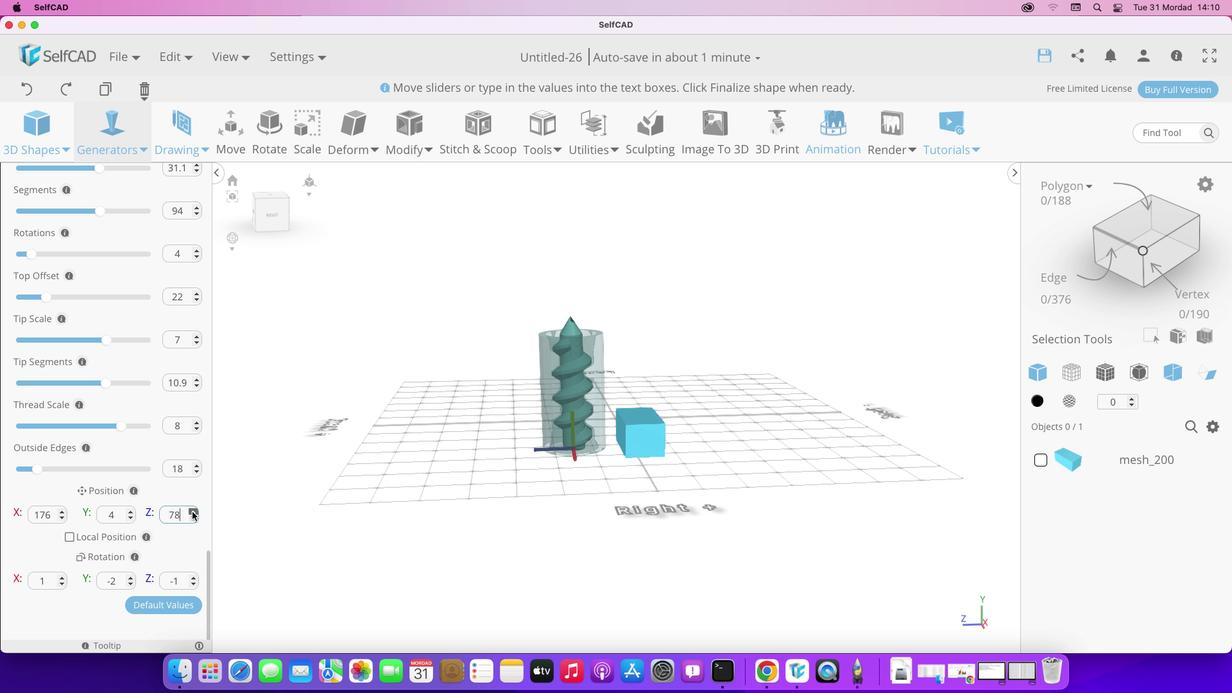 
Action: Mouse pressed left at (192, 511)
Screenshot: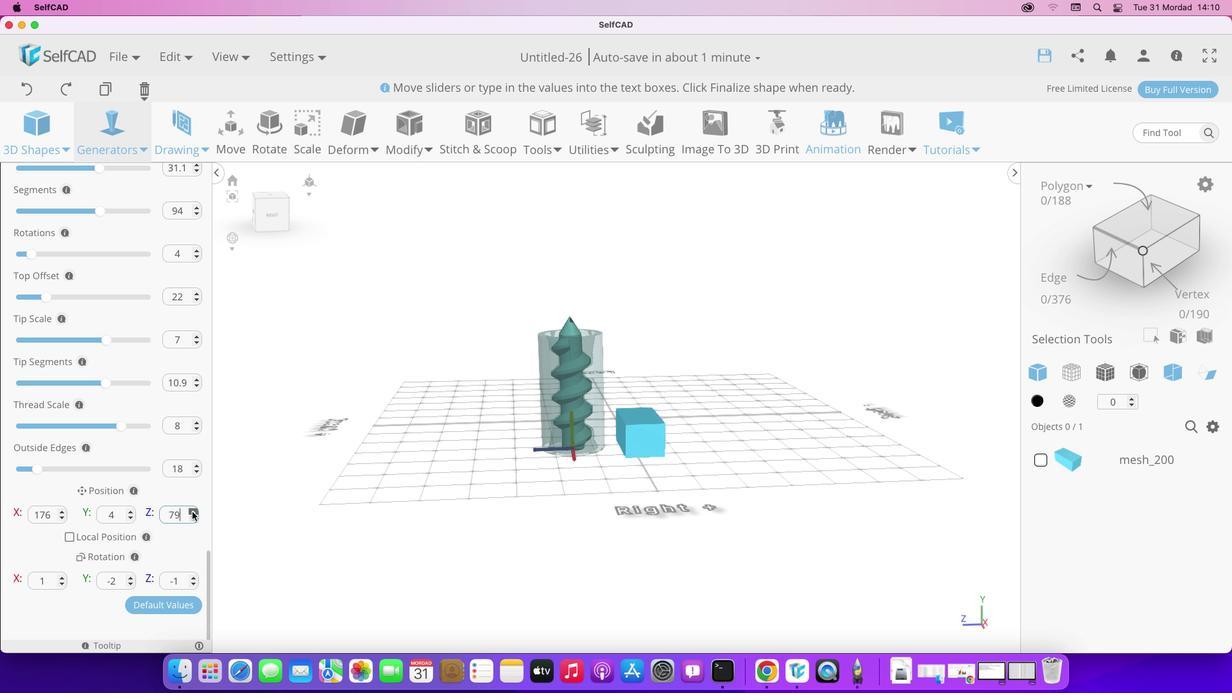 
Action: Mouse pressed left at (192, 511)
Screenshot: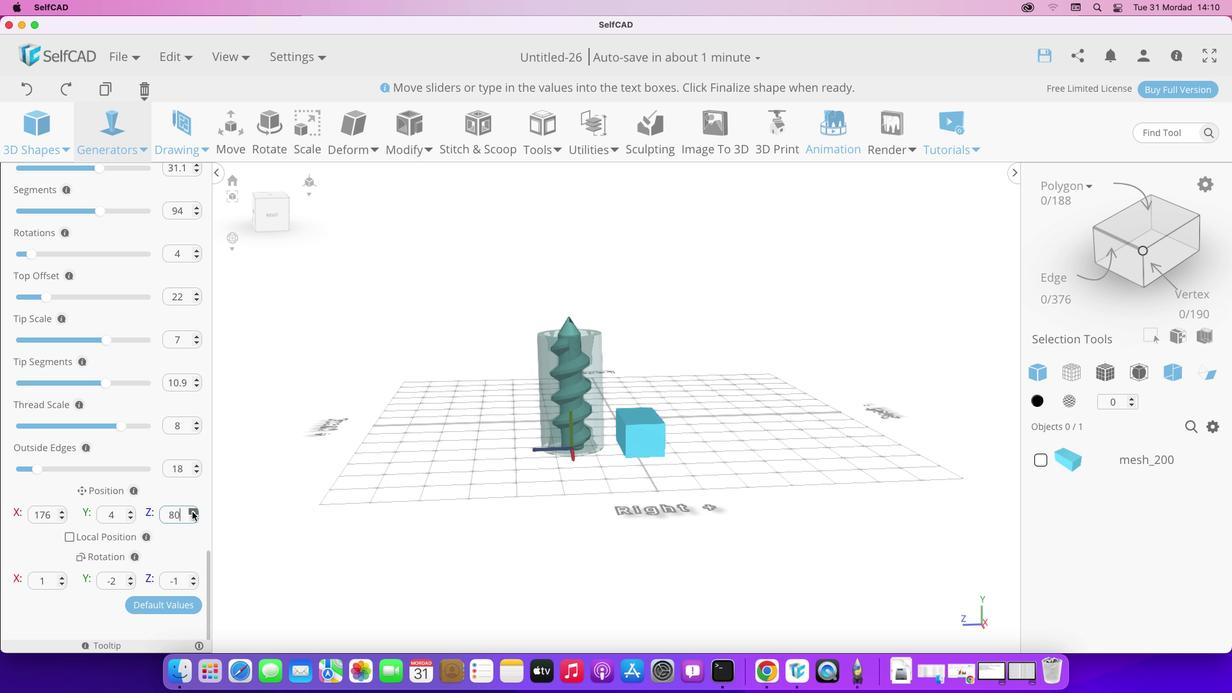 
Action: Mouse pressed left at (192, 511)
Screenshot: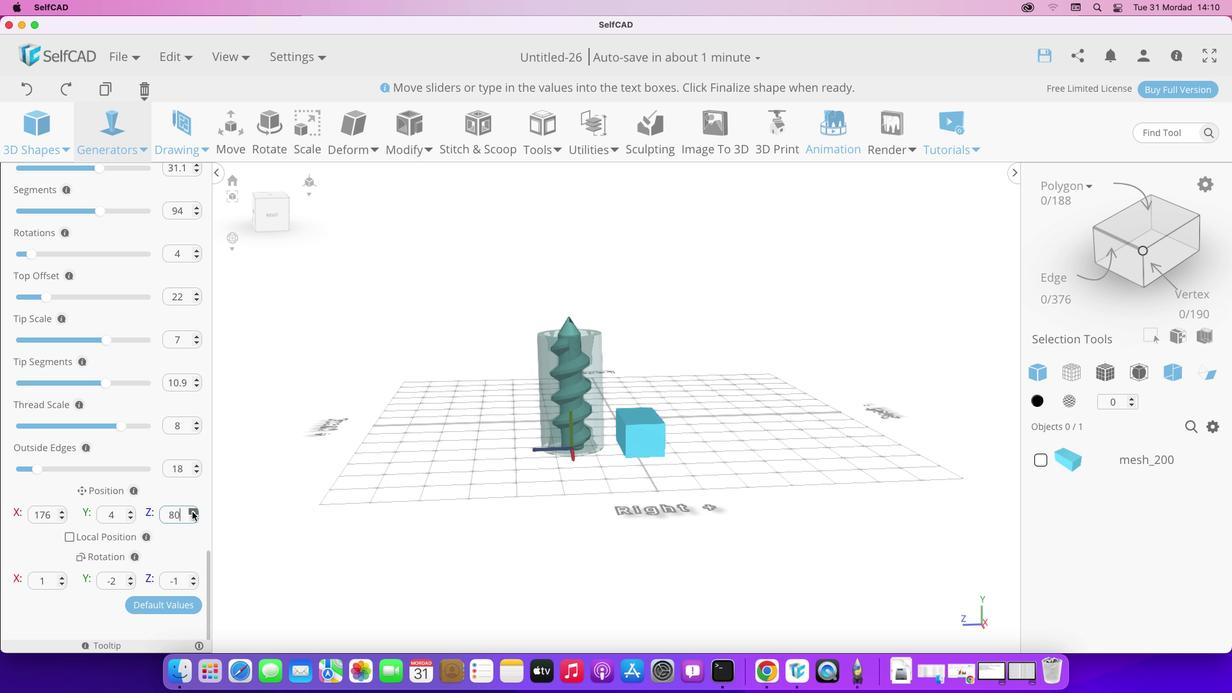 
Action: Mouse pressed left at (192, 511)
Screenshot: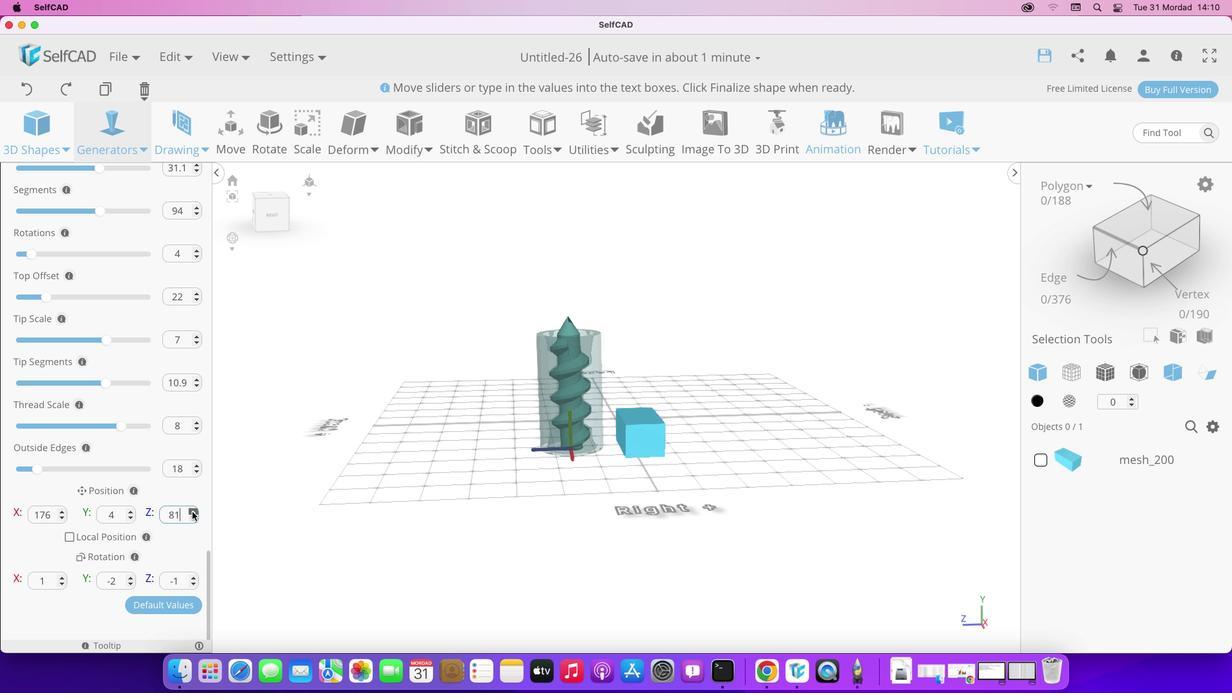 
Action: Mouse pressed left at (192, 511)
Screenshot: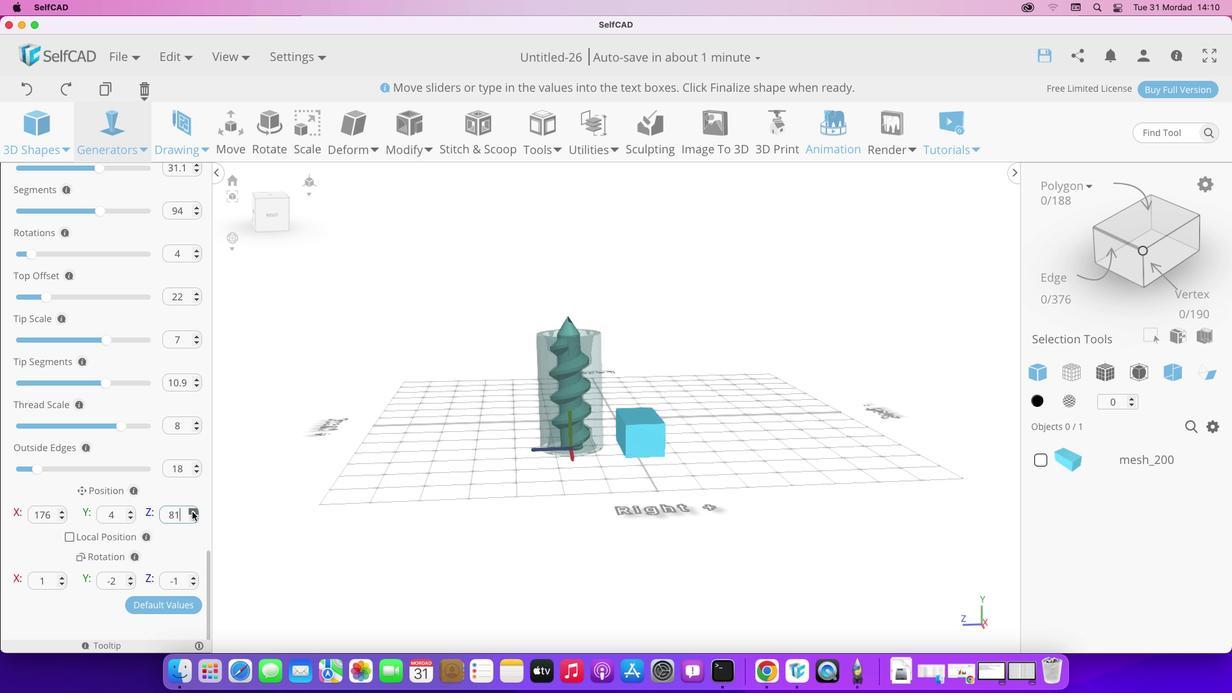 
Action: Mouse pressed left at (192, 511)
Screenshot: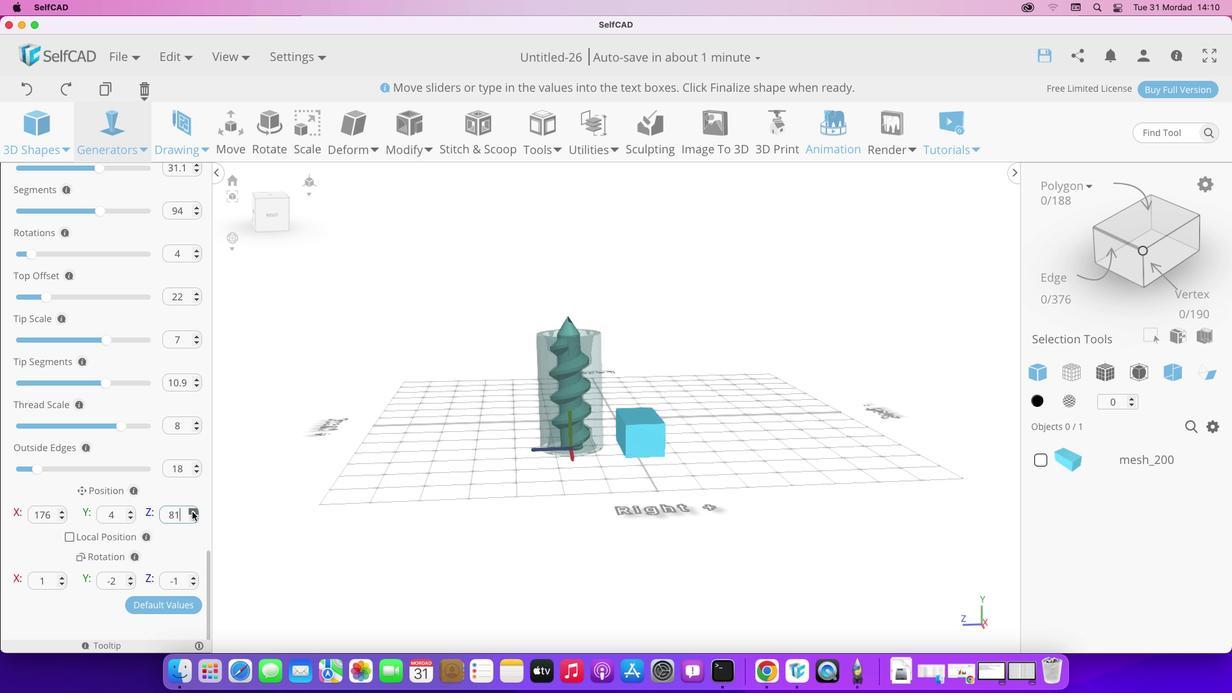 
Action: Mouse pressed left at (192, 511)
Screenshot: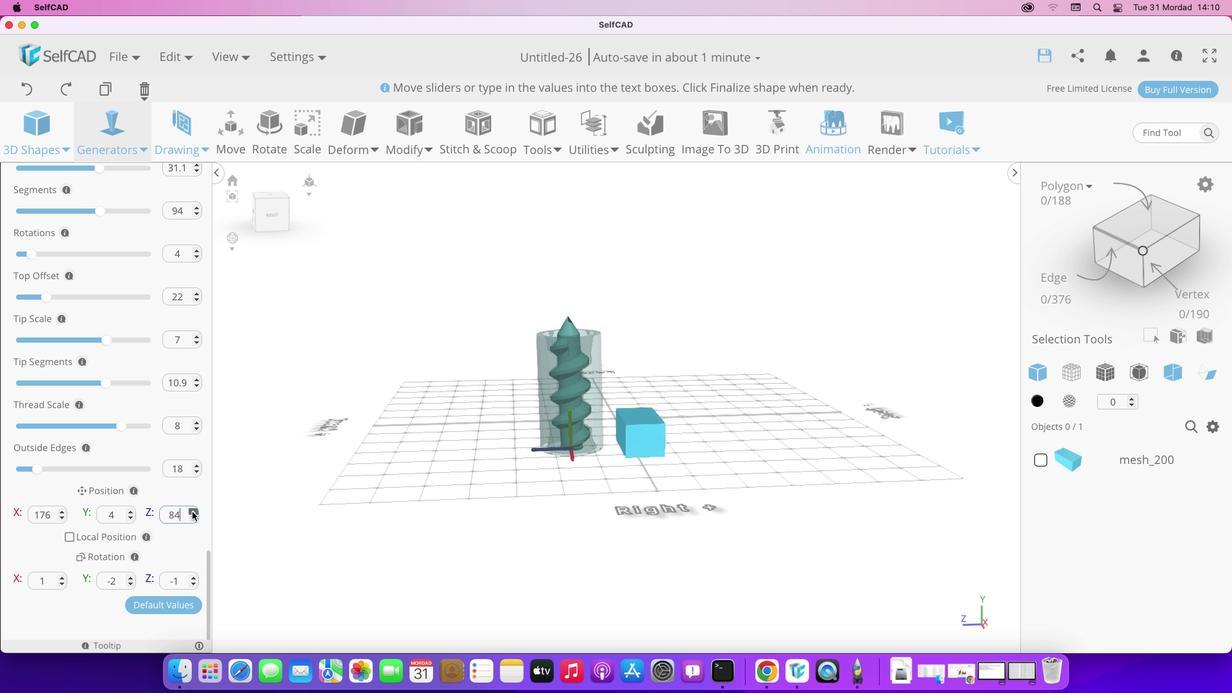 
Action: Mouse pressed left at (192, 511)
Screenshot: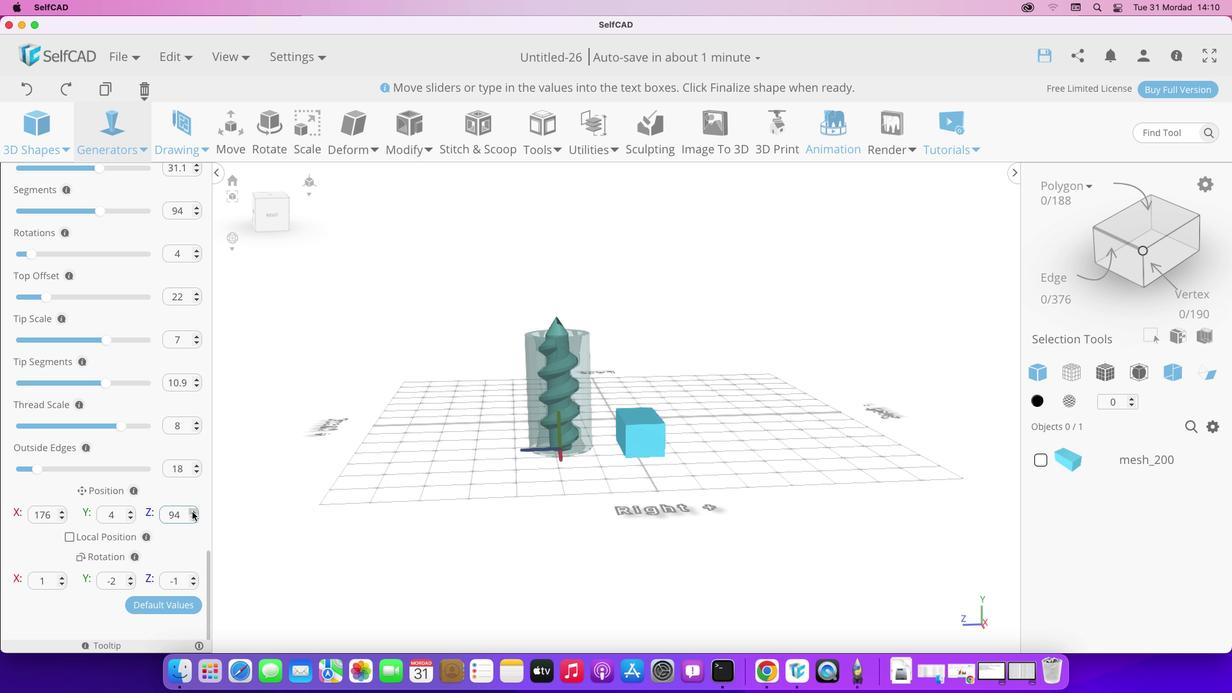 
Action: Mouse pressed left at (192, 511)
Screenshot: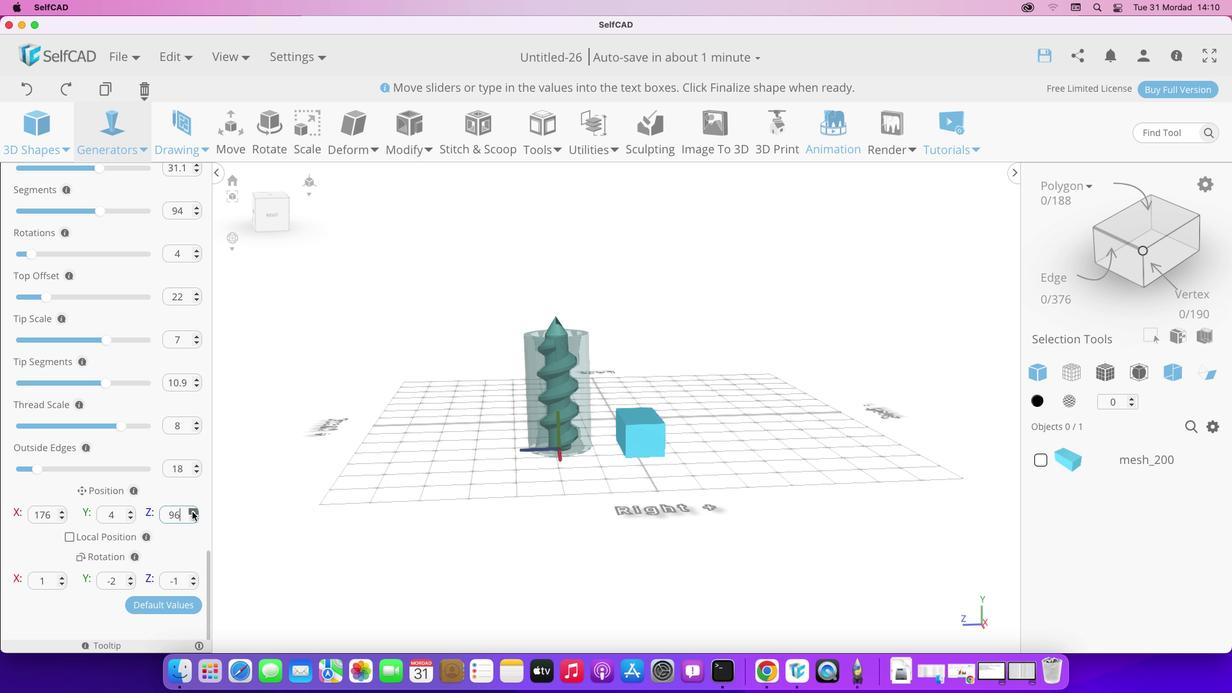 
Action: Mouse pressed left at (192, 511)
Screenshot: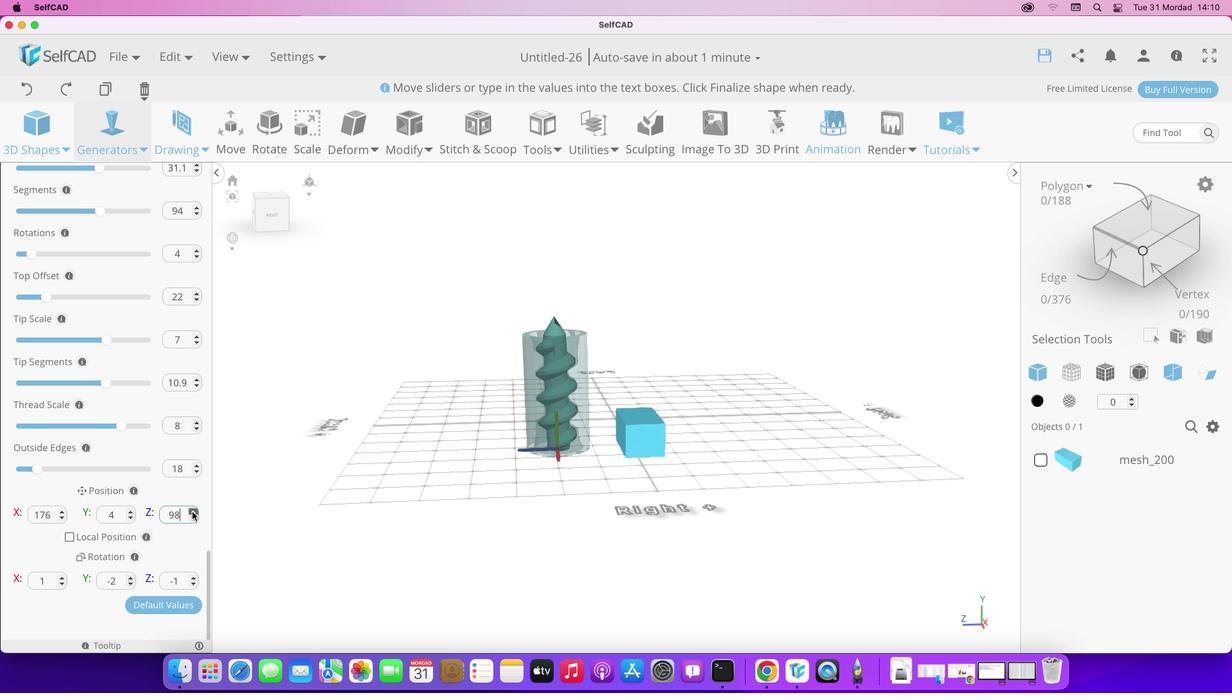 
Action: Mouse pressed left at (192, 511)
Screenshot: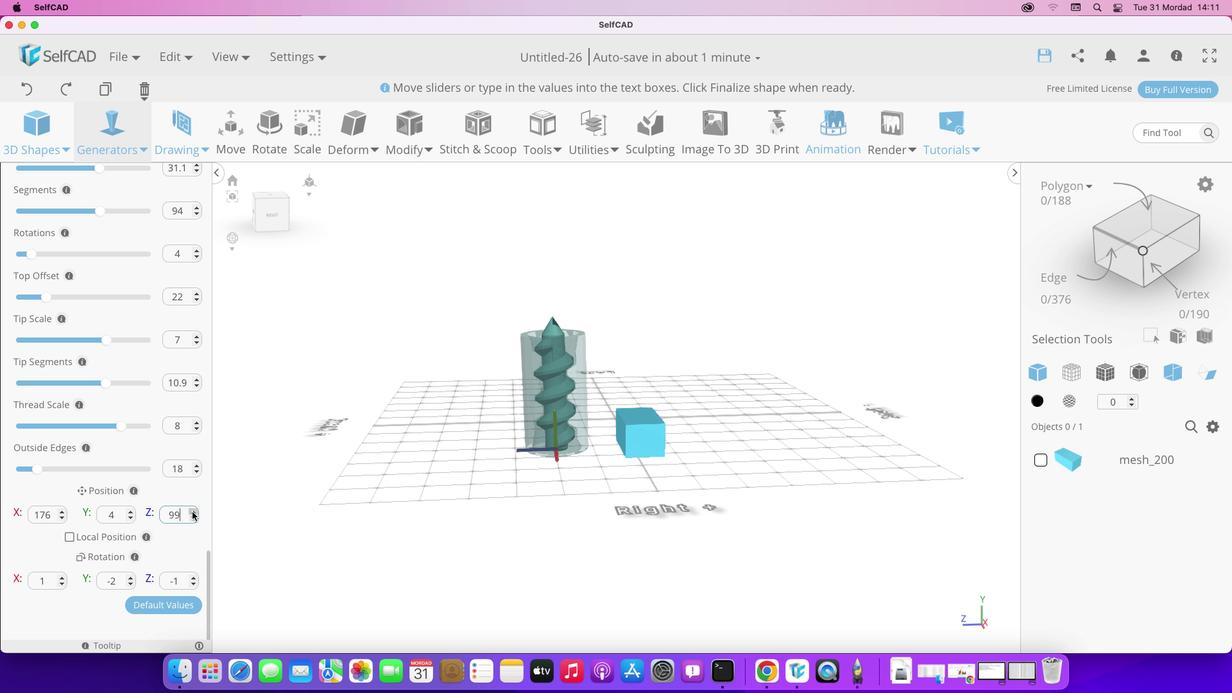 
Action: Mouse pressed left at (192, 511)
Screenshot: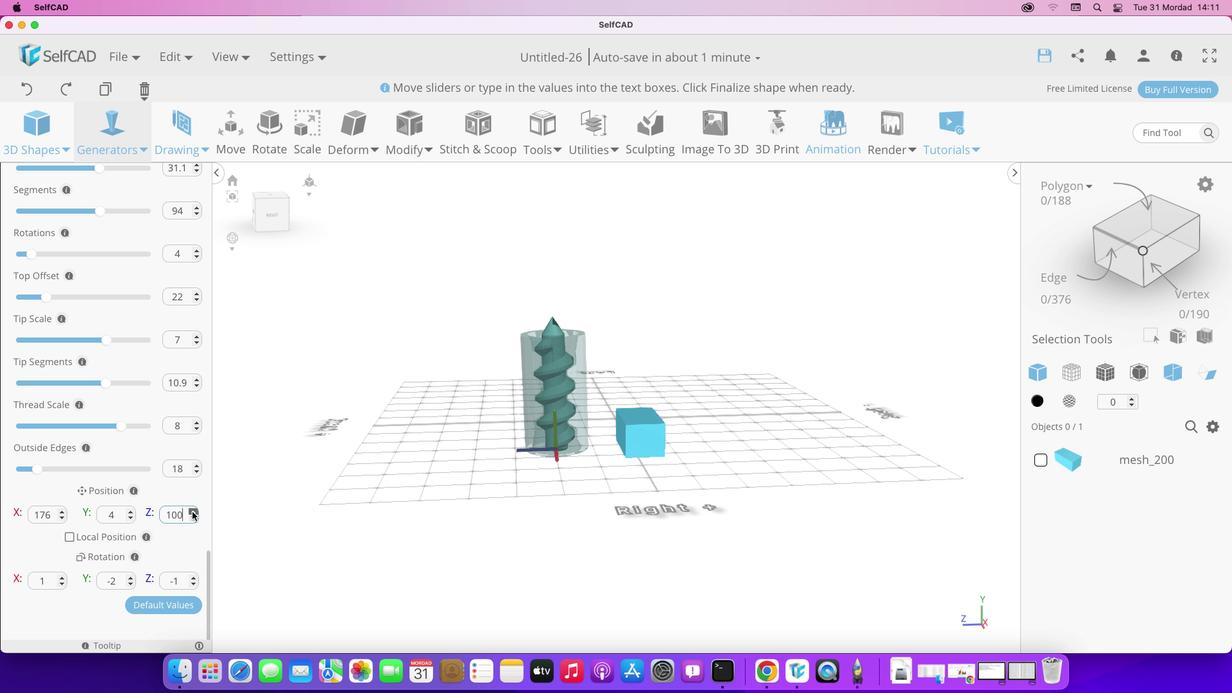 
Action: Mouse pressed left at (192, 511)
Screenshot: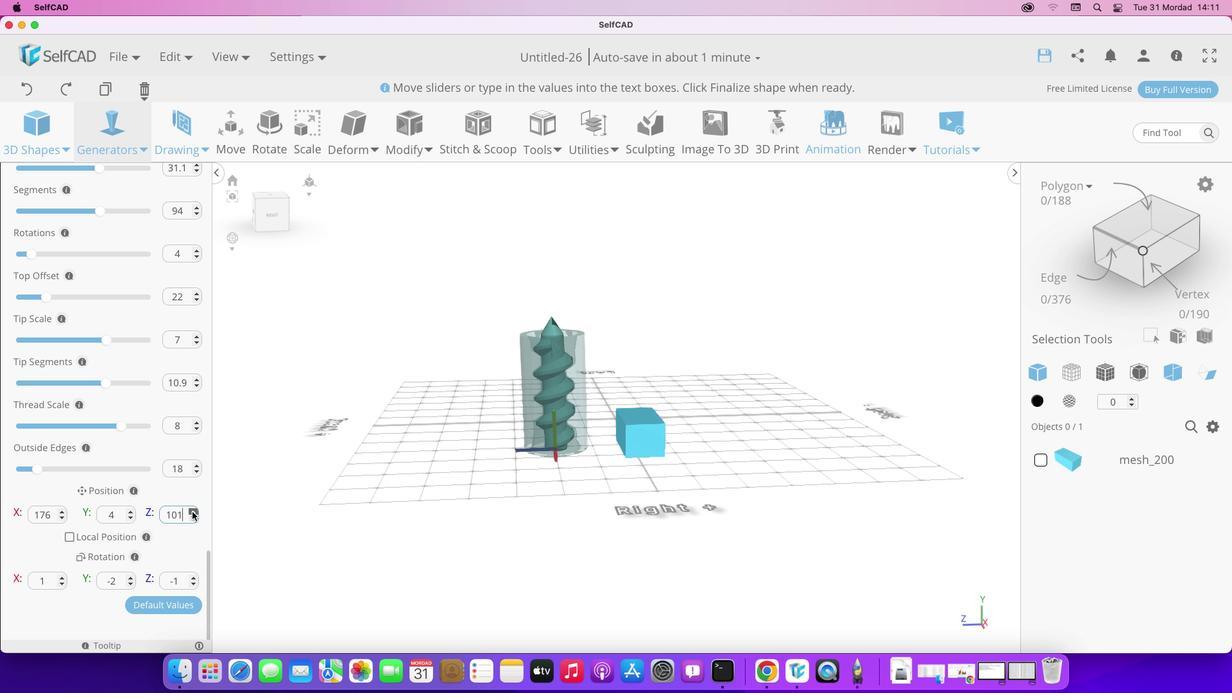
Action: Mouse pressed left at (192, 511)
Screenshot: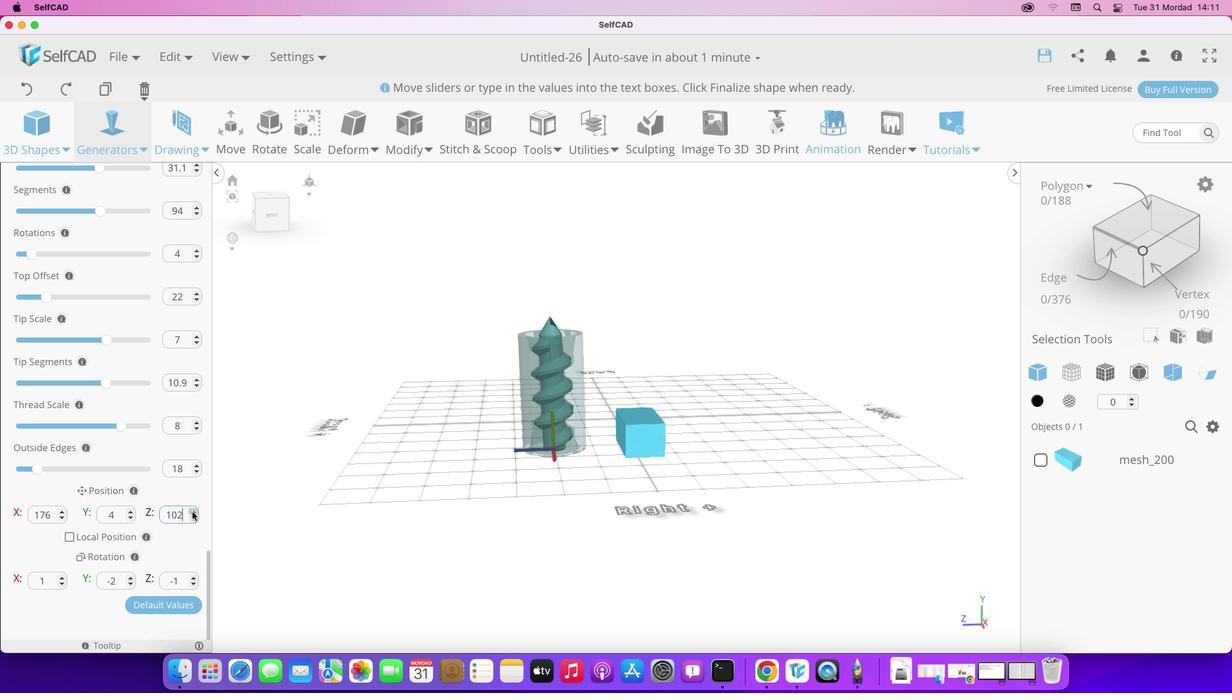 
Action: Mouse pressed left at (192, 511)
Screenshot: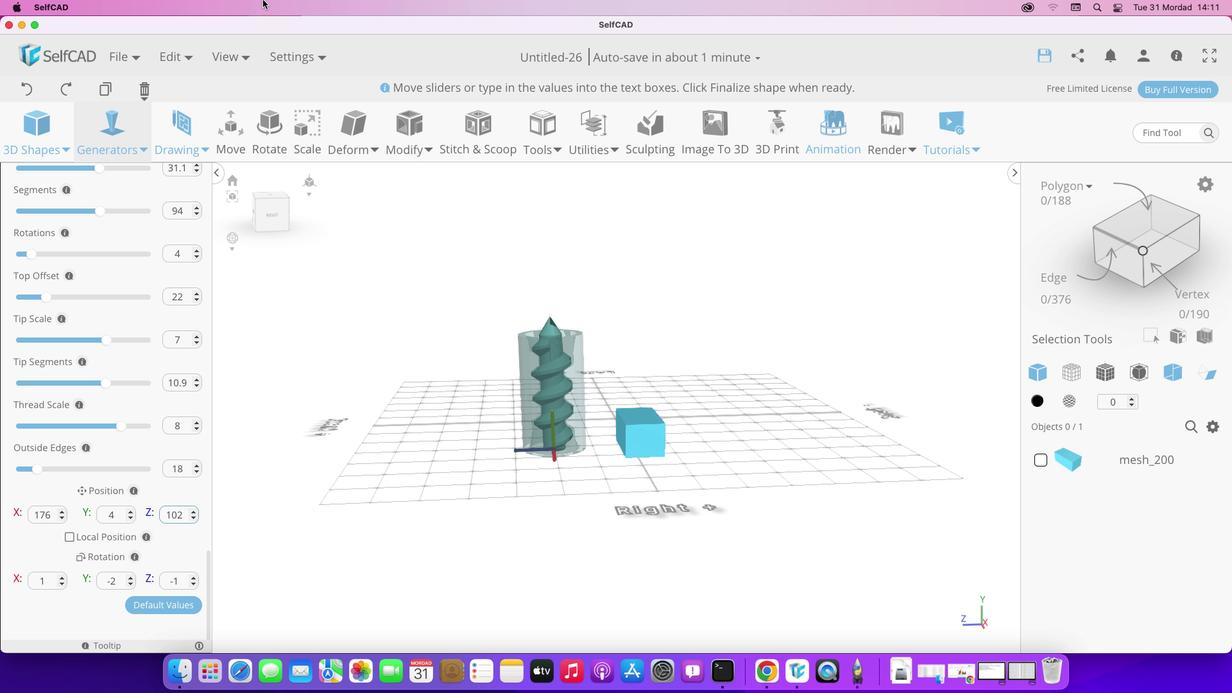 
Action: Mouse pressed left at (192, 511)
Screenshot: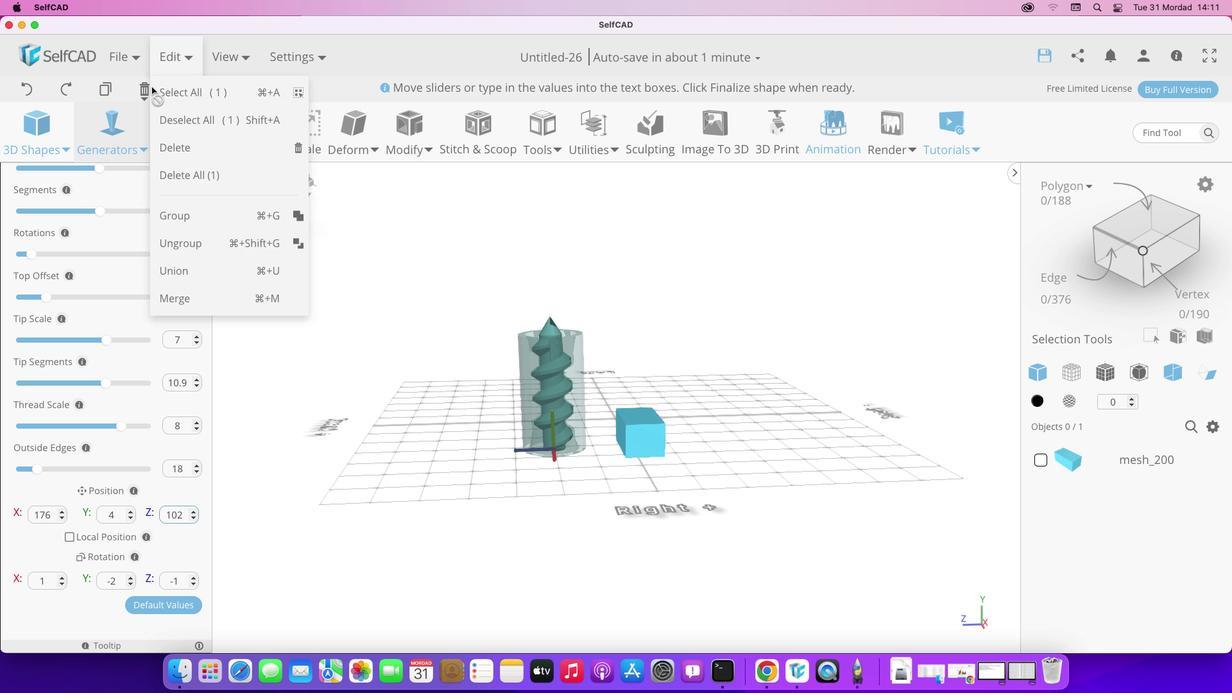 
Action: Mouse moved to (136, 296)
Screenshot: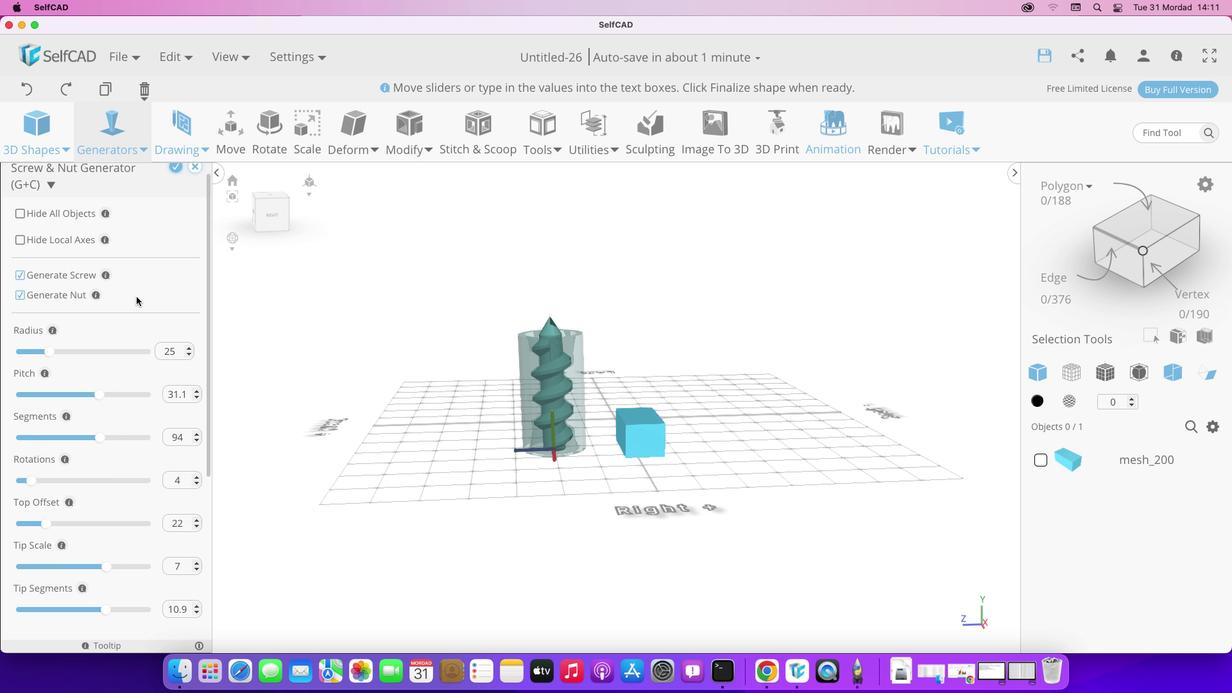 
Action: Mouse scrolled (136, 296) with delta (0, 0)
Screenshot: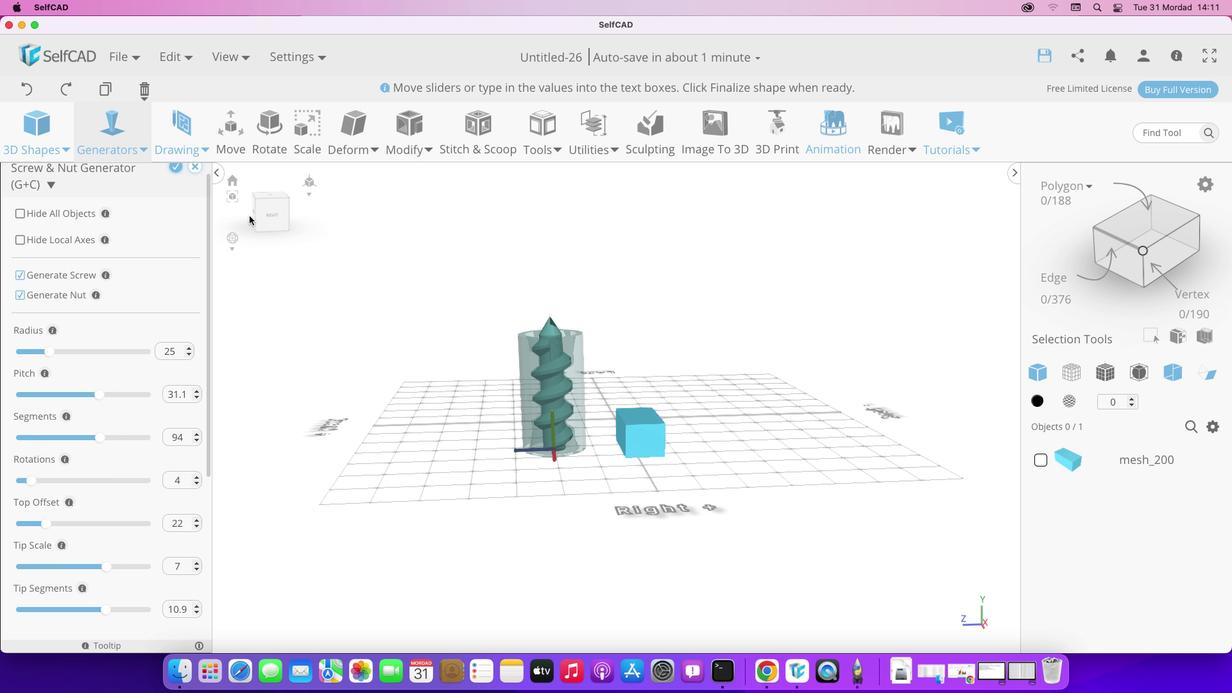 
Action: Mouse scrolled (136, 296) with delta (0, 0)
Screenshot: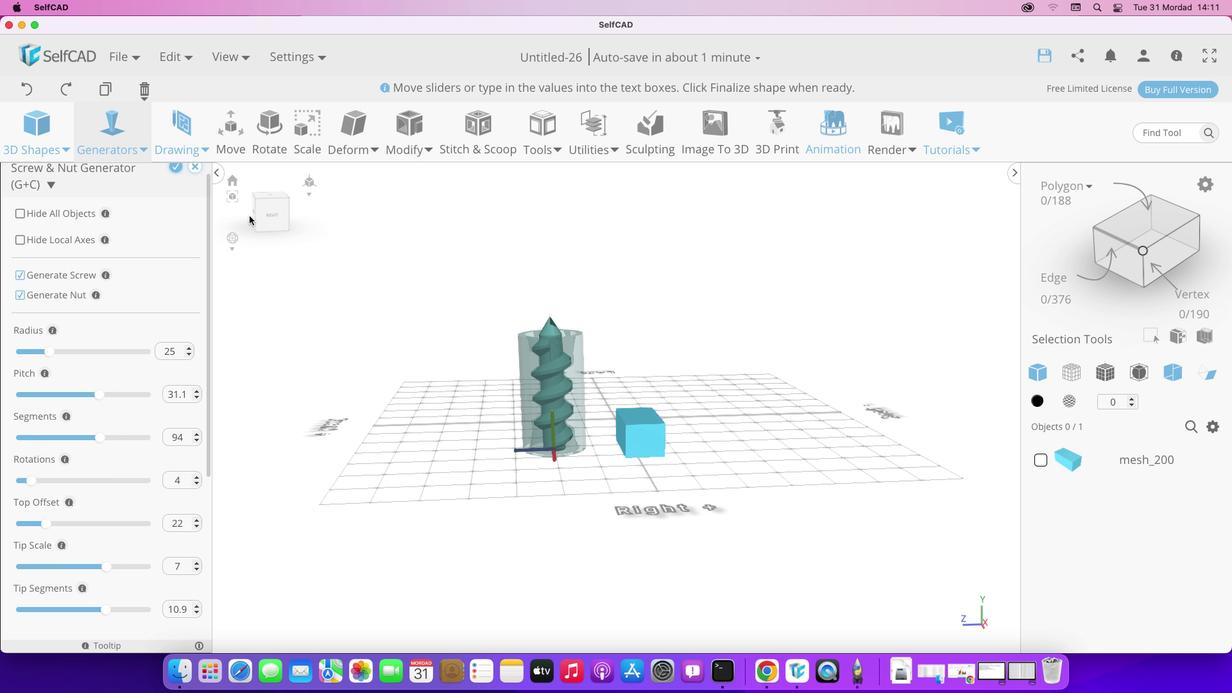 
Action: Mouse scrolled (136, 296) with delta (0, 1)
Screenshot: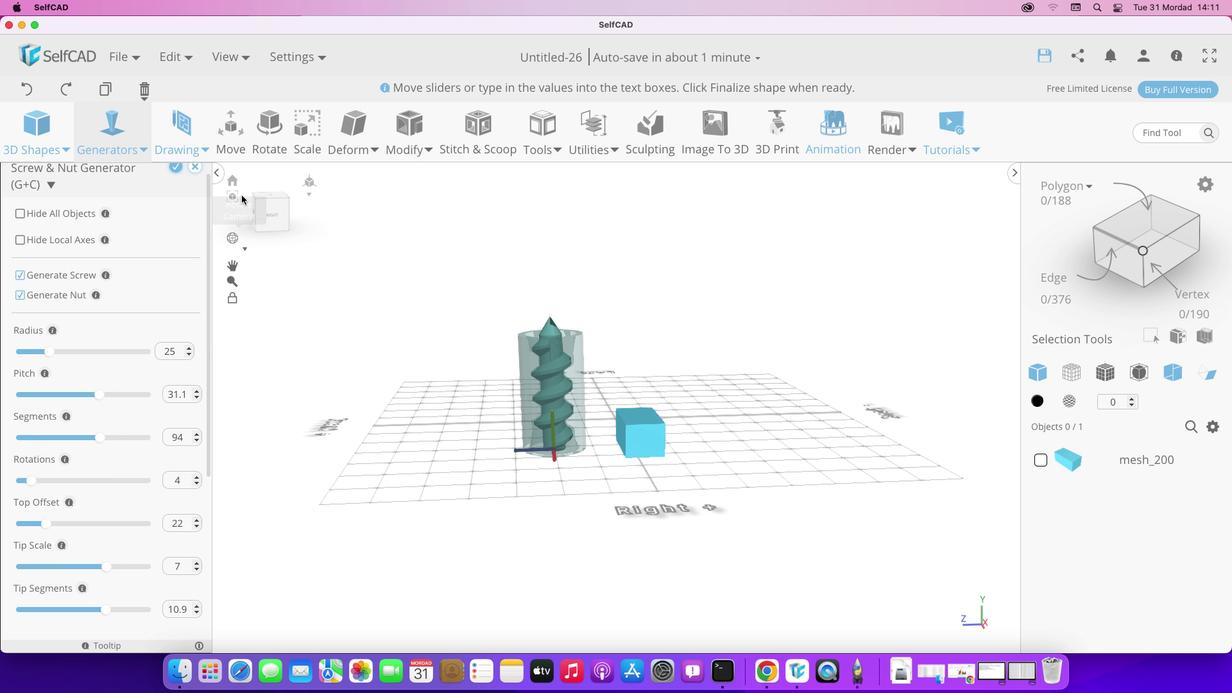 
Action: Mouse scrolled (136, 296) with delta (0, 0)
Screenshot: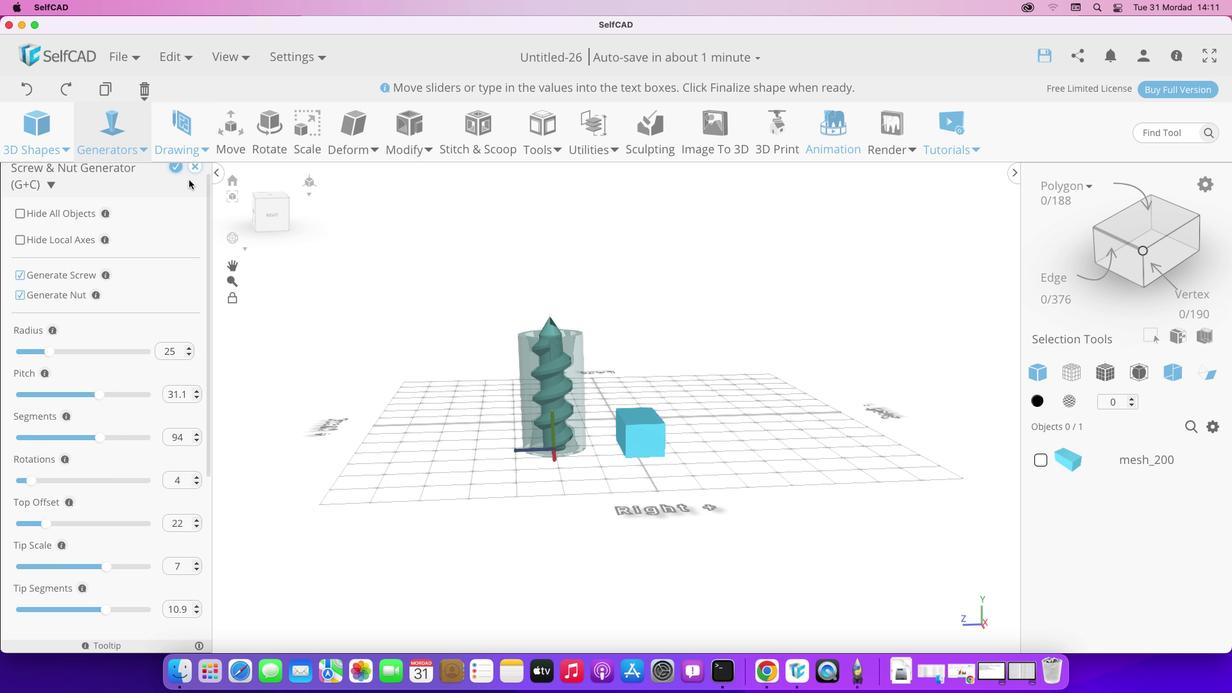 
Action: Mouse scrolled (136, 296) with delta (0, 0)
Screenshot: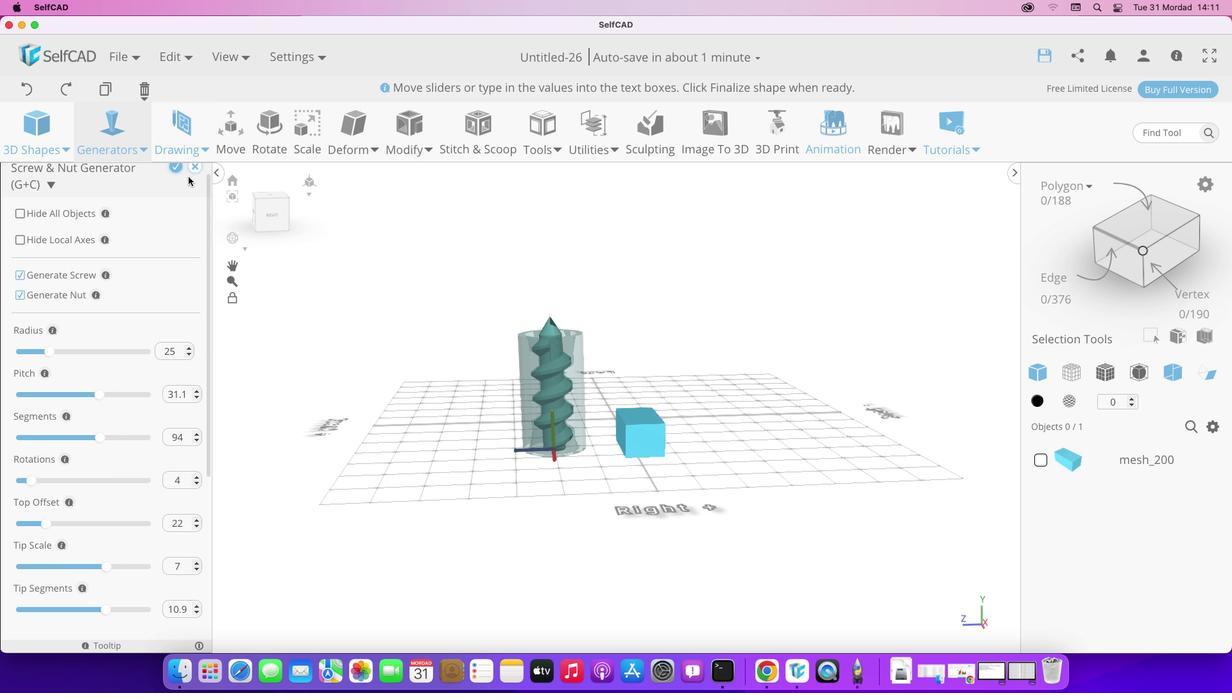 
Action: Mouse scrolled (136, 296) with delta (0, 1)
Screenshot: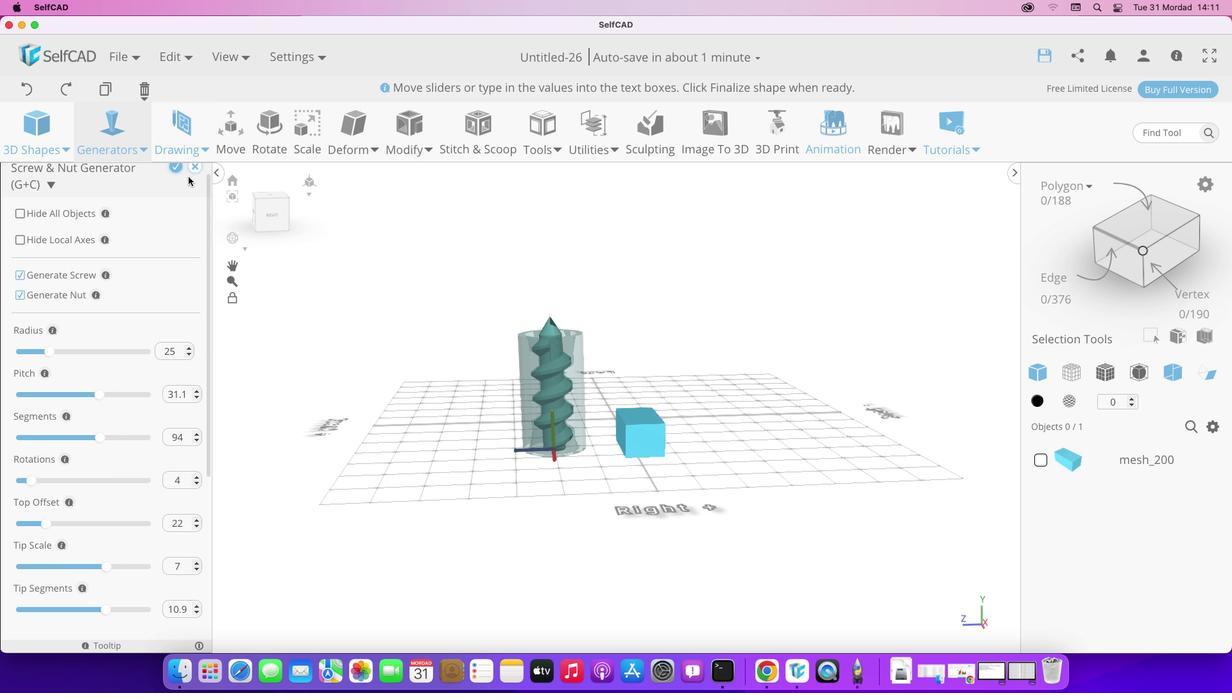 
Action: Mouse moved to (175, 165)
Screenshot: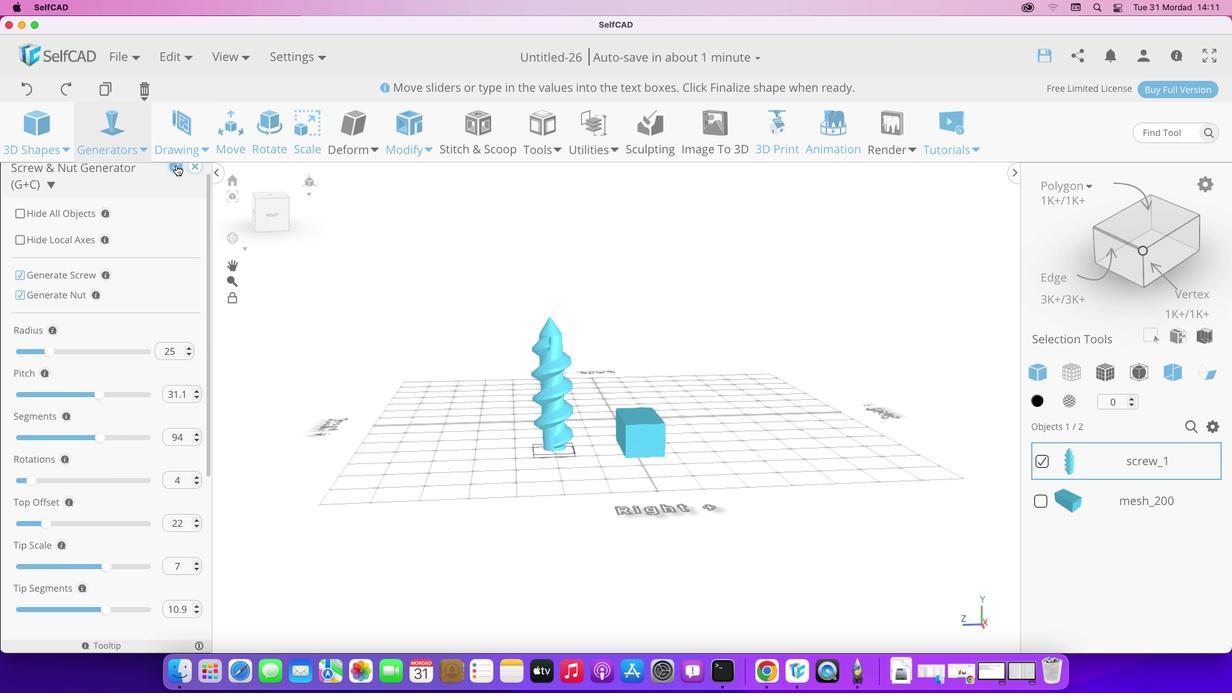 
Action: Mouse pressed left at (175, 165)
Screenshot: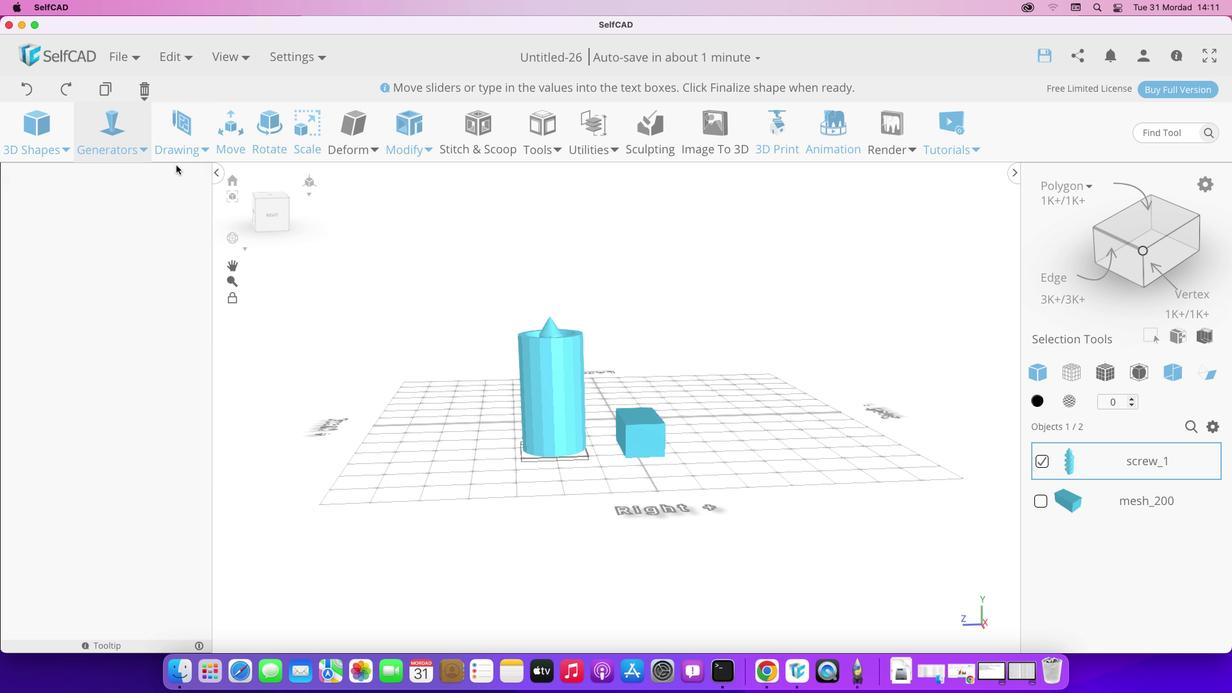 
Action: Mouse moved to (554, 389)
Screenshot: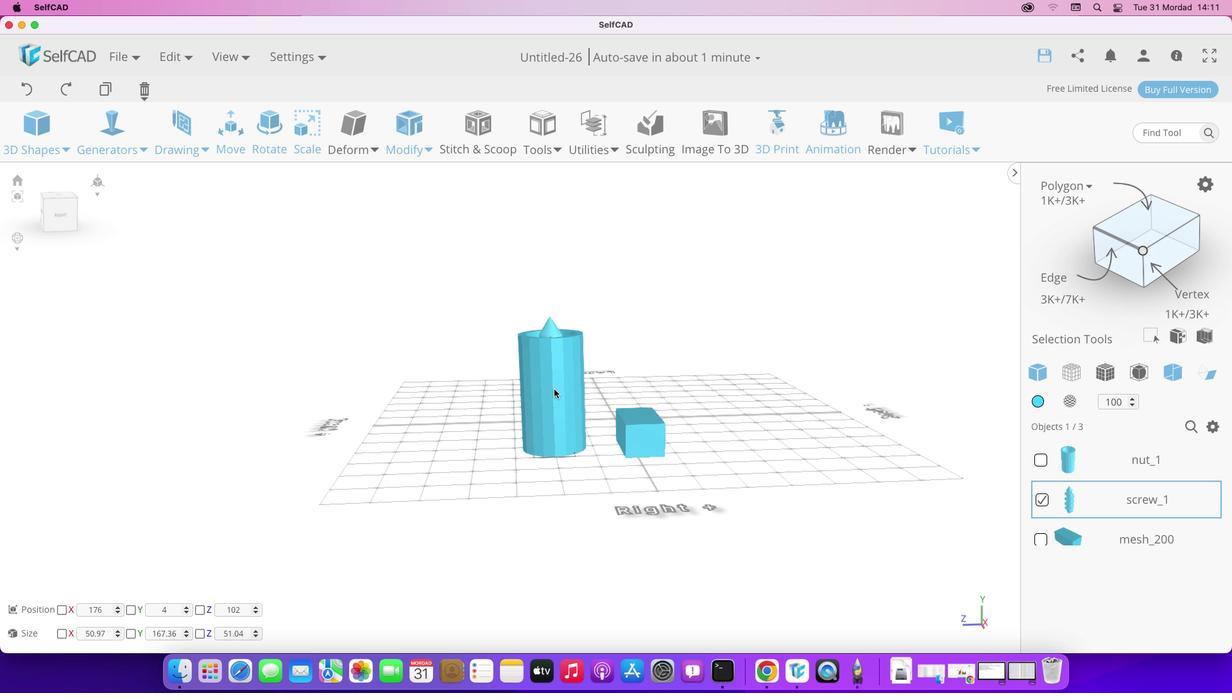 
Action: Mouse pressed left at (554, 389)
Screenshot: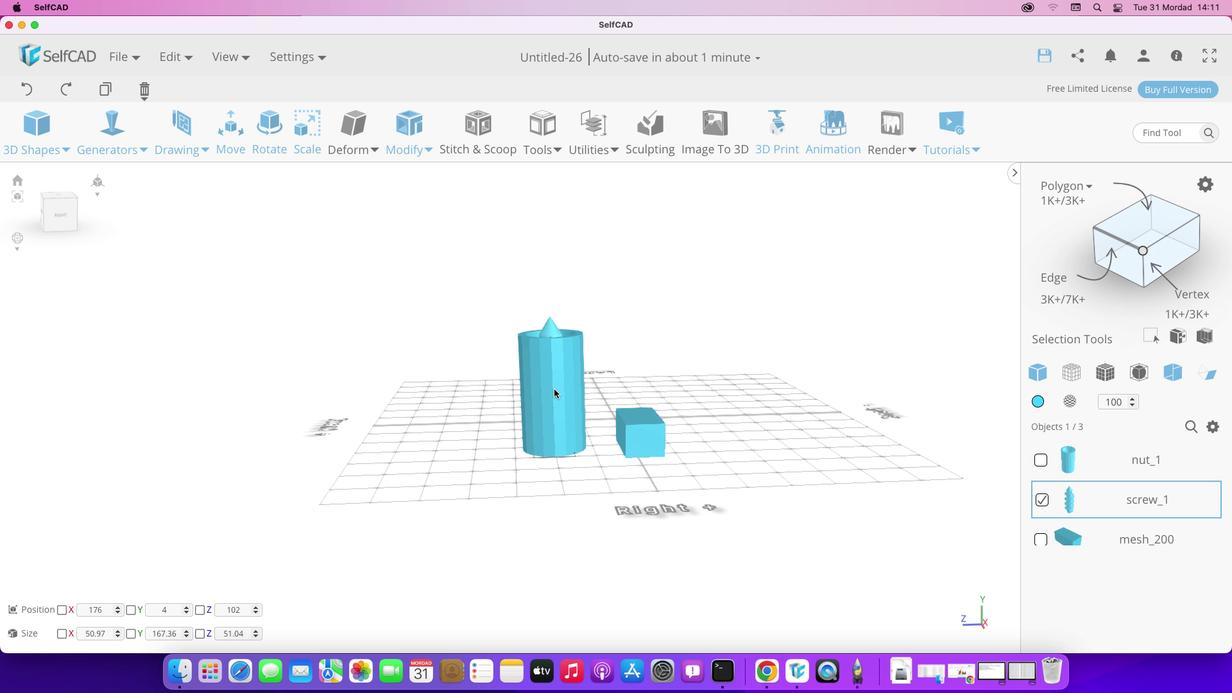 
Action: Mouse moved to (1075, 453)
Screenshot: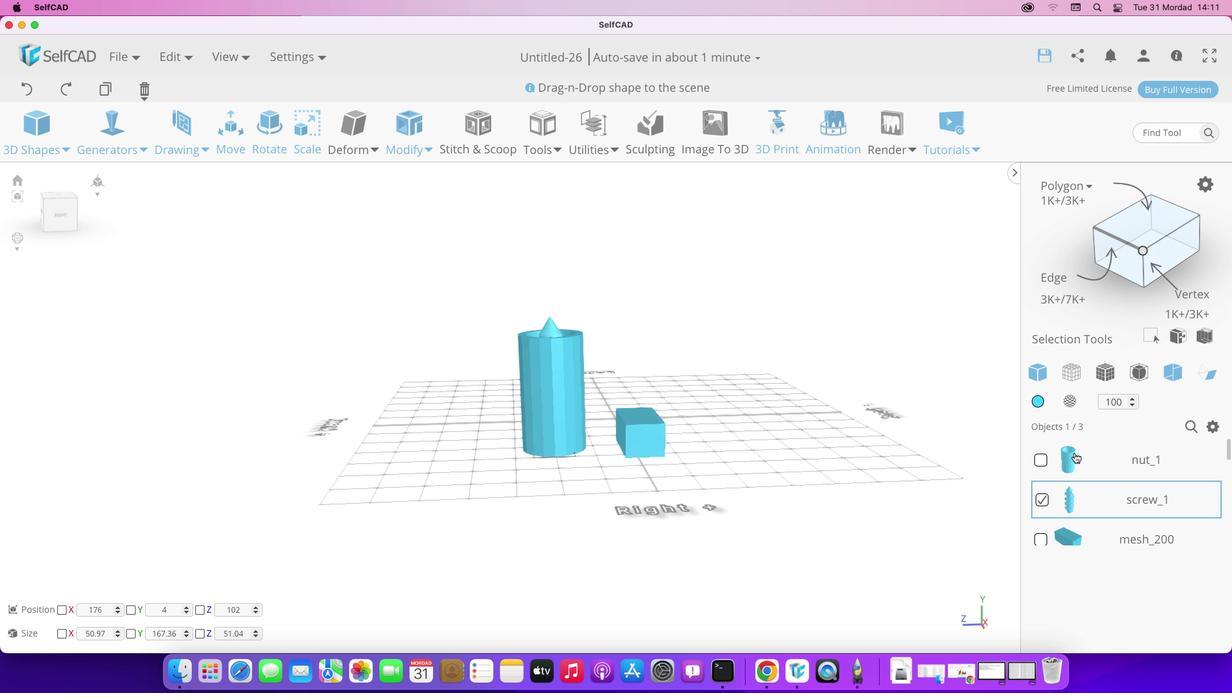 
Action: Mouse pressed left at (1075, 453)
Screenshot: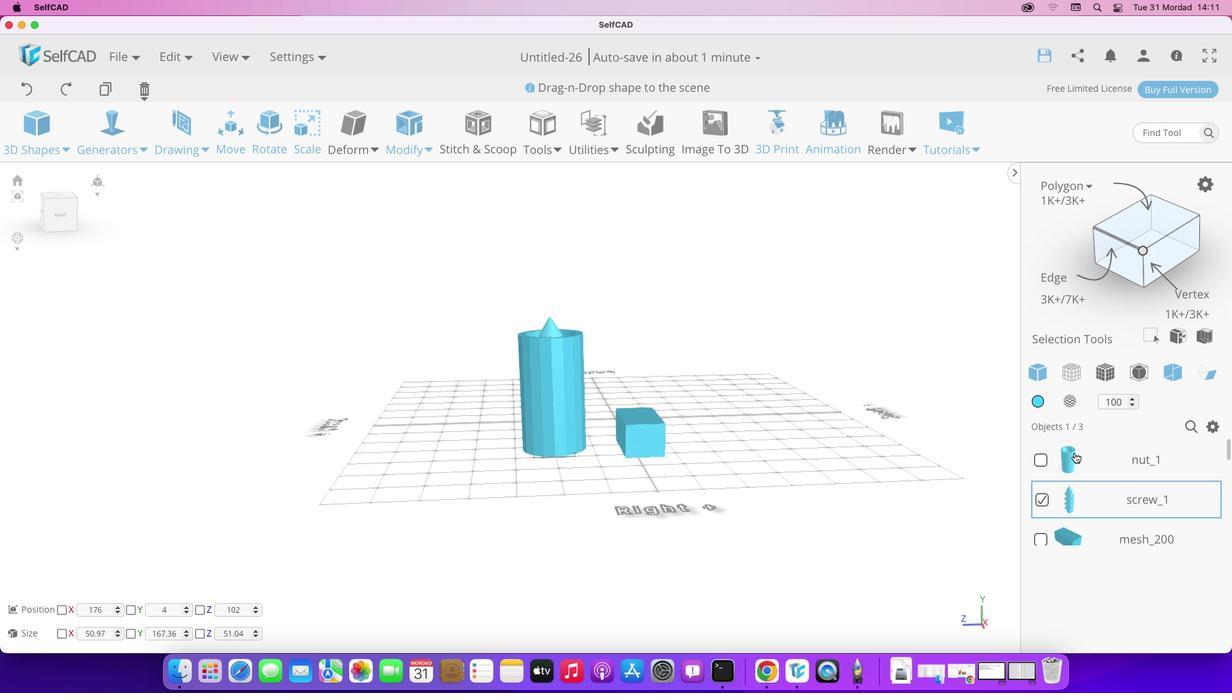 
Action: Mouse moved to (920, 383)
Screenshot: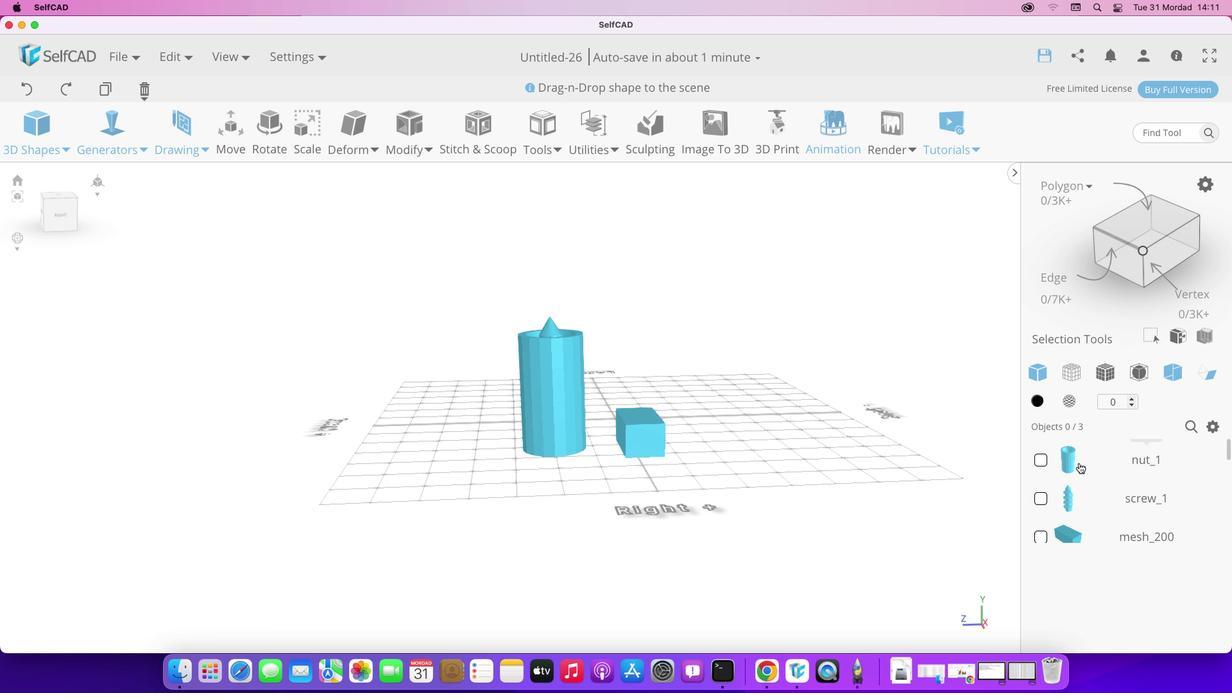 
Action: Mouse pressed left at (920, 383)
Screenshot: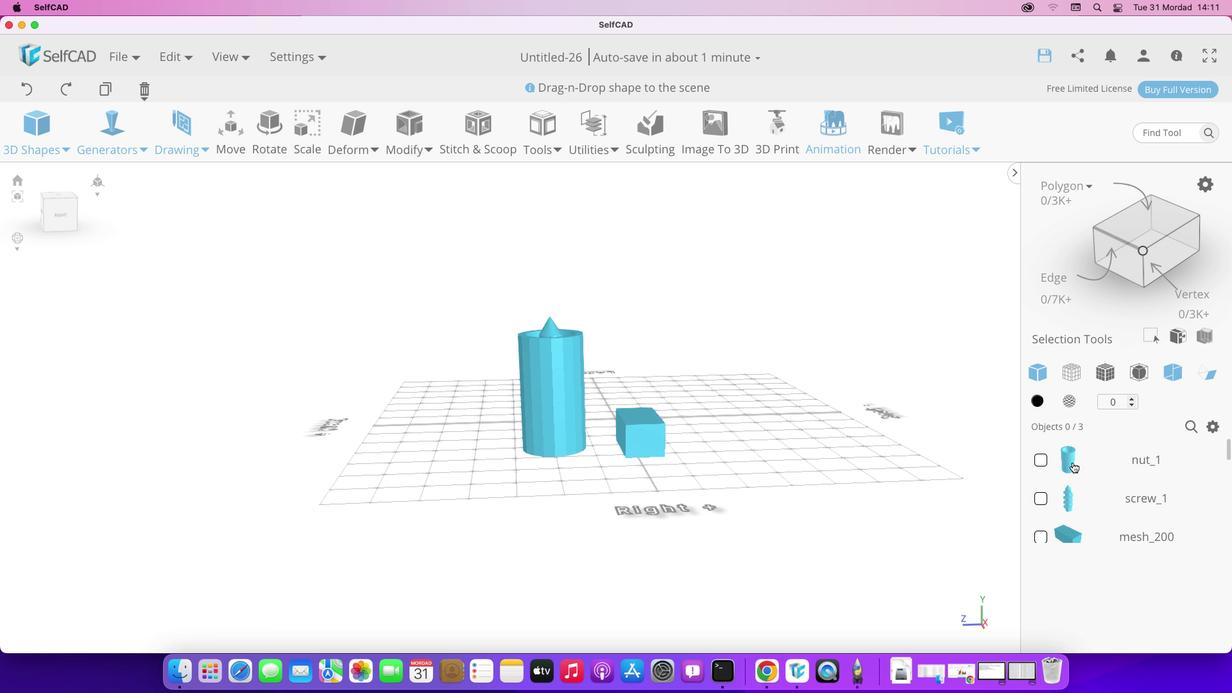 
Action: Mouse moved to (1071, 462)
Screenshot: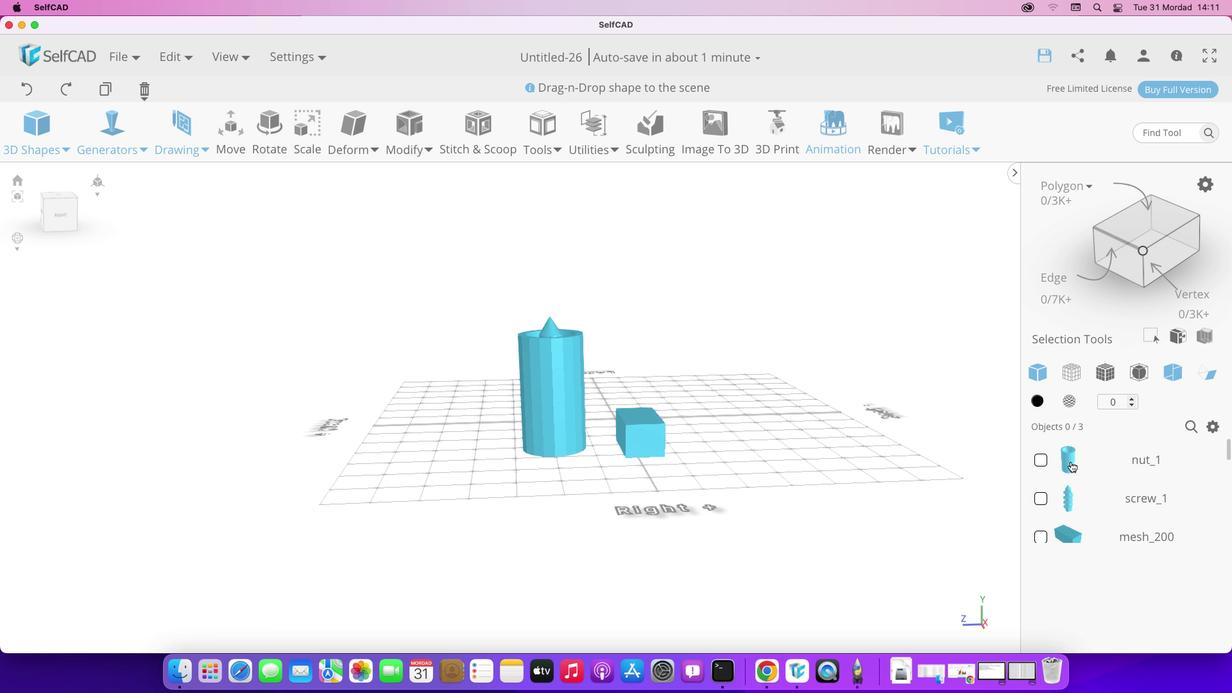 
Action: Mouse pressed left at (1071, 462)
Screenshot: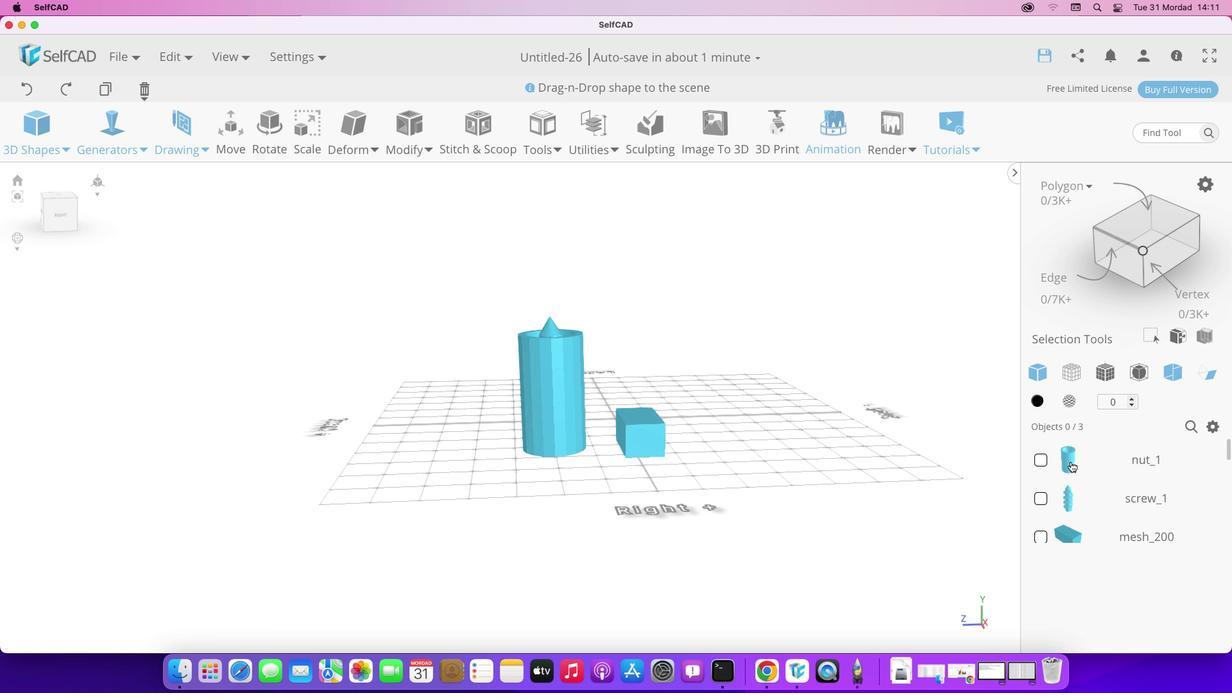 
Action: Mouse moved to (1058, 460)
Screenshot: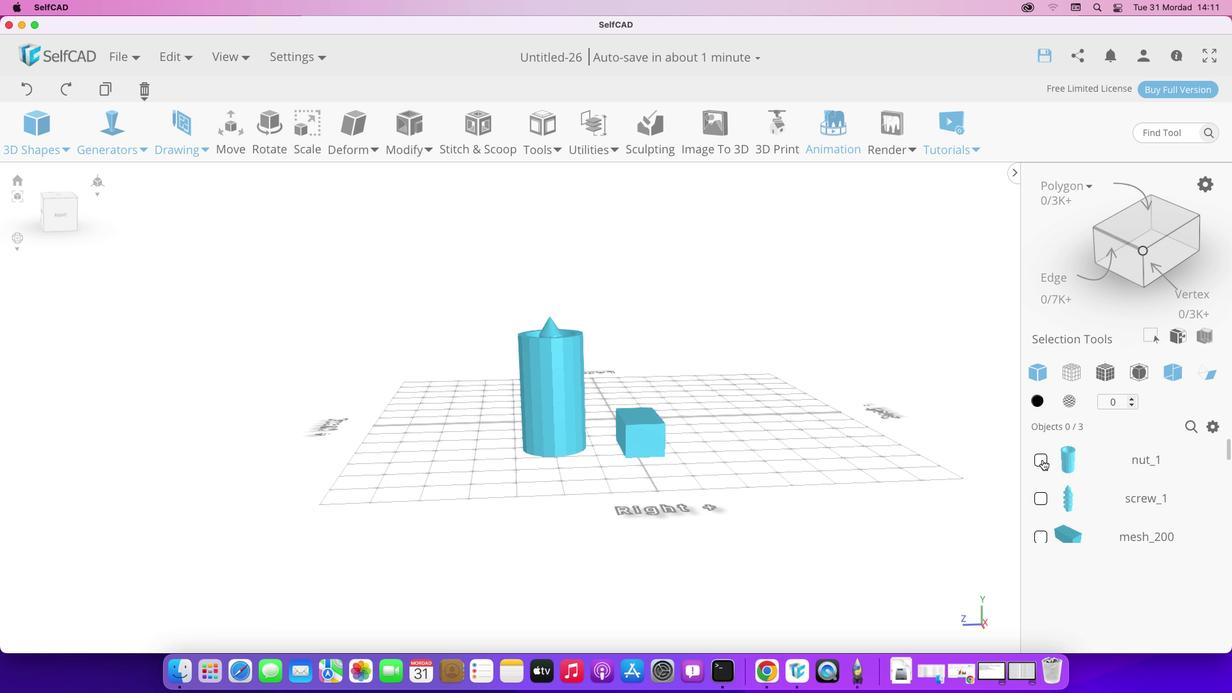 
Action: Mouse pressed left at (1058, 460)
Screenshot: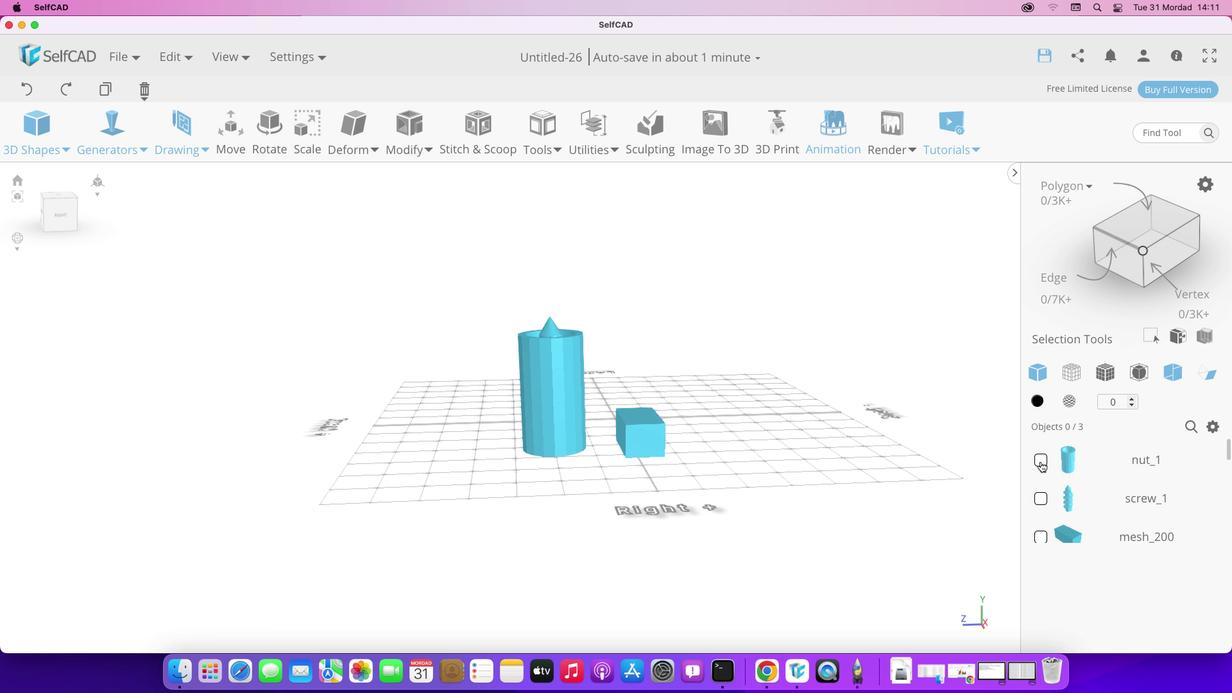 
Action: Mouse moved to (1041, 461)
Screenshot: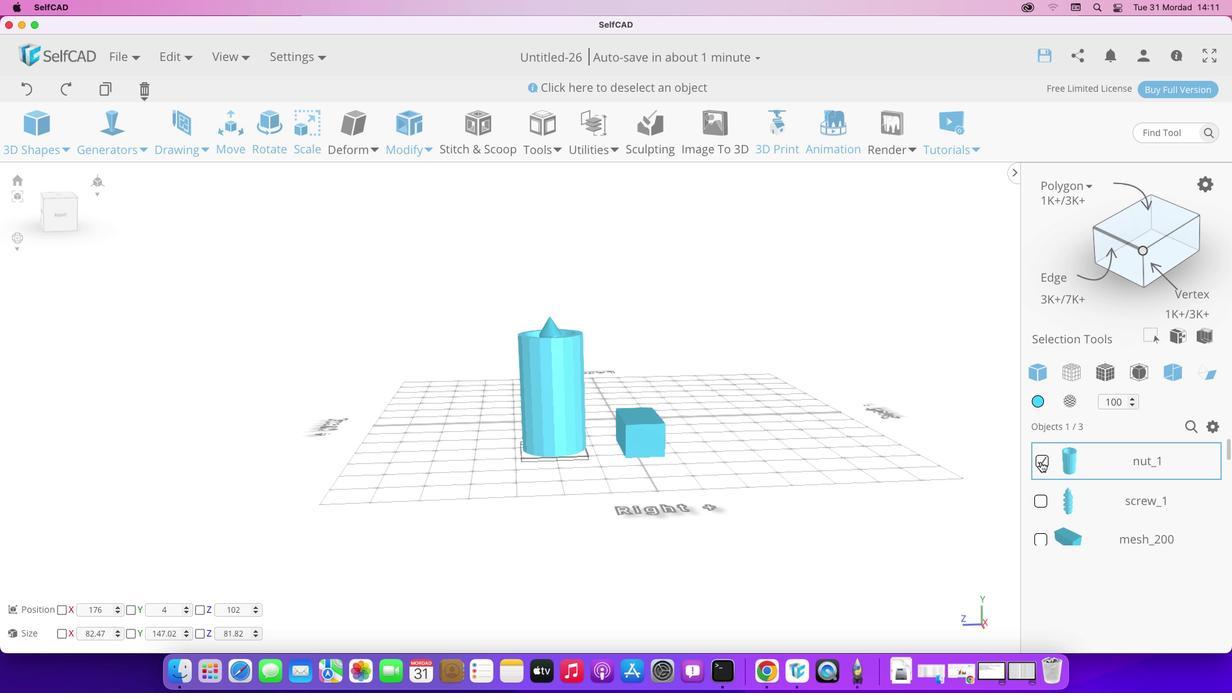 
Action: Mouse pressed left at (1041, 461)
Screenshot: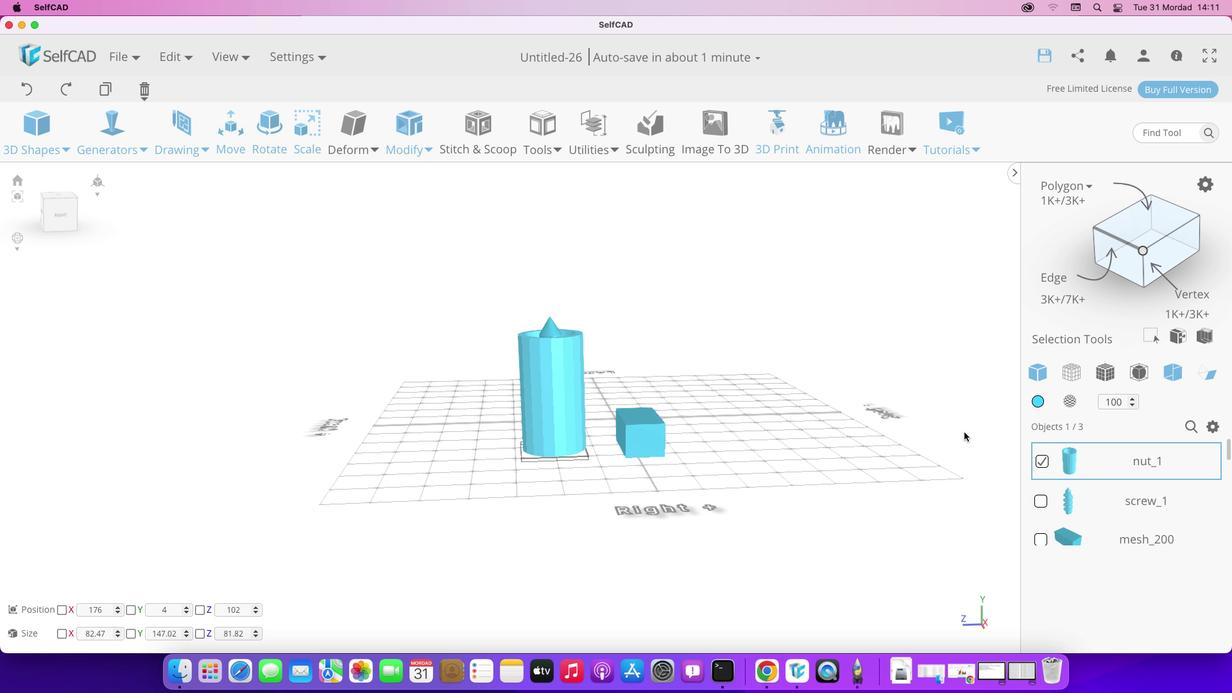 
Action: Mouse moved to (320, 131)
Screenshot: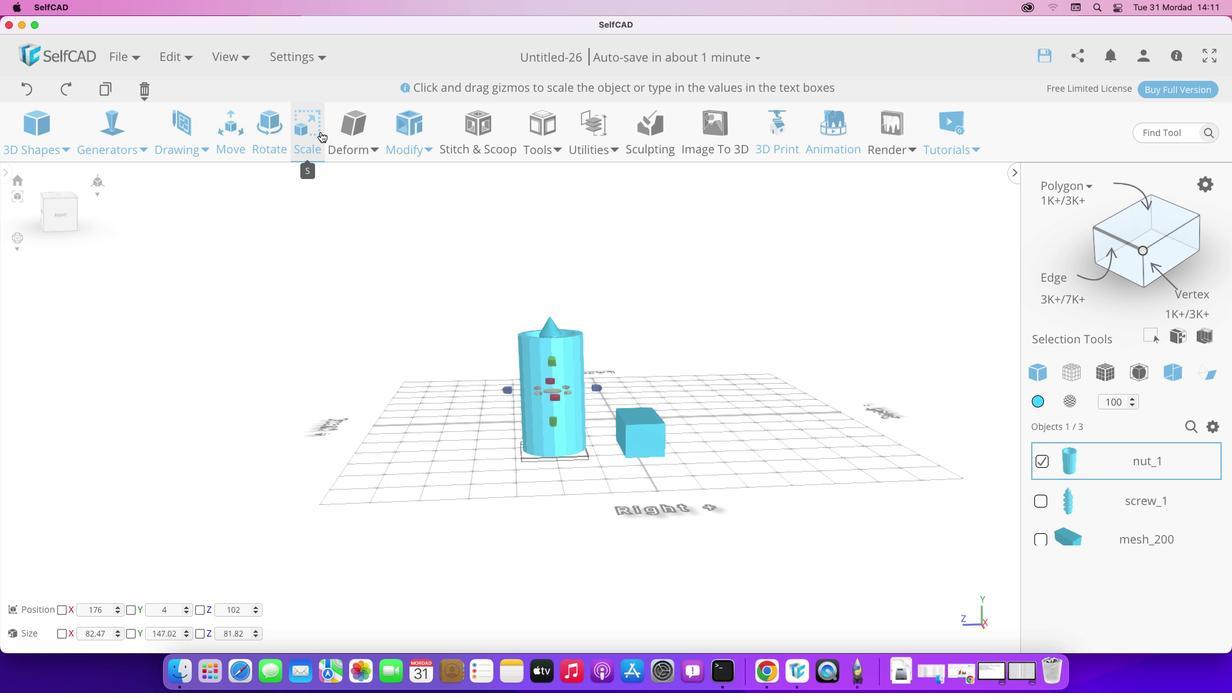 
Action: Mouse pressed left at (320, 131)
Screenshot: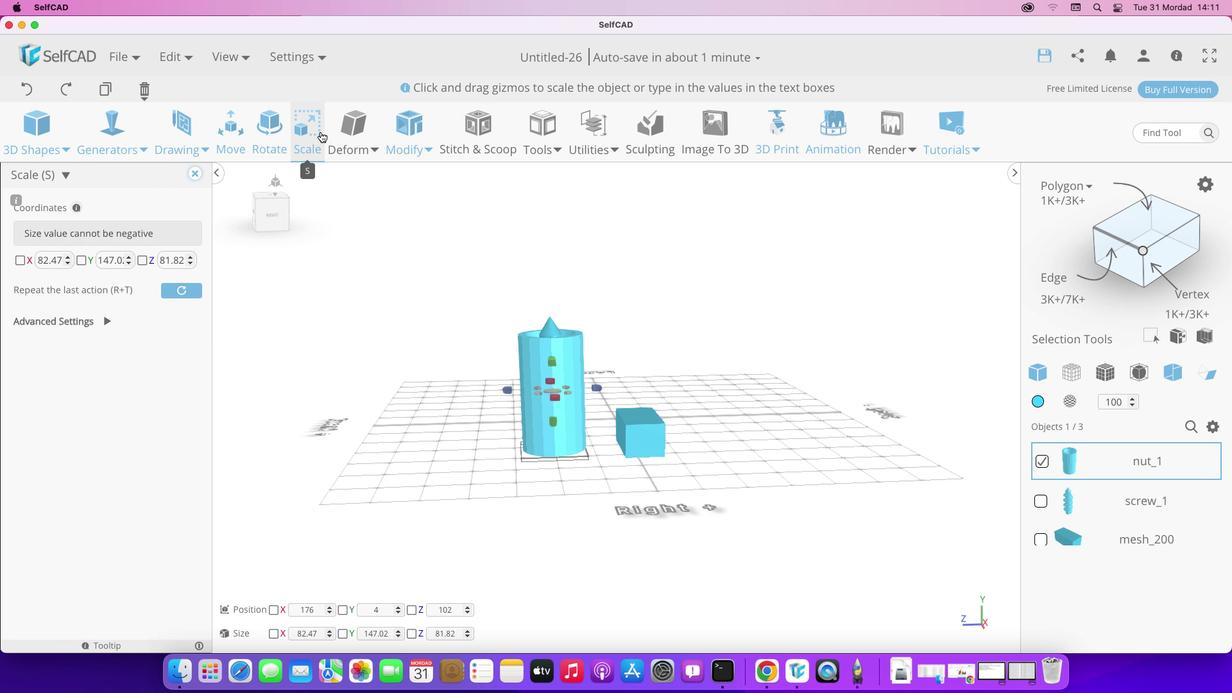 
Action: Mouse moved to (552, 360)
Screenshot: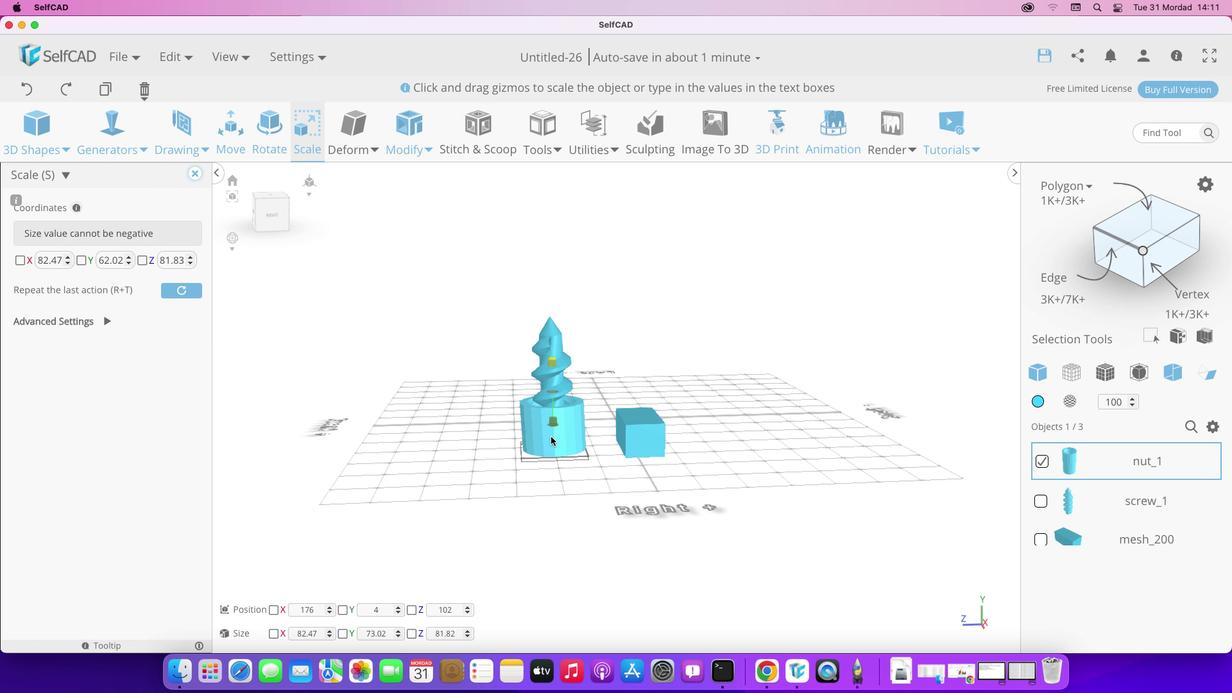 
Action: Mouse pressed left at (552, 360)
Screenshot: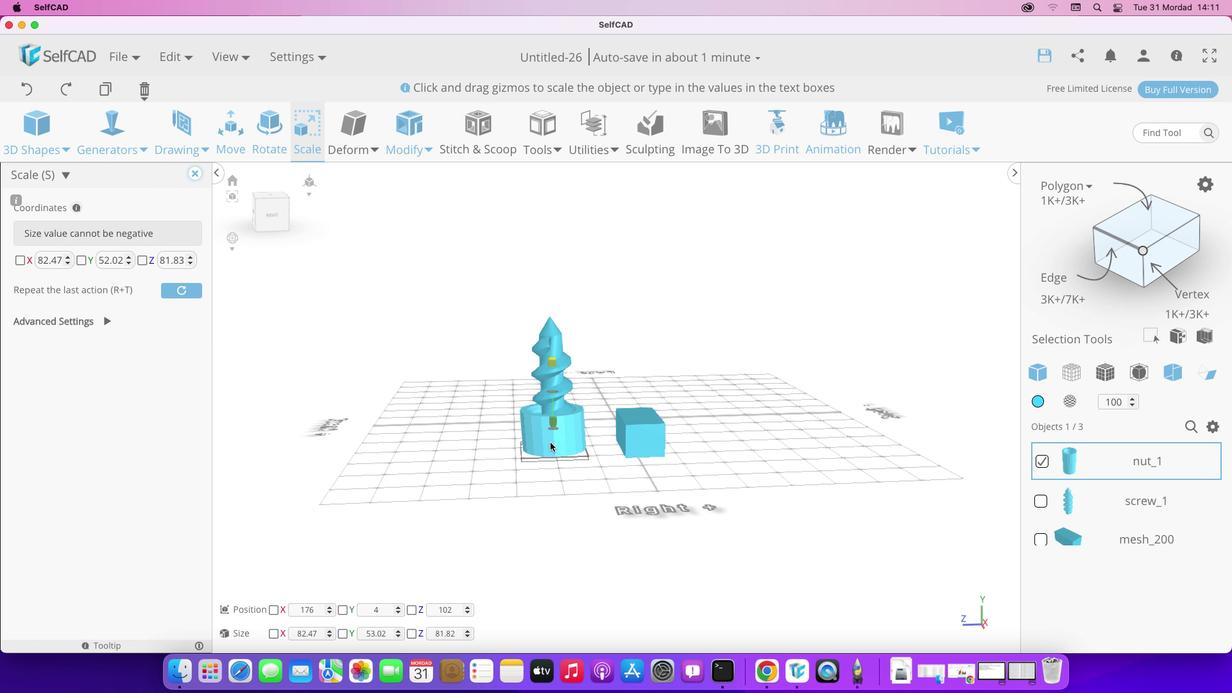 
Action: Mouse moved to (509, 437)
Screenshot: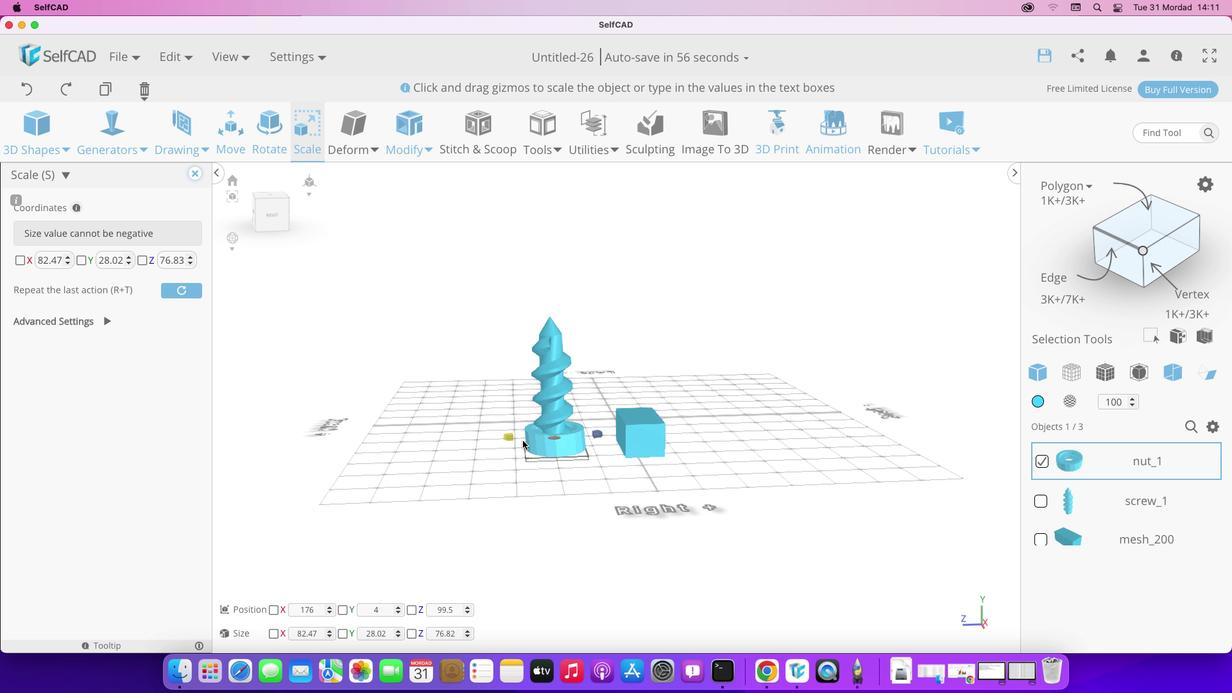 
Action: Mouse pressed left at (509, 437)
Screenshot: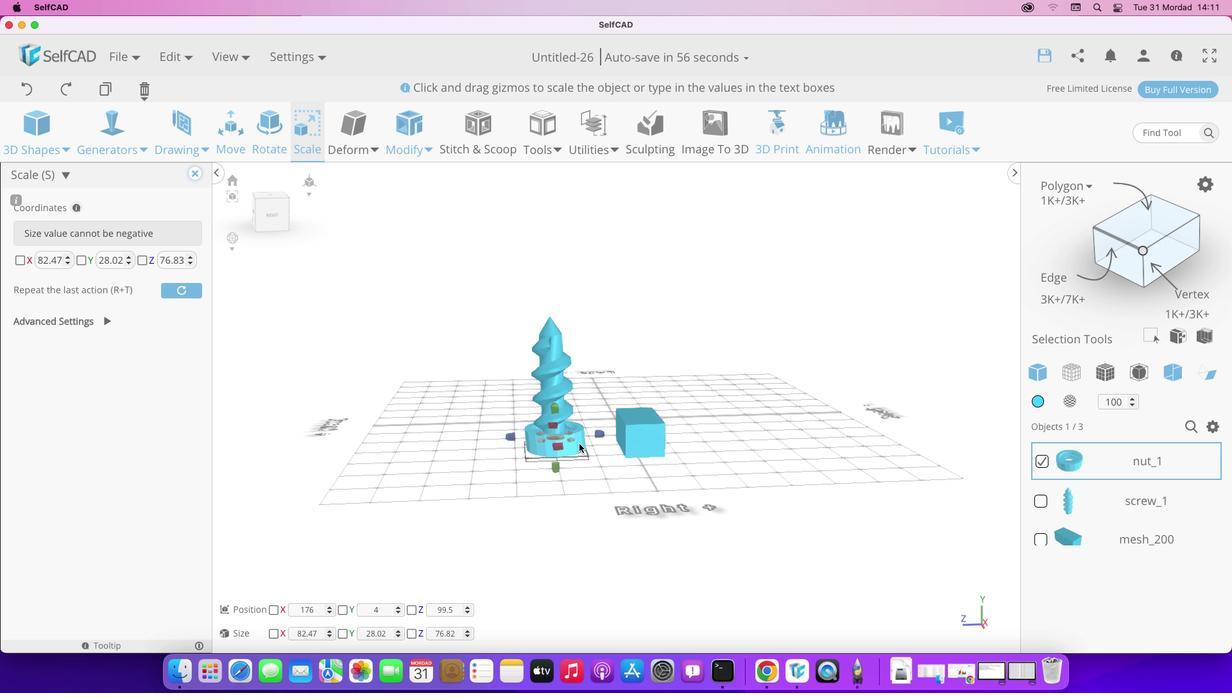 
Action: Mouse moved to (601, 436)
Screenshot: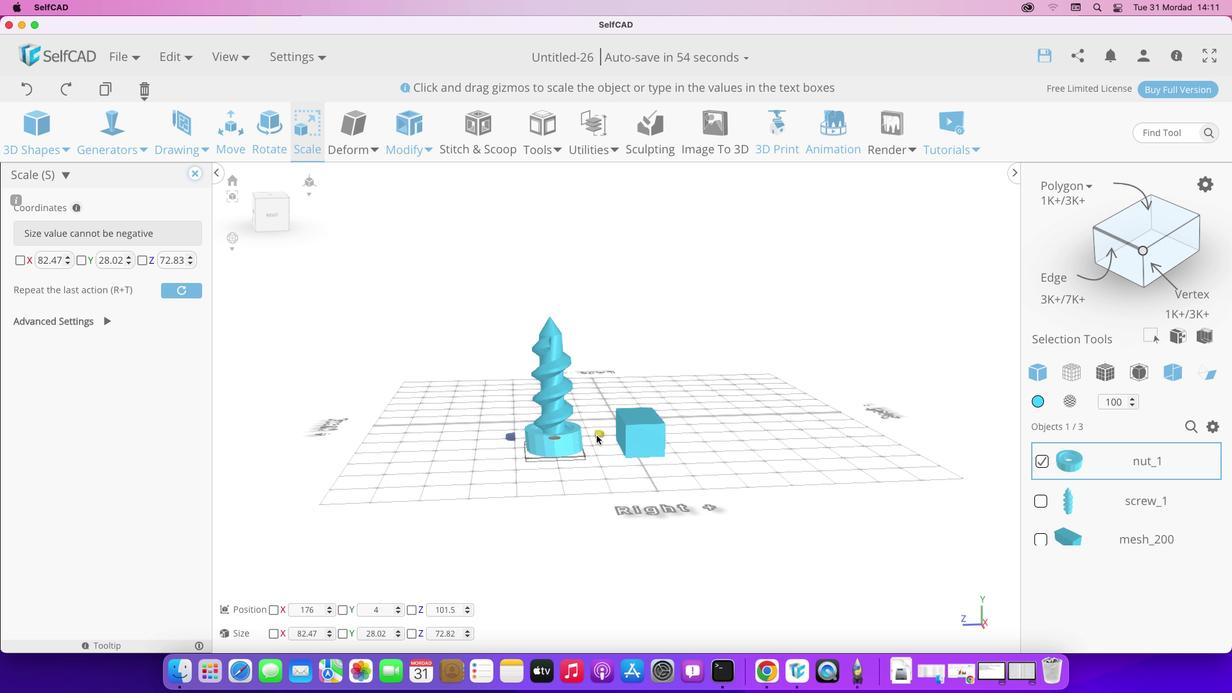 
Action: Mouse pressed left at (601, 436)
Screenshot: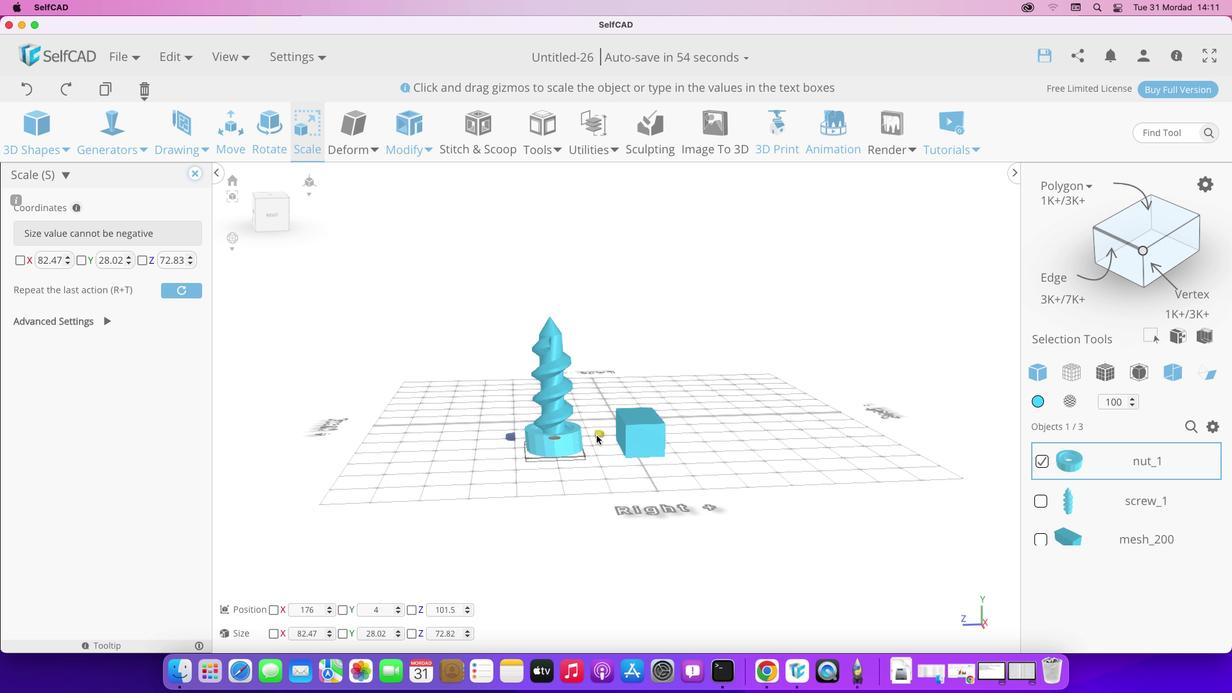 
Action: Mouse moved to (509, 439)
Screenshot: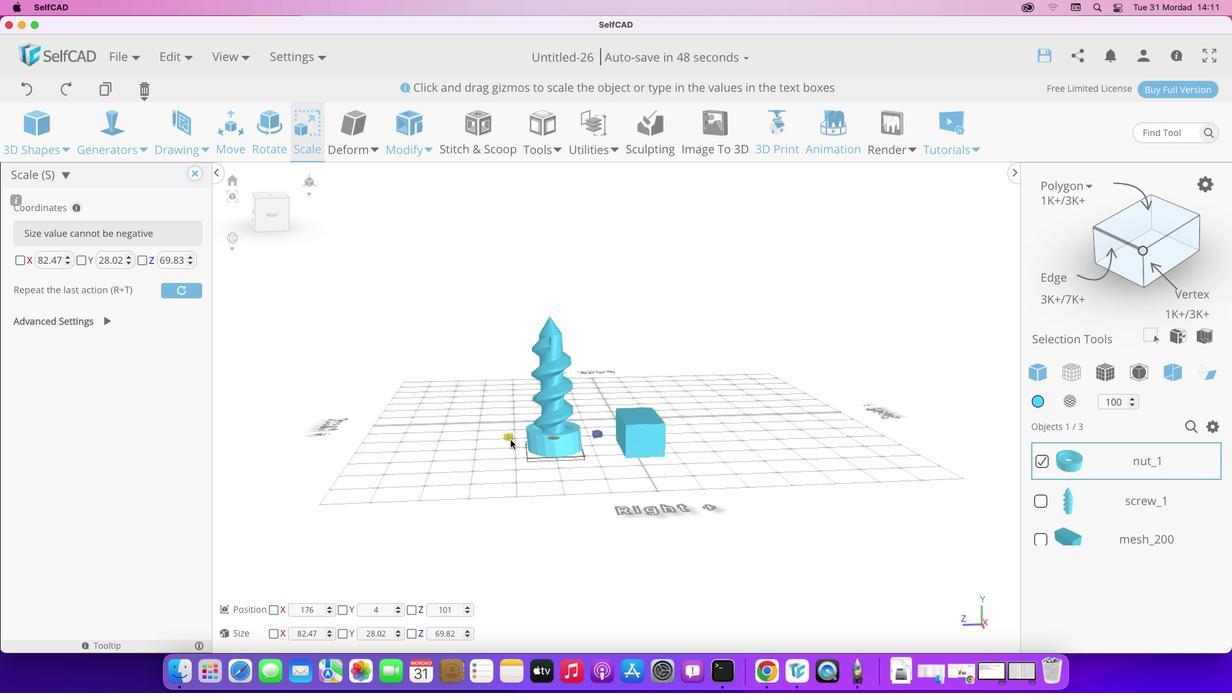 
Action: Mouse pressed left at (509, 439)
Screenshot: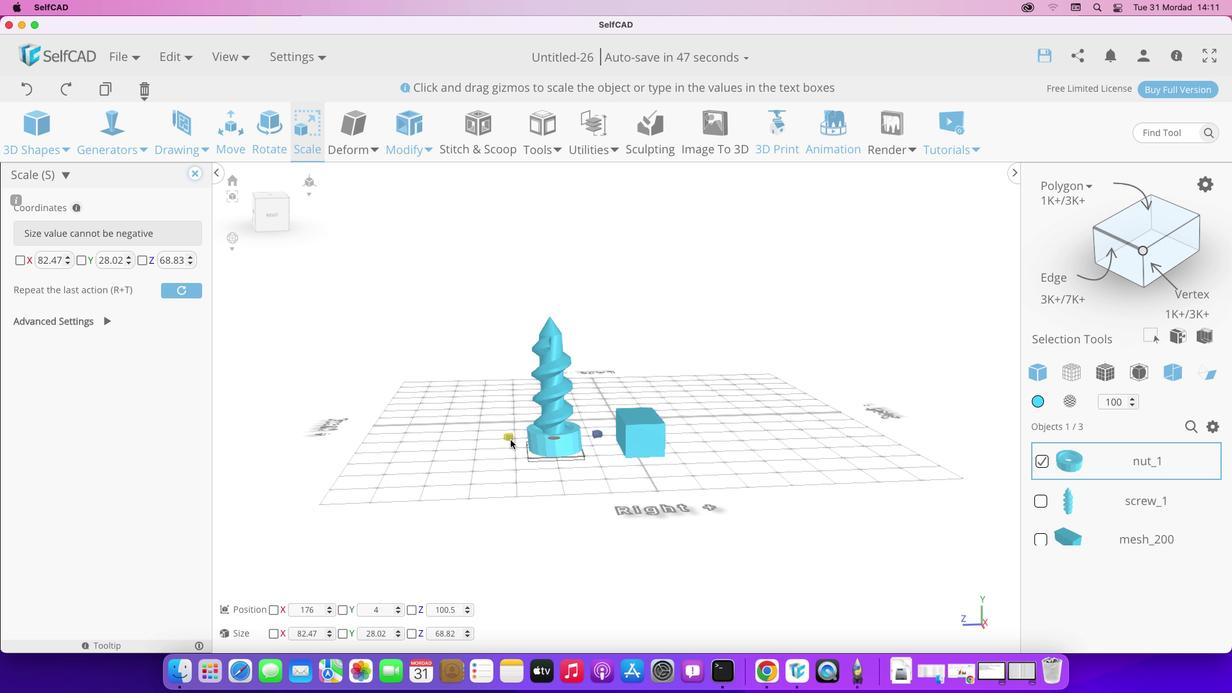 
Action: Mouse moved to (599, 434)
Screenshot: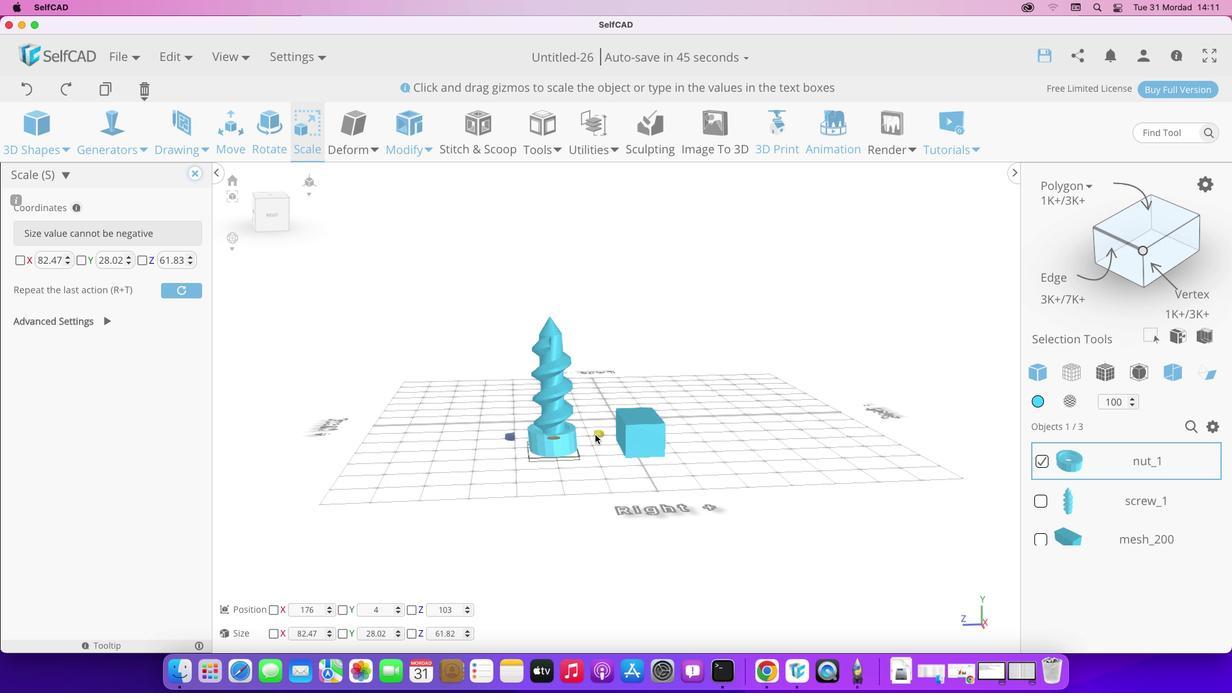 
Action: Mouse pressed left at (599, 434)
Screenshot: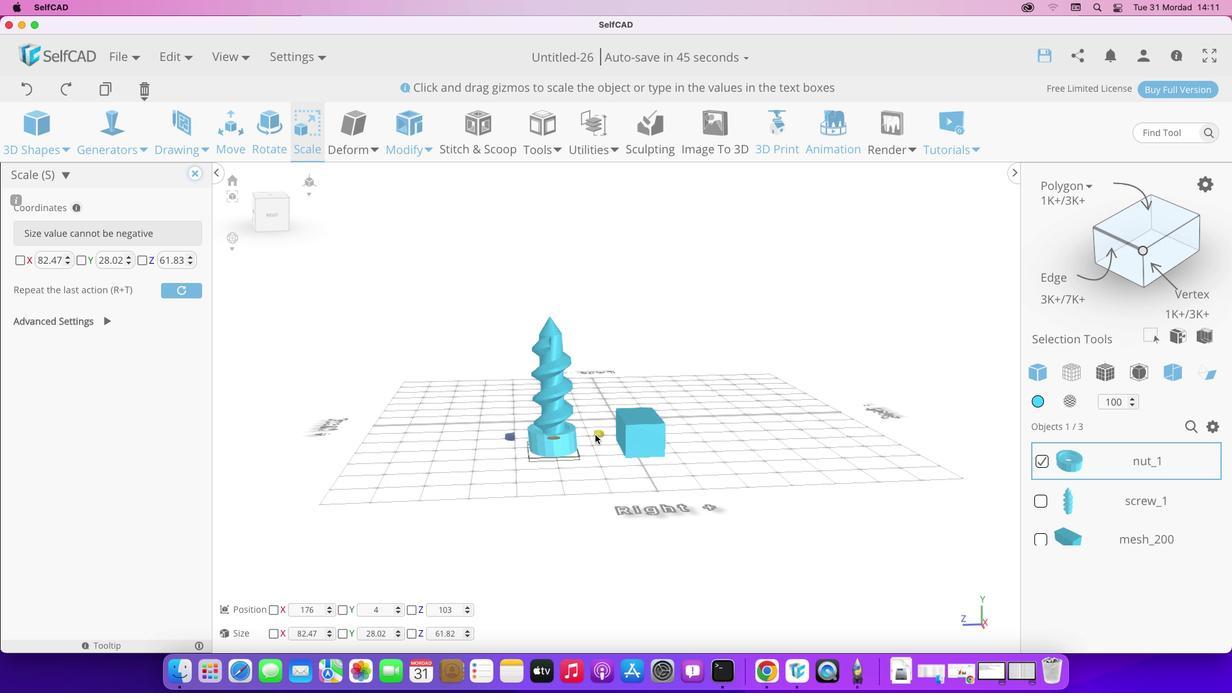 
Action: Mouse moved to (554, 412)
Screenshot: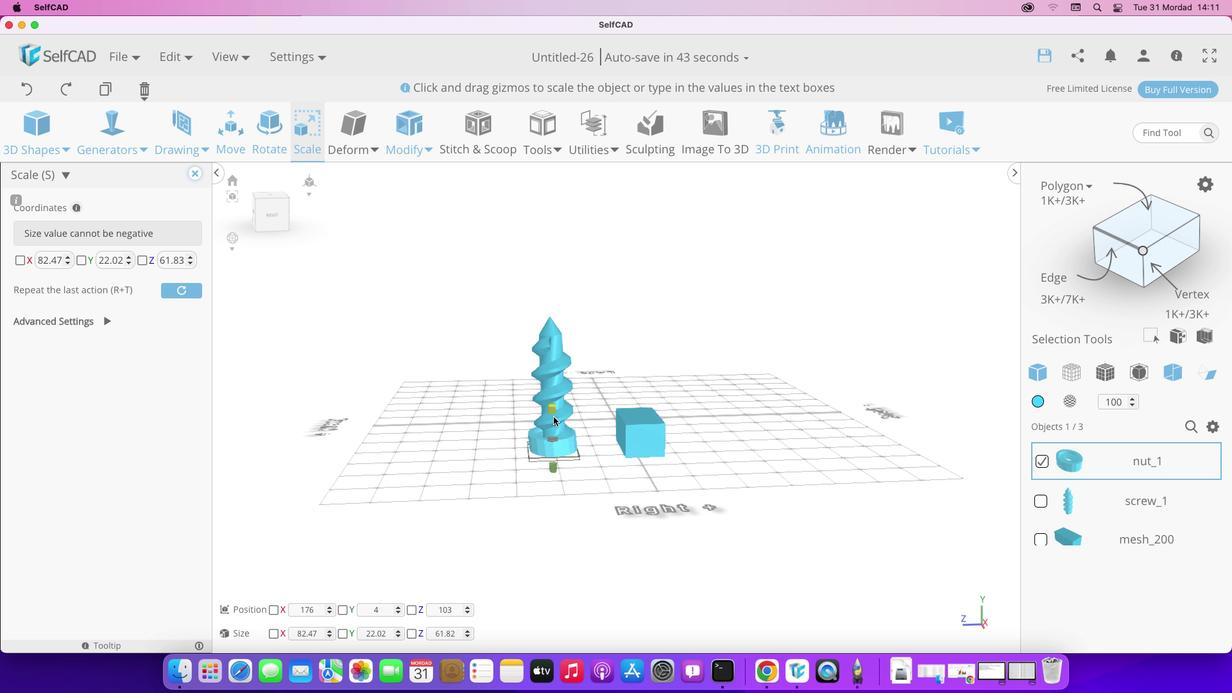 
Action: Mouse pressed left at (554, 412)
Screenshot: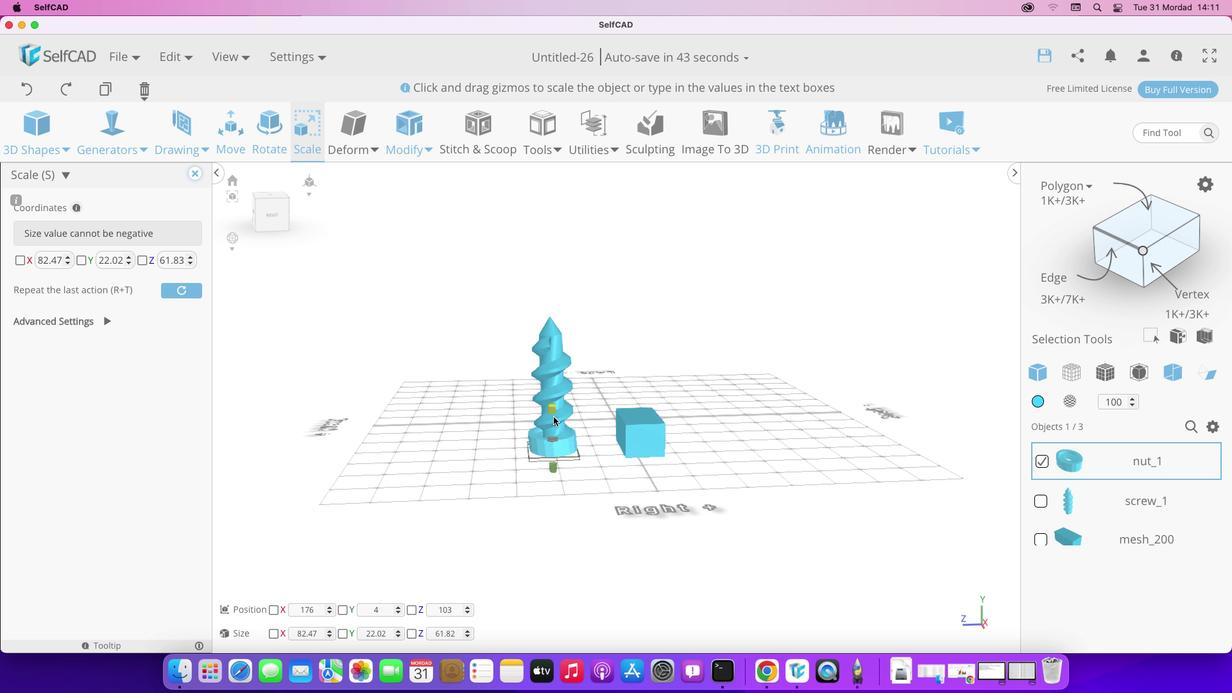 
Action: Mouse moved to (443, 299)
Screenshot: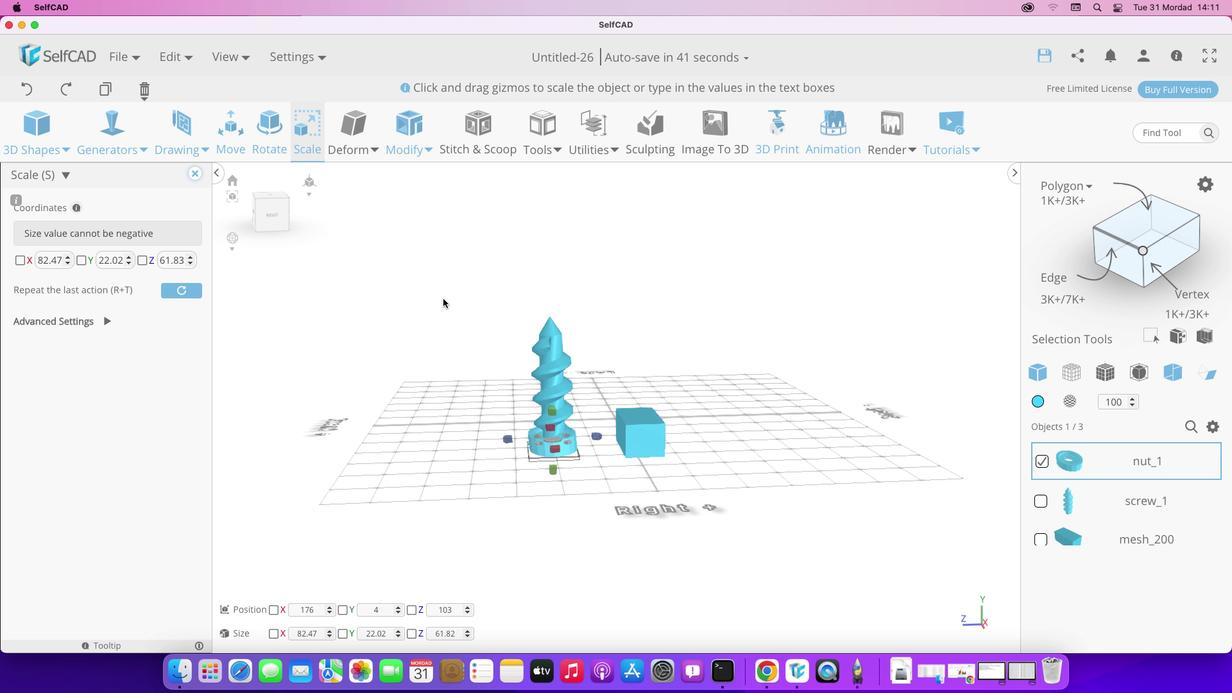 
Action: Mouse pressed left at (443, 299)
Screenshot: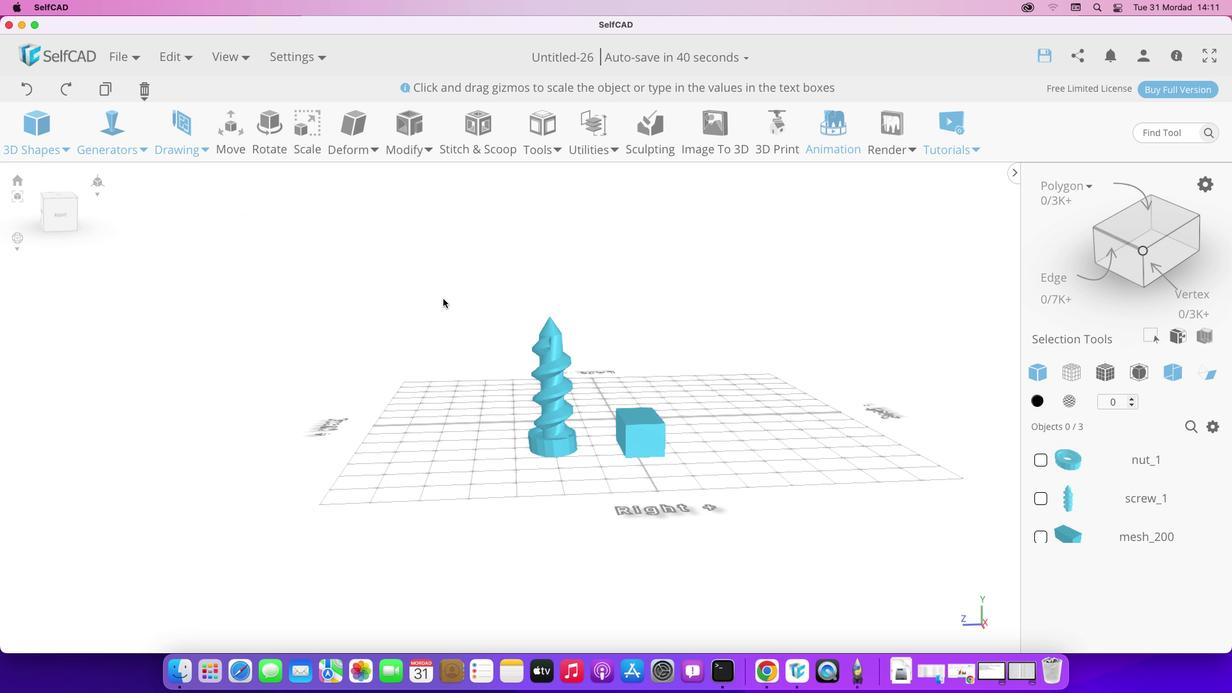 
Action: Mouse pressed left at (443, 299)
Screenshot: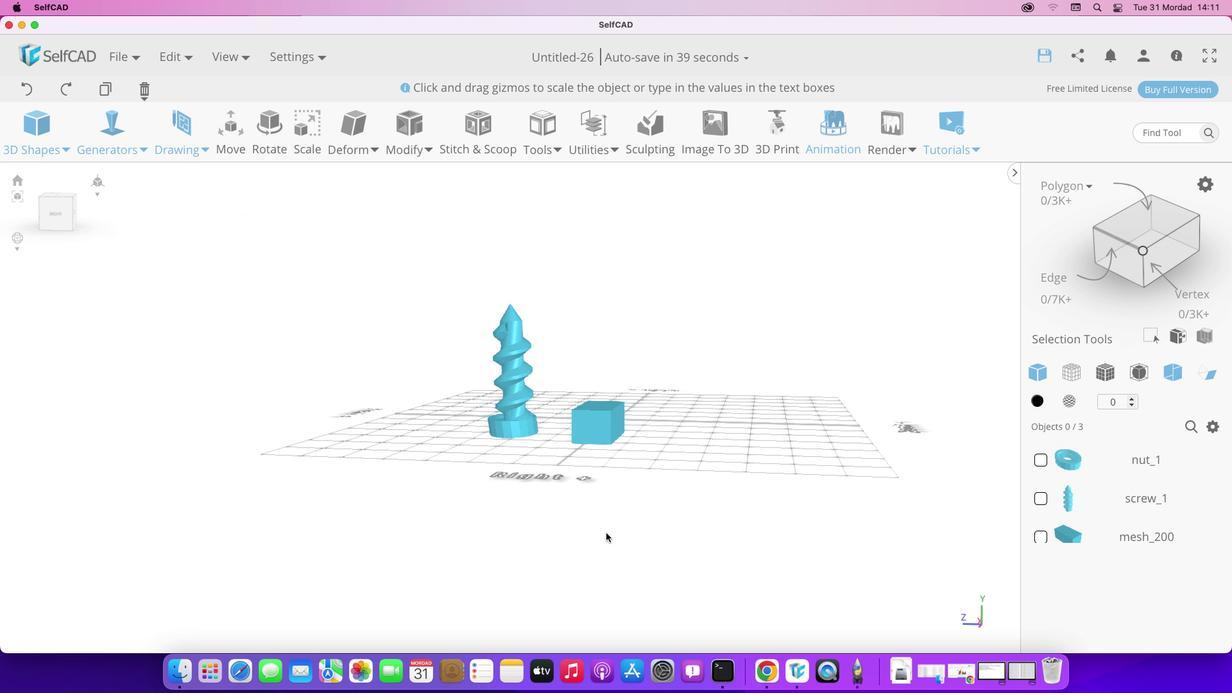 
Action: Mouse moved to (675, 541)
Screenshot: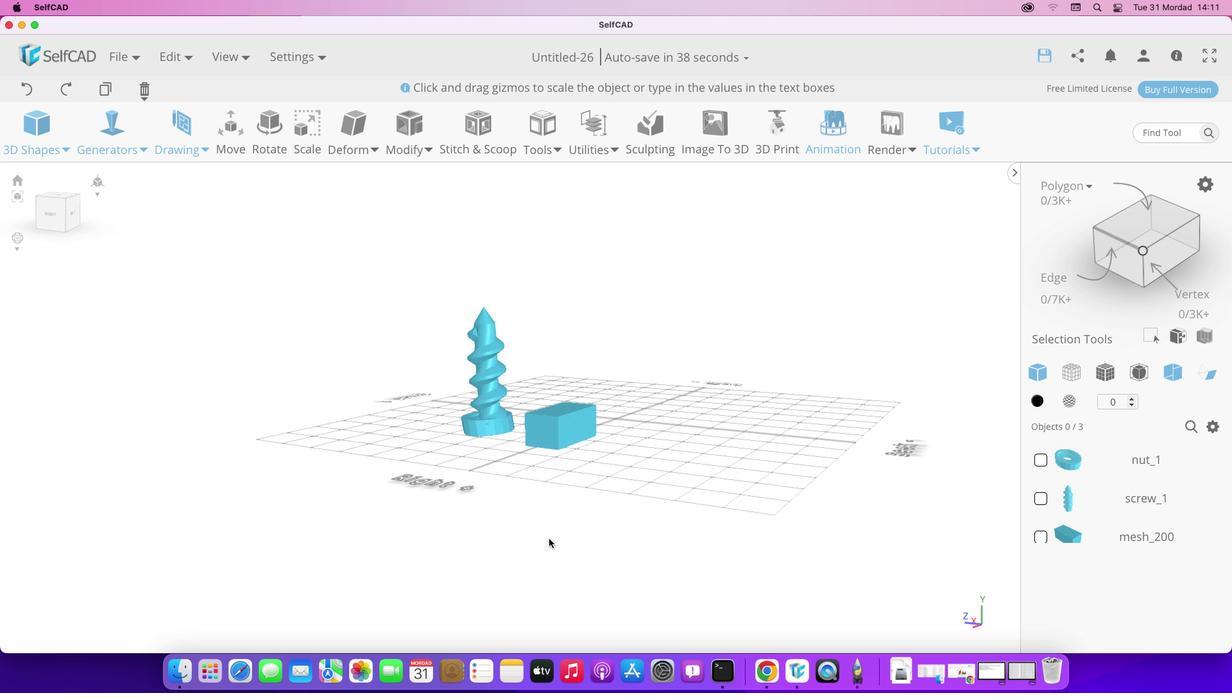 
Action: Mouse pressed left at (675, 541)
Screenshot: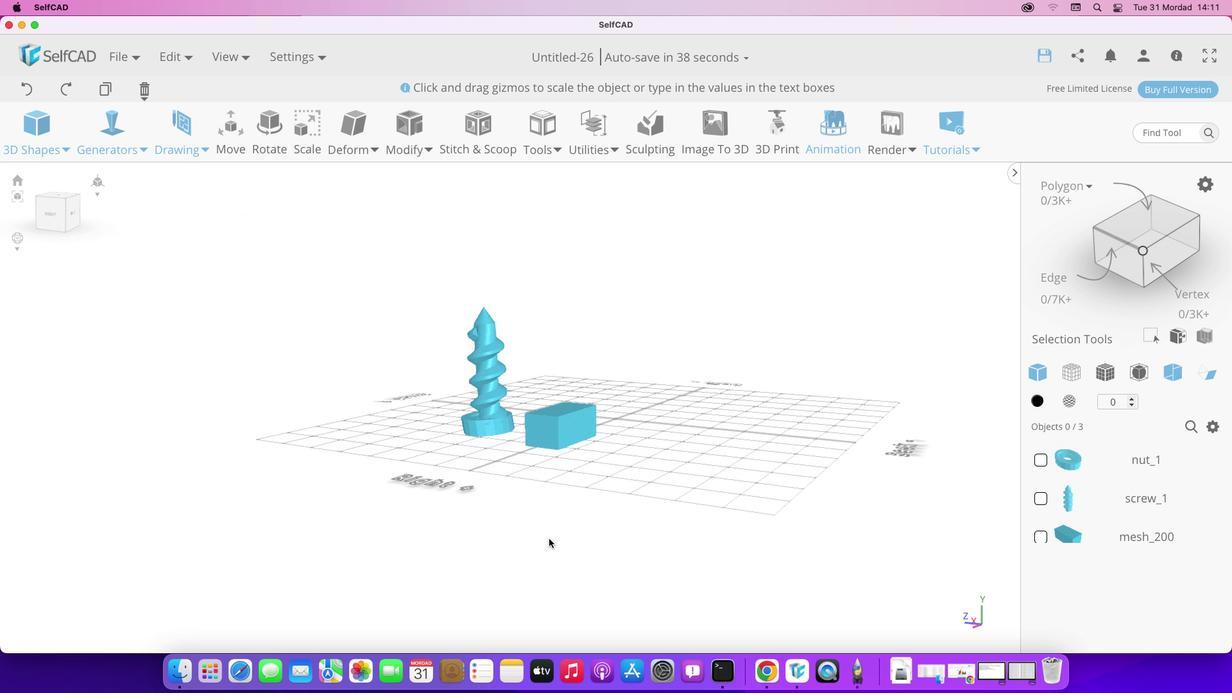 
Action: Mouse moved to (514, 522)
Screenshot: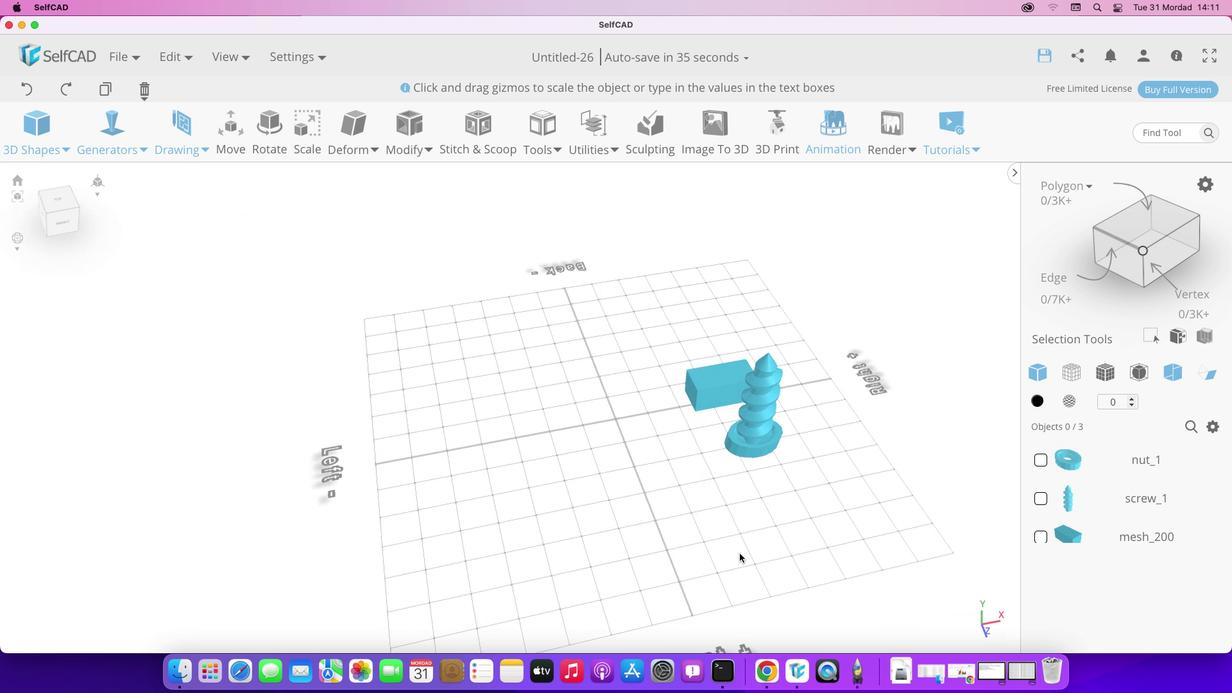 
Action: Mouse pressed left at (514, 522)
Screenshot: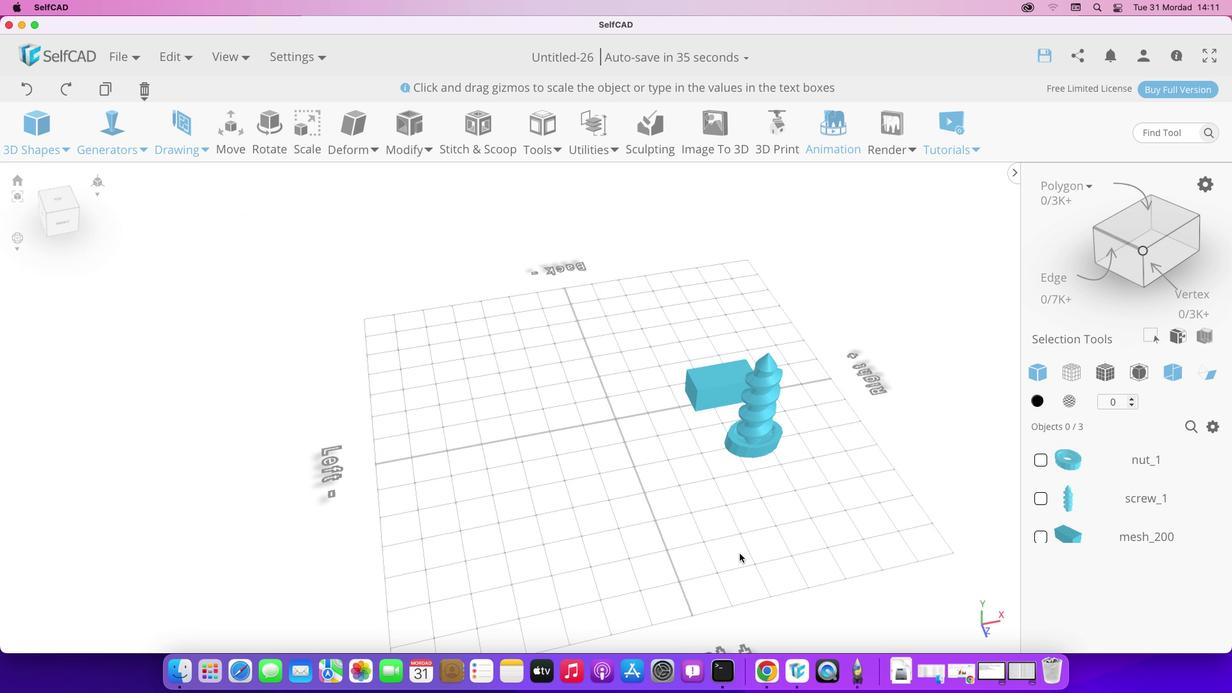 
Action: Mouse moved to (814, 494)
Screenshot: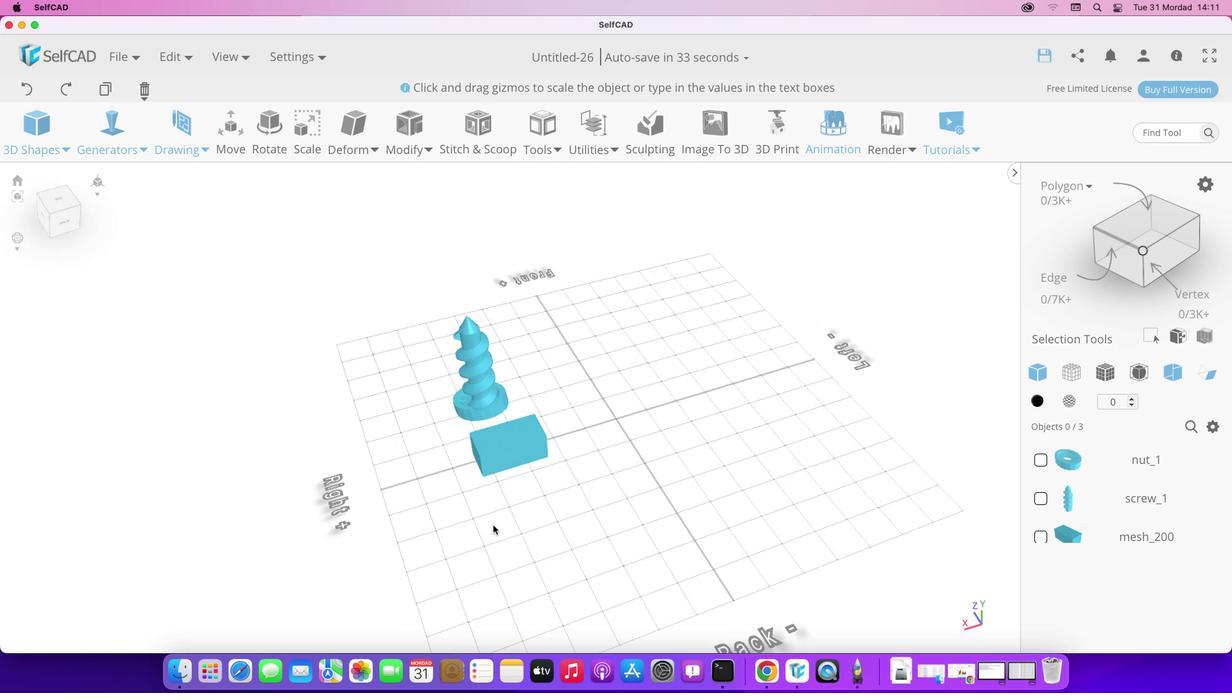 
Action: Mouse pressed left at (814, 494)
Screenshot: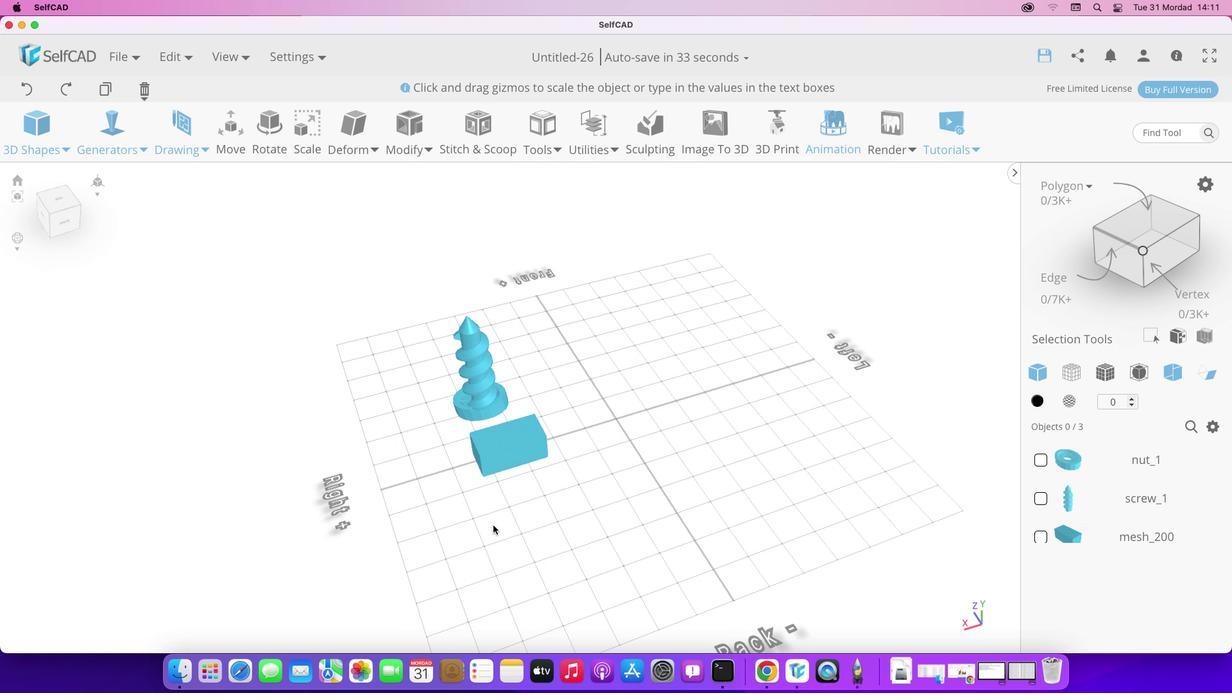 
Action: Mouse moved to (466, 439)
Screenshot: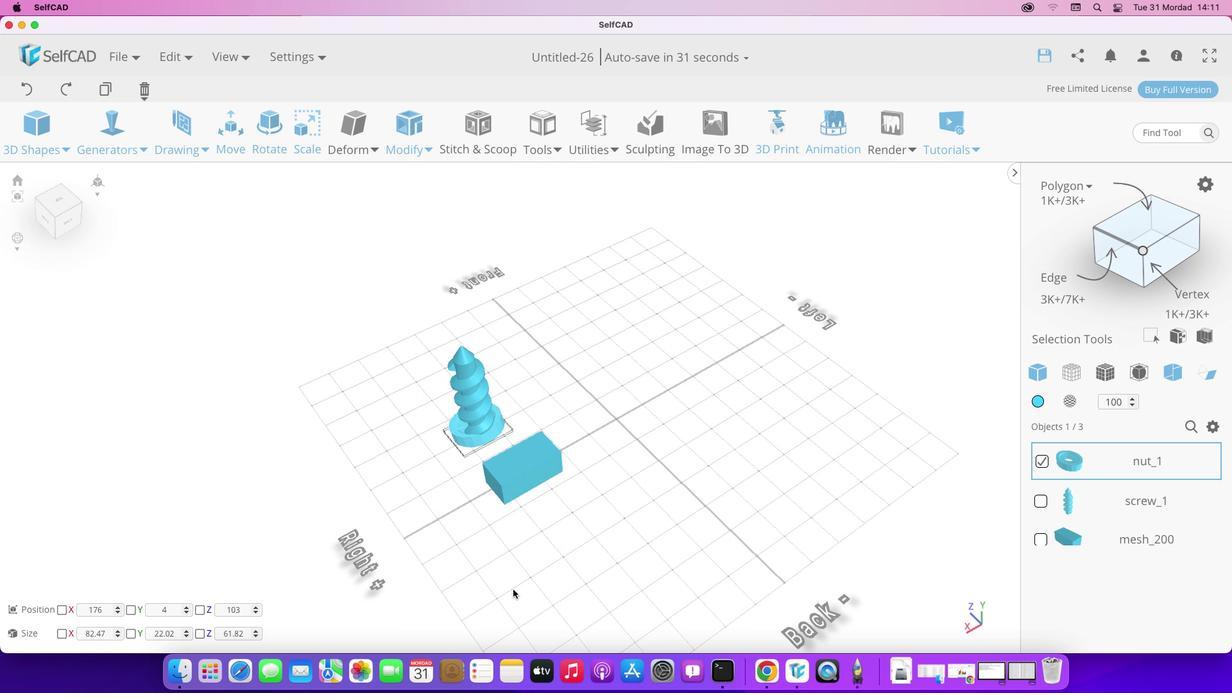 
Action: Mouse pressed left at (466, 439)
Screenshot: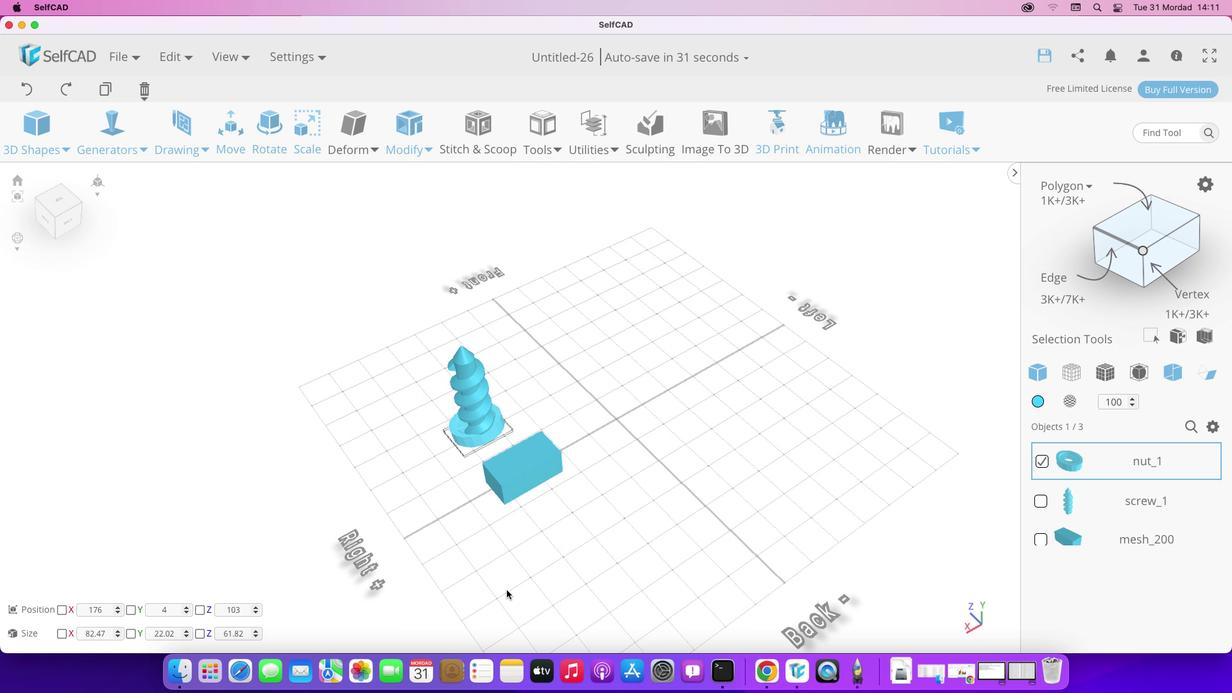 
Action: Mouse moved to (506, 590)
Screenshot: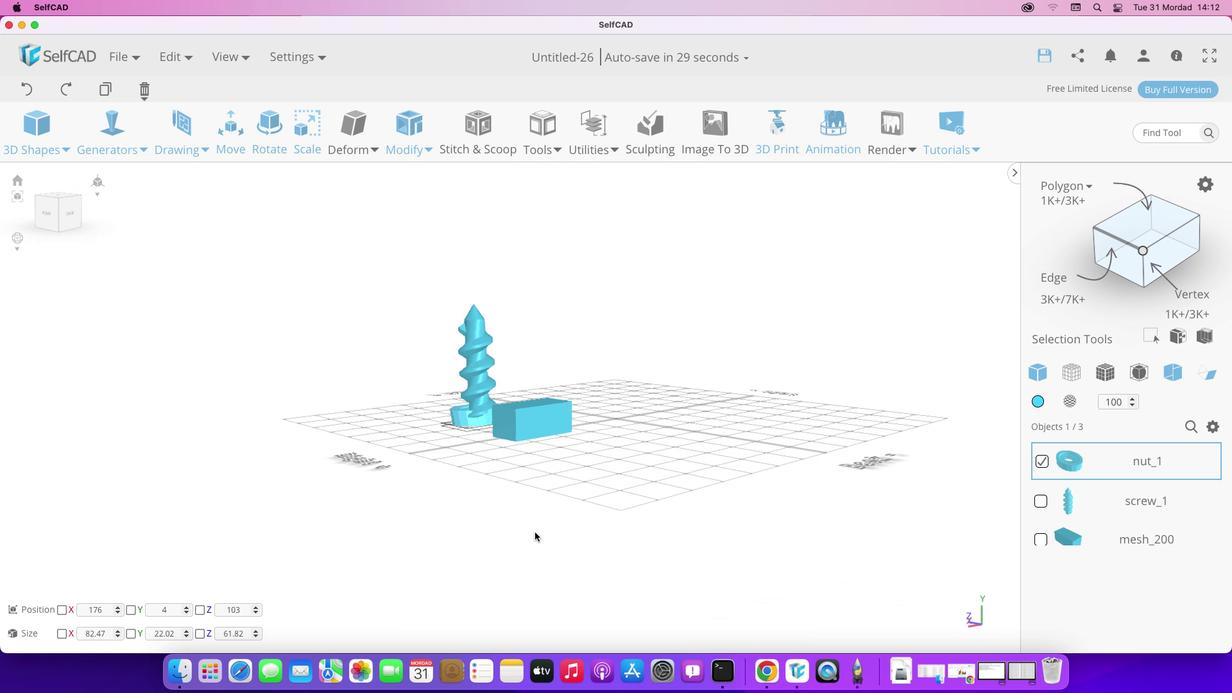 
Action: Mouse pressed left at (506, 590)
Screenshot: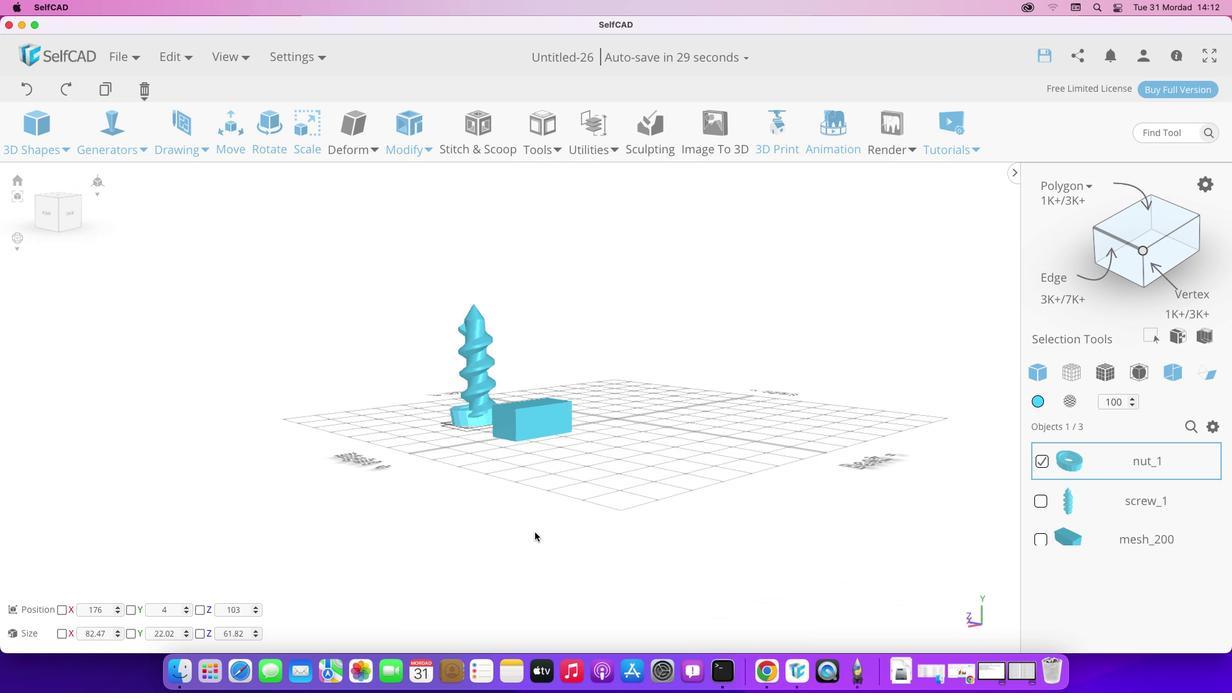 
Action: Mouse moved to (295, 127)
Screenshot: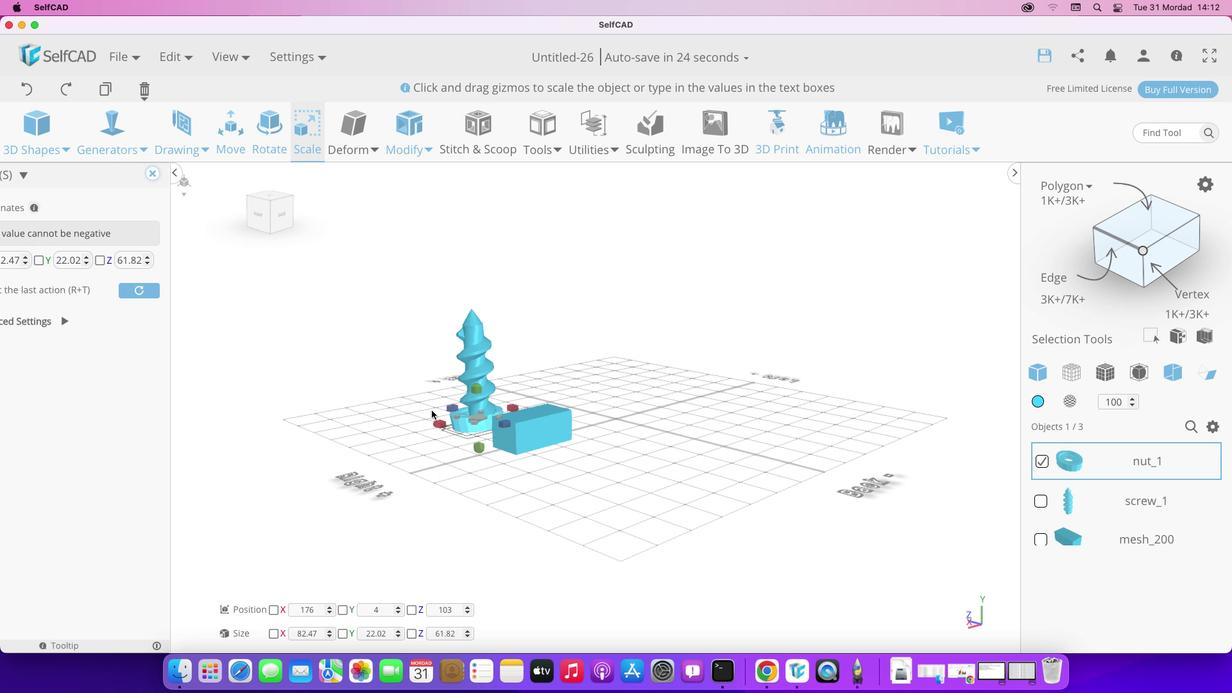 
Action: Mouse pressed left at (295, 127)
Screenshot: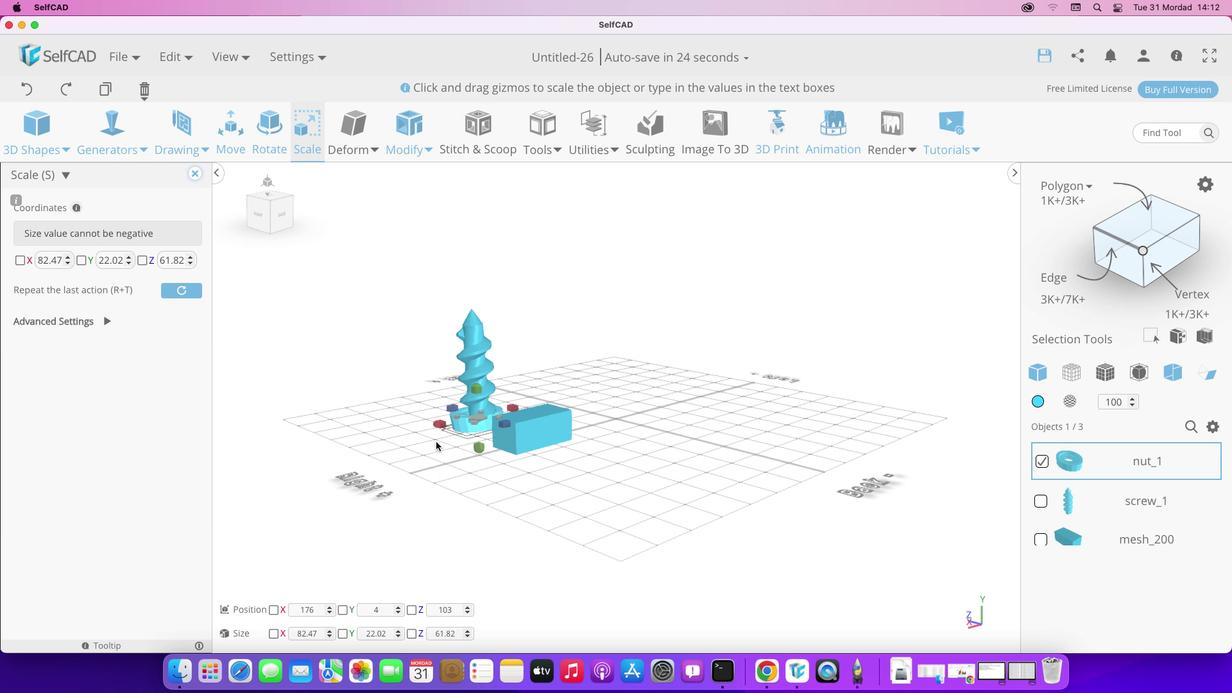 
Action: Mouse moved to (439, 424)
Screenshot: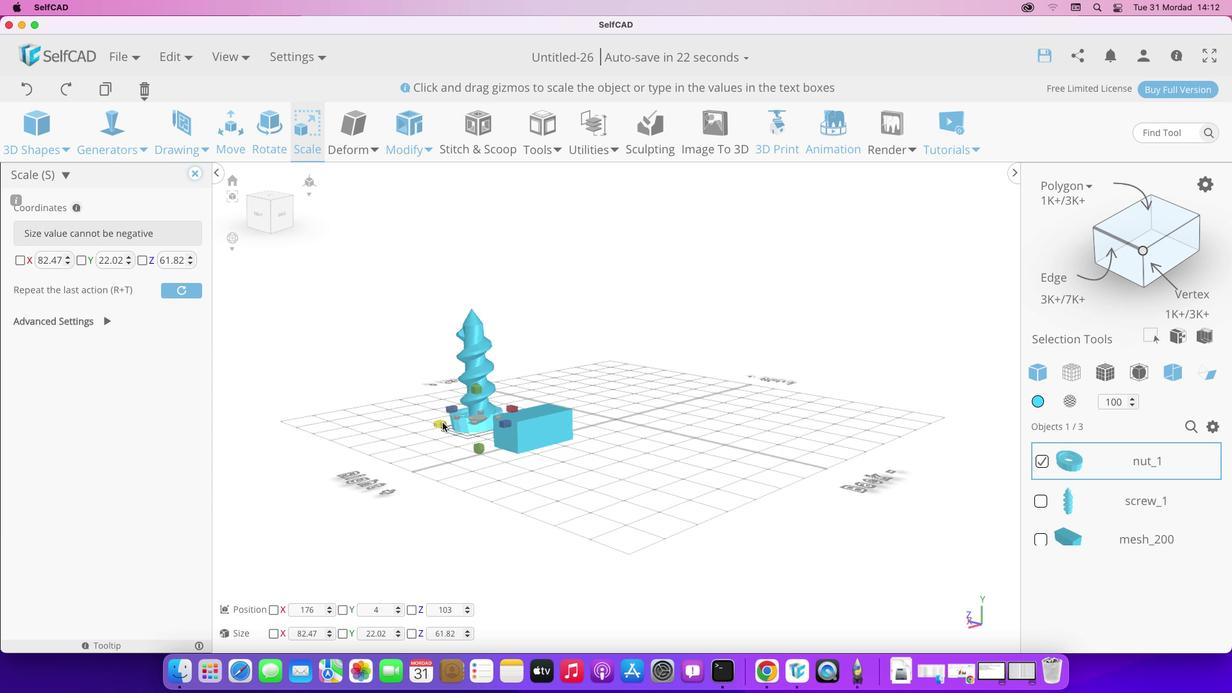 
Action: Mouse pressed left at (439, 424)
Screenshot: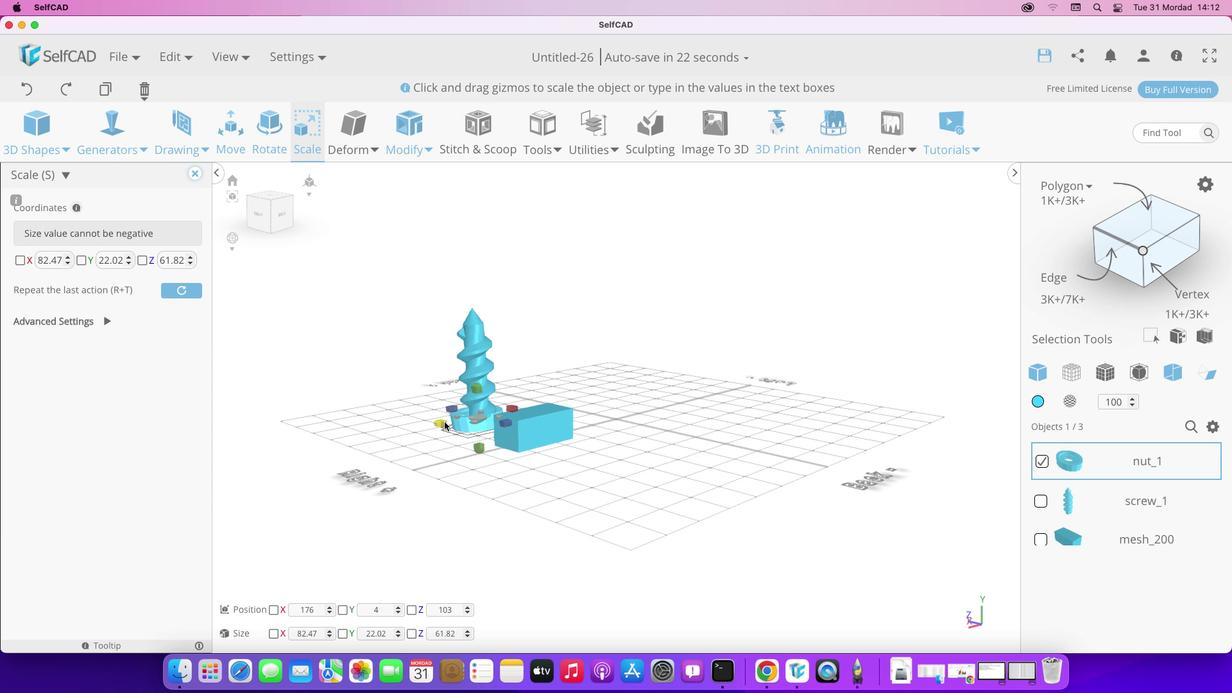 
Action: Mouse moved to (477, 450)
Screenshot: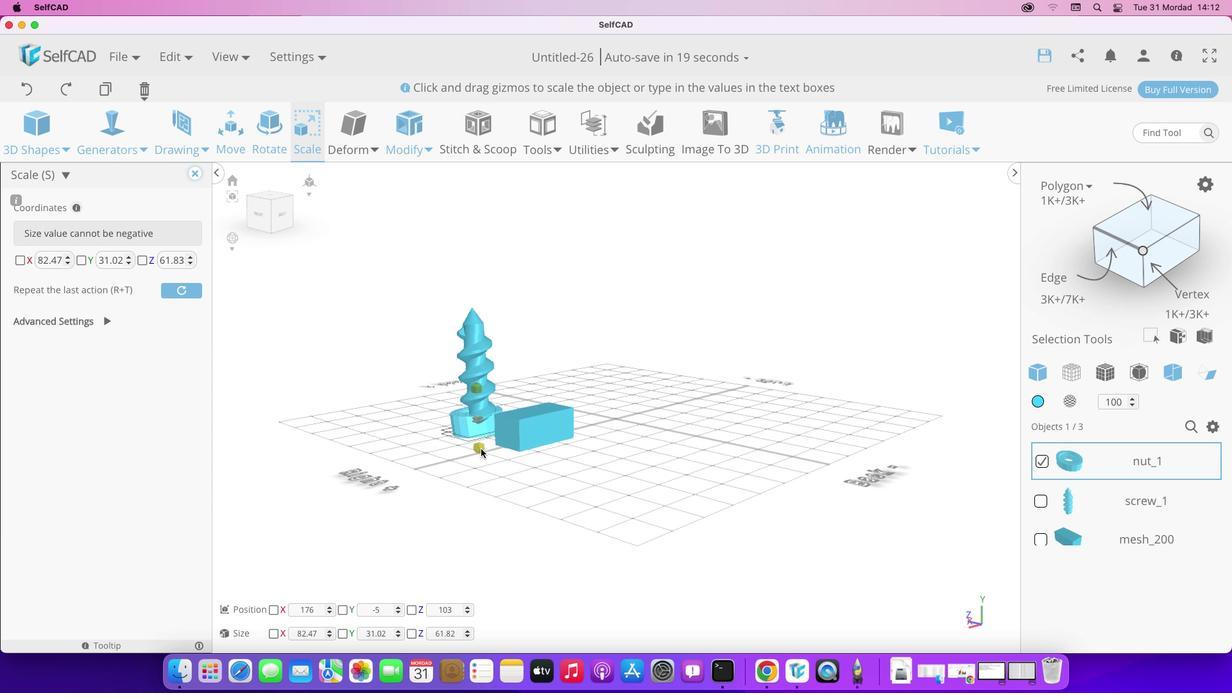 
Action: Mouse pressed left at (477, 450)
Screenshot: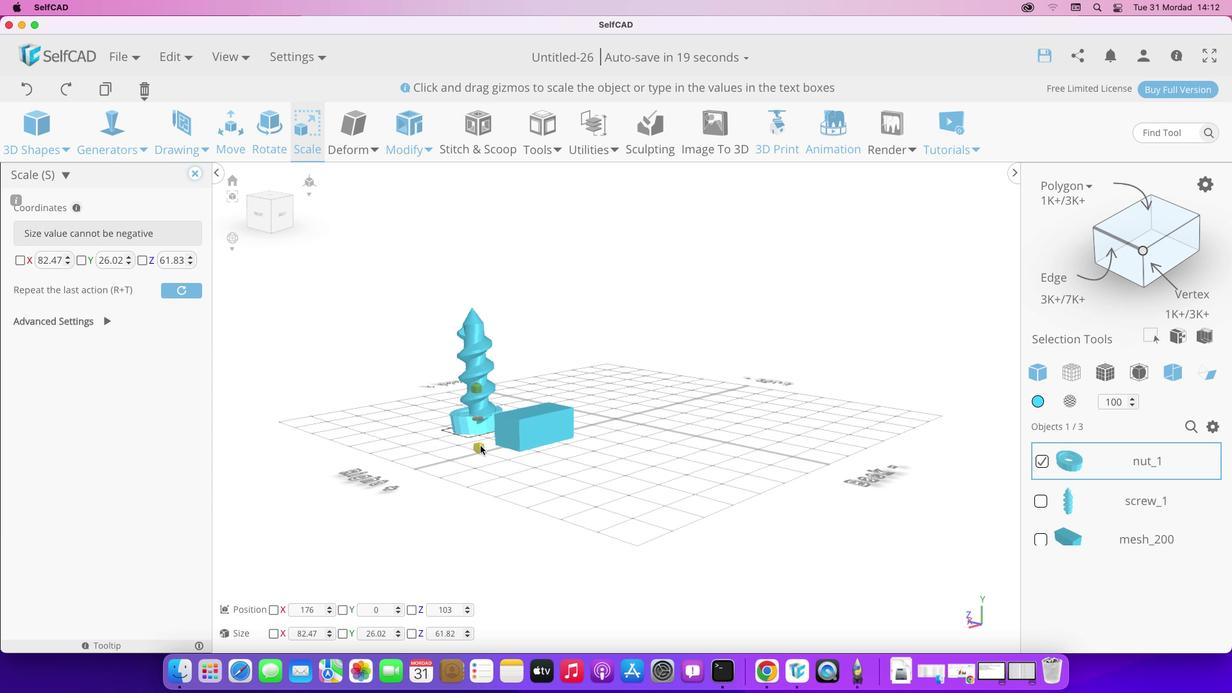 
Action: Mouse moved to (442, 428)
Screenshot: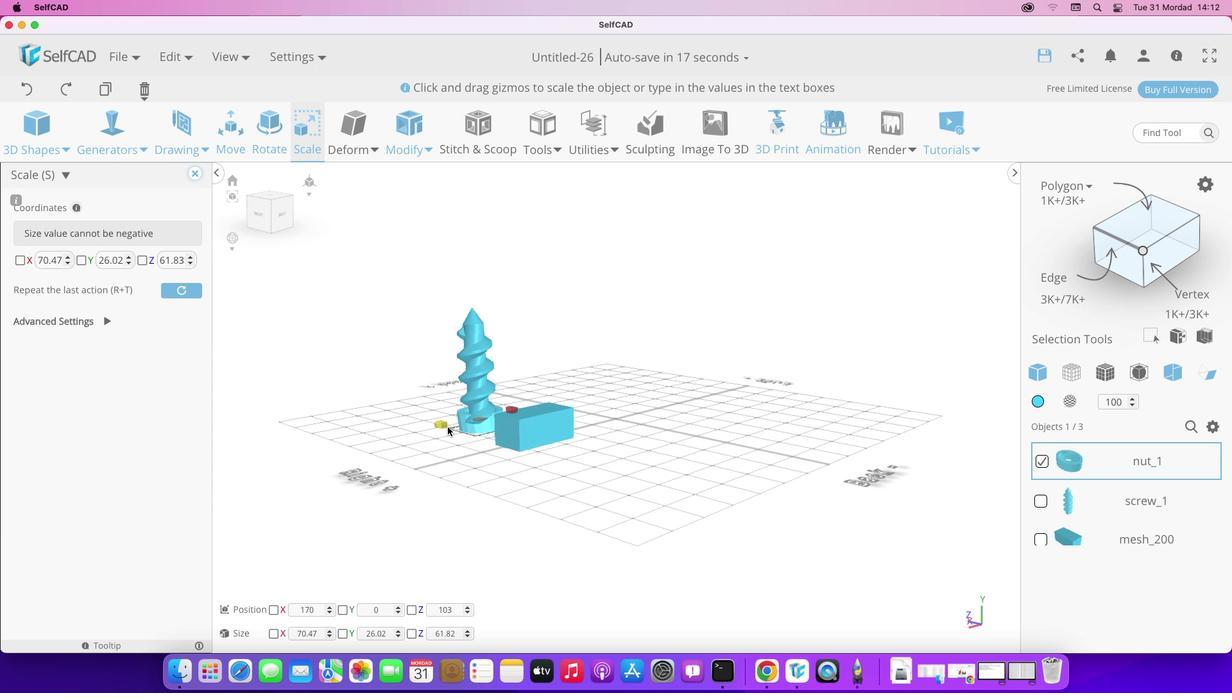 
Action: Mouse pressed left at (442, 428)
Screenshot: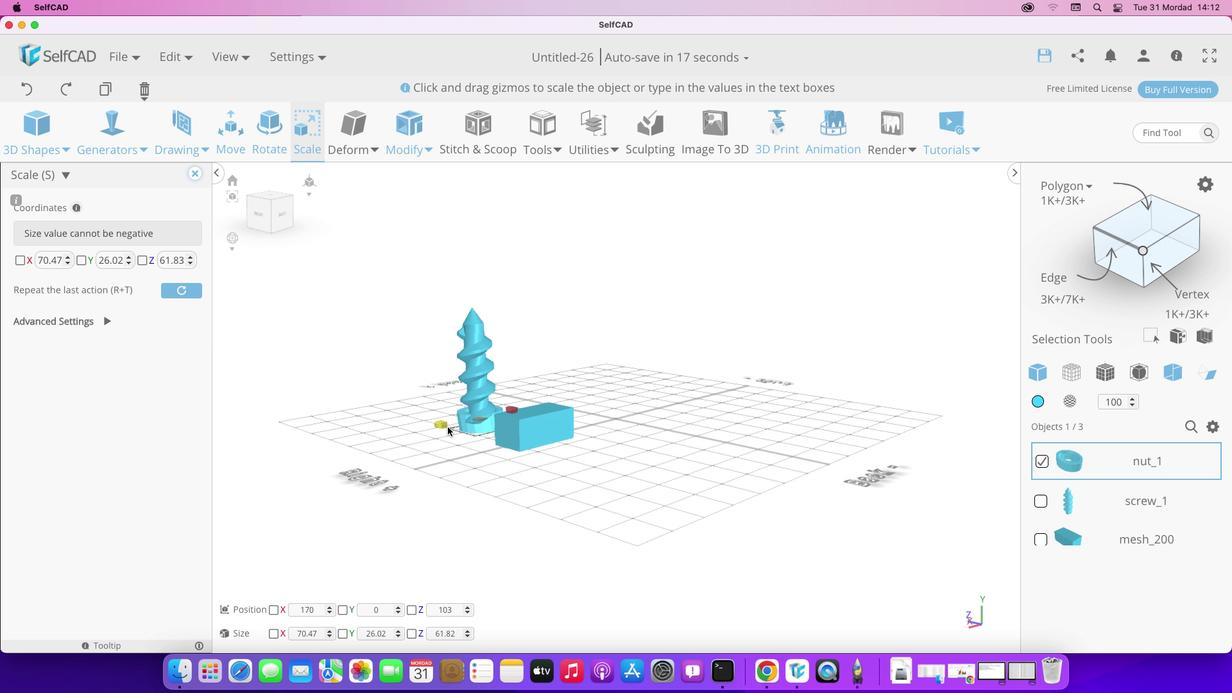 
Action: Mouse moved to (514, 406)
Screenshot: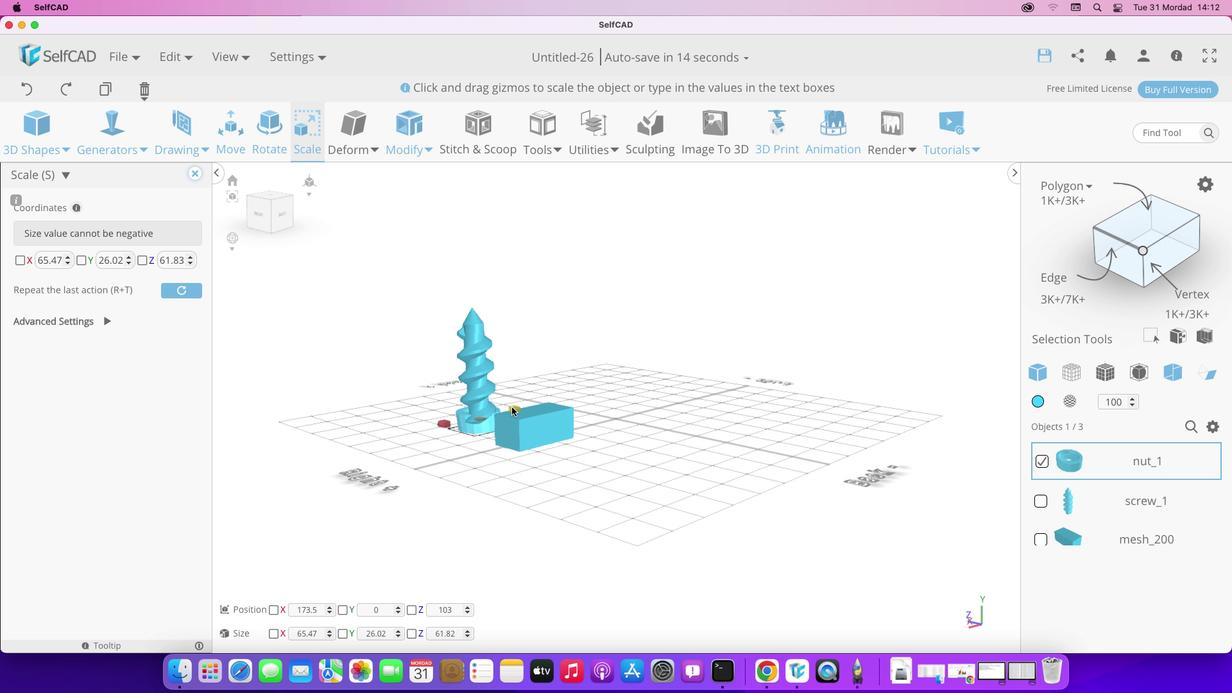 
Action: Mouse pressed left at (514, 406)
Screenshot: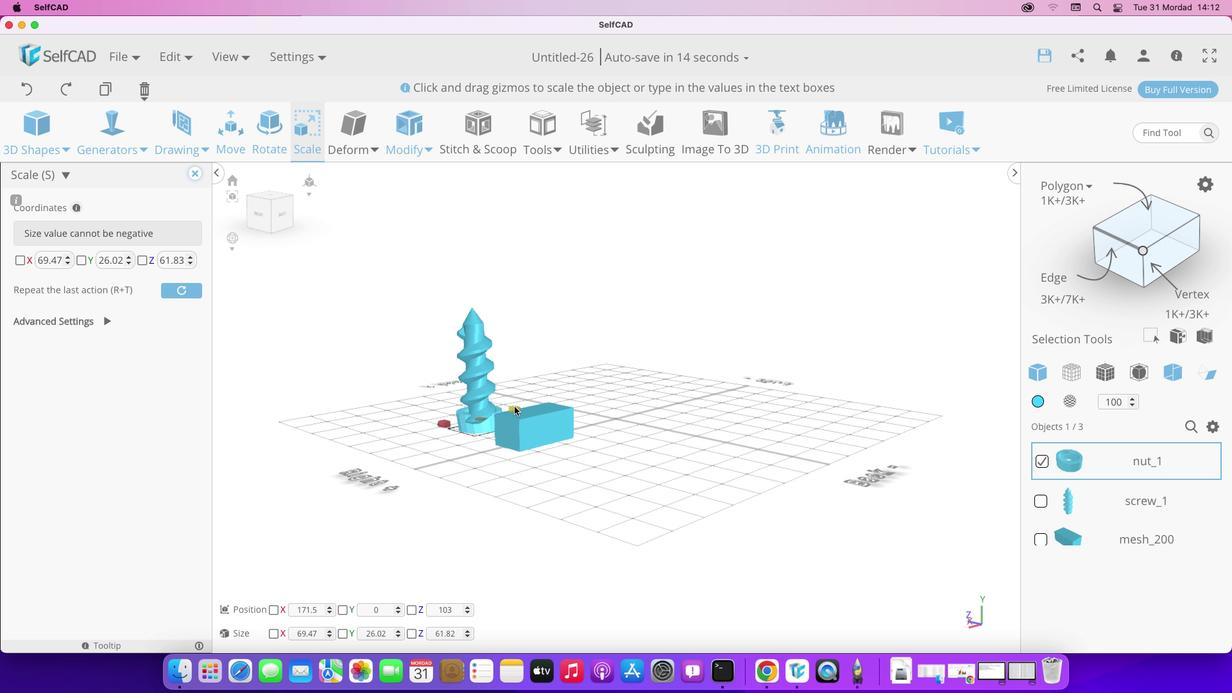 
Action: Mouse moved to (340, 256)
Screenshot: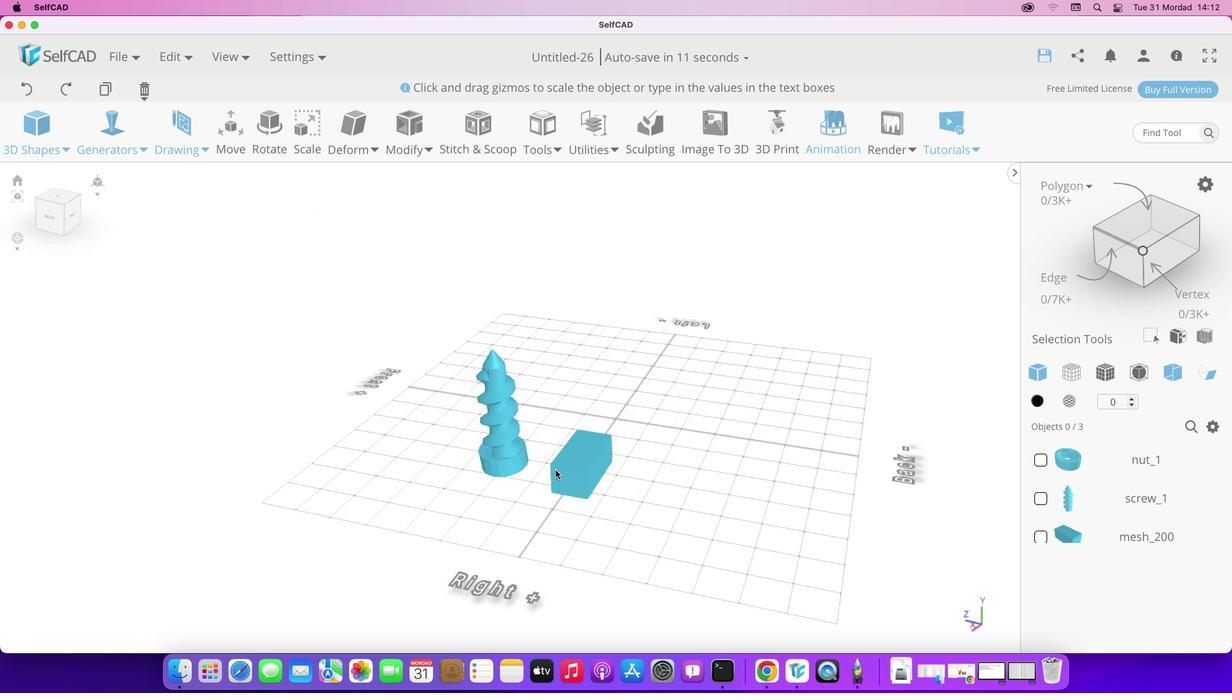 
Action: Mouse pressed left at (340, 256)
Screenshot: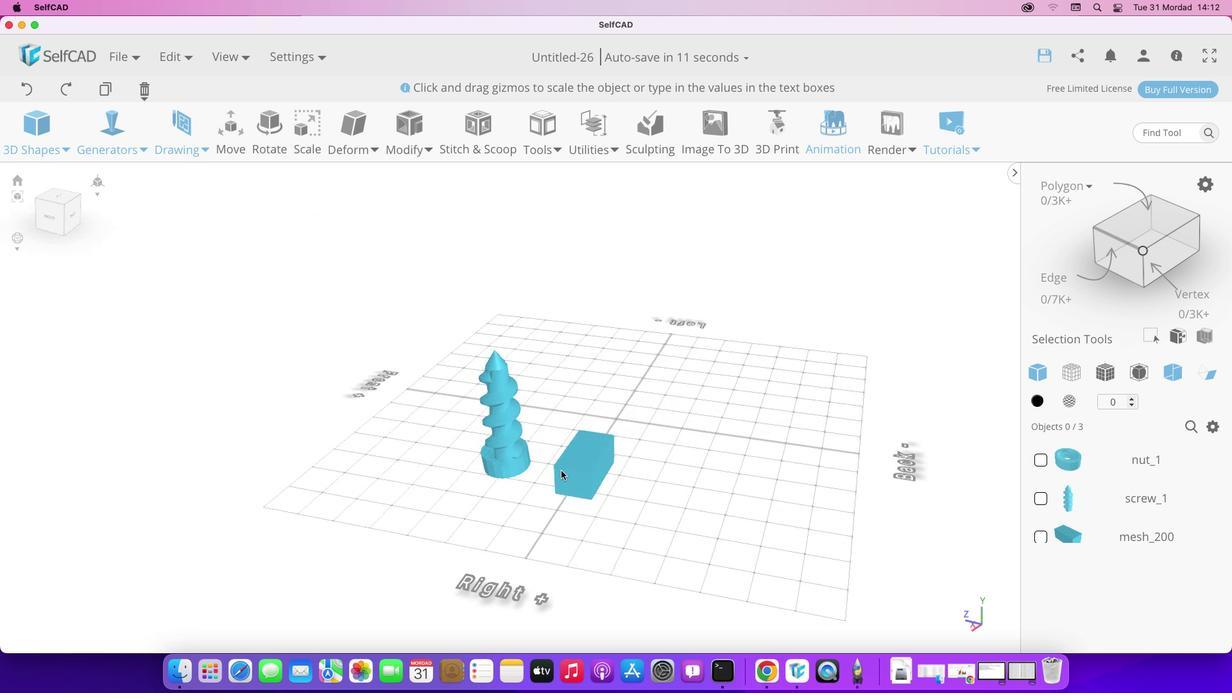 
Action: Mouse moved to (454, 448)
Screenshot: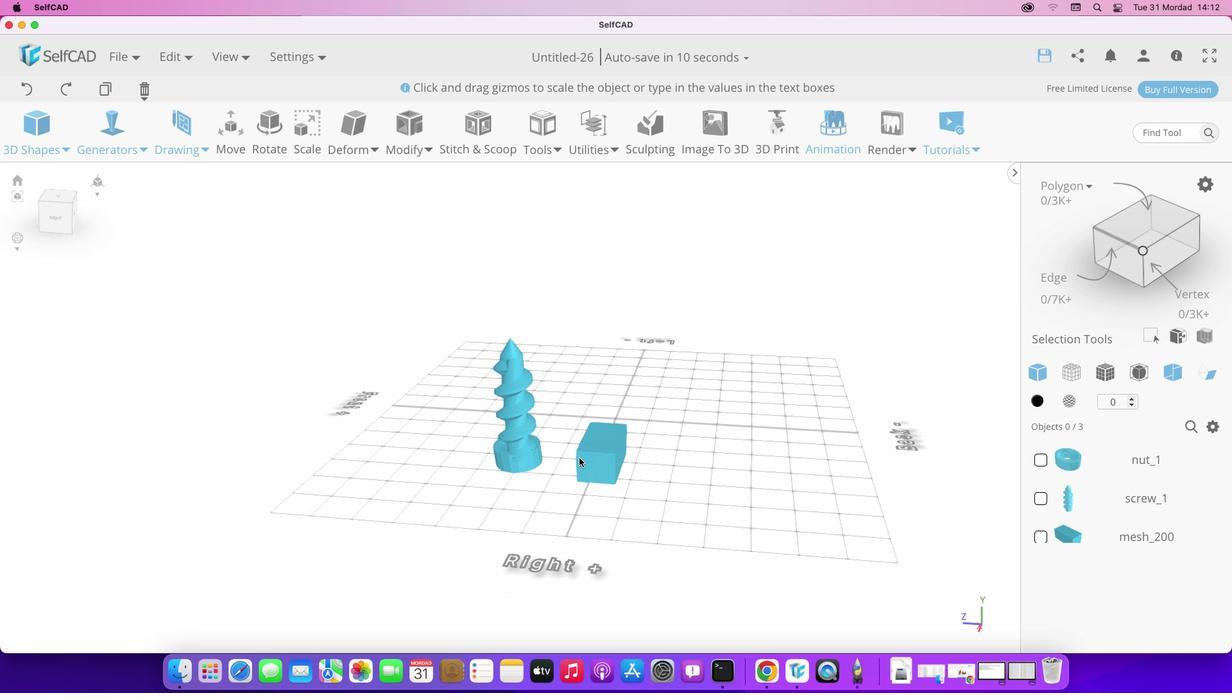 
Action: Mouse pressed left at (454, 448)
Screenshot: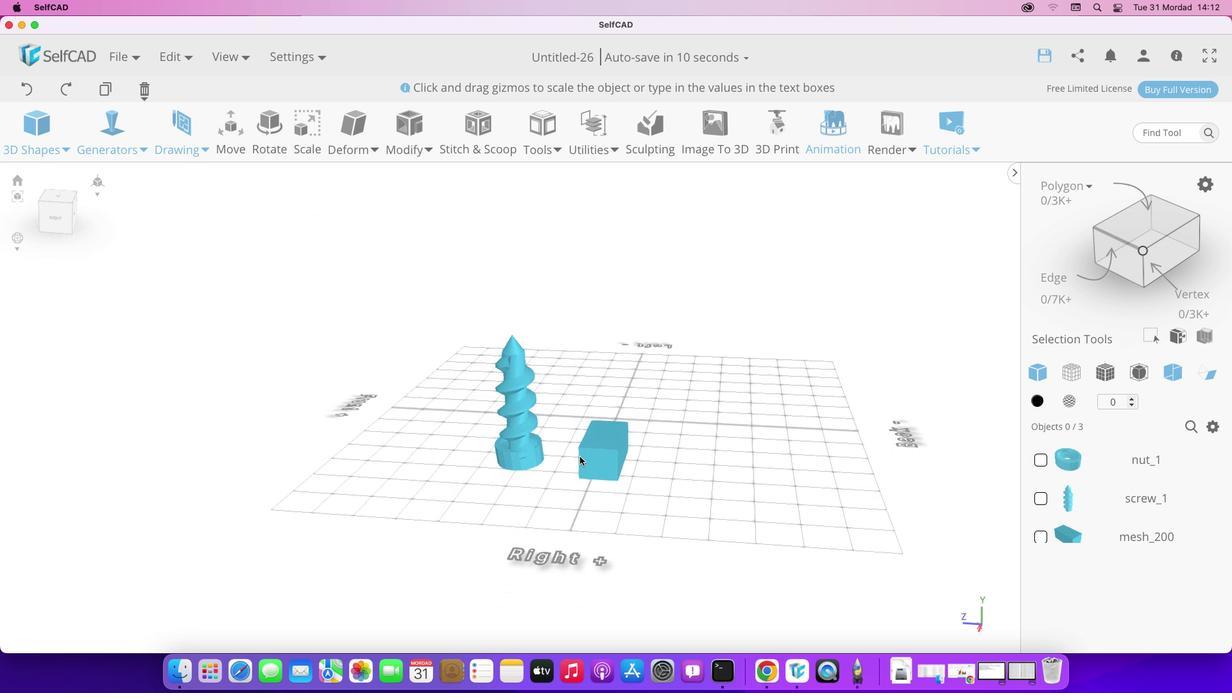 
Action: Mouse moved to (816, 406)
